Task: Productivity: Productivity Workflow.
Action: Mouse moved to (168, 200)
Screenshot: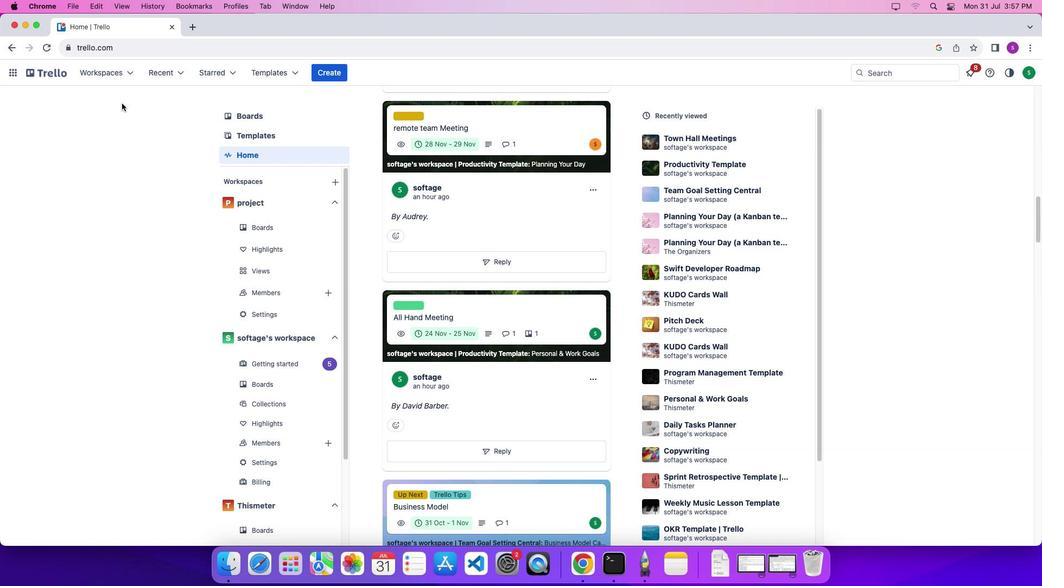 
Action: Mouse pressed left at (168, 200)
Screenshot: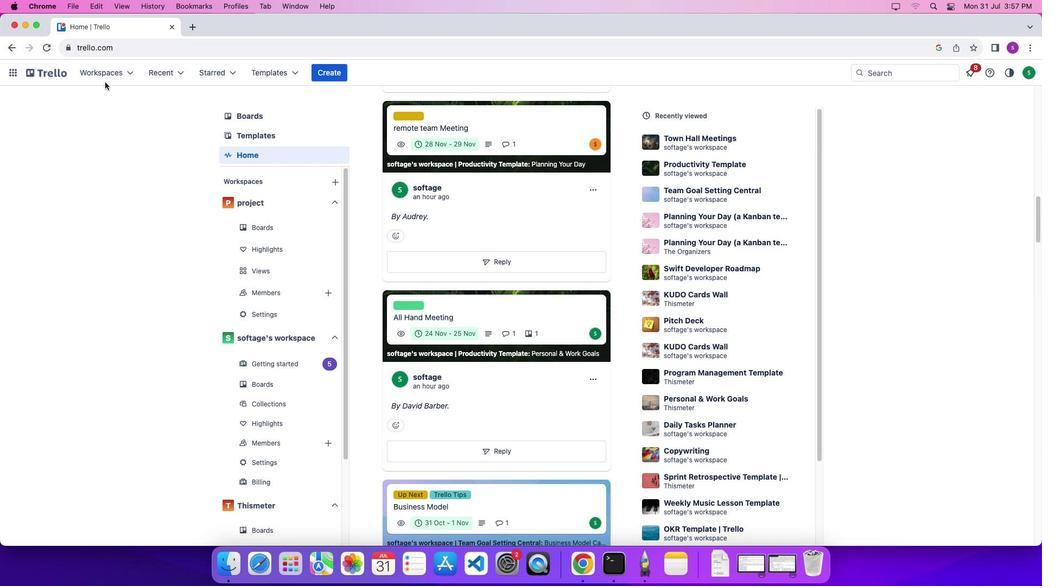 
Action: Mouse moved to (66, 71)
Screenshot: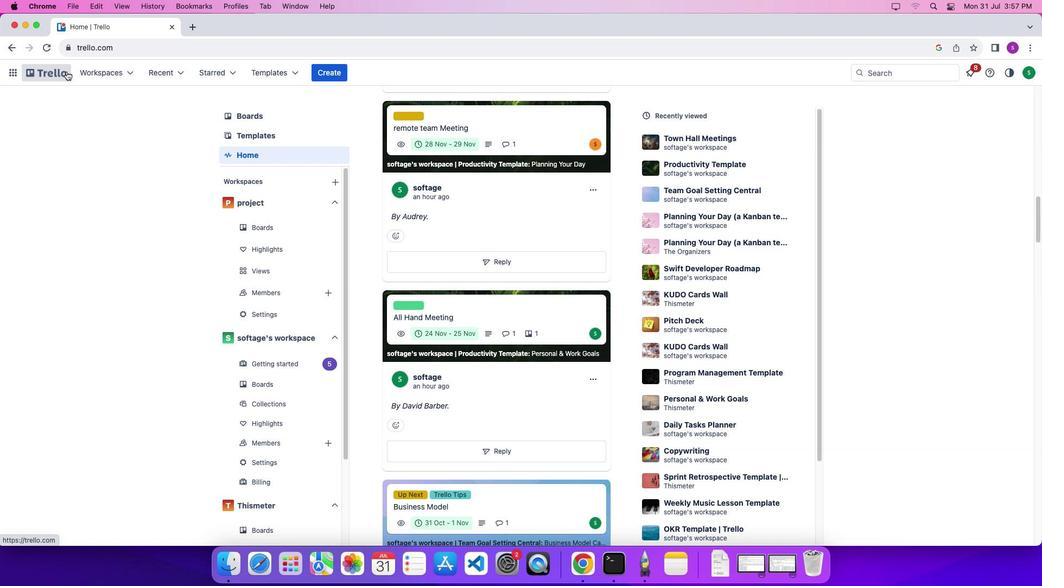 
Action: Mouse pressed left at (66, 71)
Screenshot: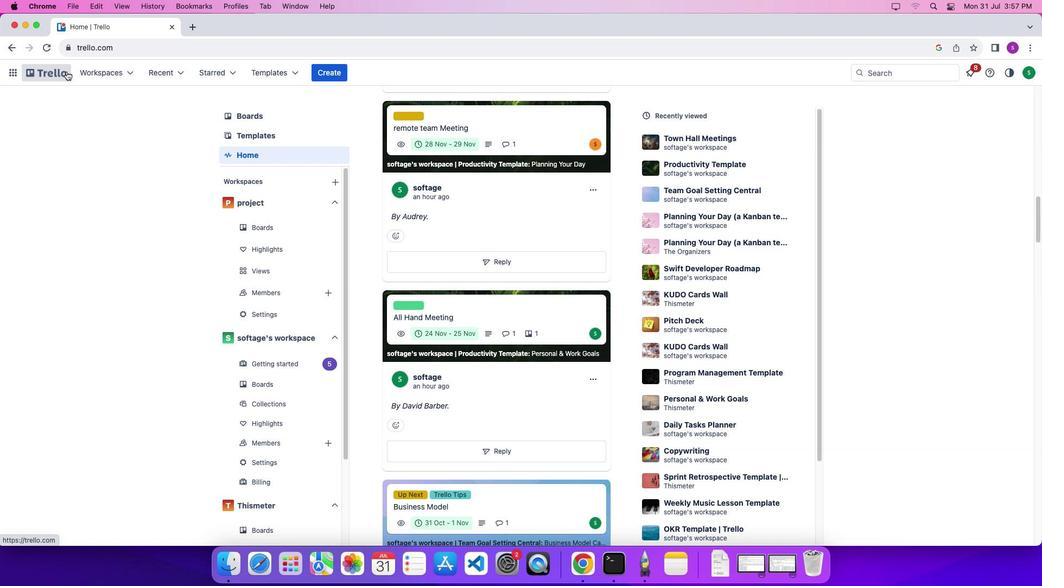 
Action: Mouse moved to (253, 73)
Screenshot: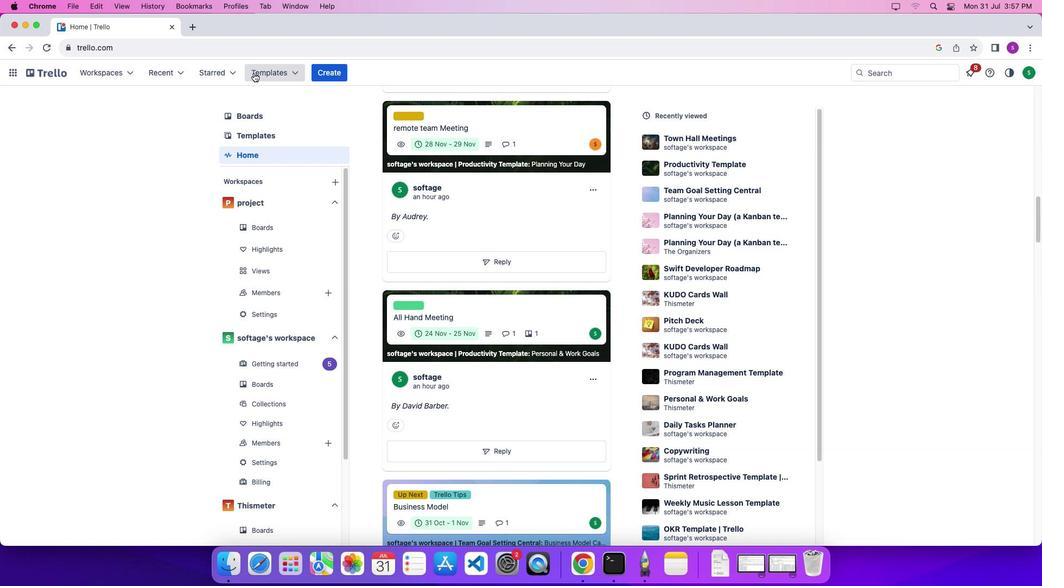 
Action: Mouse pressed left at (253, 73)
Screenshot: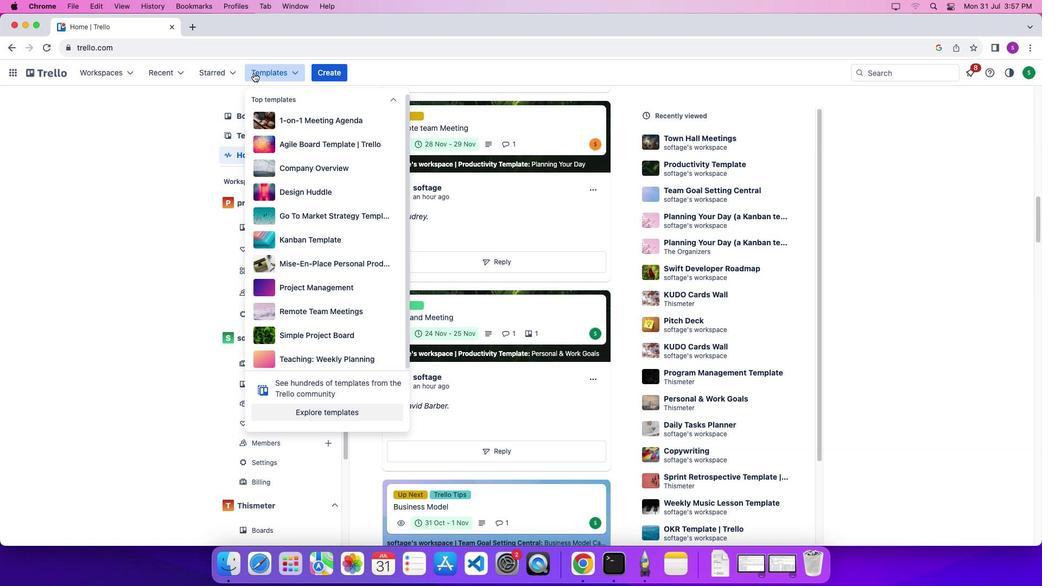 
Action: Mouse moved to (353, 414)
Screenshot: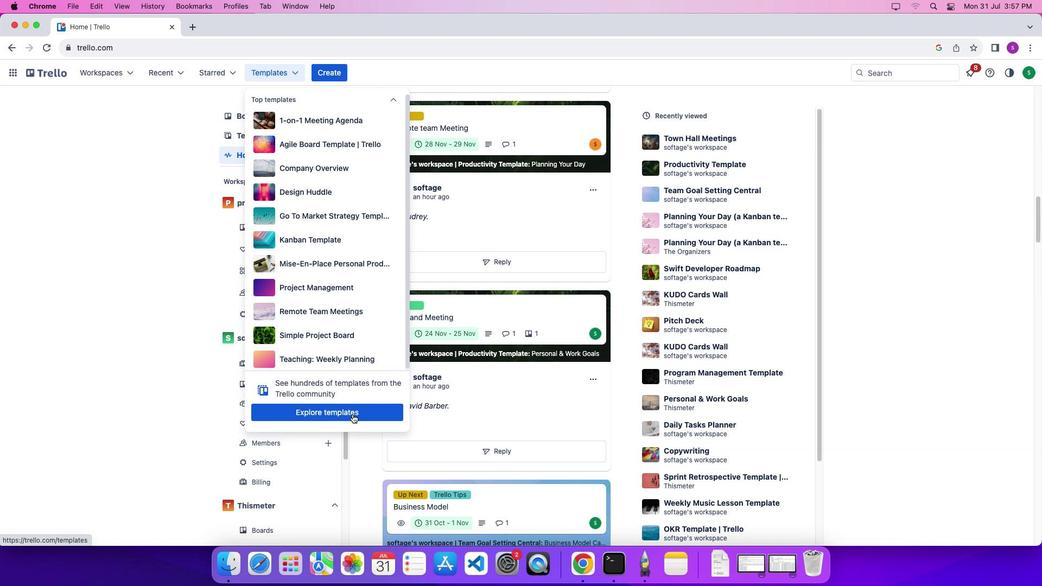 
Action: Mouse pressed left at (353, 414)
Screenshot: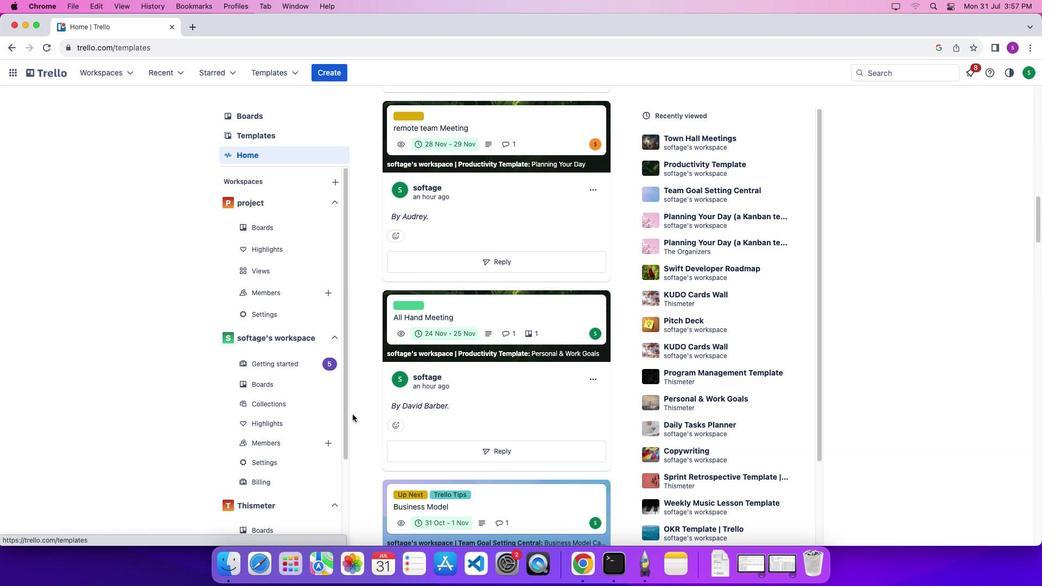 
Action: Mouse moved to (273, 303)
Screenshot: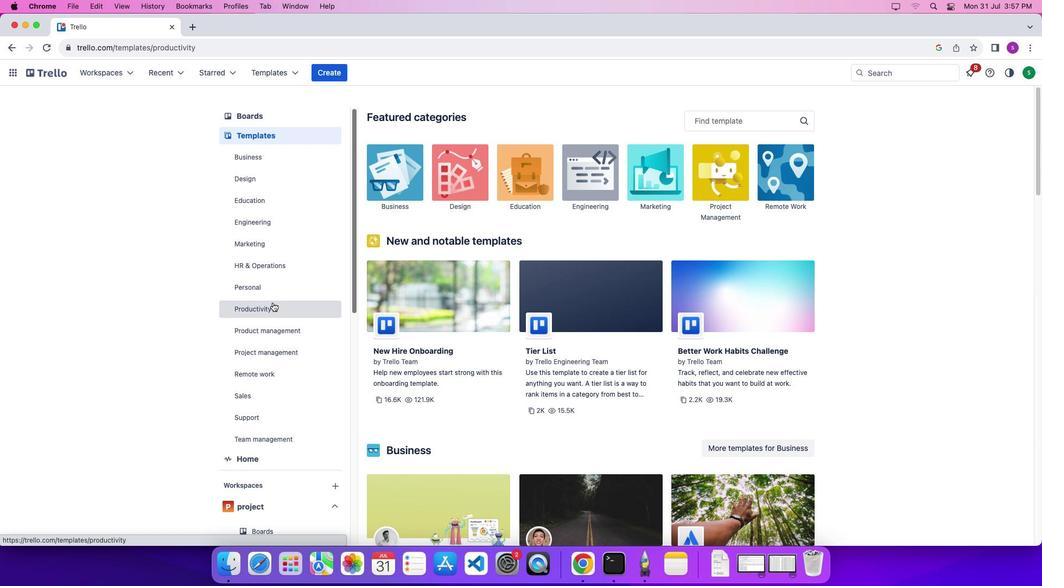
Action: Mouse pressed left at (273, 303)
Screenshot: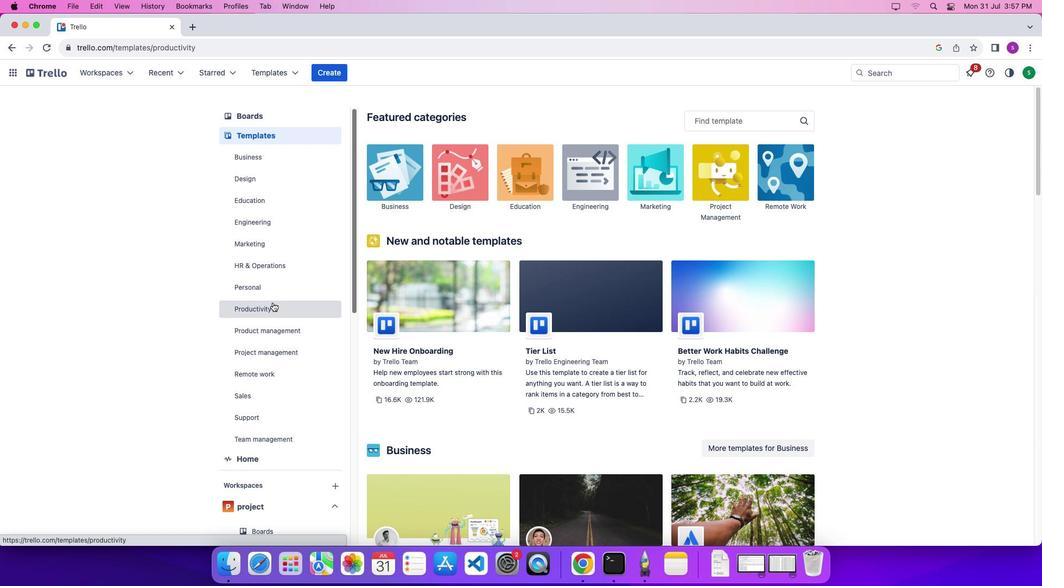 
Action: Mouse moved to (720, 120)
Screenshot: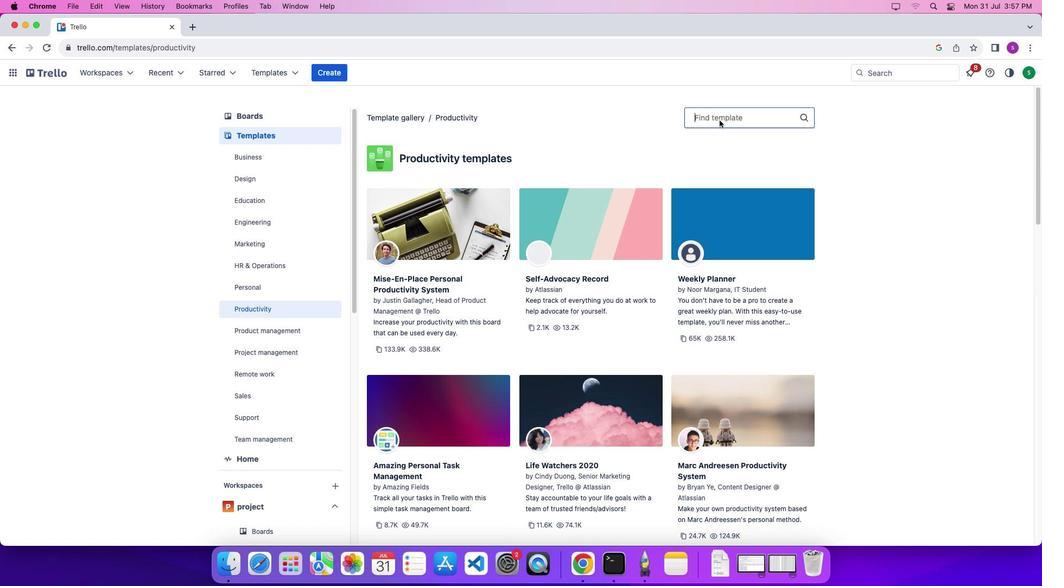 
Action: Mouse pressed left at (720, 120)
Screenshot: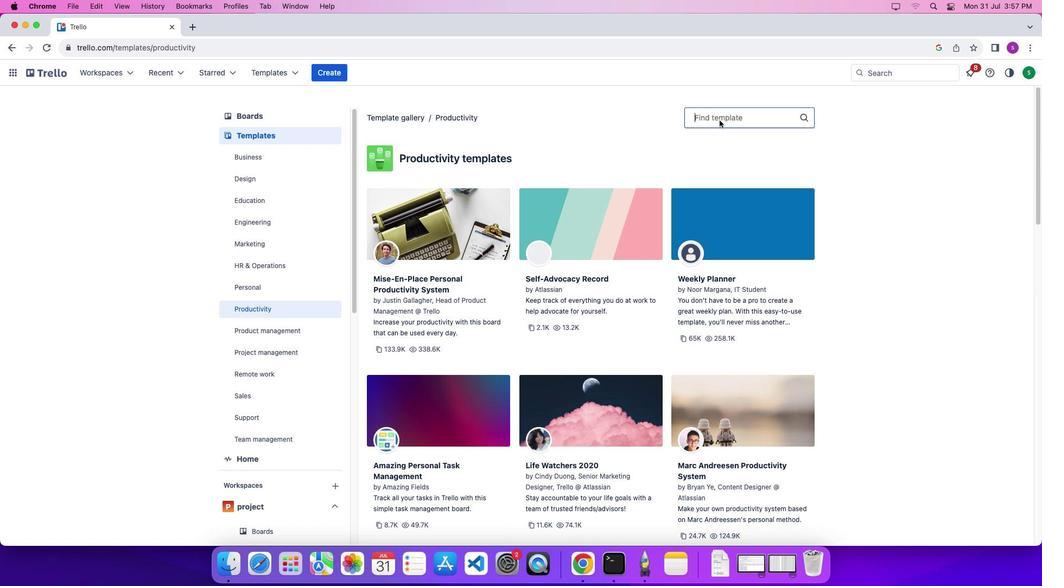
Action: Mouse moved to (723, 117)
Screenshot: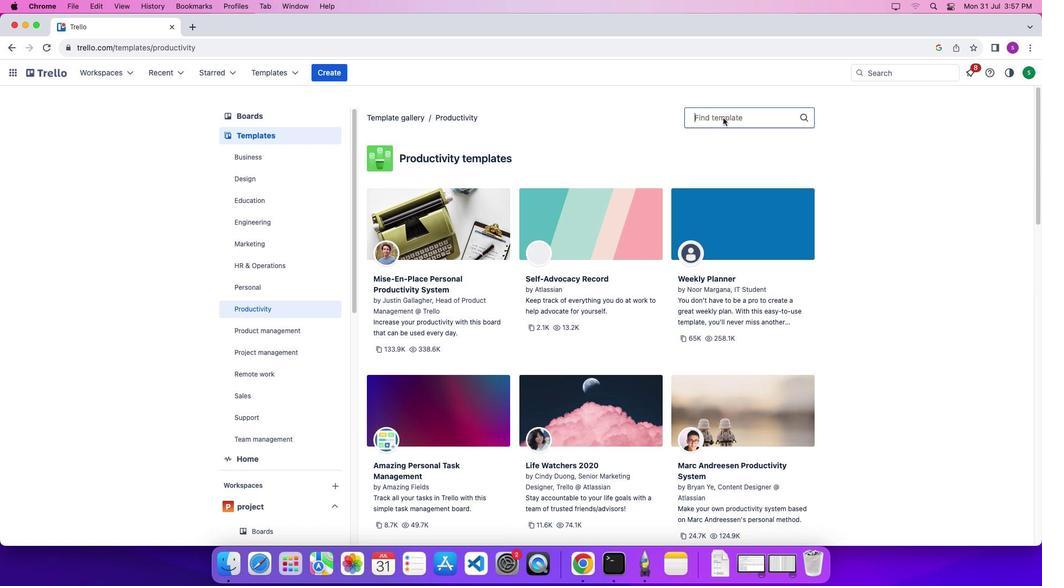 
Action: Mouse pressed left at (723, 117)
Screenshot: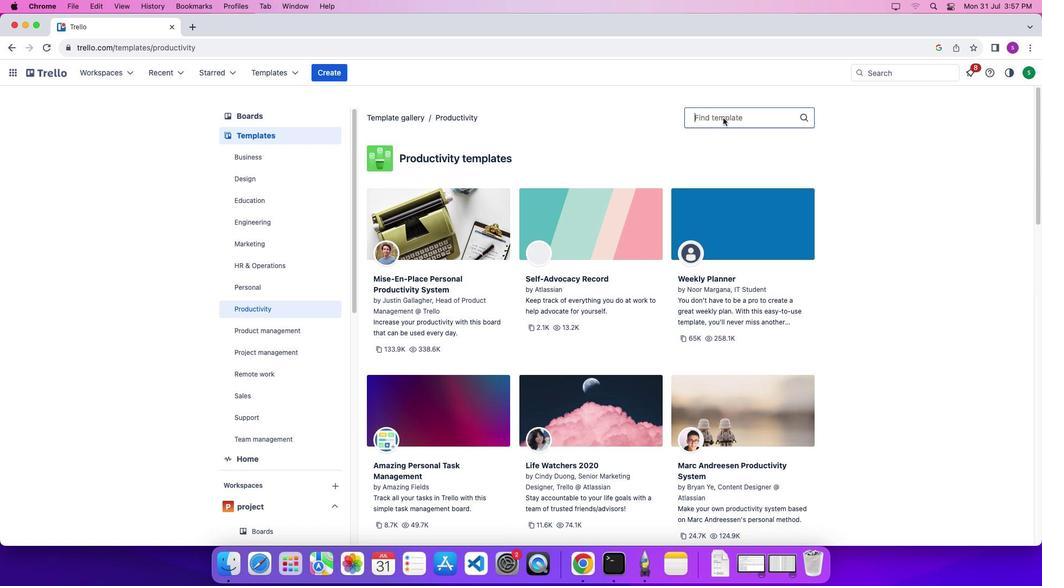 
Action: Key pressed Key.shift'P''r''o''d''u''c''t''i'
Screenshot: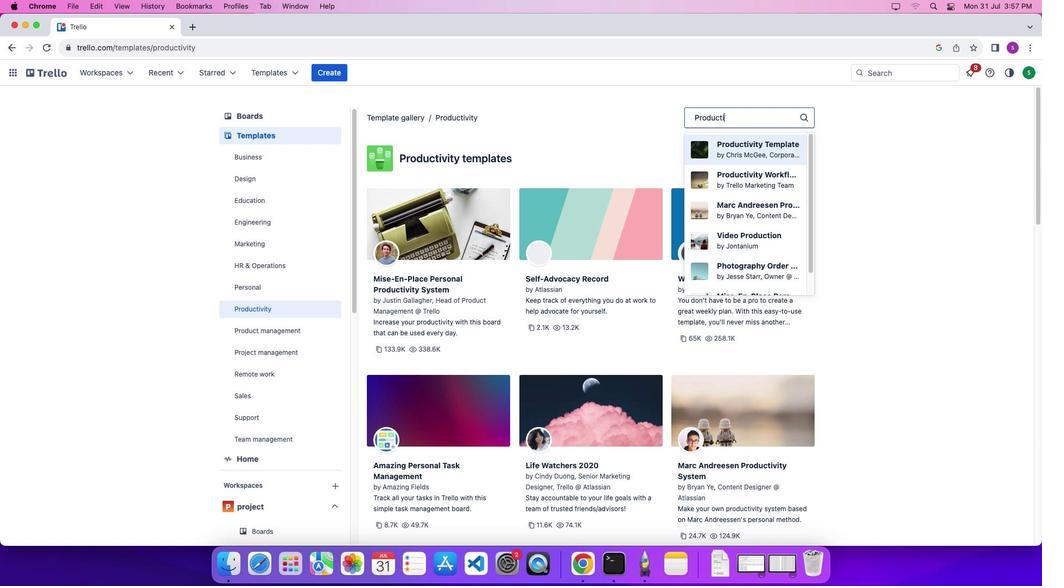 
Action: Mouse moved to (731, 173)
Screenshot: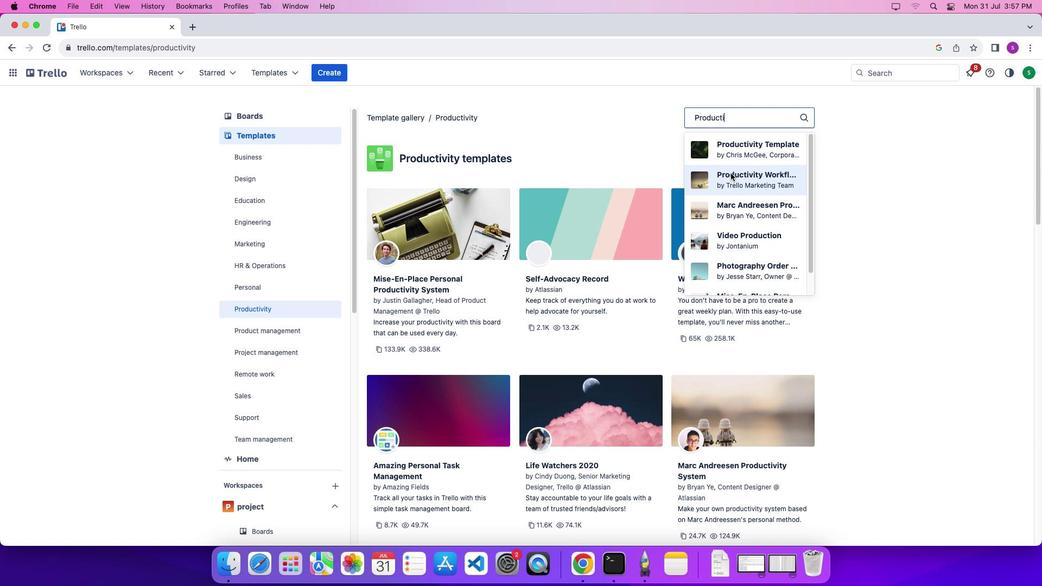 
Action: Mouse pressed left at (731, 173)
Screenshot: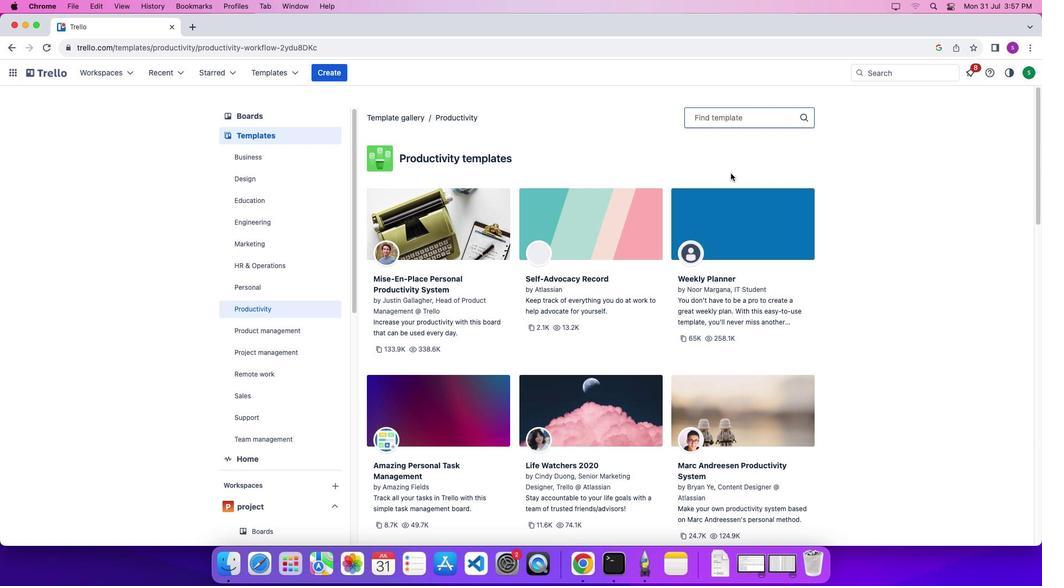 
Action: Mouse moved to (725, 291)
Screenshot: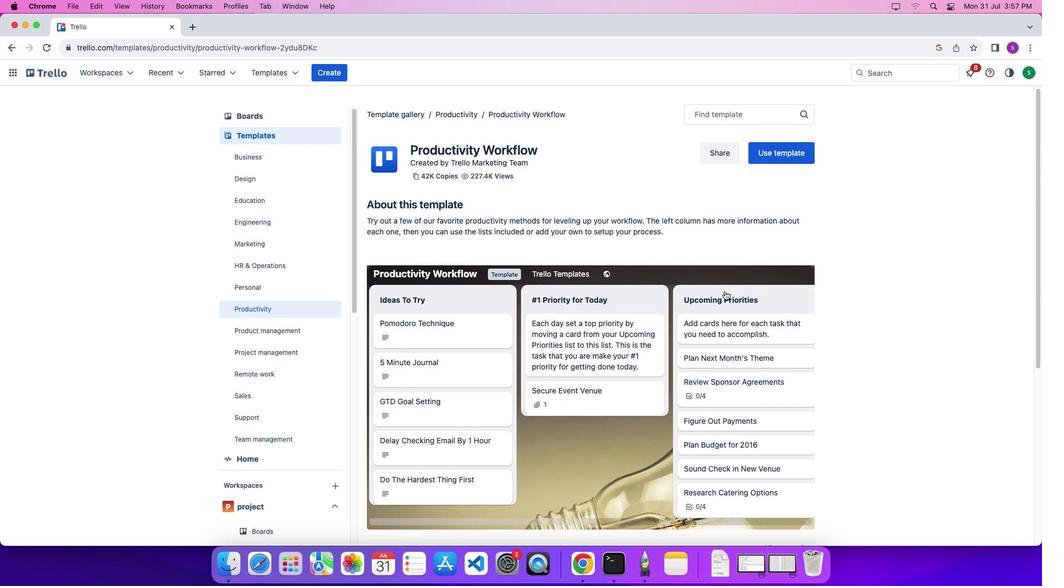 
Action: Mouse scrolled (725, 291) with delta (0, 0)
Screenshot: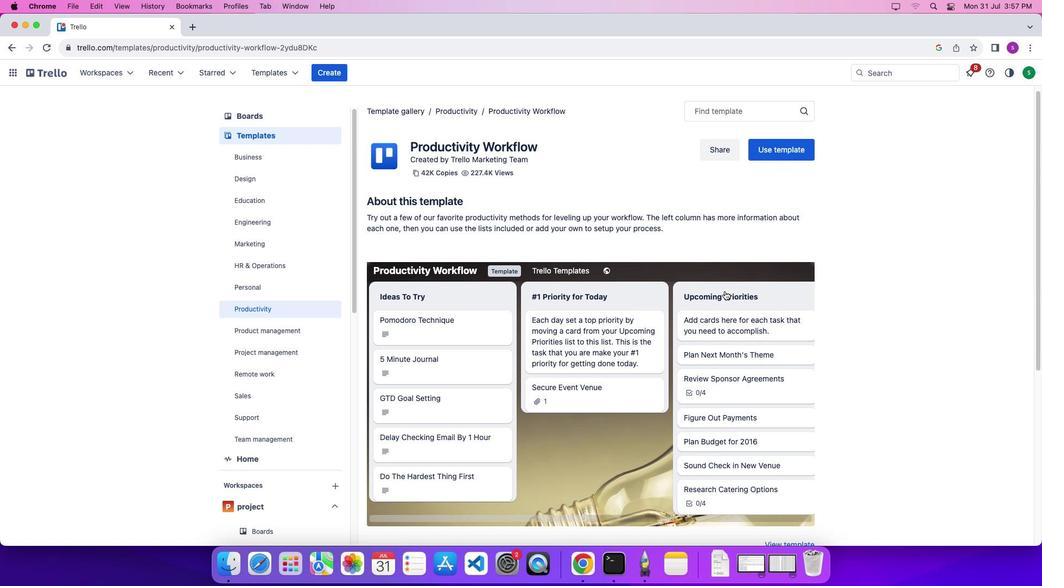 
Action: Mouse scrolled (725, 291) with delta (0, 0)
Screenshot: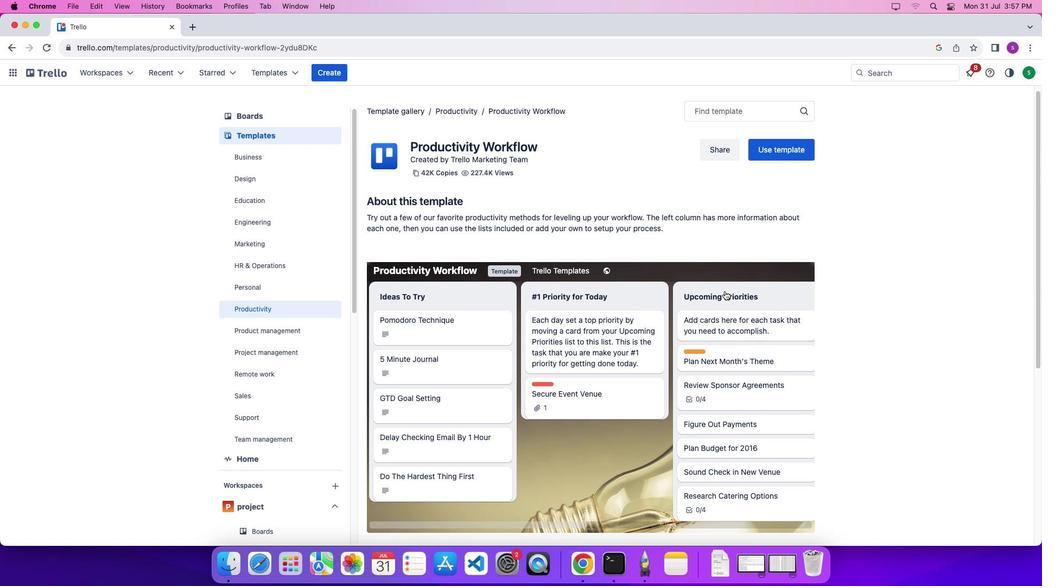 
Action: Mouse scrolled (725, 291) with delta (0, 0)
Screenshot: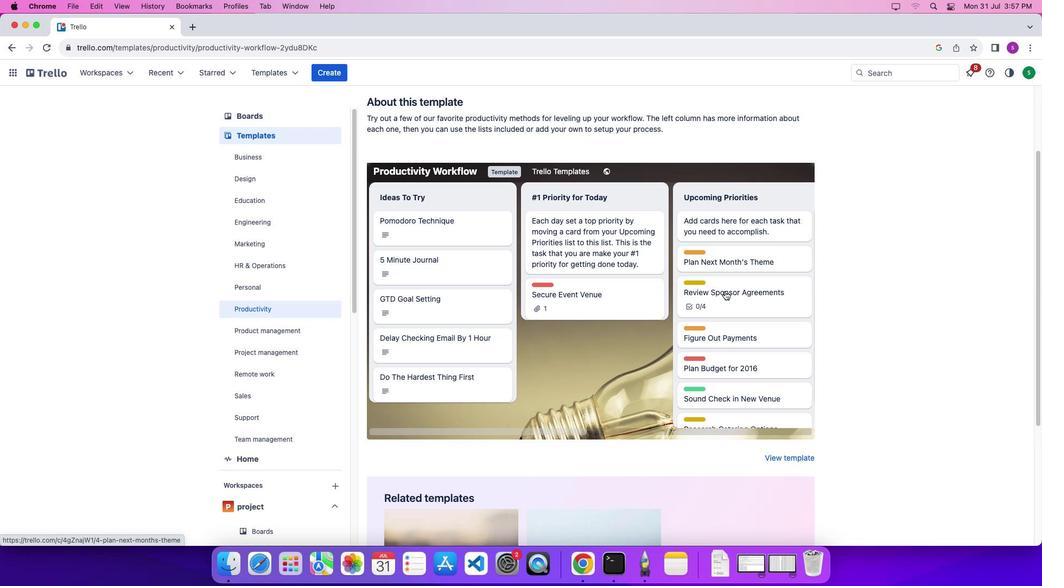 
Action: Mouse scrolled (725, 291) with delta (0, 0)
Screenshot: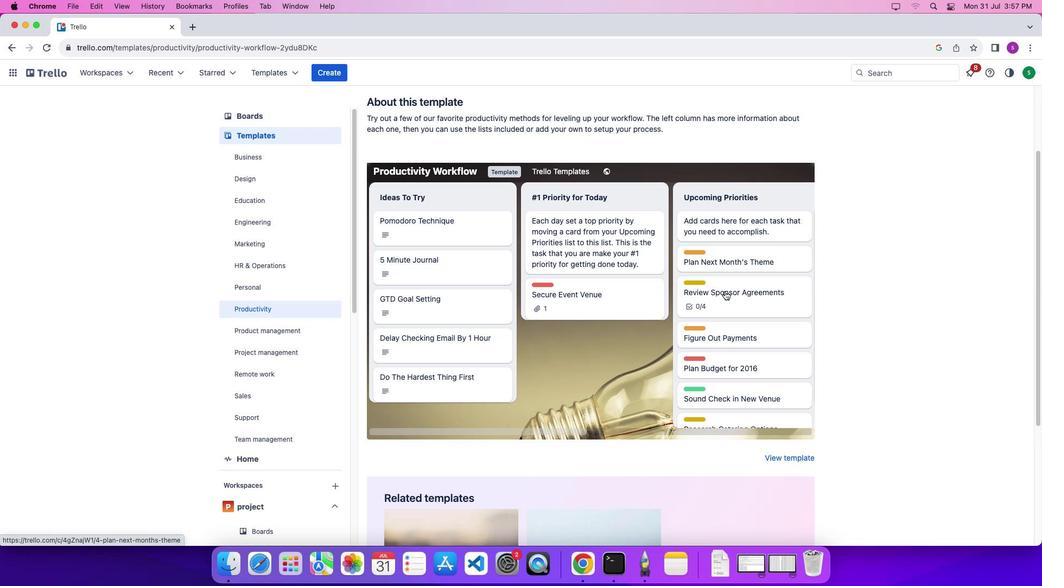 
Action: Mouse scrolled (725, 291) with delta (0, -1)
Screenshot: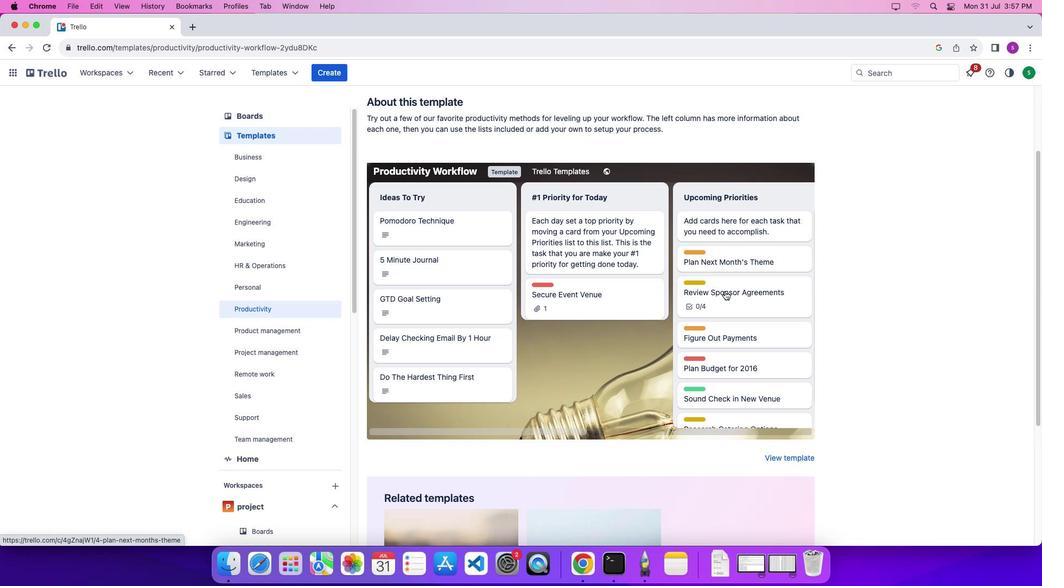 
Action: Mouse scrolled (725, 291) with delta (0, 0)
Screenshot: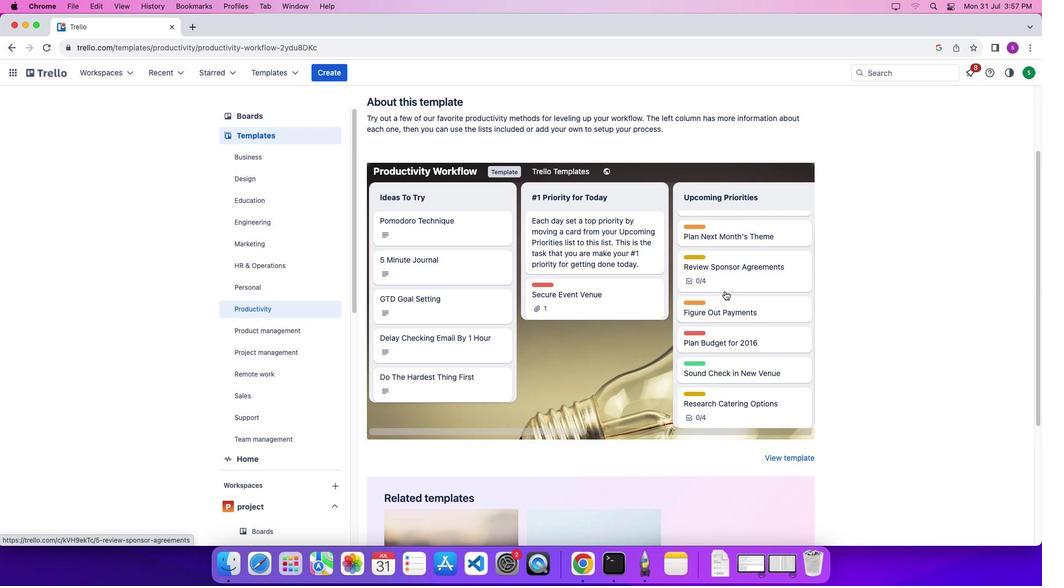 
Action: Mouse scrolled (725, 291) with delta (0, 0)
Screenshot: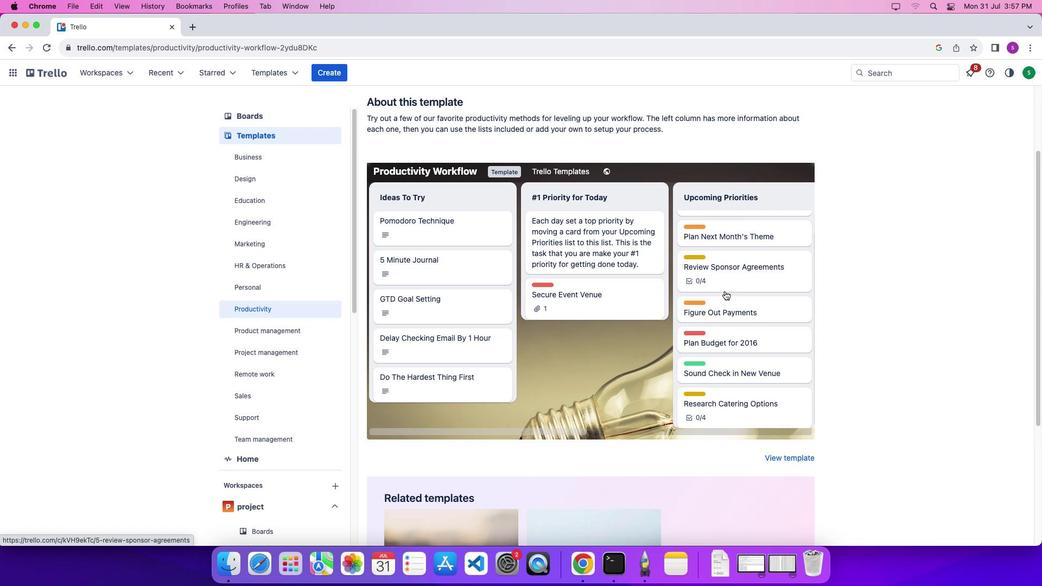 
Action: Mouse scrolled (725, 291) with delta (0, 0)
Screenshot: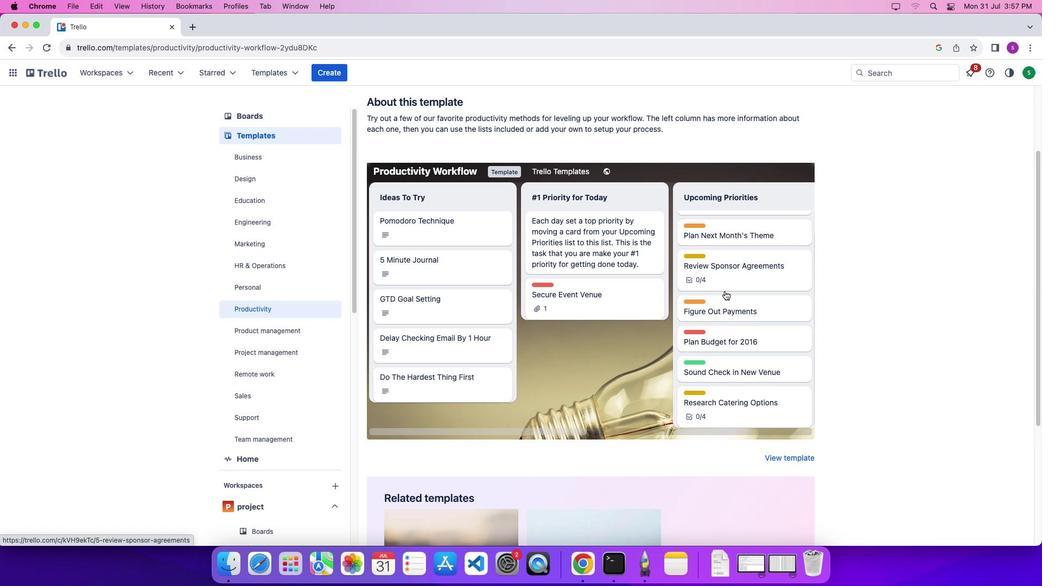 
Action: Mouse scrolled (725, 291) with delta (0, 0)
Screenshot: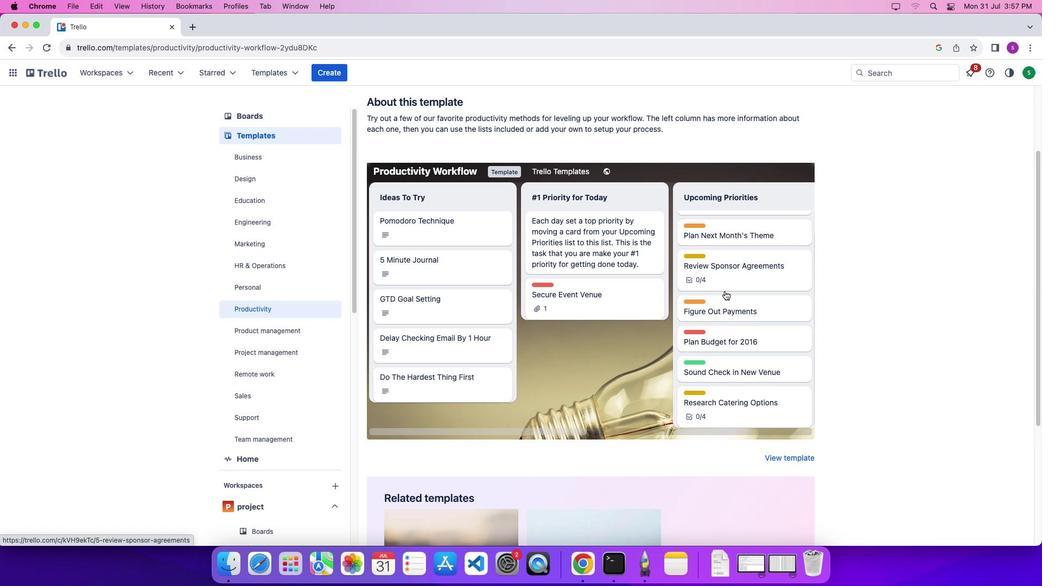 
Action: Mouse scrolled (725, 291) with delta (0, 0)
Screenshot: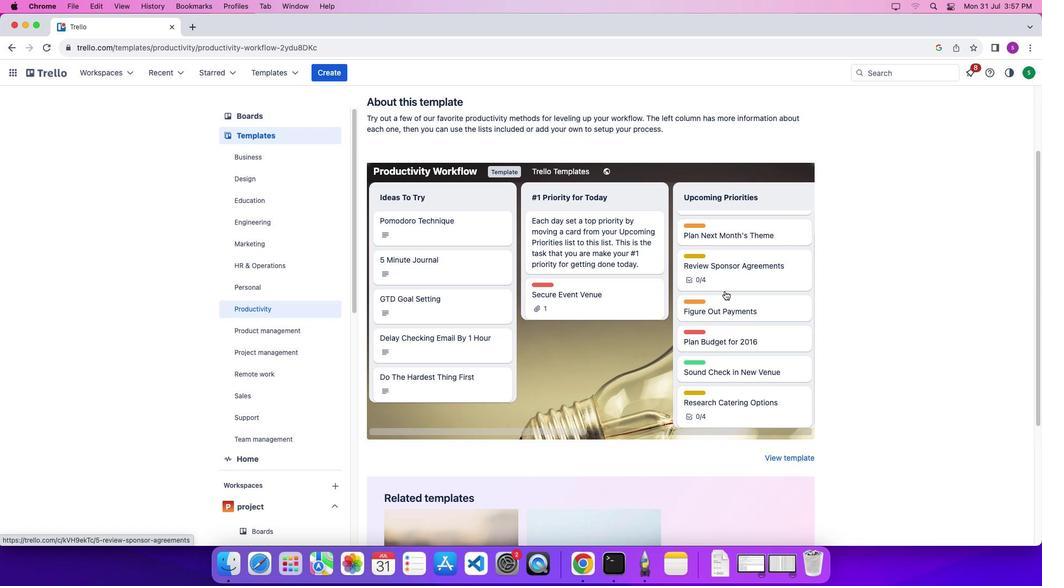 
Action: Mouse scrolled (725, 291) with delta (0, 0)
Screenshot: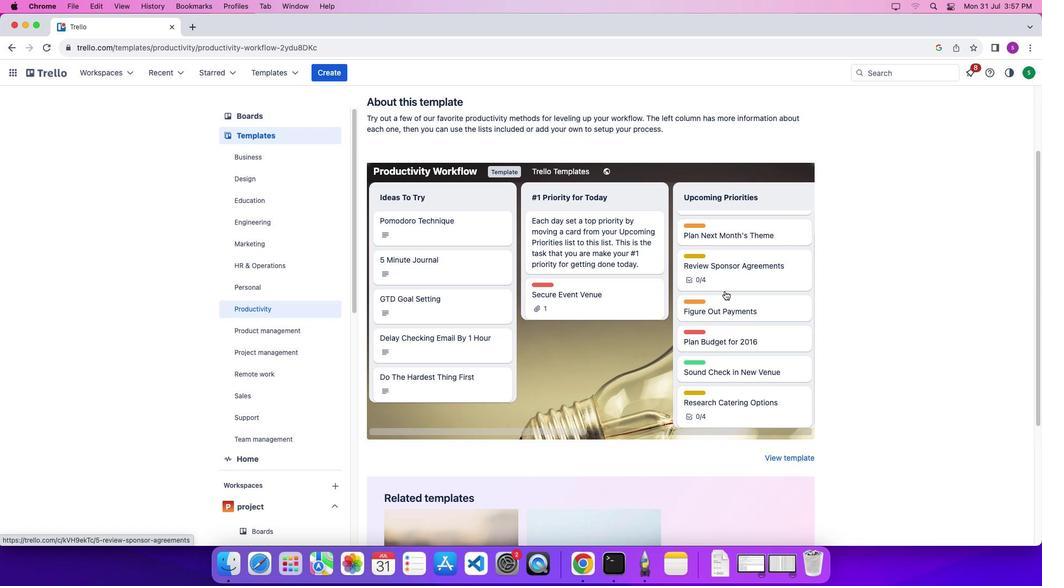 
Action: Mouse scrolled (725, 291) with delta (0, -4)
Screenshot: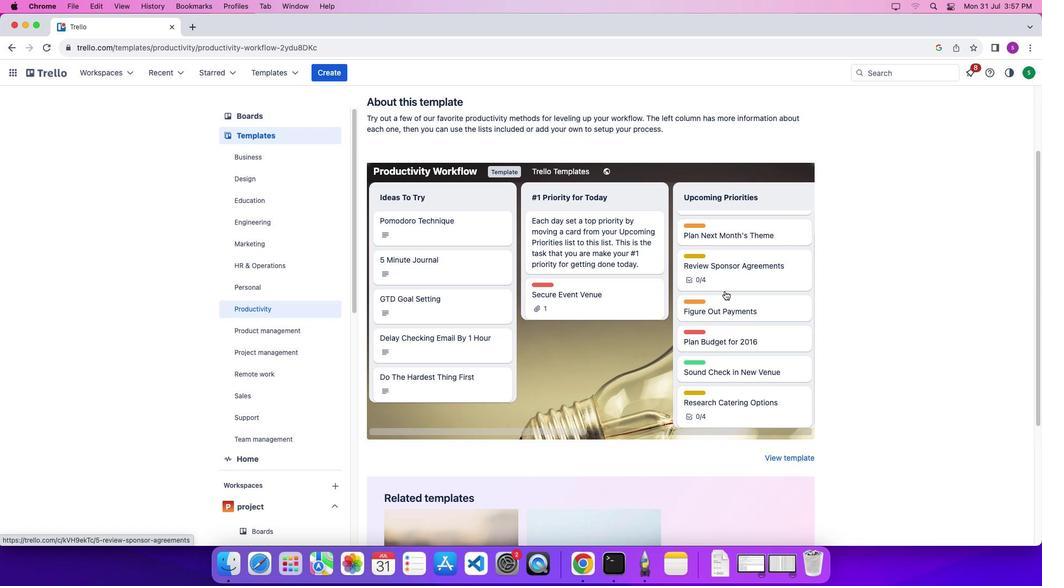 
Action: Mouse scrolled (725, 291) with delta (0, -4)
Screenshot: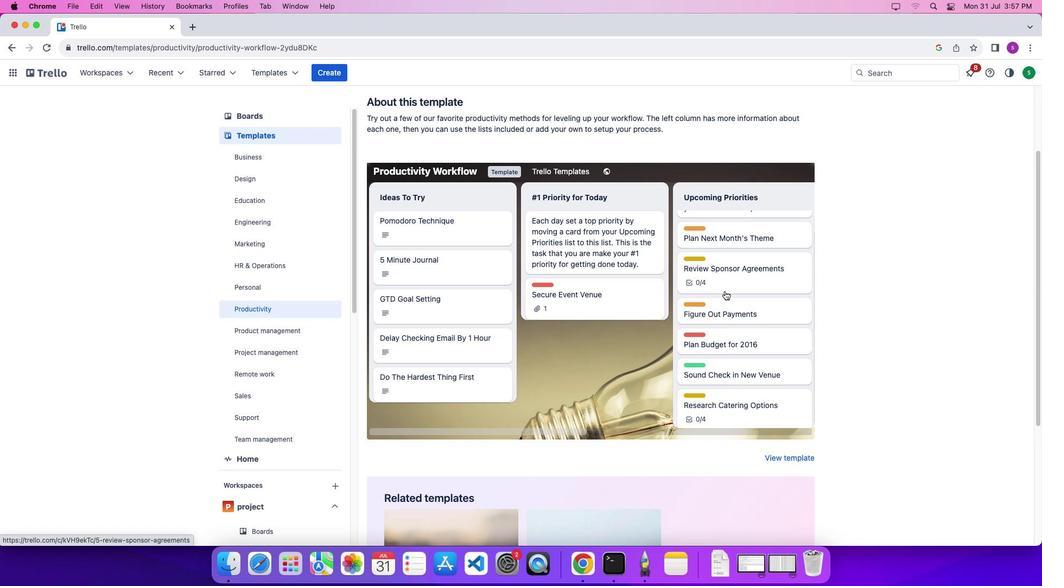 
Action: Mouse scrolled (725, 291) with delta (0, 0)
Screenshot: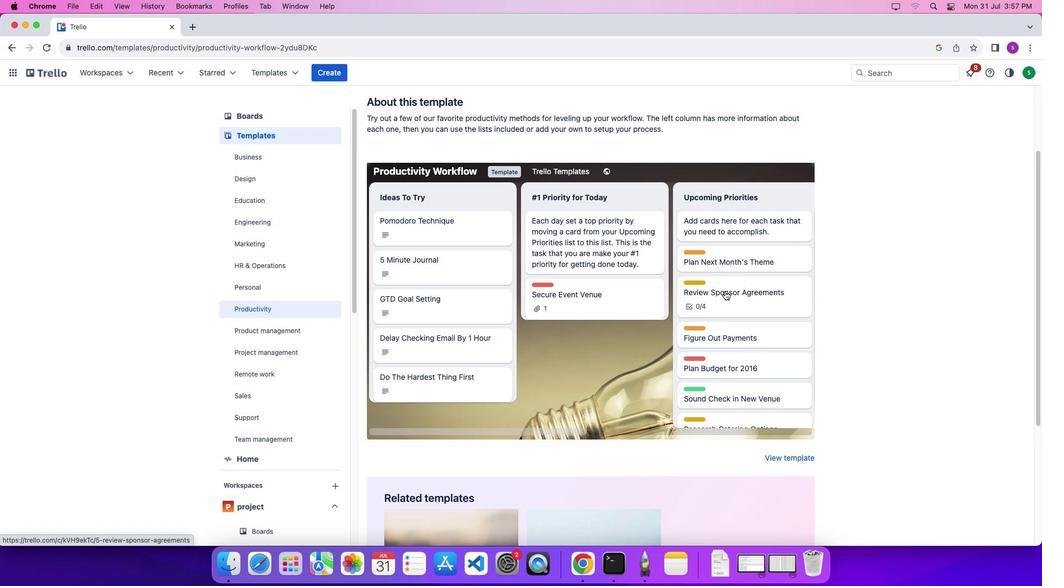 
Action: Mouse scrolled (725, 291) with delta (0, 0)
Screenshot: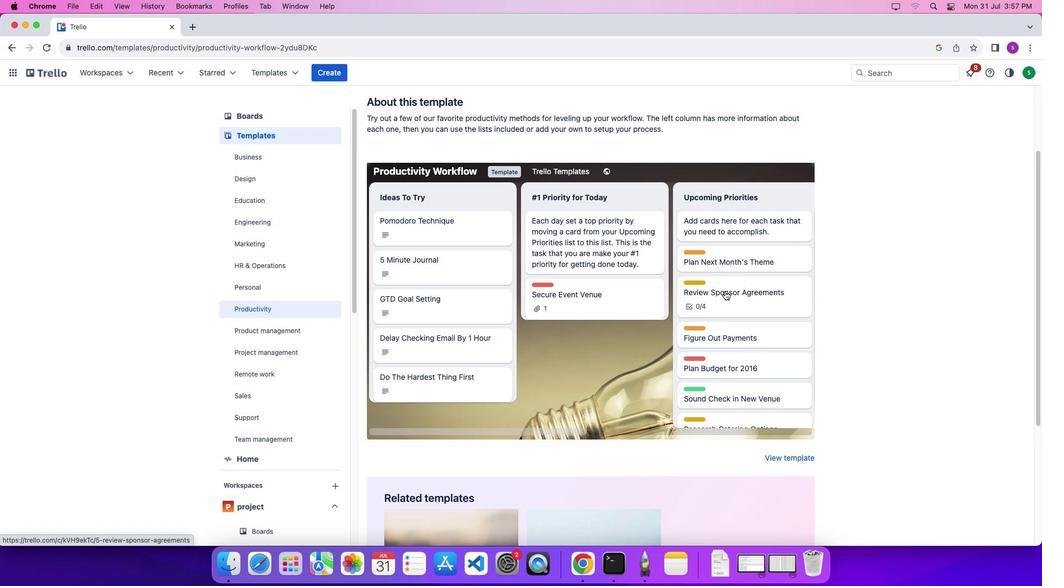 
Action: Mouse scrolled (725, 291) with delta (0, 4)
Screenshot: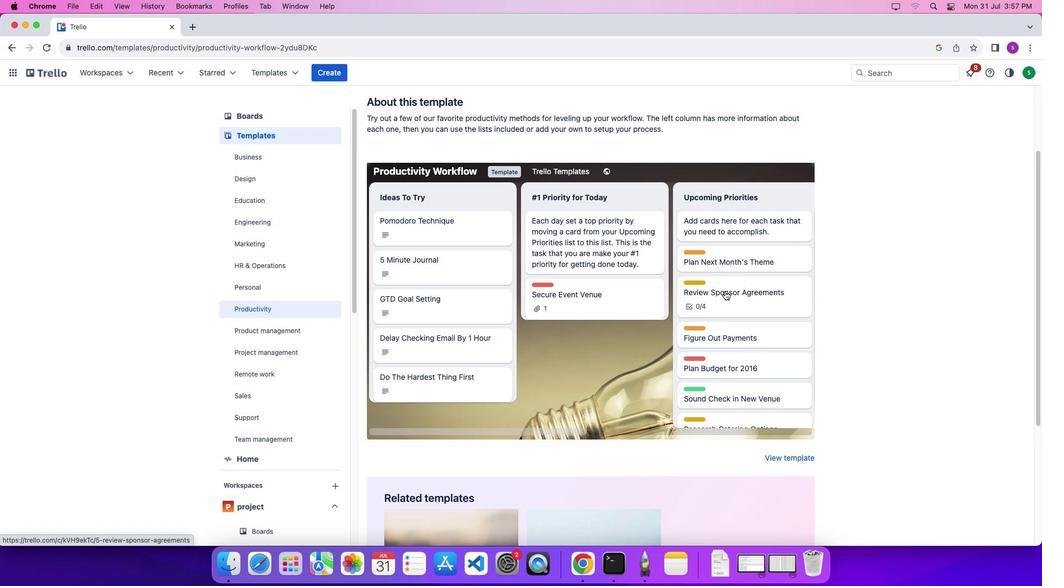 
Action: Mouse scrolled (725, 291) with delta (0, 5)
Screenshot: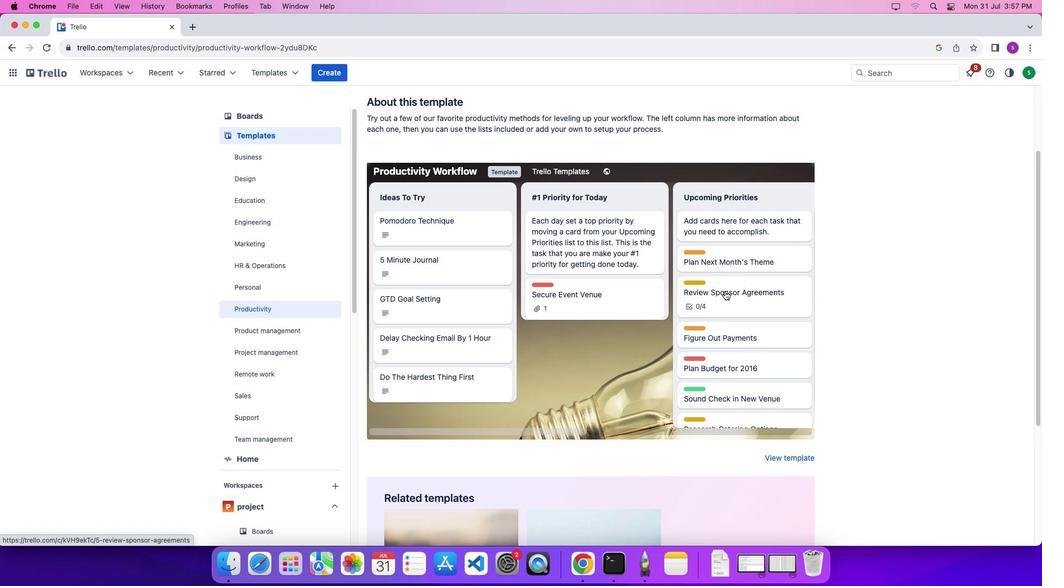 
Action: Mouse moved to (620, 388)
Screenshot: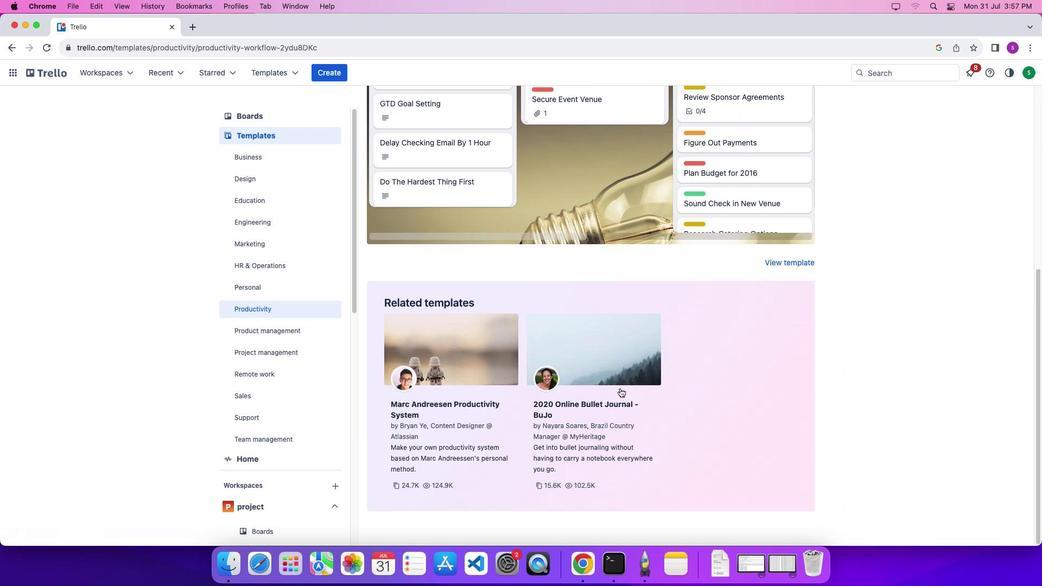 
Action: Mouse scrolled (620, 388) with delta (0, 0)
Screenshot: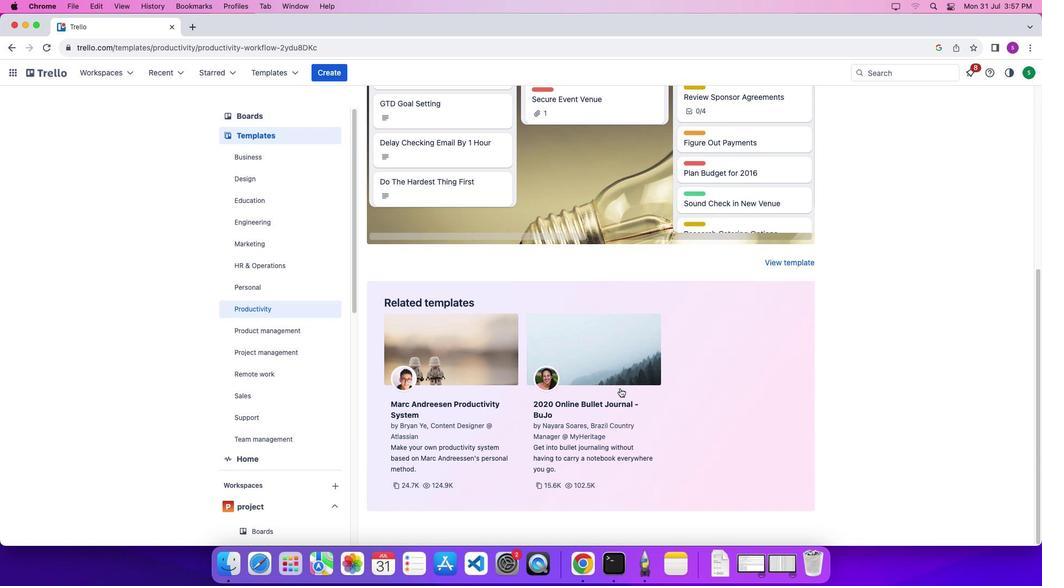 
Action: Mouse scrolled (620, 388) with delta (0, -1)
Screenshot: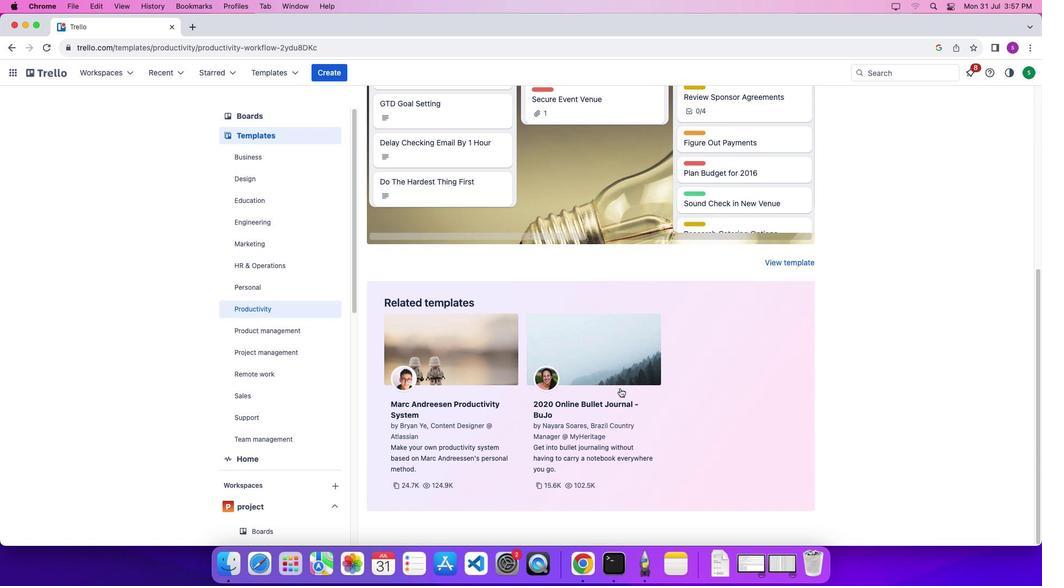 
Action: Mouse scrolled (620, 388) with delta (0, -4)
Screenshot: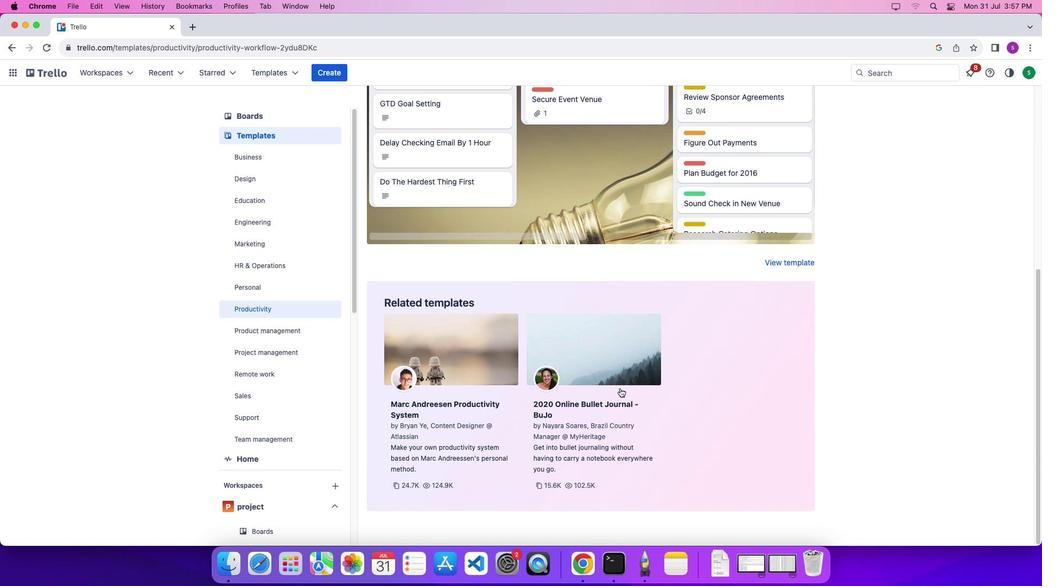 
Action: Mouse scrolled (620, 388) with delta (0, -6)
Screenshot: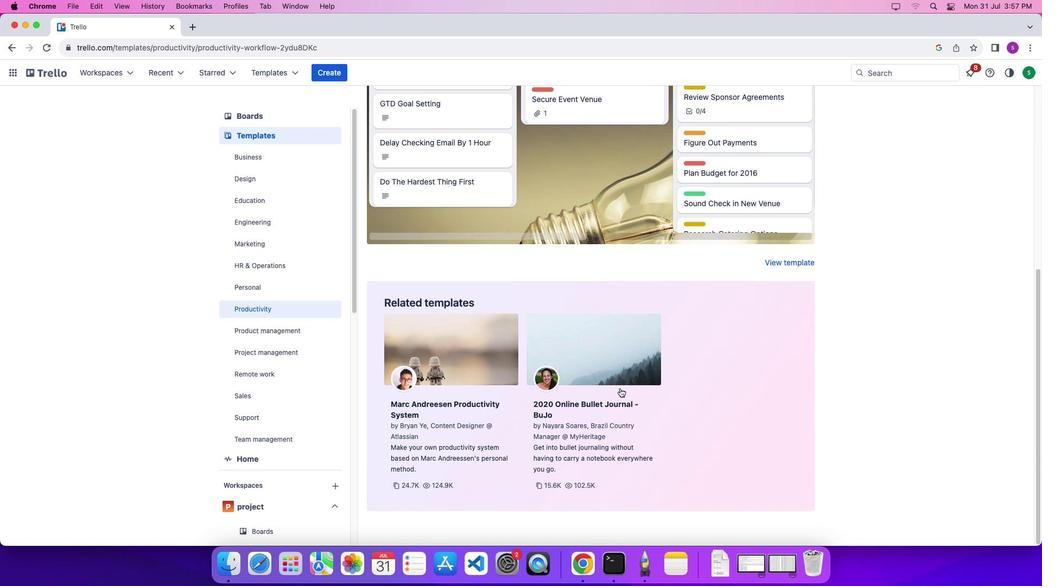 
Action: Mouse scrolled (620, 388) with delta (0, 0)
Screenshot: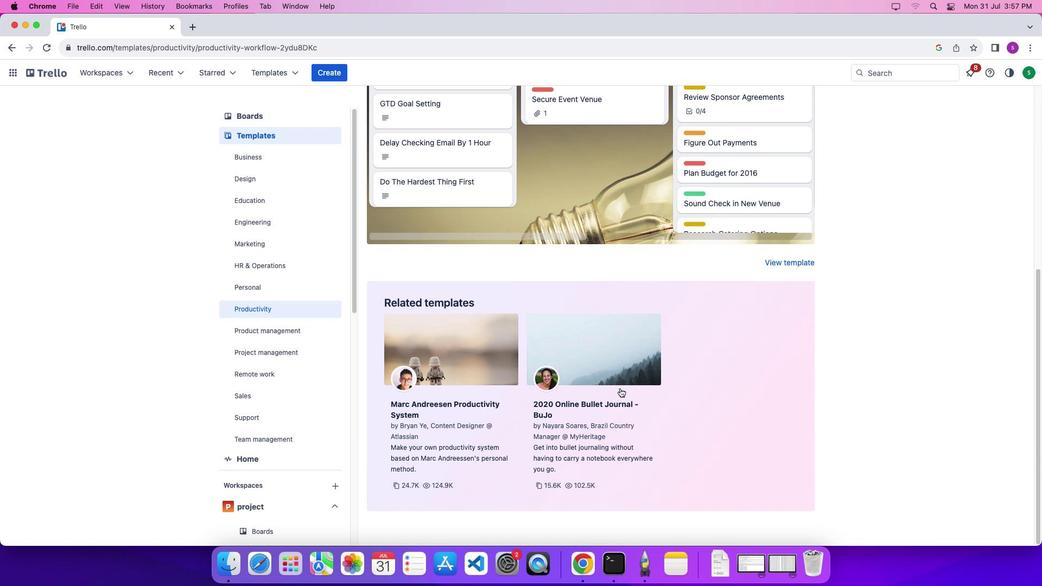 
Action: Mouse scrolled (620, 388) with delta (0, -1)
Screenshot: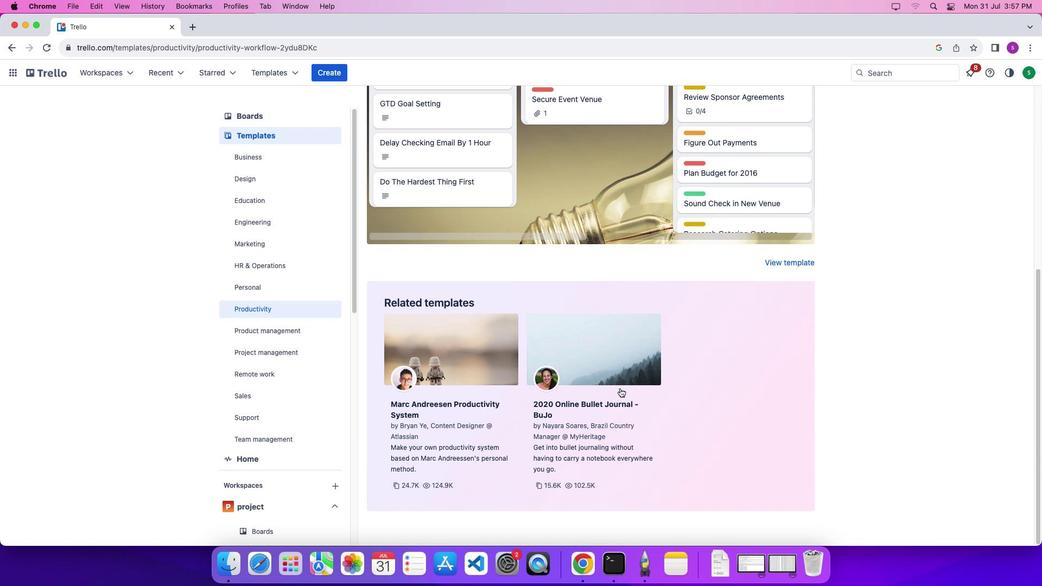 
Action: Mouse scrolled (620, 388) with delta (0, -4)
Screenshot: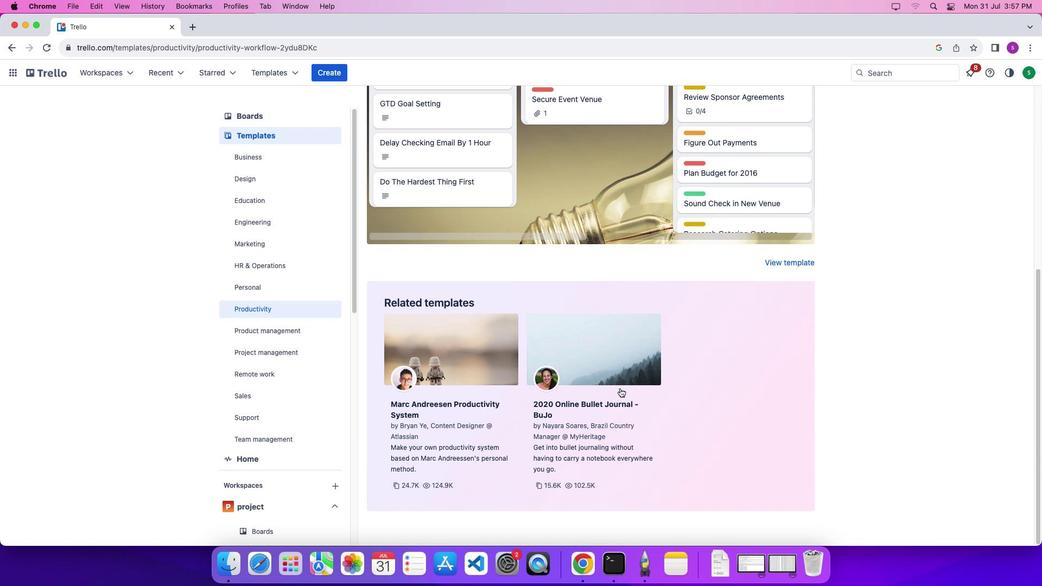 
Action: Mouse scrolled (620, 388) with delta (0, -6)
Screenshot: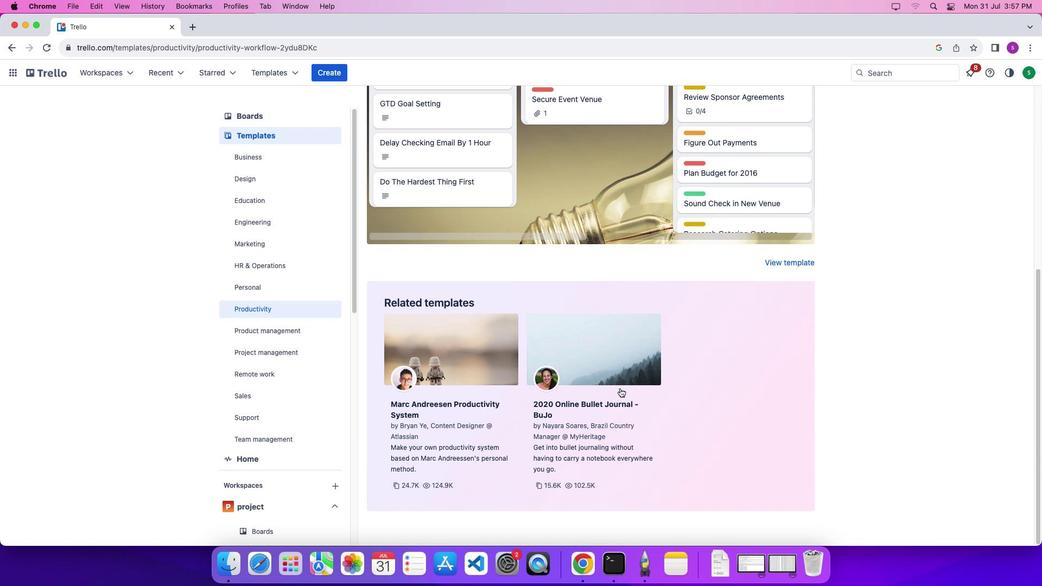 
Action: Mouse scrolled (620, 388) with delta (0, 0)
Screenshot: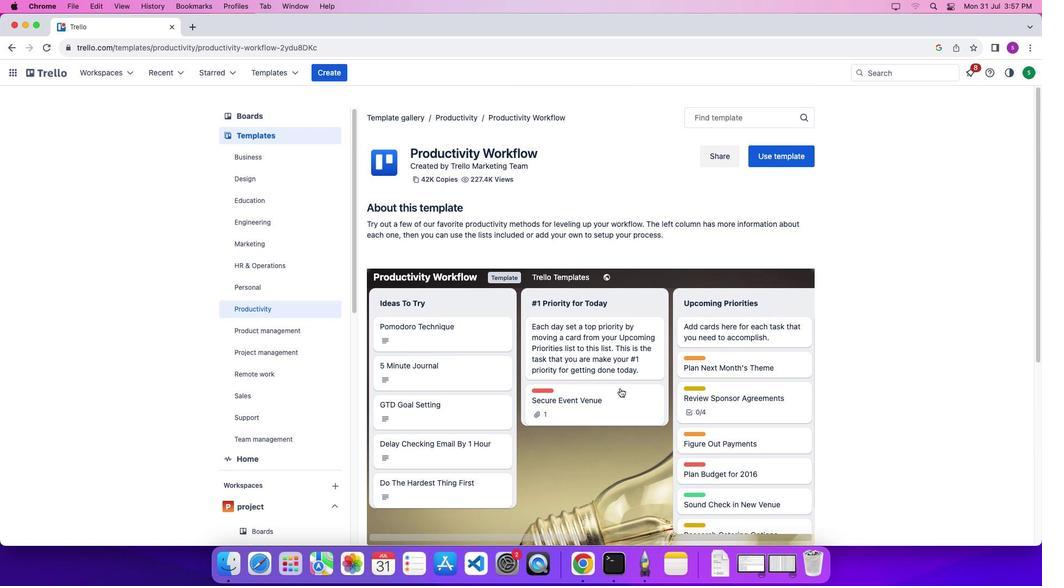 
Action: Mouse scrolled (620, 388) with delta (0, 1)
Screenshot: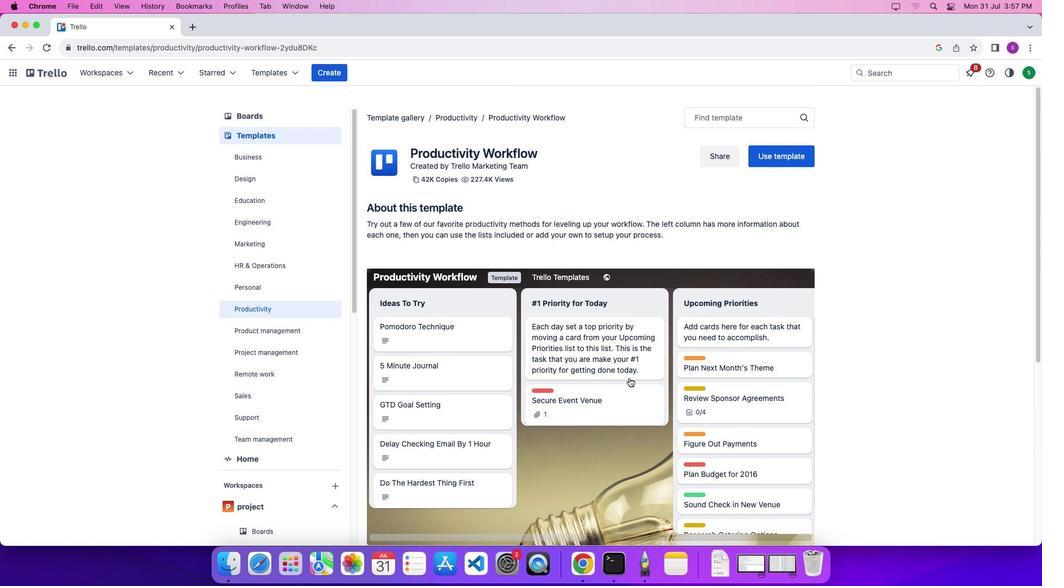
Action: Mouse scrolled (620, 388) with delta (0, 4)
Screenshot: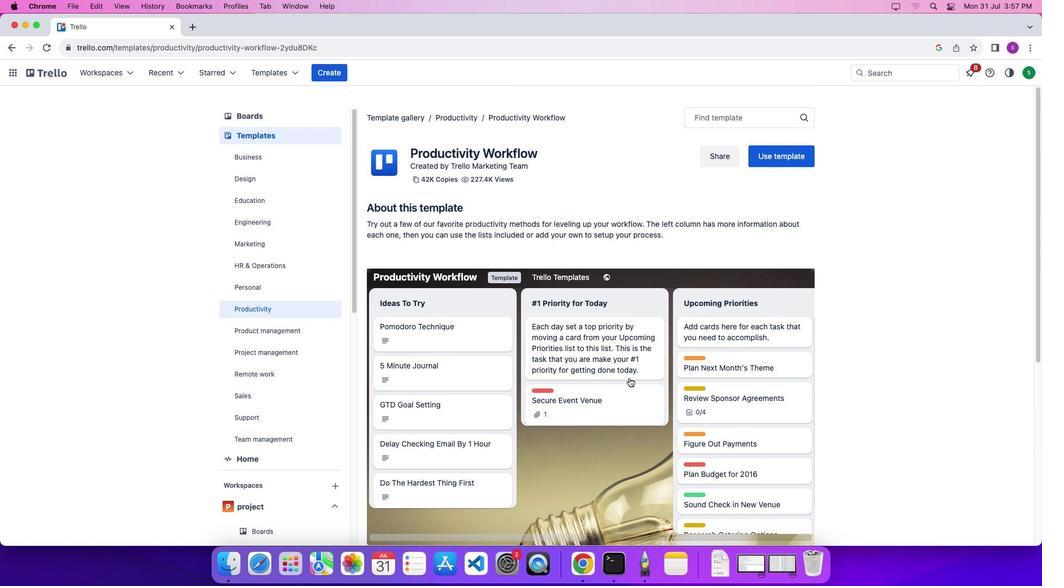 
Action: Mouse scrolled (620, 388) with delta (0, 7)
Screenshot: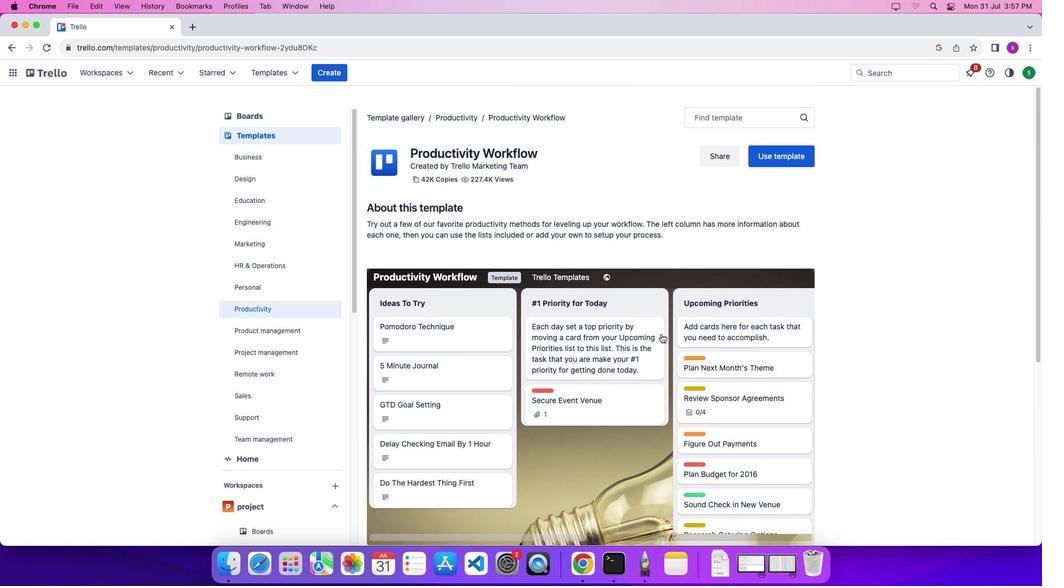 
Action: Mouse scrolled (620, 388) with delta (0, 8)
Screenshot: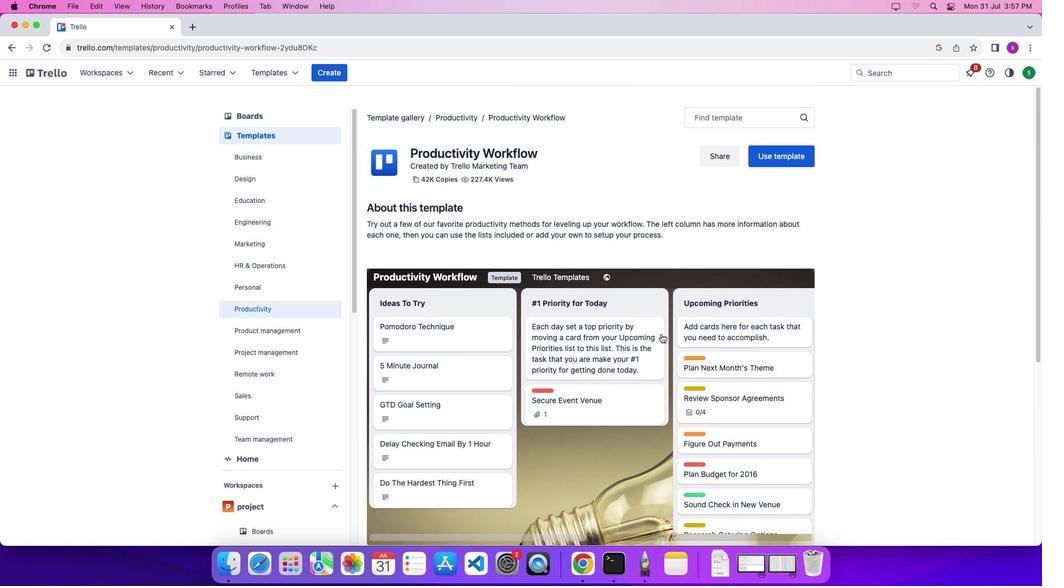 
Action: Mouse scrolled (620, 388) with delta (0, 9)
Screenshot: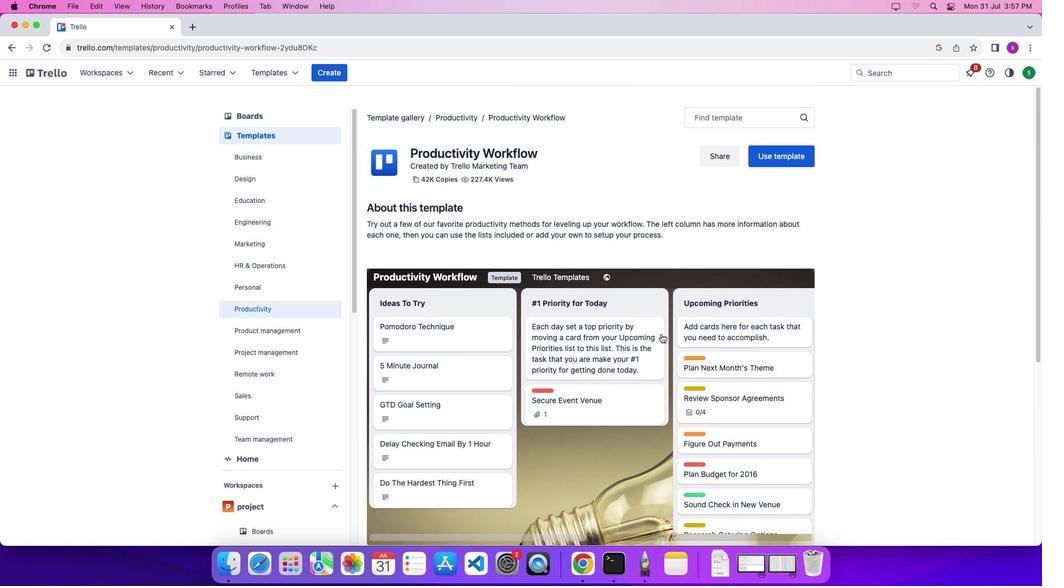 
Action: Mouse moved to (773, 151)
Screenshot: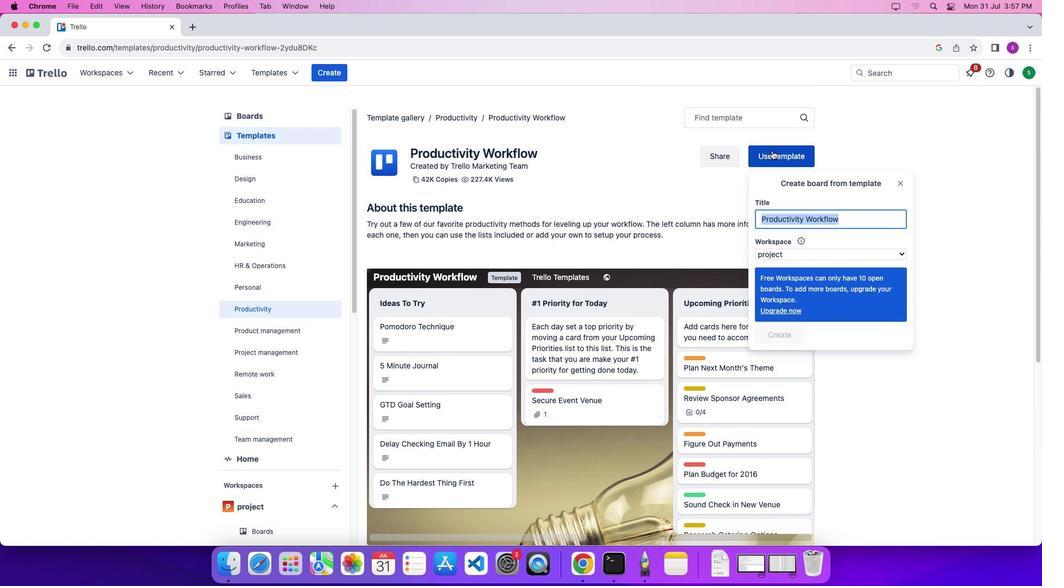 
Action: Mouse pressed left at (773, 151)
Screenshot: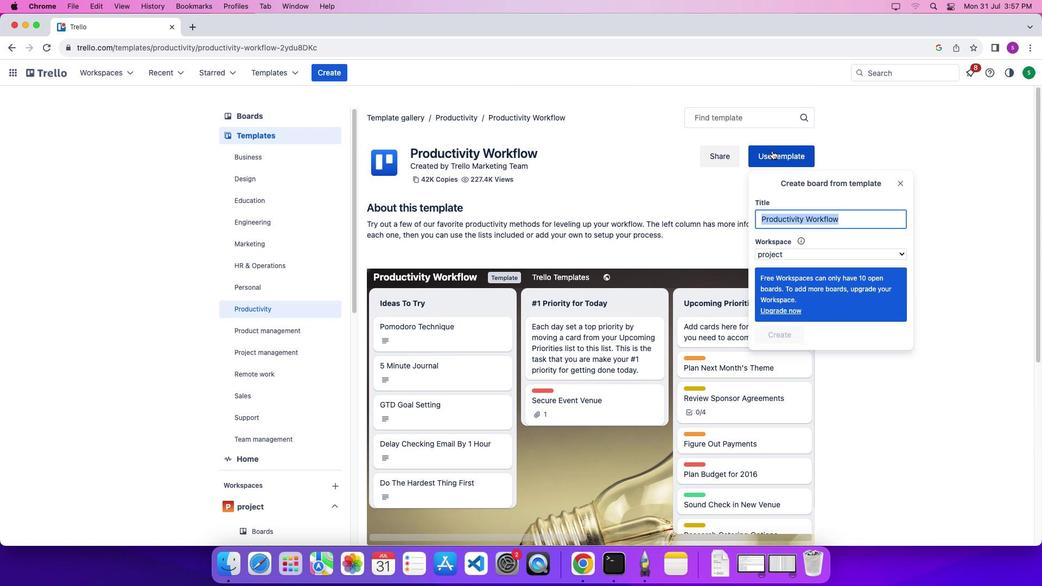 
Action: Mouse moved to (784, 250)
Screenshot: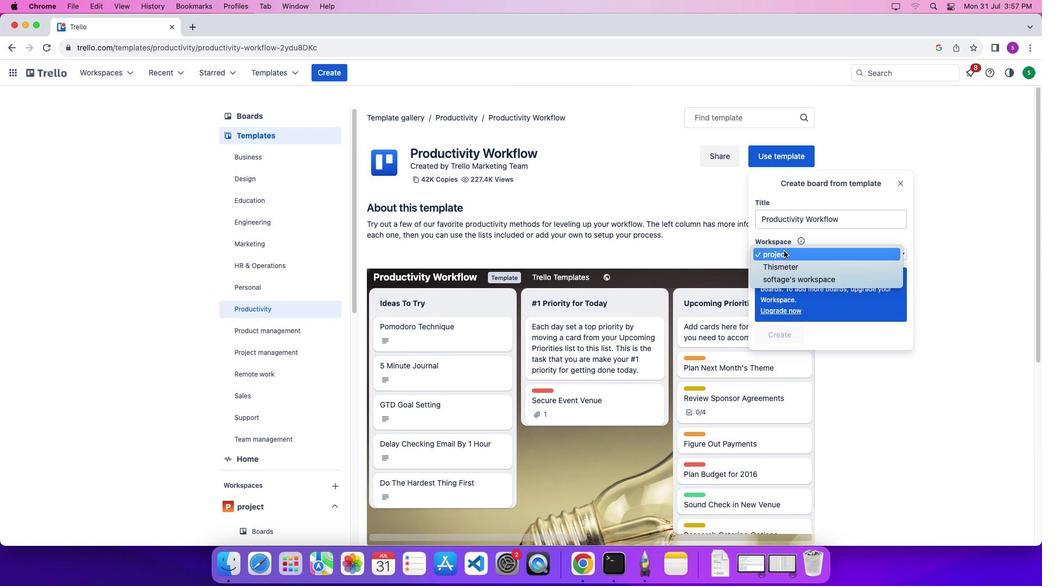 
Action: Mouse pressed left at (784, 250)
Screenshot: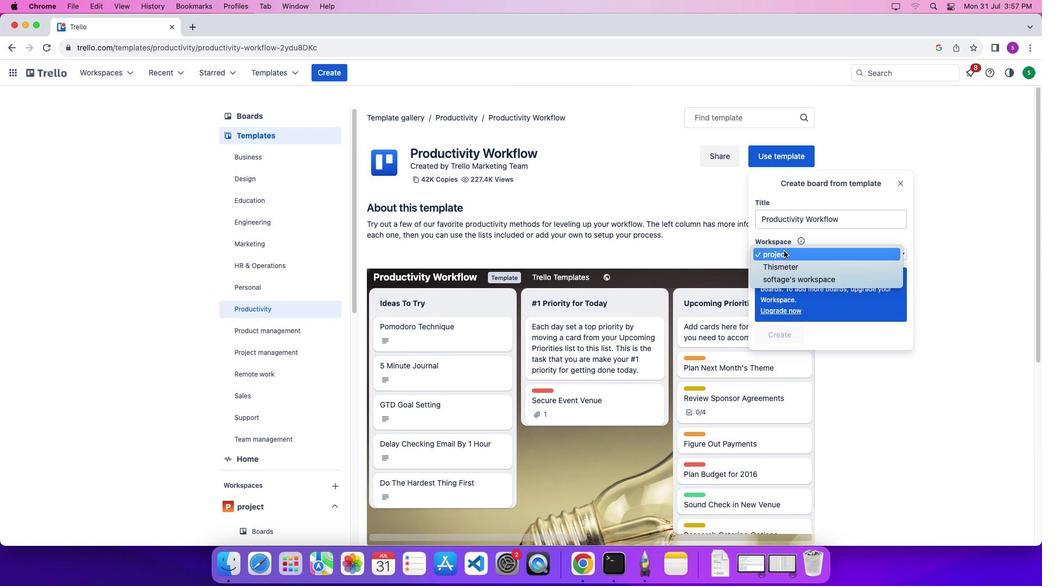 
Action: Mouse moved to (773, 280)
Screenshot: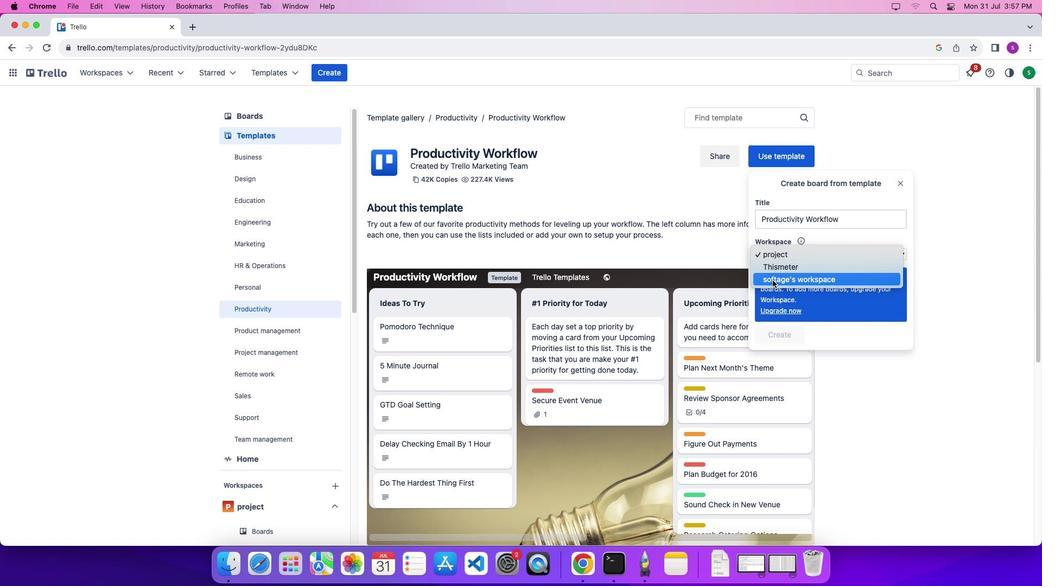 
Action: Mouse pressed left at (773, 280)
Screenshot: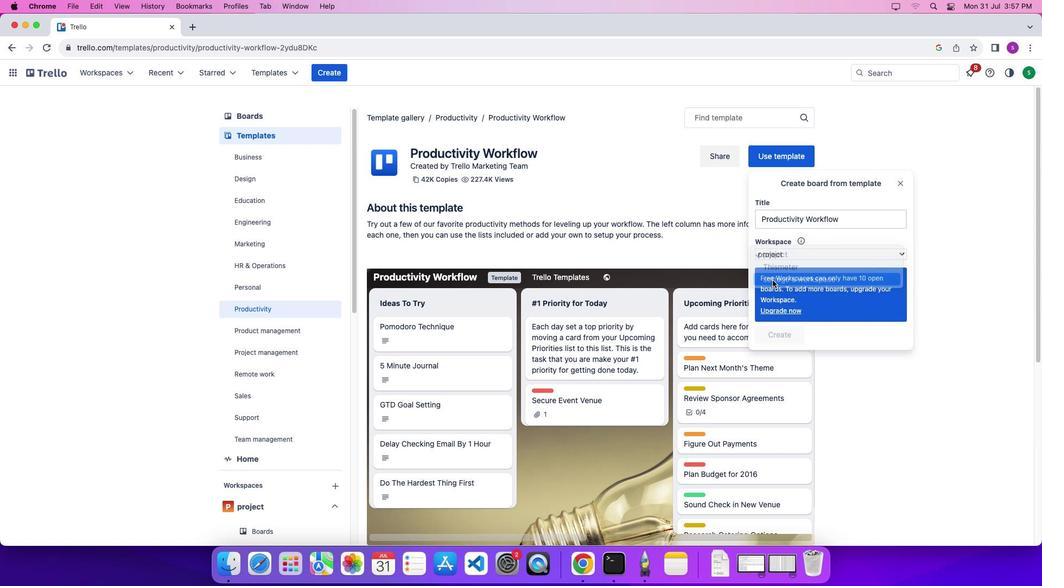 
Action: Mouse moved to (773, 363)
Screenshot: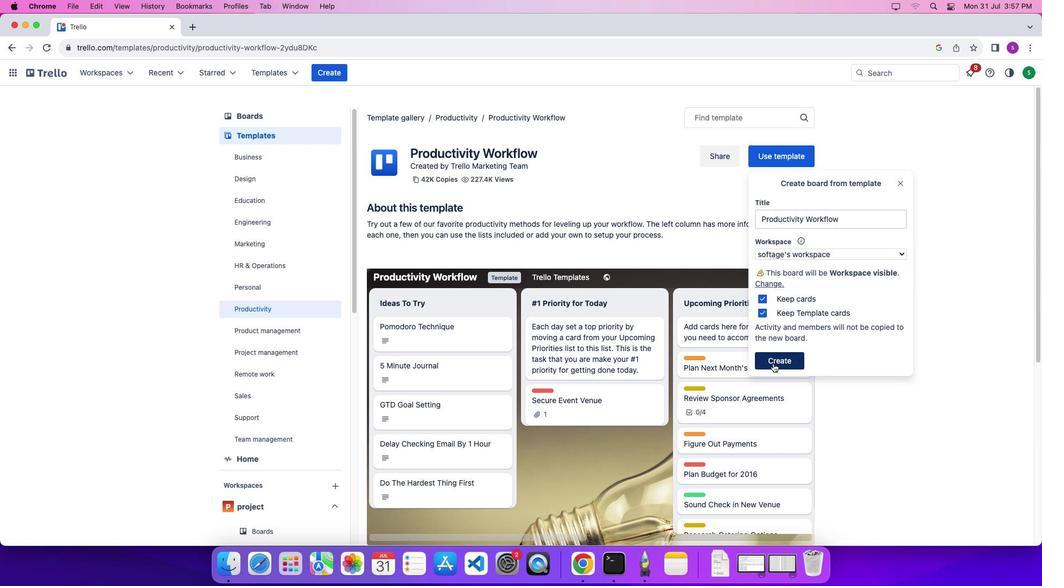 
Action: Mouse pressed left at (773, 363)
Screenshot: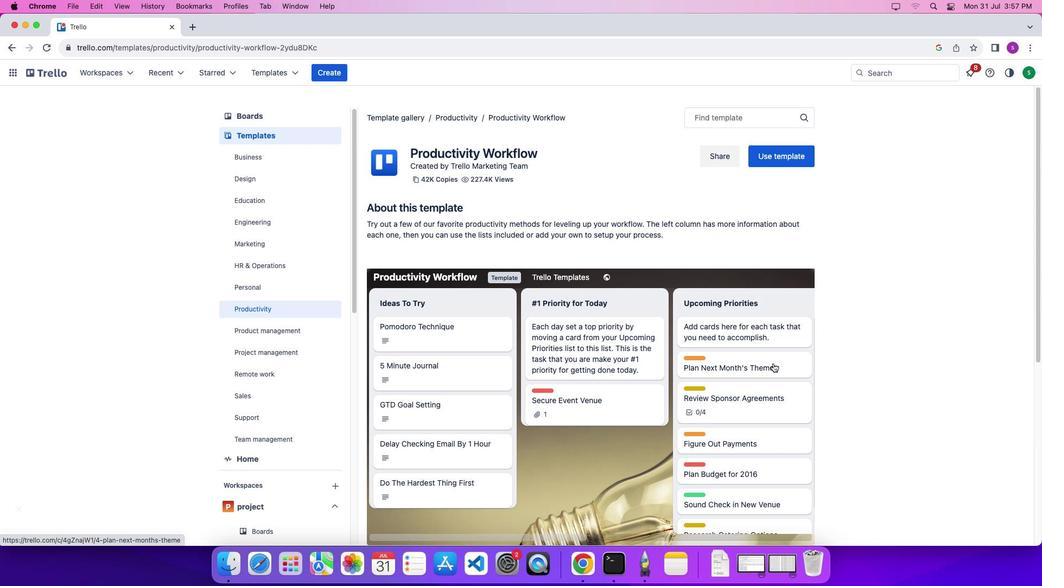 
Action: Mouse moved to (501, 463)
Screenshot: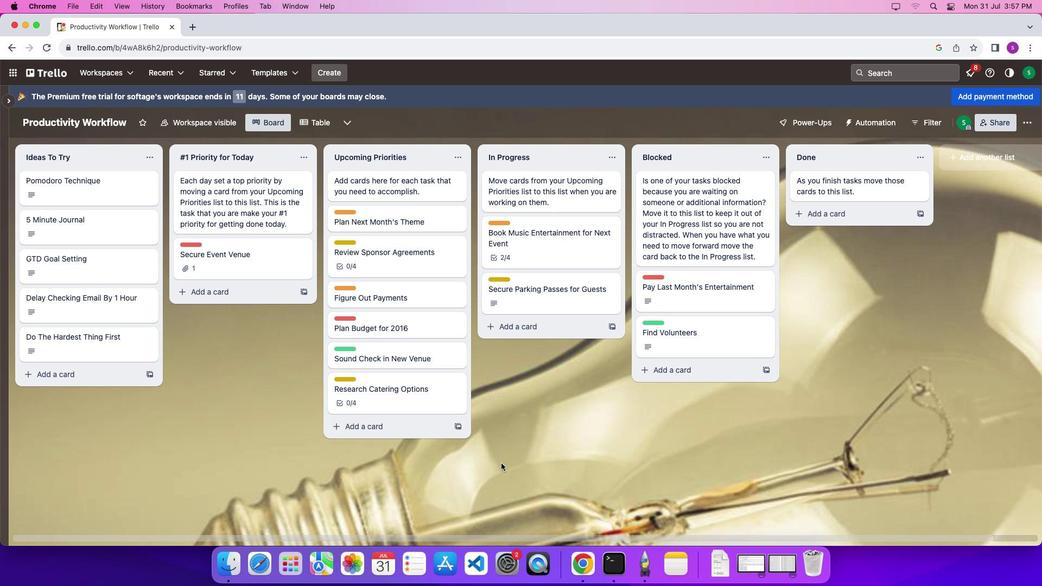
Action: Mouse pressed left at (501, 463)
Screenshot: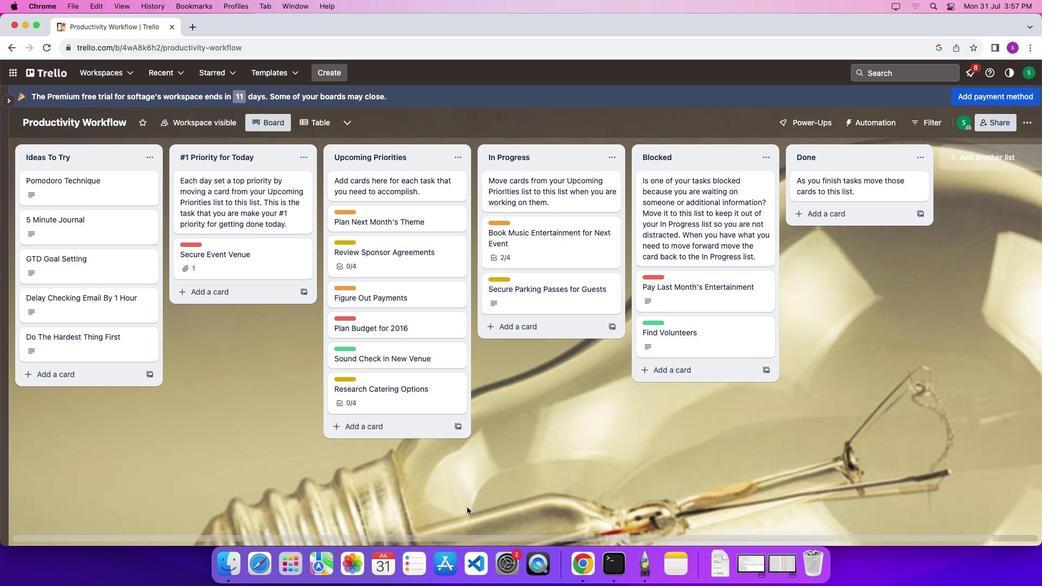 
Action: Mouse moved to (146, 536)
Screenshot: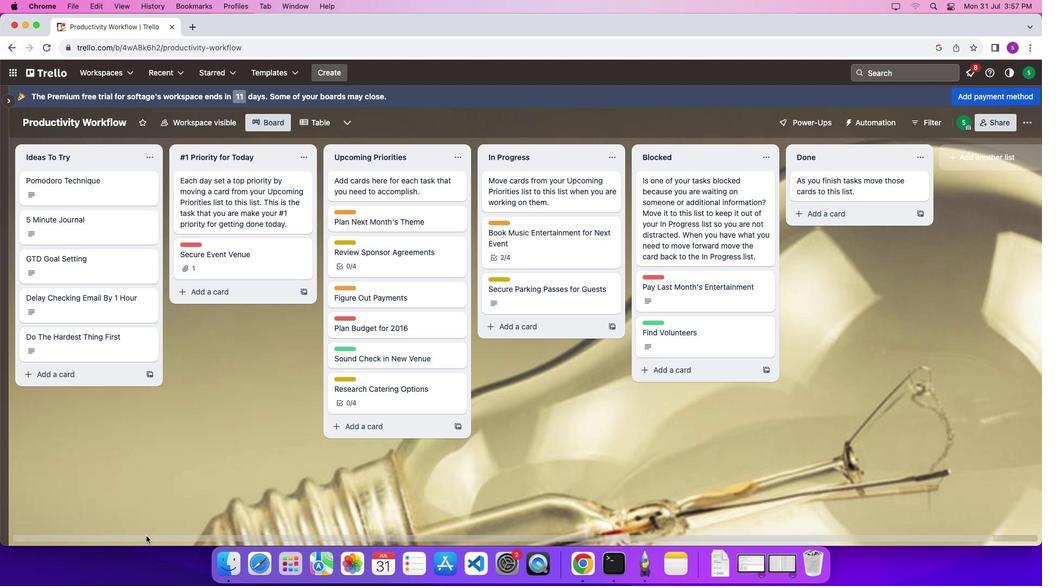 
Action: Mouse pressed left at (146, 536)
Screenshot: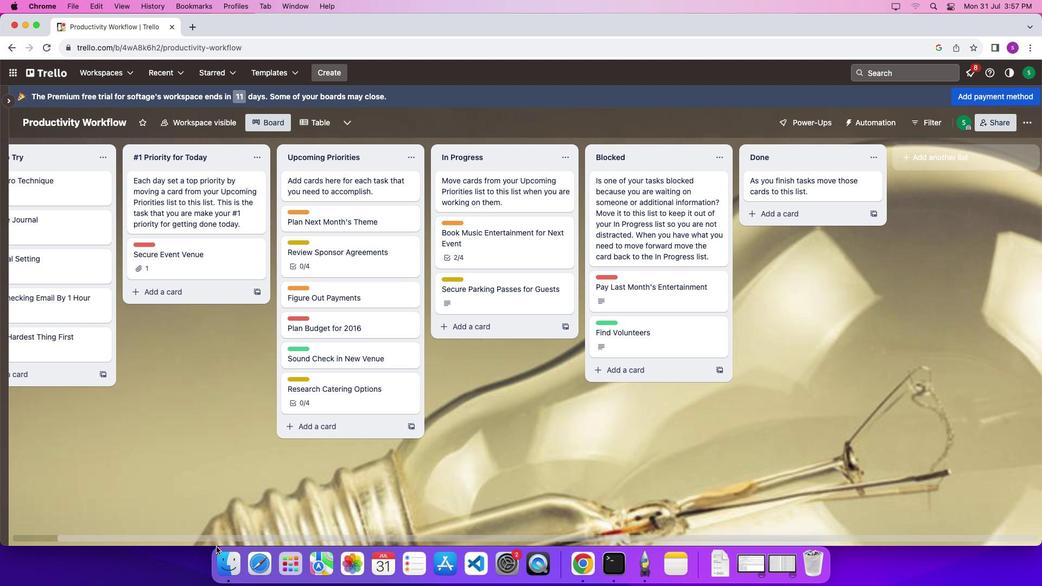 
Action: Mouse moved to (211, 537)
Screenshot: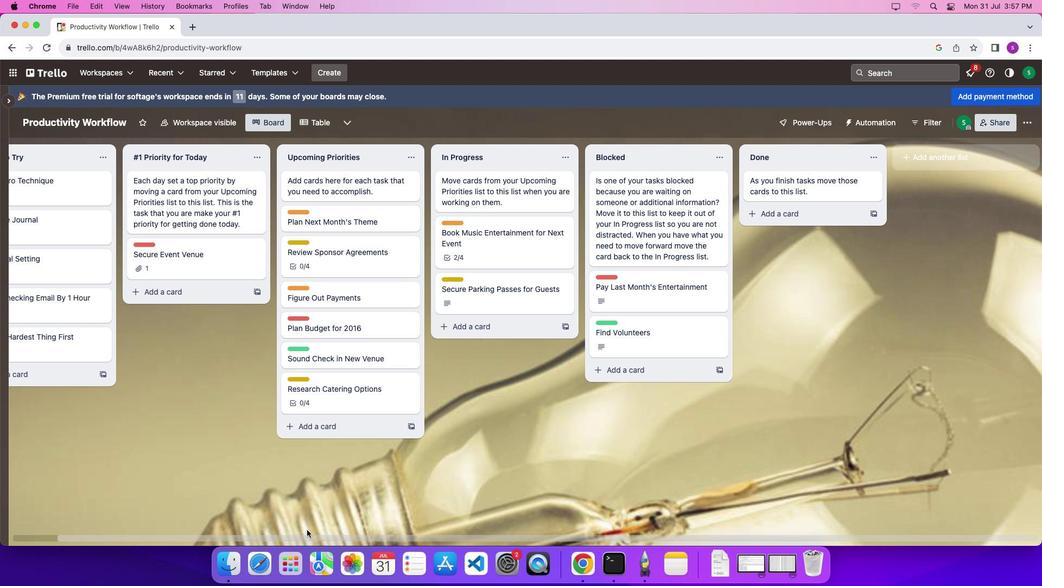 
Action: Mouse pressed left at (211, 537)
Screenshot: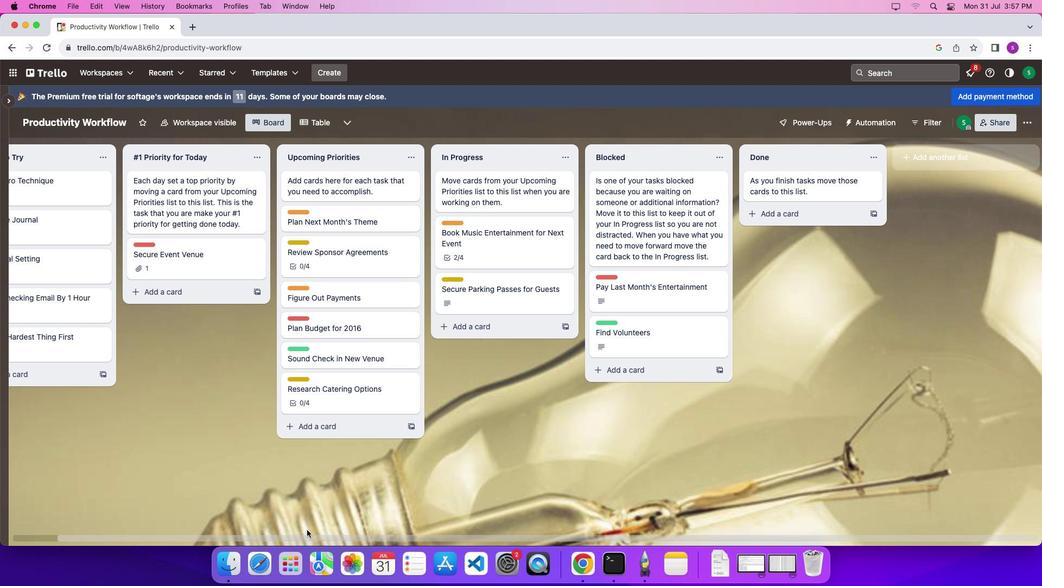 
Action: Mouse moved to (561, 160)
Screenshot: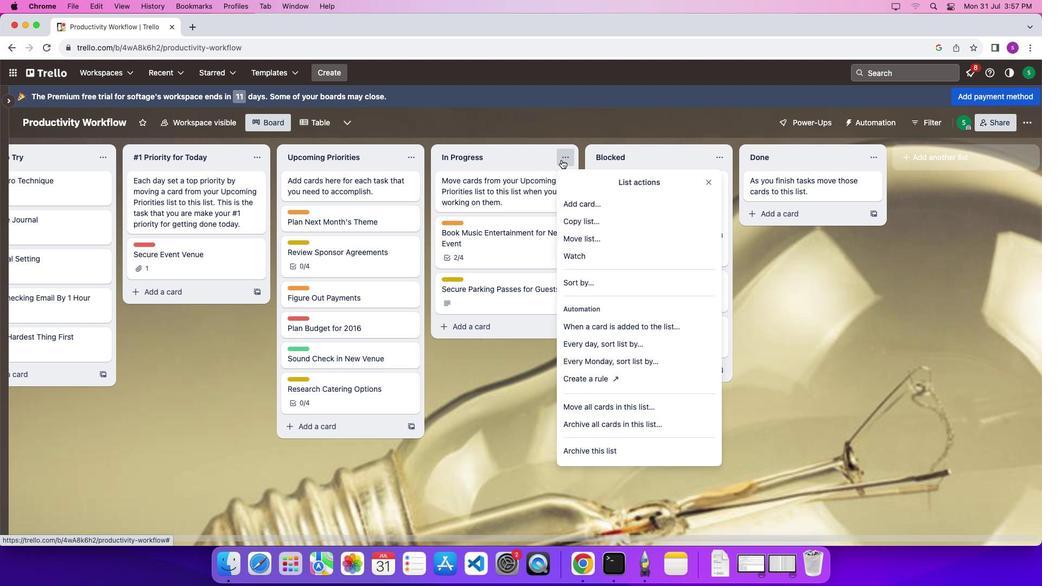 
Action: Mouse pressed left at (561, 160)
Screenshot: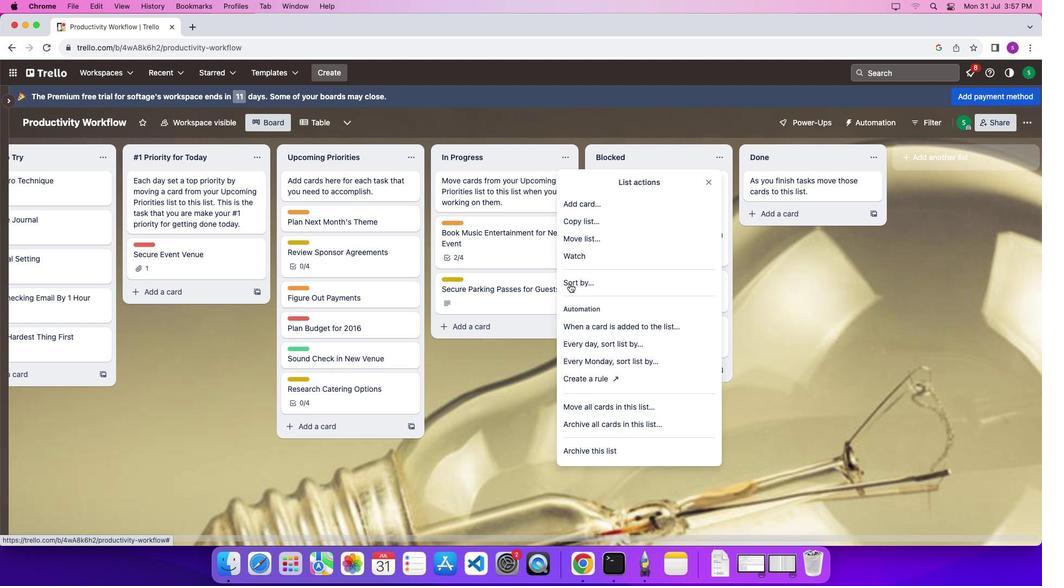 
Action: Mouse moved to (576, 454)
Screenshot: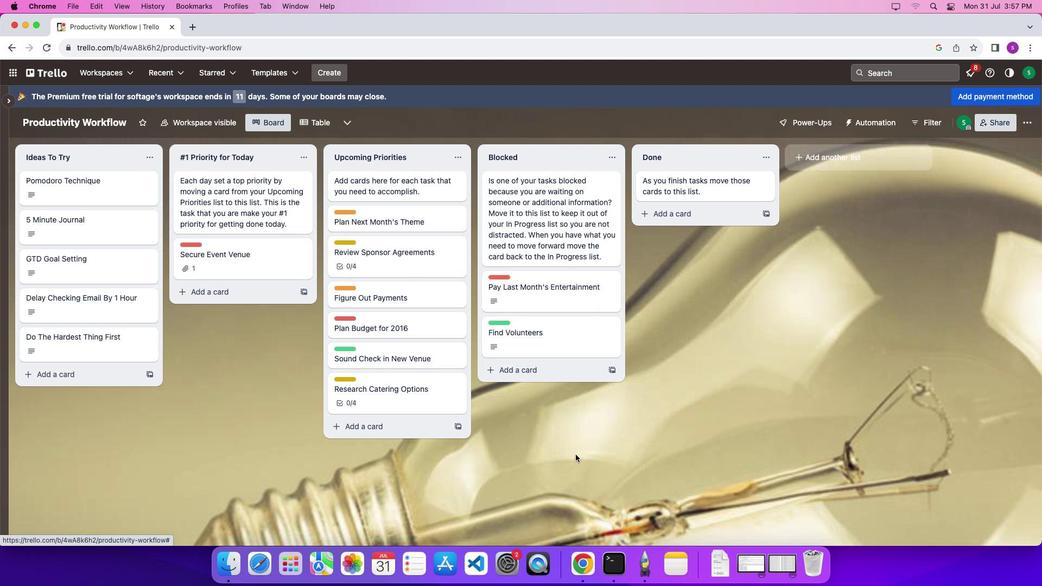 
Action: Mouse pressed left at (576, 454)
Screenshot: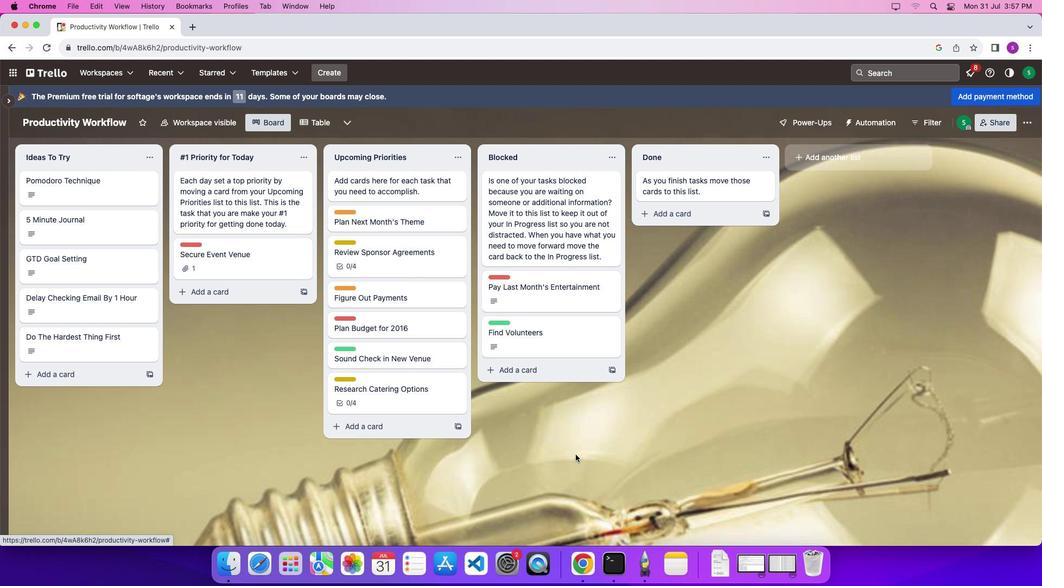 
Action: Mouse moved to (309, 157)
Screenshot: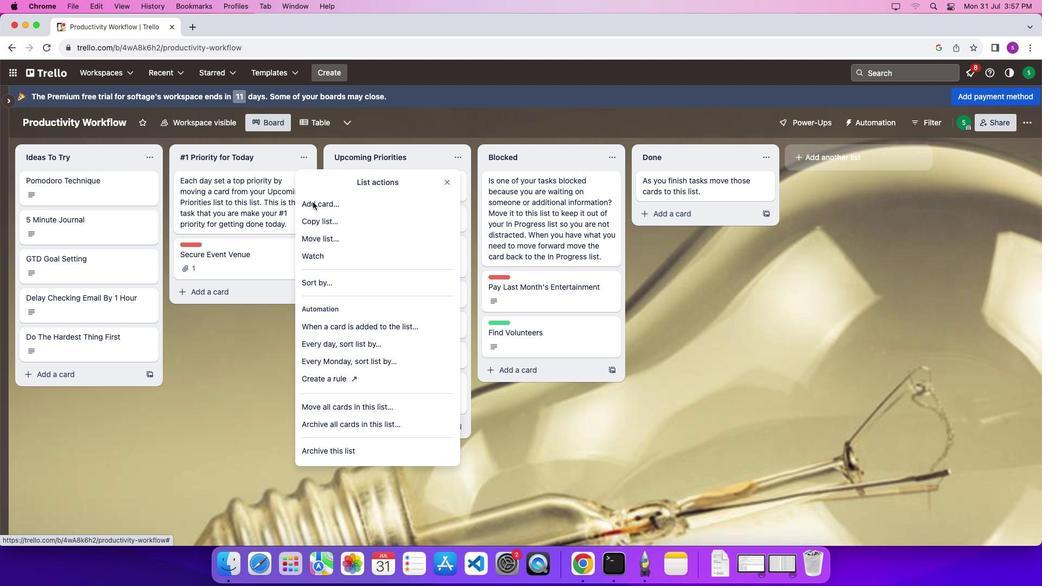 
Action: Mouse pressed left at (309, 157)
Screenshot: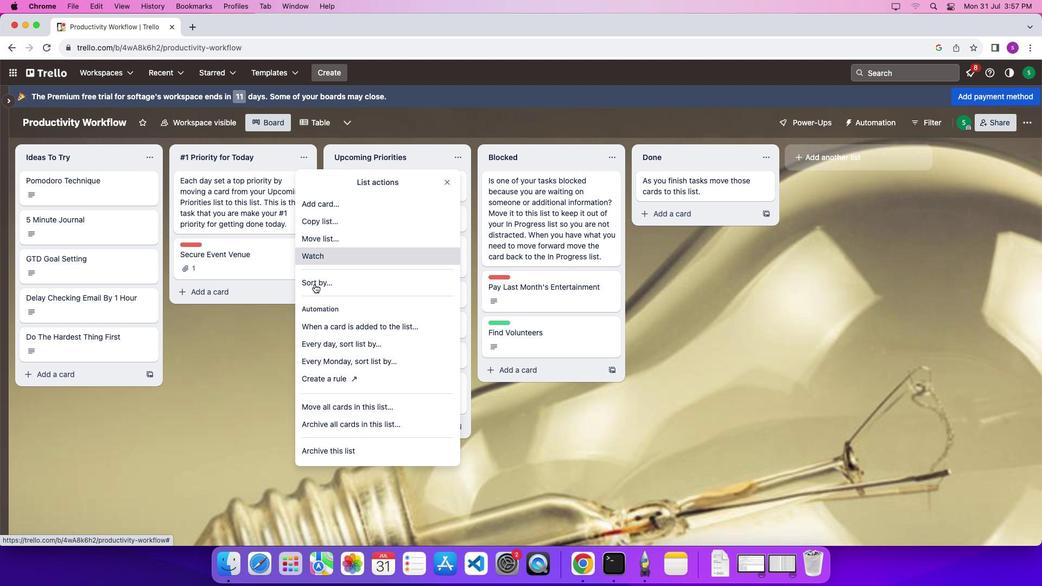 
Action: Mouse moved to (328, 445)
Screenshot: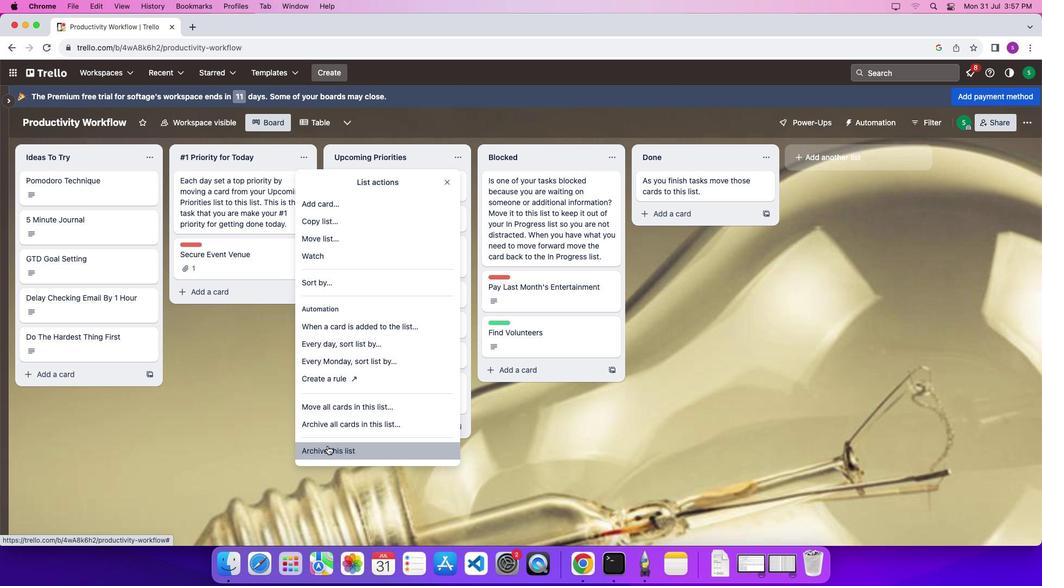 
Action: Mouse pressed left at (328, 445)
Screenshot: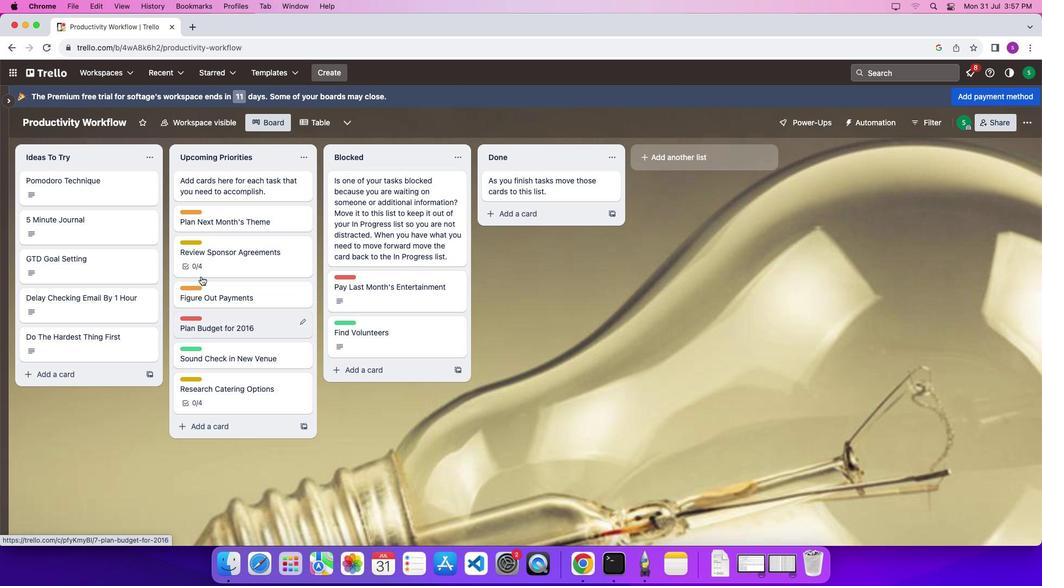
Action: Mouse moved to (149, 154)
Screenshot: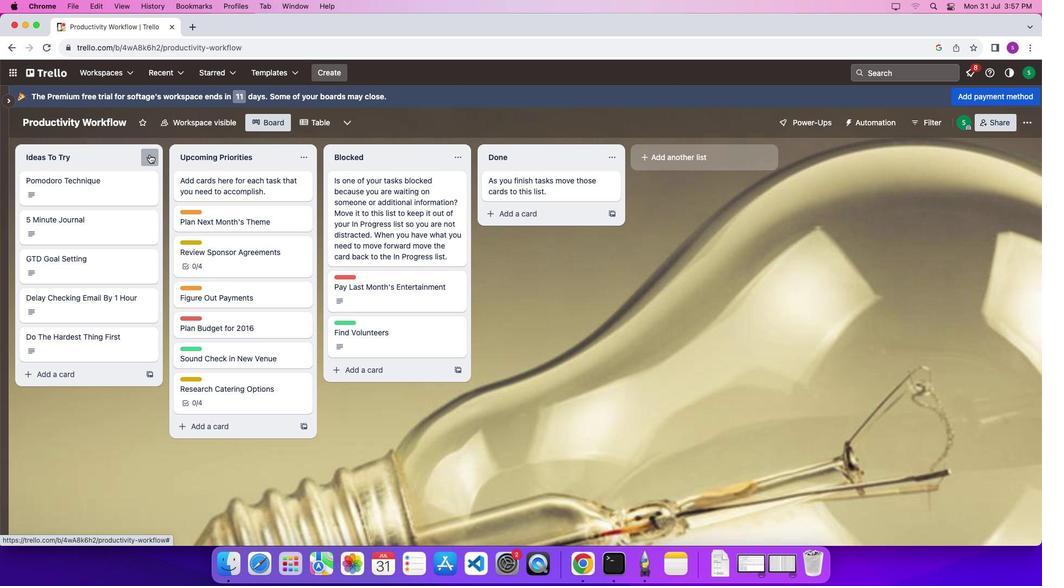 
Action: Mouse pressed left at (149, 154)
Screenshot: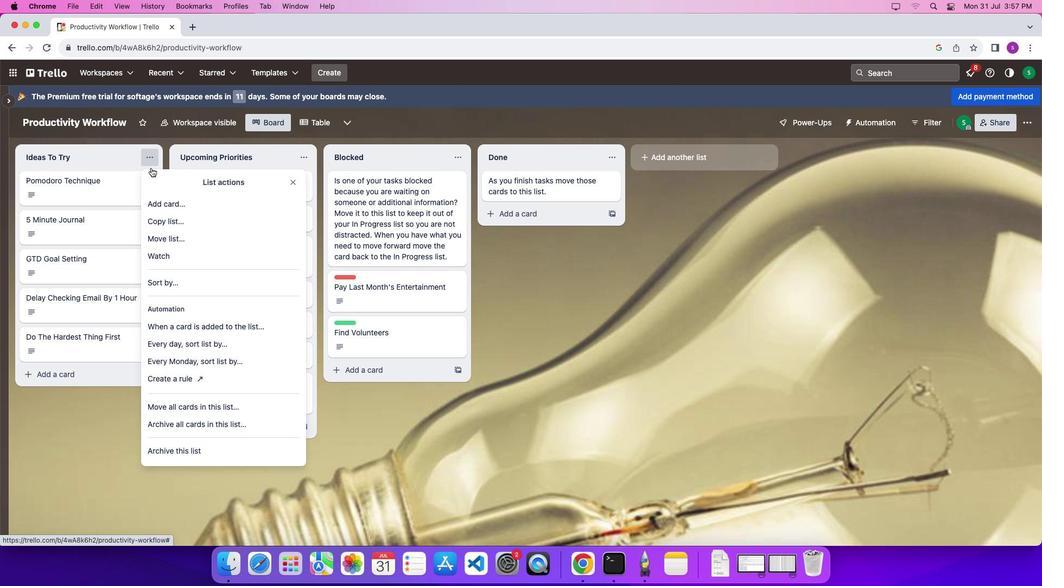 
Action: Mouse moved to (178, 443)
Screenshot: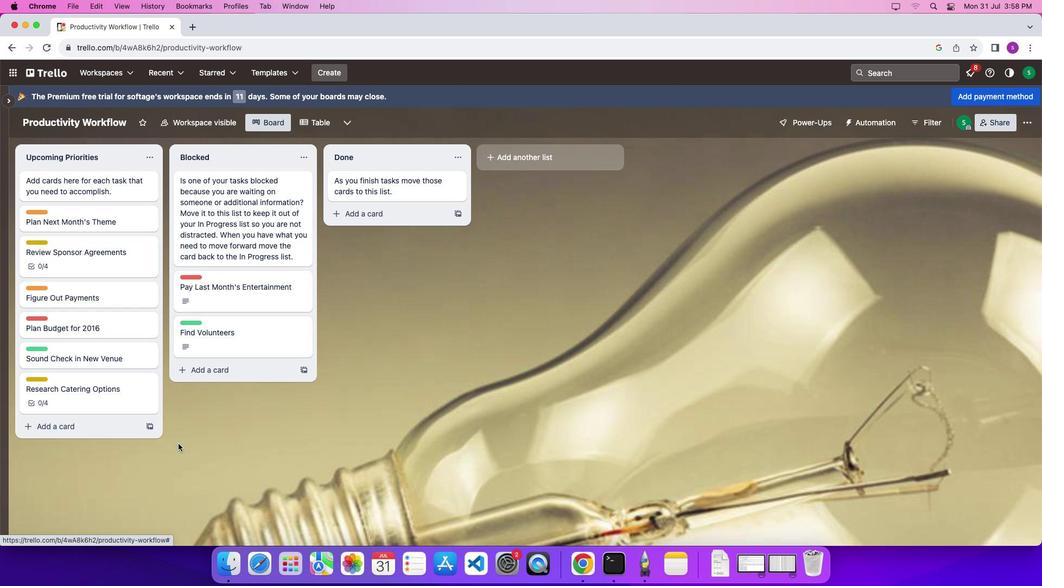 
Action: Mouse pressed left at (178, 443)
Screenshot: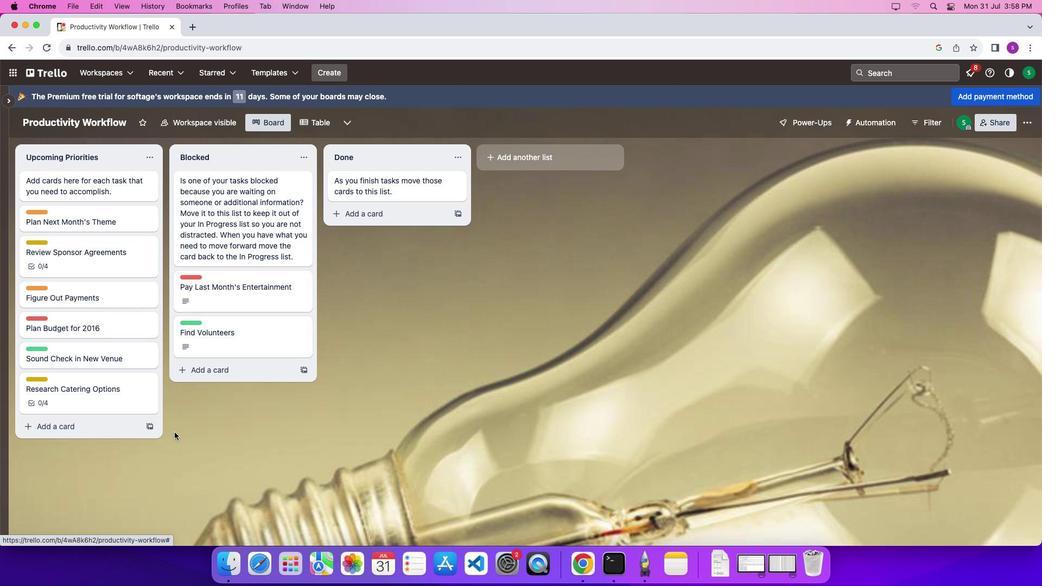
Action: Mouse moved to (225, 225)
Screenshot: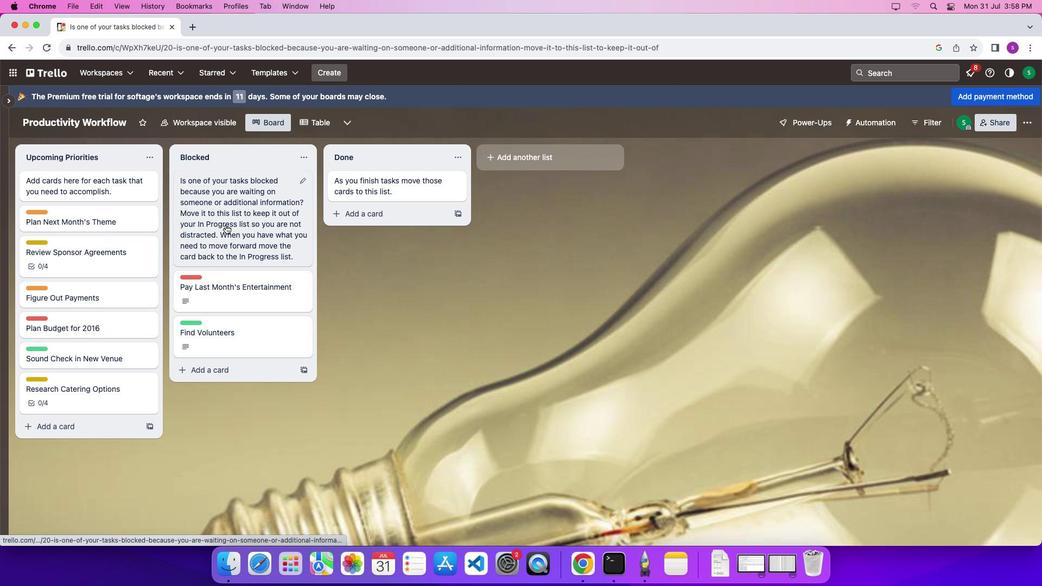 
Action: Mouse pressed left at (225, 225)
Screenshot: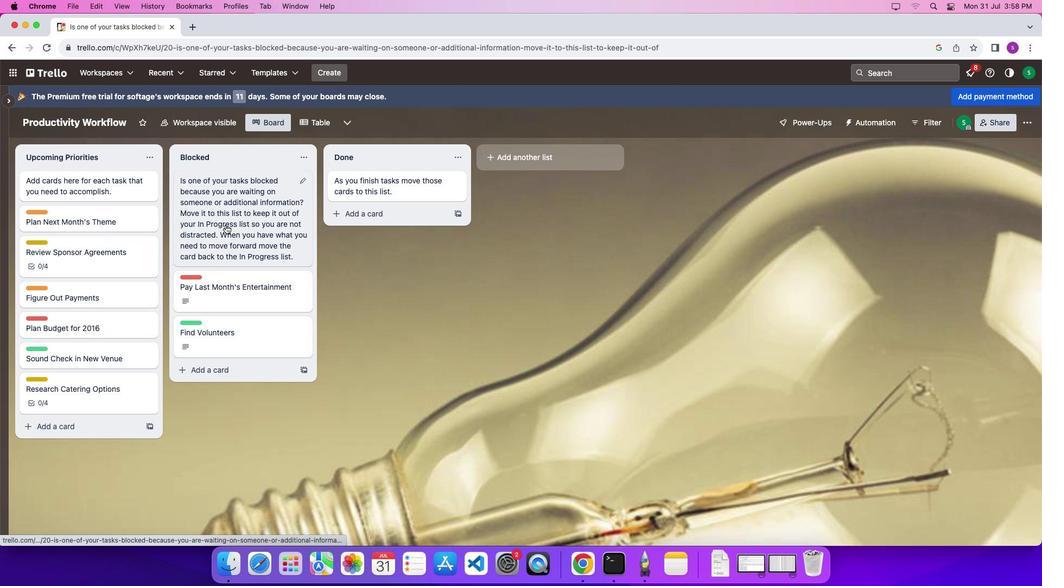 
Action: Mouse moved to (486, 286)
Screenshot: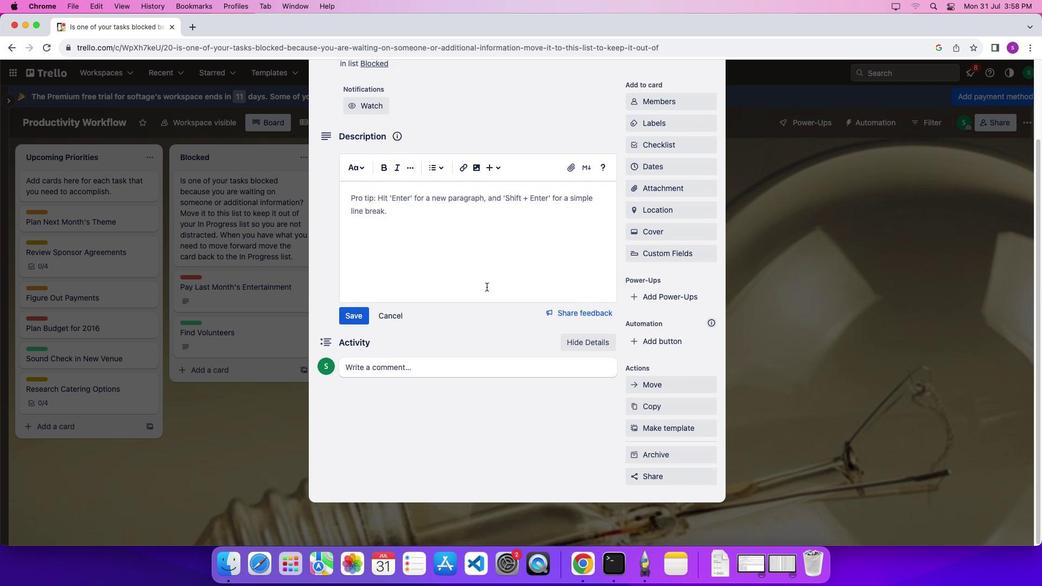 
Action: Mouse scrolled (486, 286) with delta (0, 0)
Screenshot: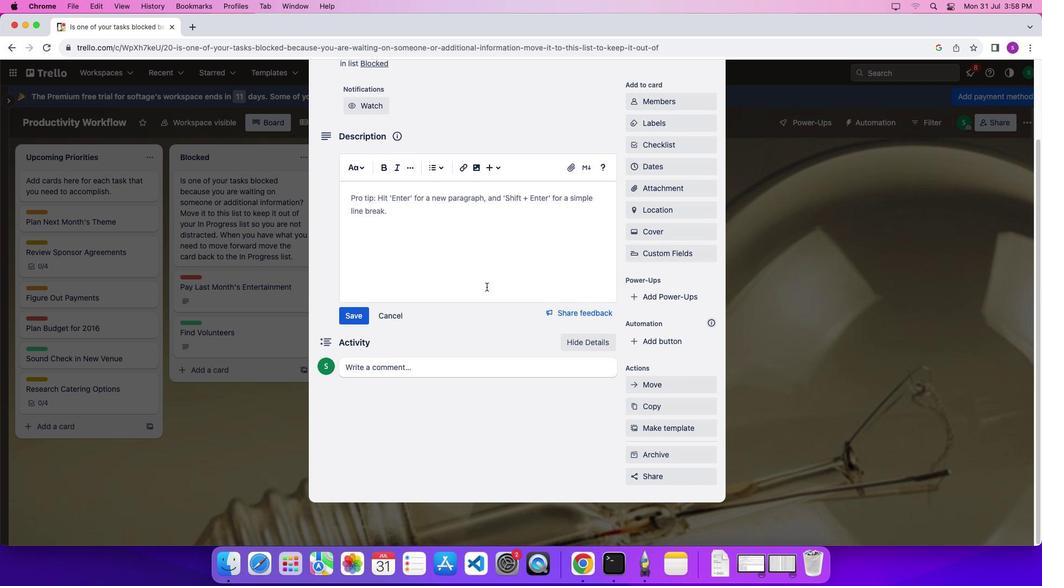 
Action: Mouse scrolled (486, 286) with delta (0, 0)
Screenshot: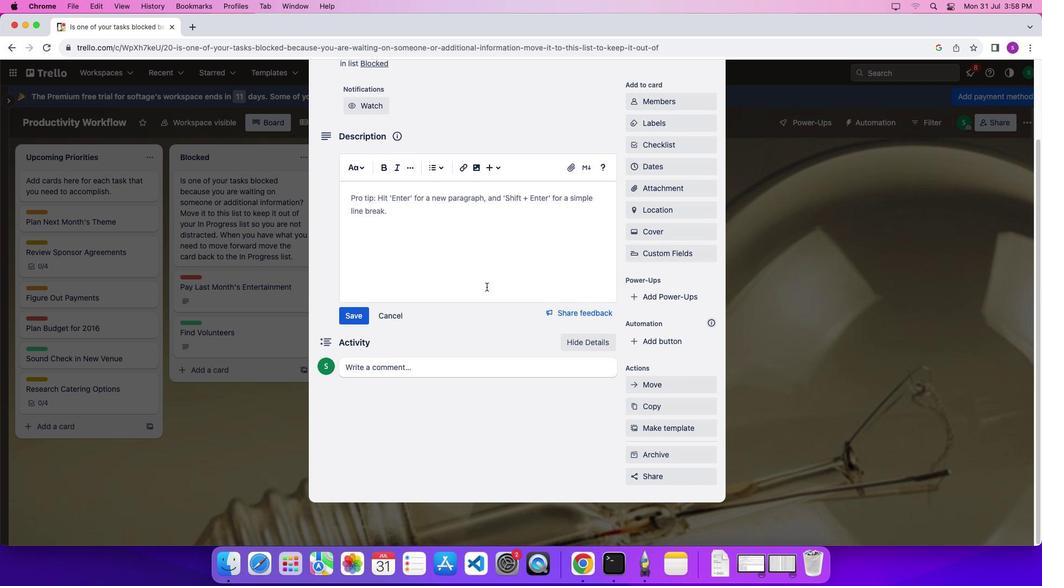 
Action: Mouse scrolled (486, 286) with delta (0, -4)
Screenshot: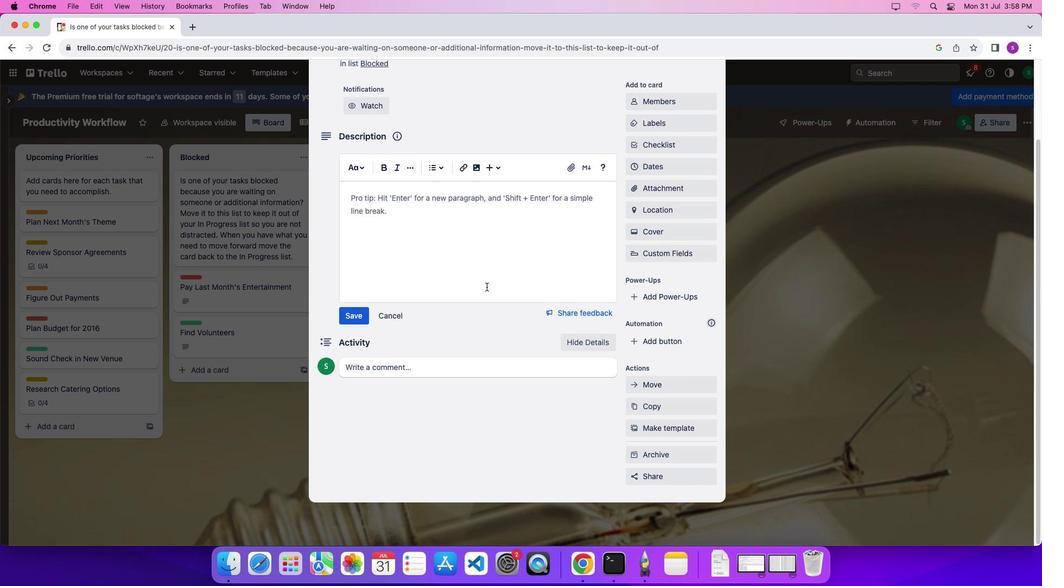 
Action: Mouse scrolled (486, 286) with delta (0, -7)
Screenshot: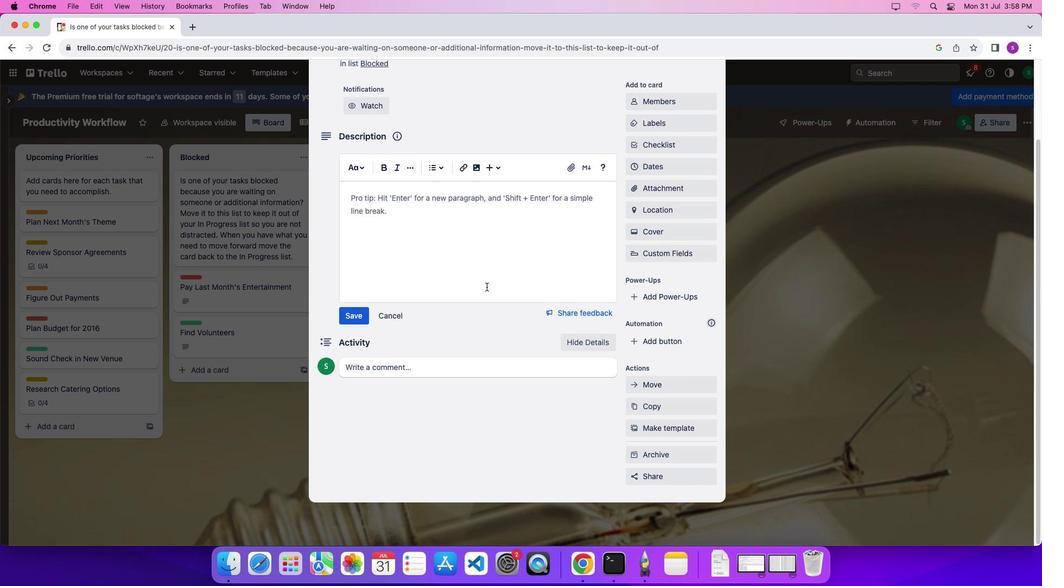 
Action: Mouse scrolled (486, 286) with delta (0, -7)
Screenshot: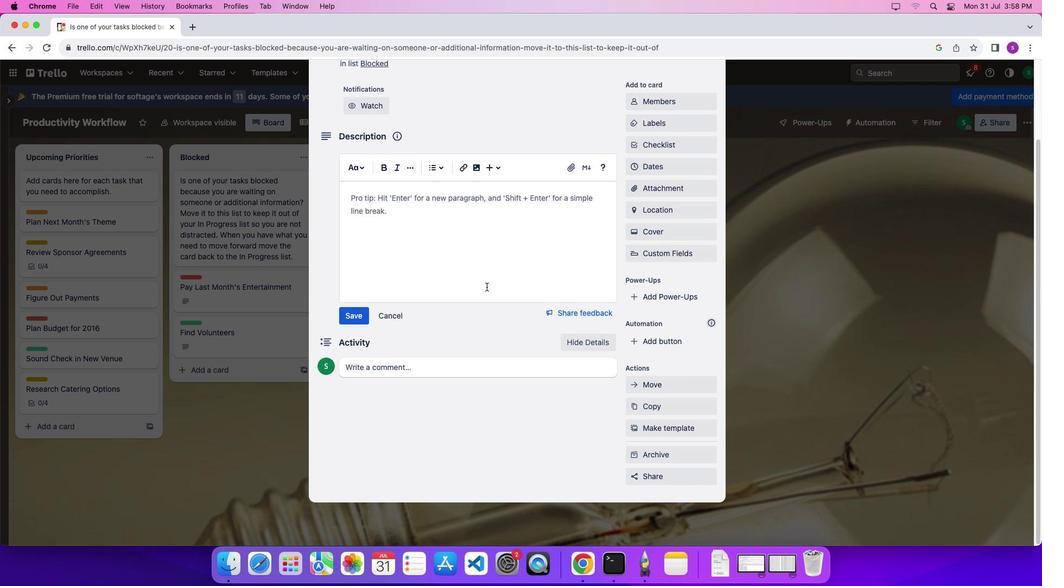 
Action: Mouse scrolled (486, 286) with delta (0, 0)
Screenshot: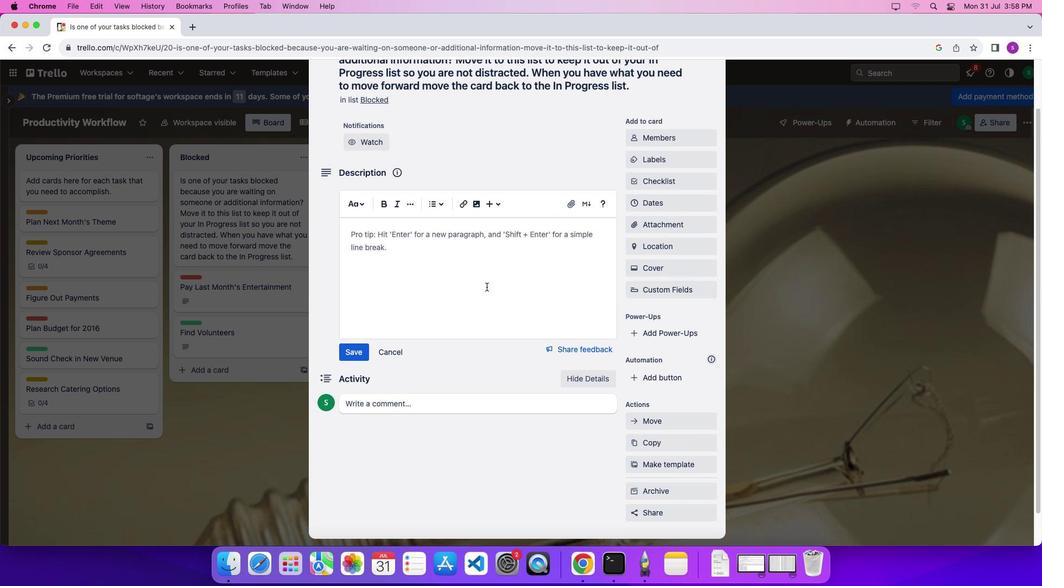 
Action: Mouse scrolled (486, 286) with delta (0, 0)
Screenshot: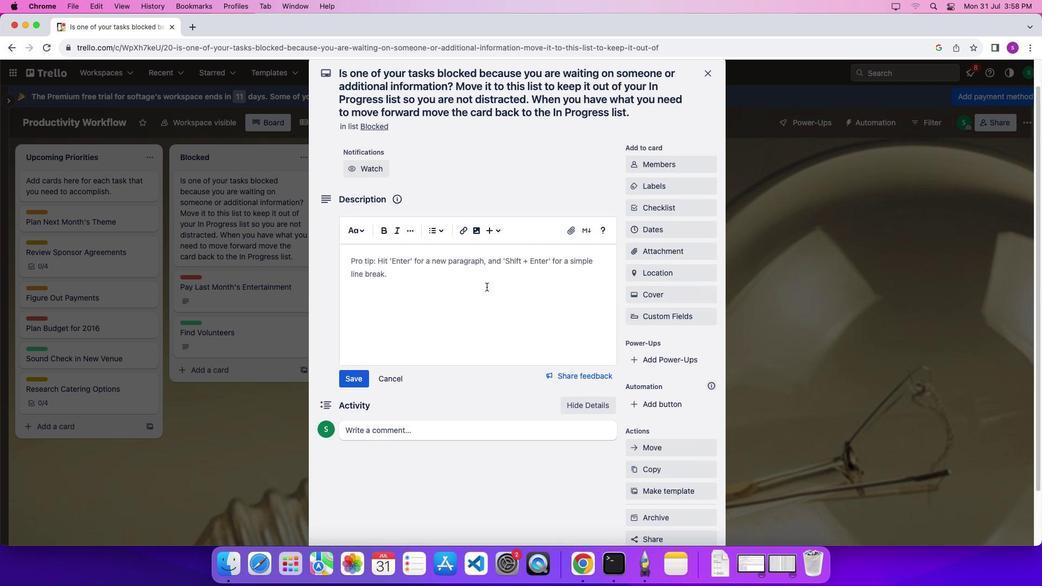 
Action: Mouse scrolled (486, 286) with delta (0, -4)
Screenshot: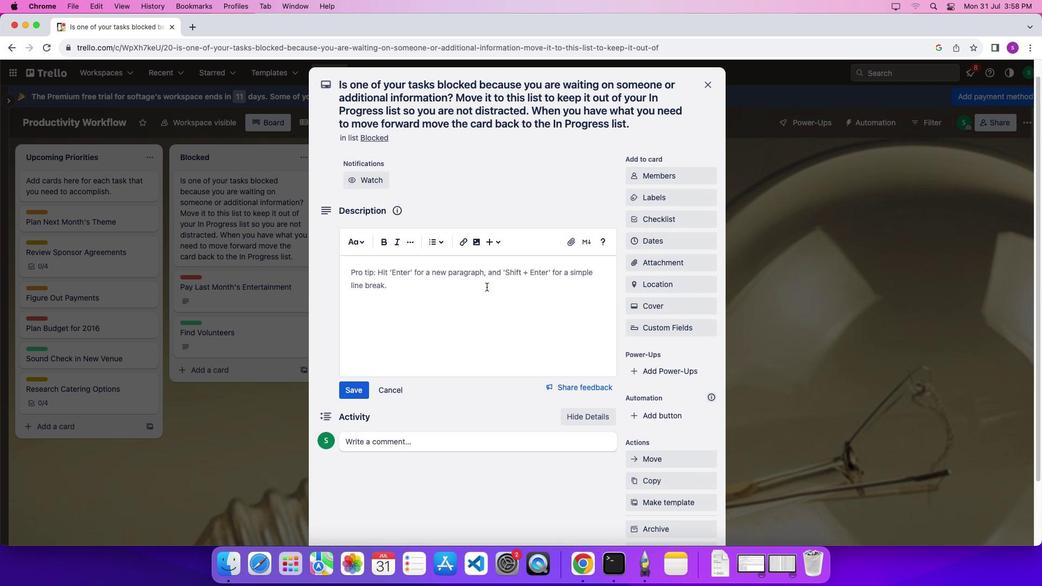 
Action: Mouse scrolled (486, 286) with delta (0, -6)
Screenshot: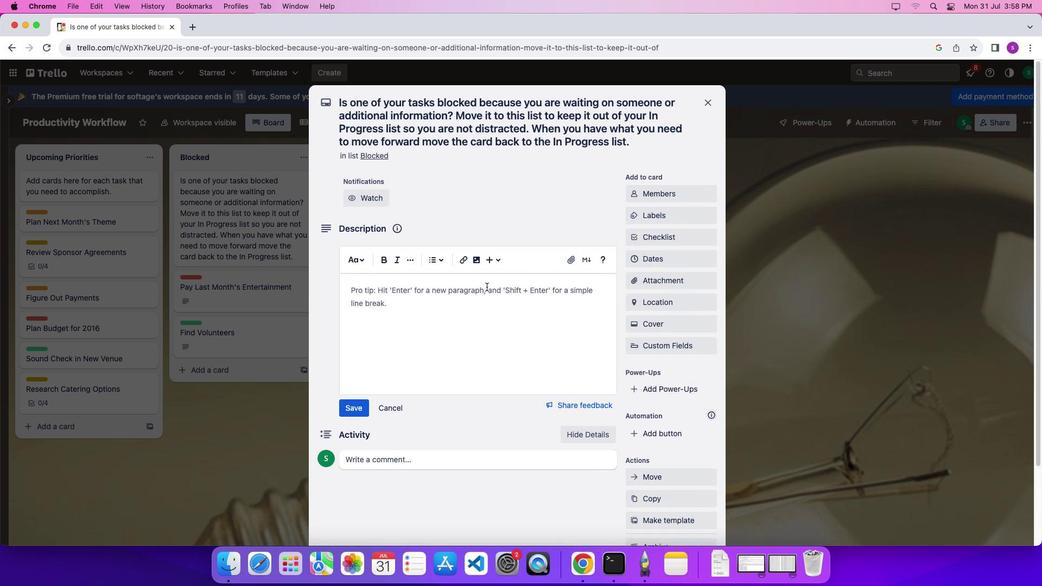 
Action: Mouse scrolled (486, 286) with delta (0, 0)
Screenshot: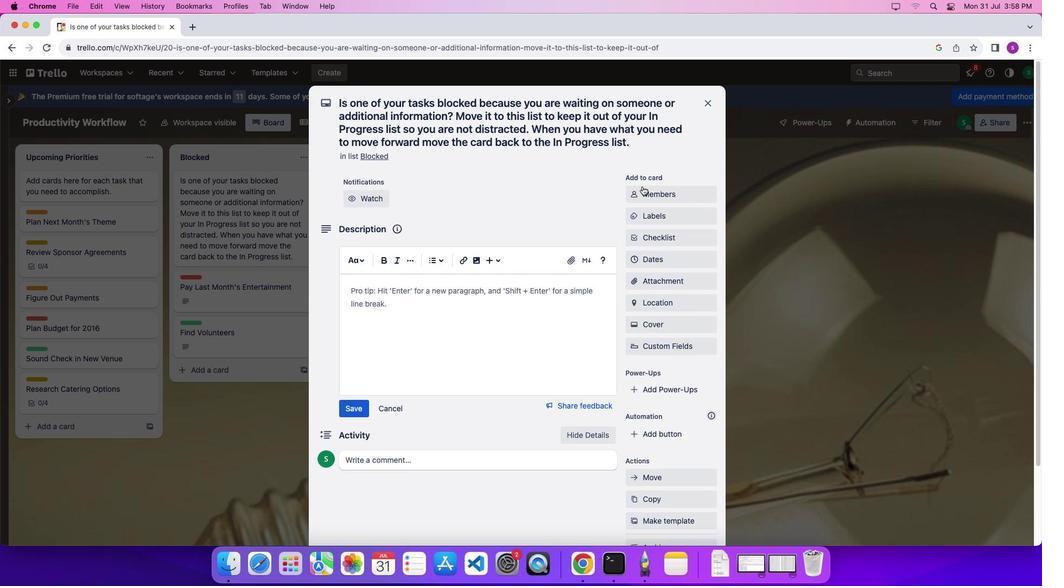 
Action: Mouse scrolled (486, 286) with delta (0, 1)
Screenshot: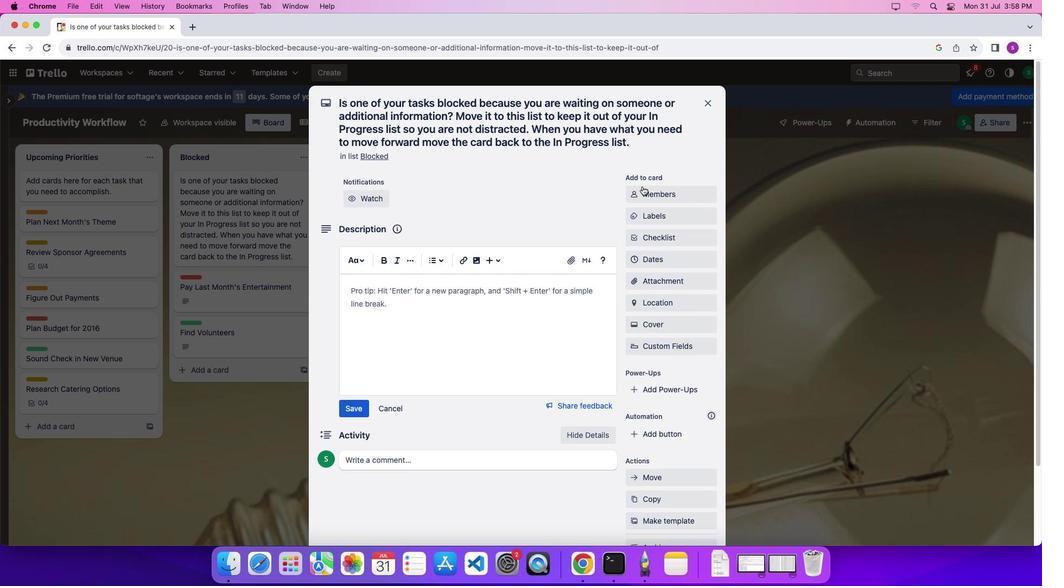 
Action: Mouse scrolled (486, 286) with delta (0, 5)
Screenshot: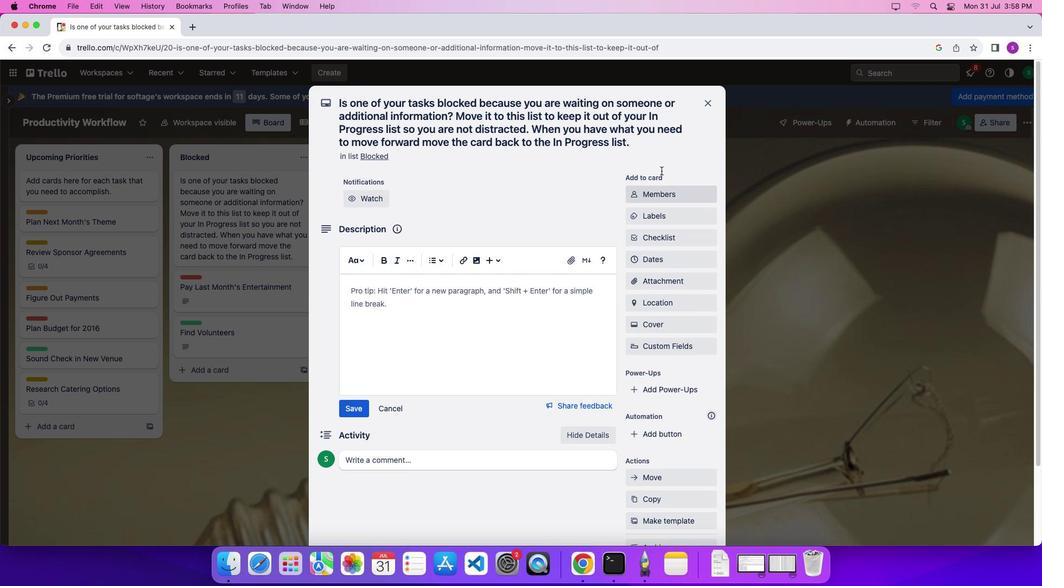 
Action: Mouse scrolled (486, 286) with delta (0, 7)
Screenshot: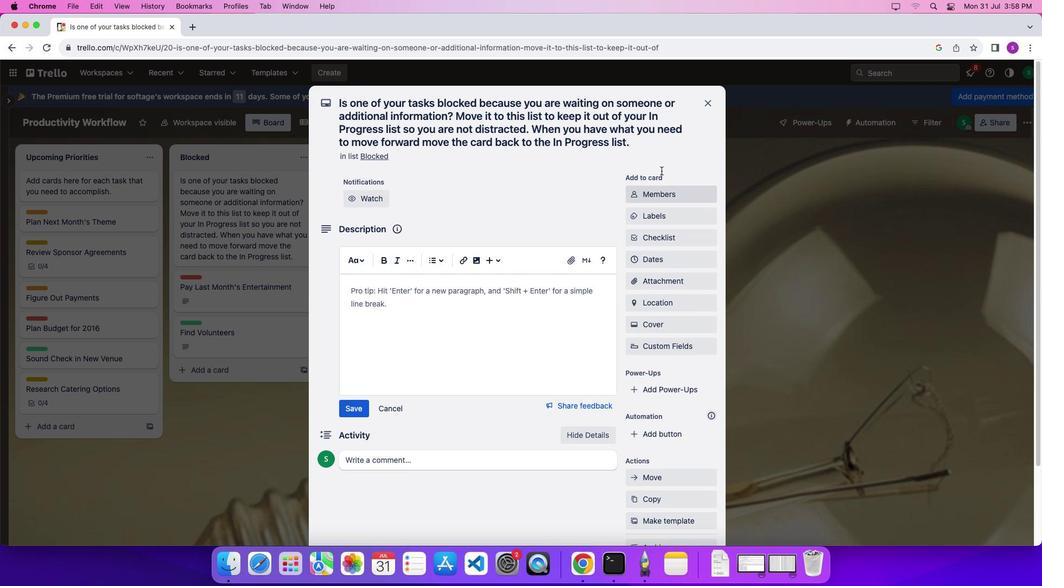 
Action: Mouse scrolled (486, 286) with delta (0, 8)
Screenshot: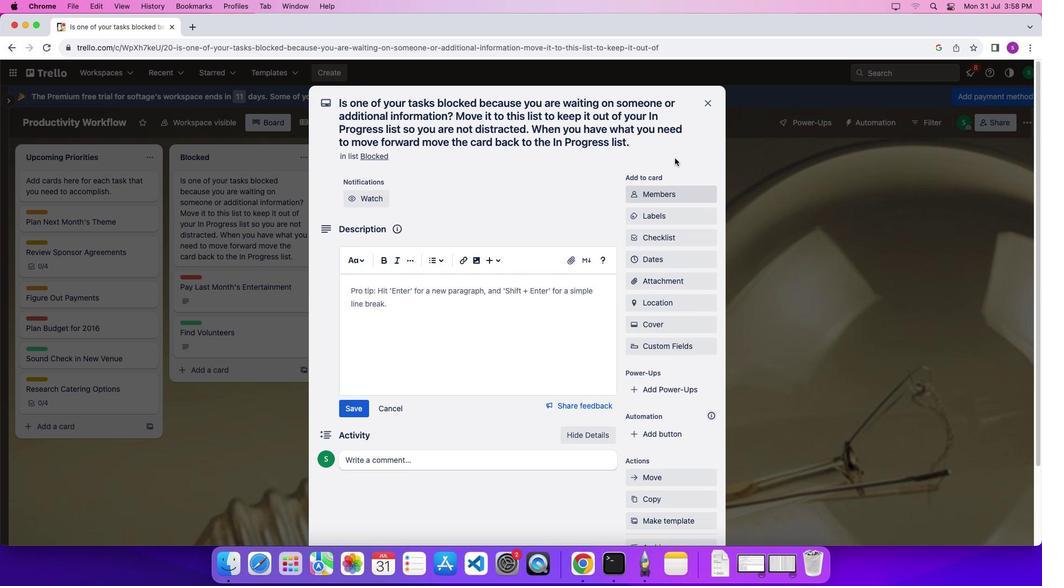 
Action: Mouse scrolled (486, 286) with delta (0, 9)
Screenshot: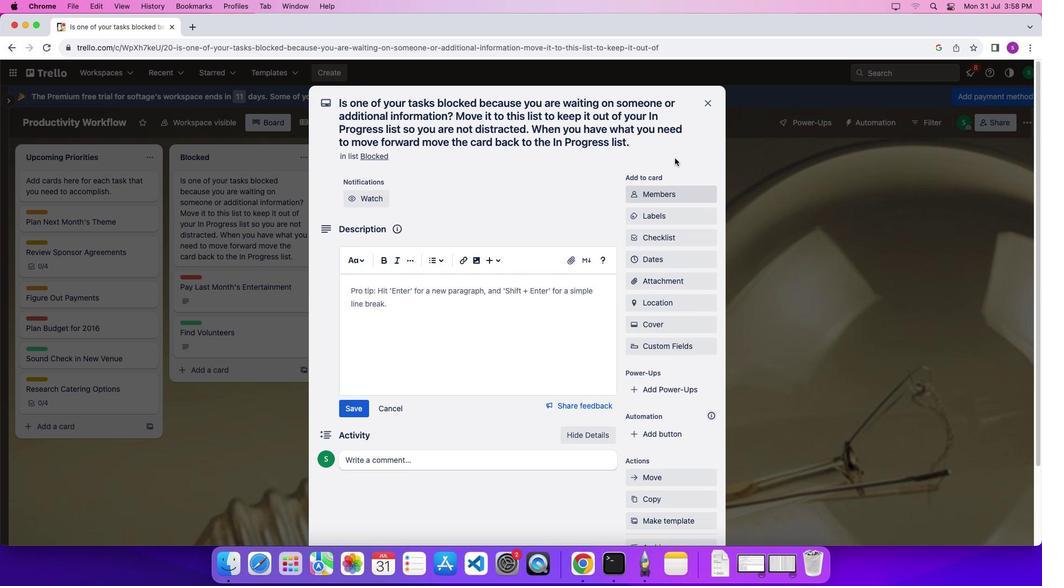 
Action: Mouse moved to (708, 97)
Screenshot: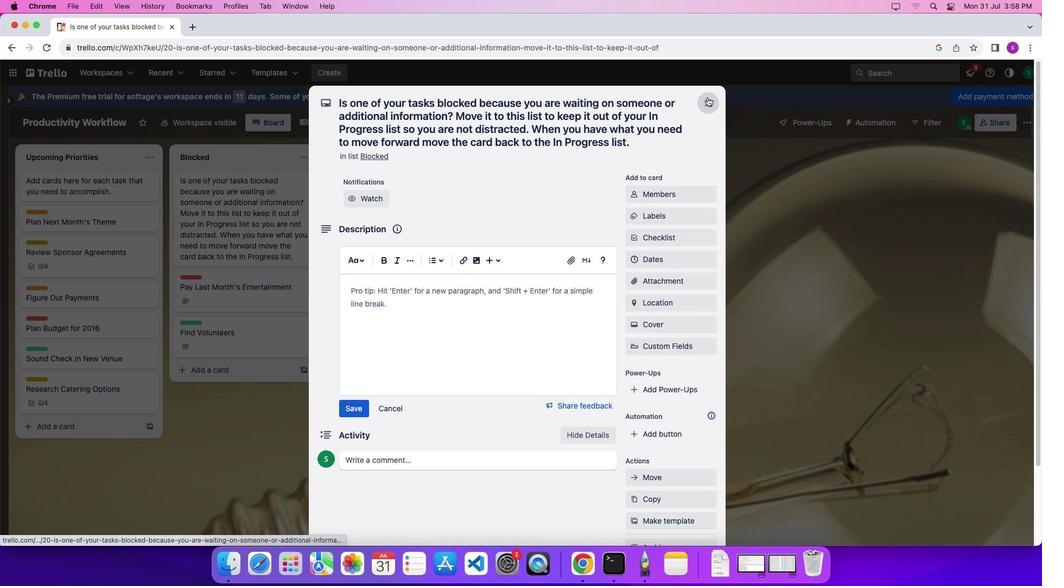 
Action: Mouse pressed left at (708, 97)
Screenshot: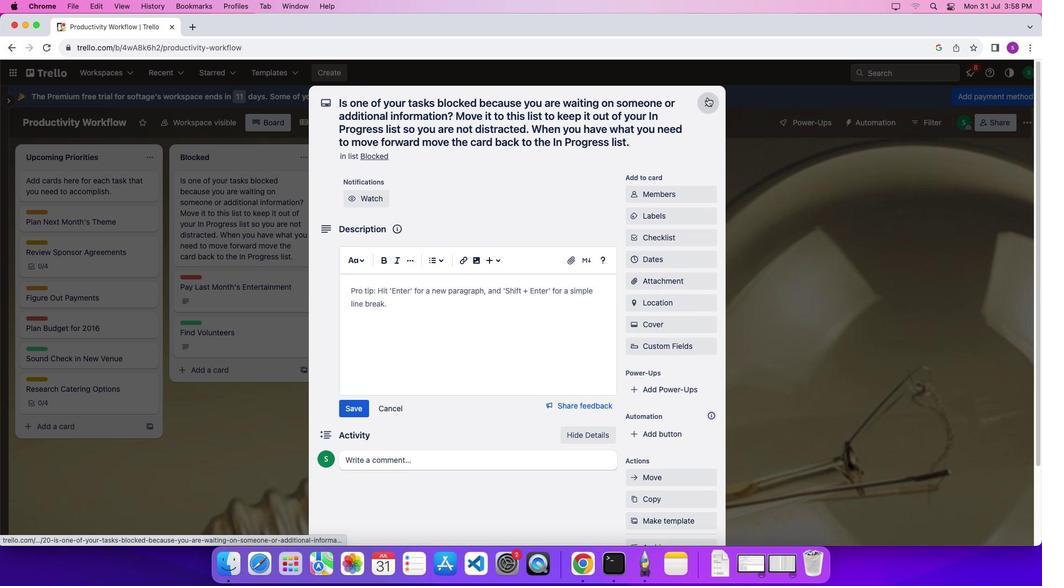 
Action: Mouse moved to (705, 260)
Screenshot: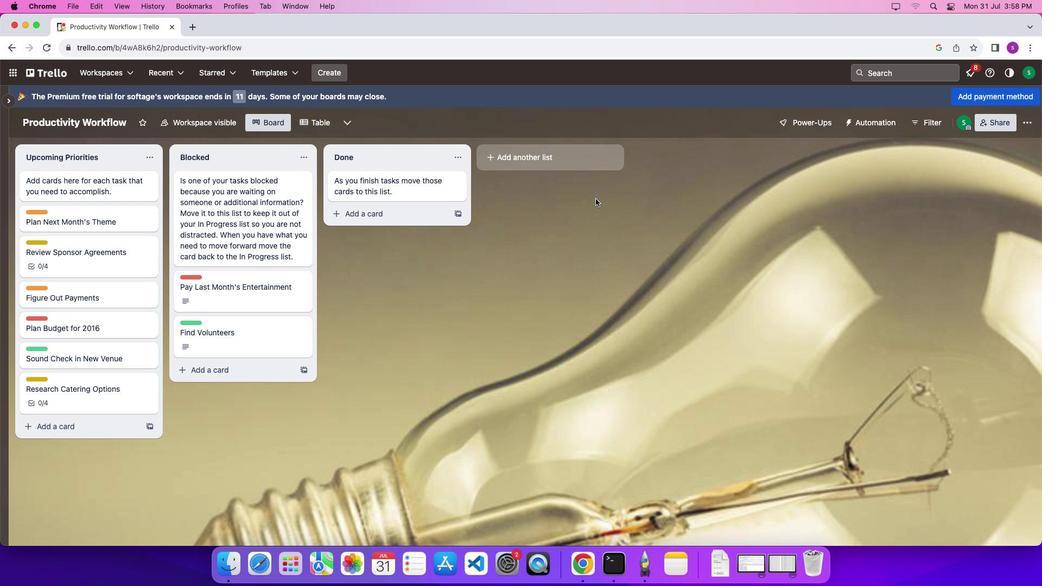 
Action: Mouse pressed left at (705, 260)
Screenshot: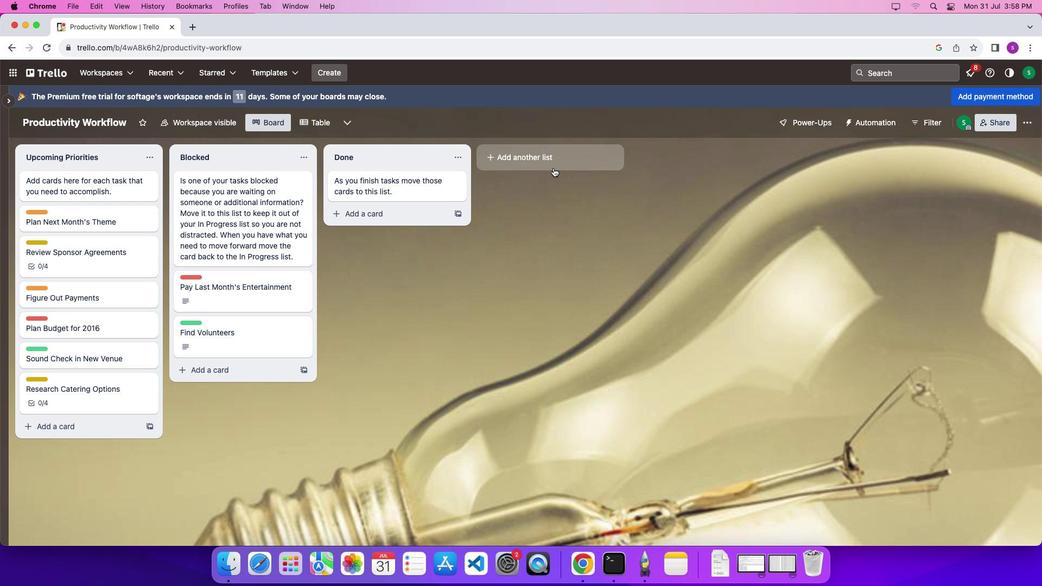 
Action: Mouse moved to (550, 164)
Screenshot: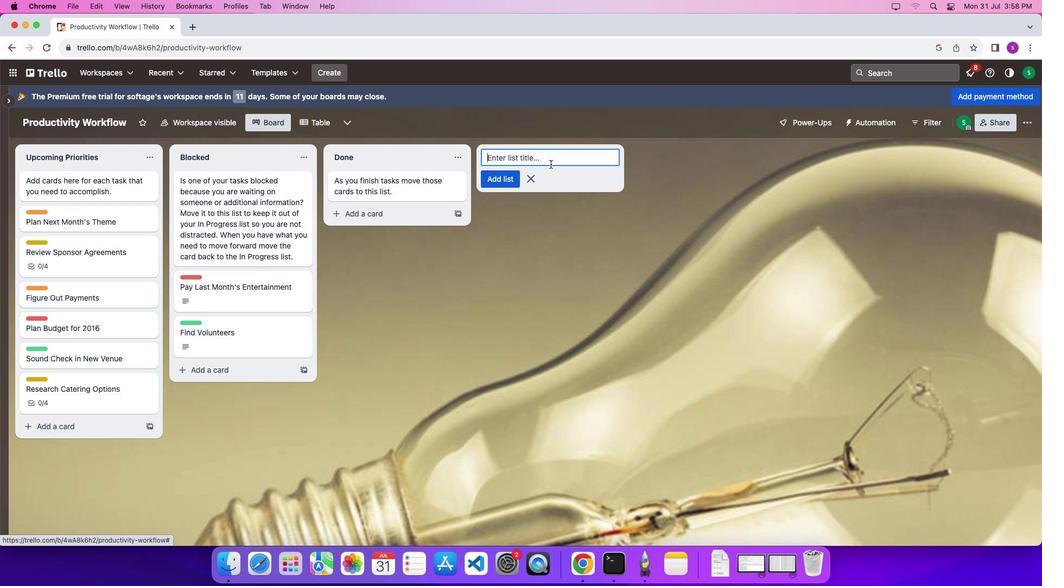 
Action: Mouse pressed left at (550, 164)
Screenshot: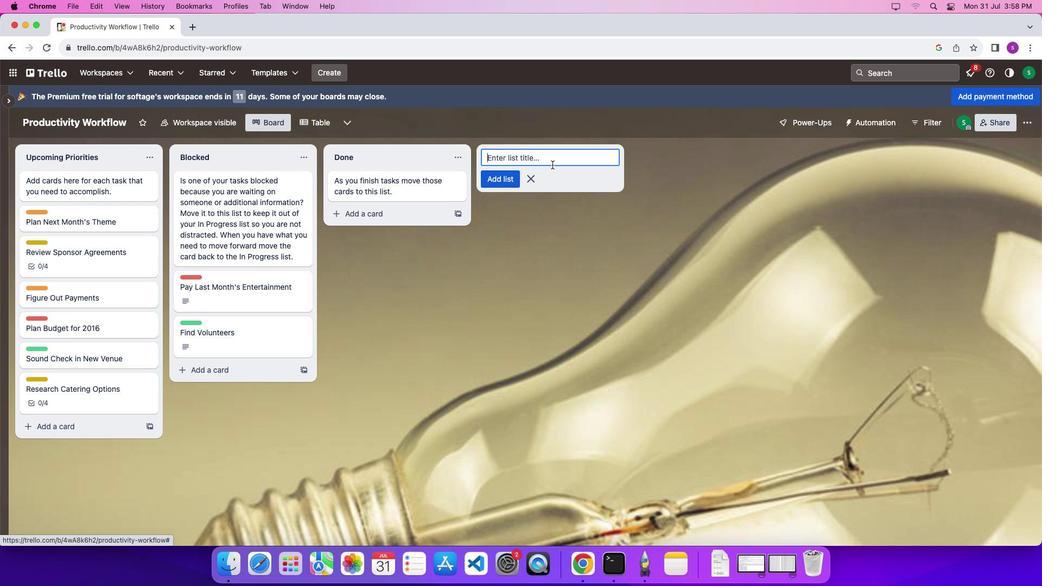 
Action: Mouse moved to (567, 158)
Screenshot: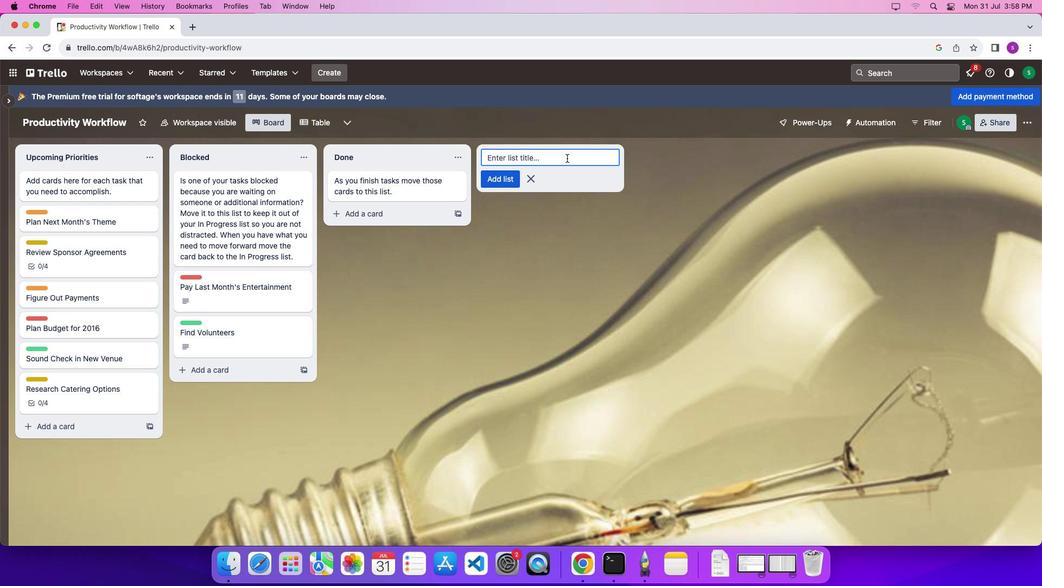 
Action: Mouse pressed left at (567, 158)
Screenshot: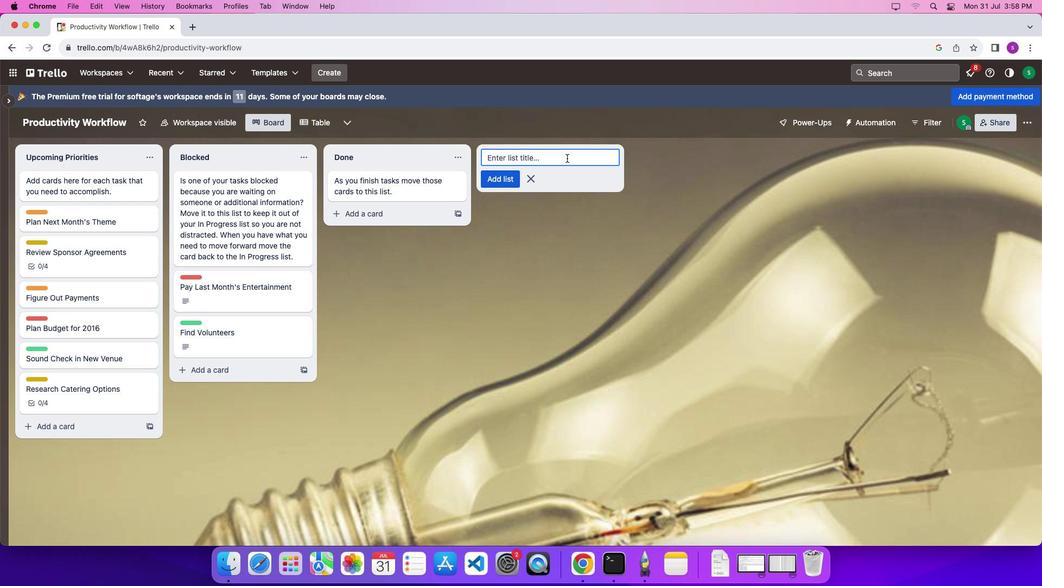 
Action: Key pressed Key.shift'M''a''r''c'Key.spaceKey.shift'A''n''d''r''e''e''s''e''n'Key.spaceKey.shift'P''r''o''d''u''c''t''i''v''i''t''y'Key.enterKey.shift'O''n''l''i''n''e'Key.spaceKey.shift'B''u''l''l''e''t'Key.spaceKey.shift'J''o''u''r''n''a''l'Key.enter
Screenshot: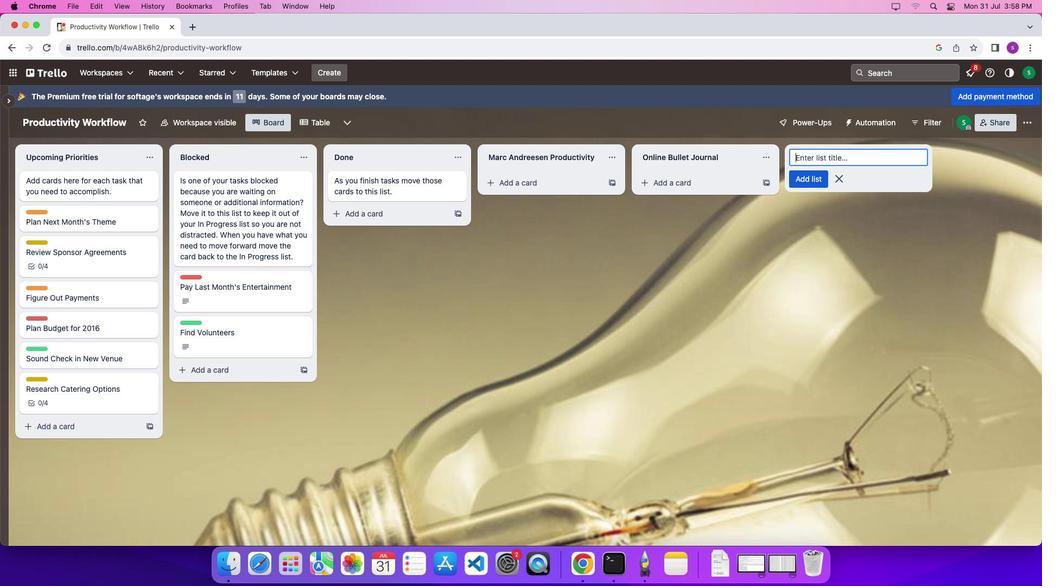 
Action: Mouse moved to (839, 177)
Screenshot: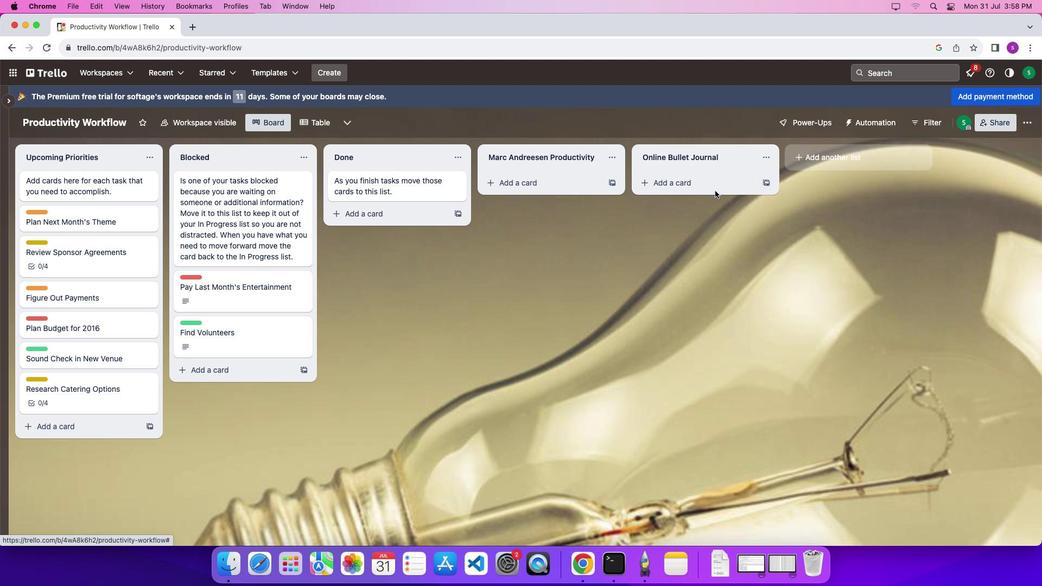 
Action: Mouse pressed left at (839, 177)
Screenshot: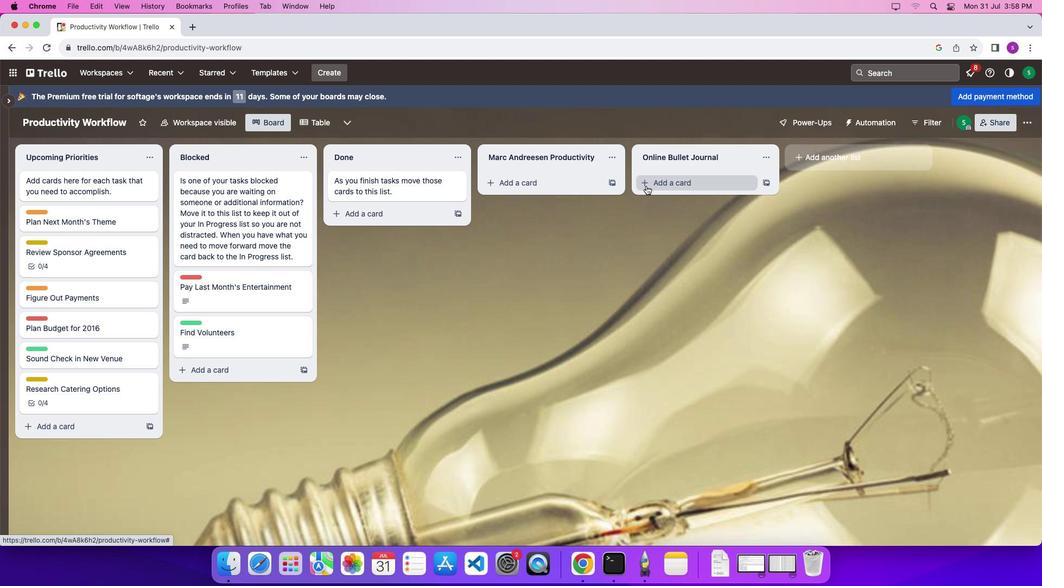 
Action: Mouse moved to (582, 181)
Screenshot: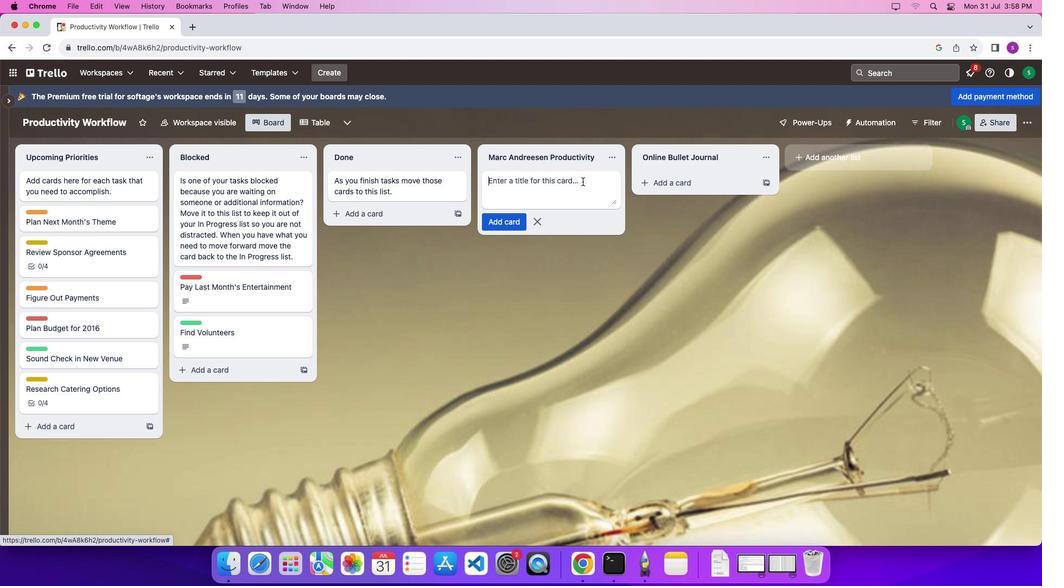 
Action: Mouse pressed left at (582, 181)
Screenshot: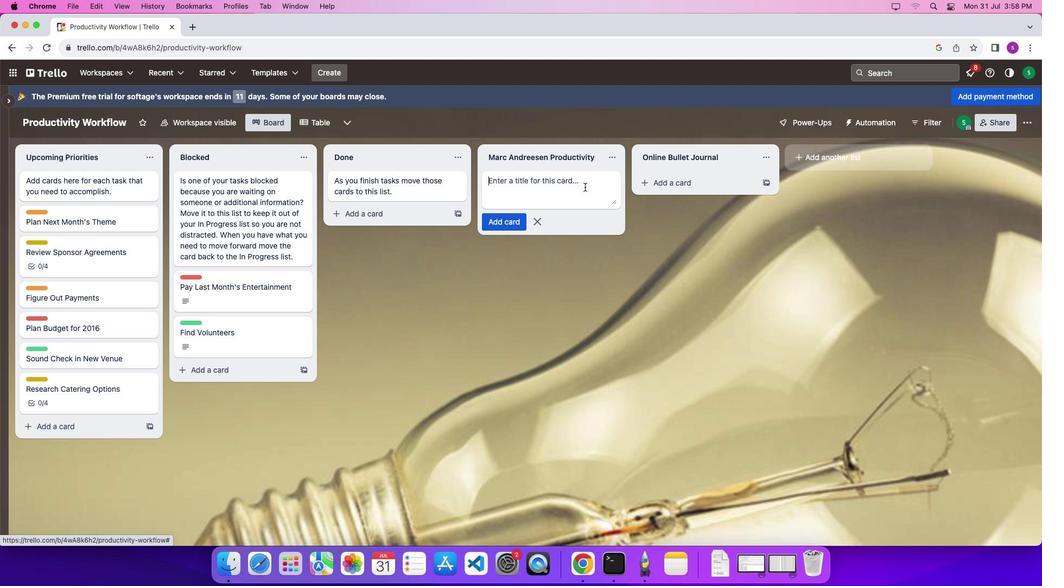 
Action: Mouse moved to (574, 176)
Screenshot: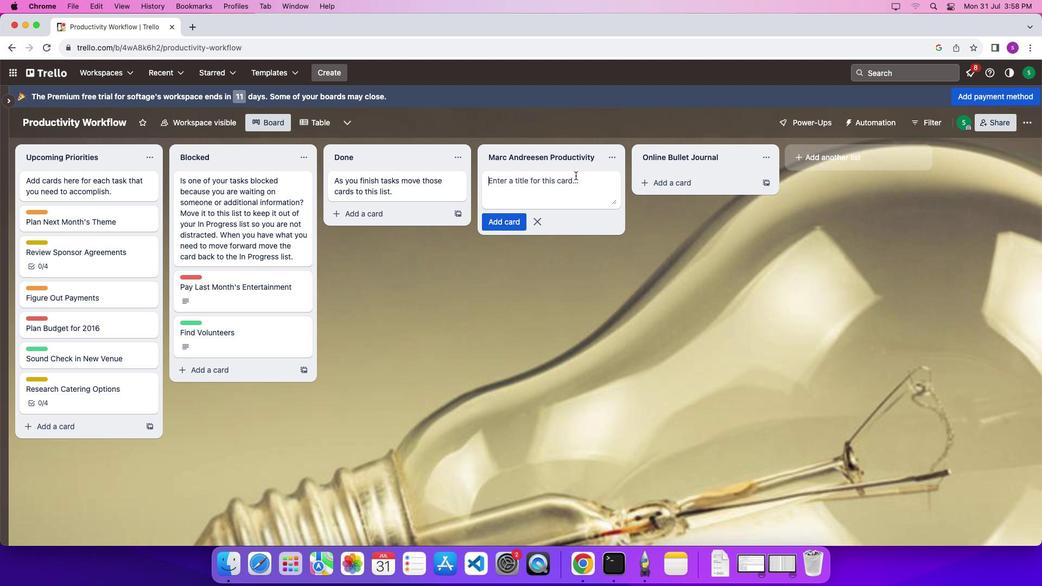 
Action: Mouse pressed left at (574, 176)
Screenshot: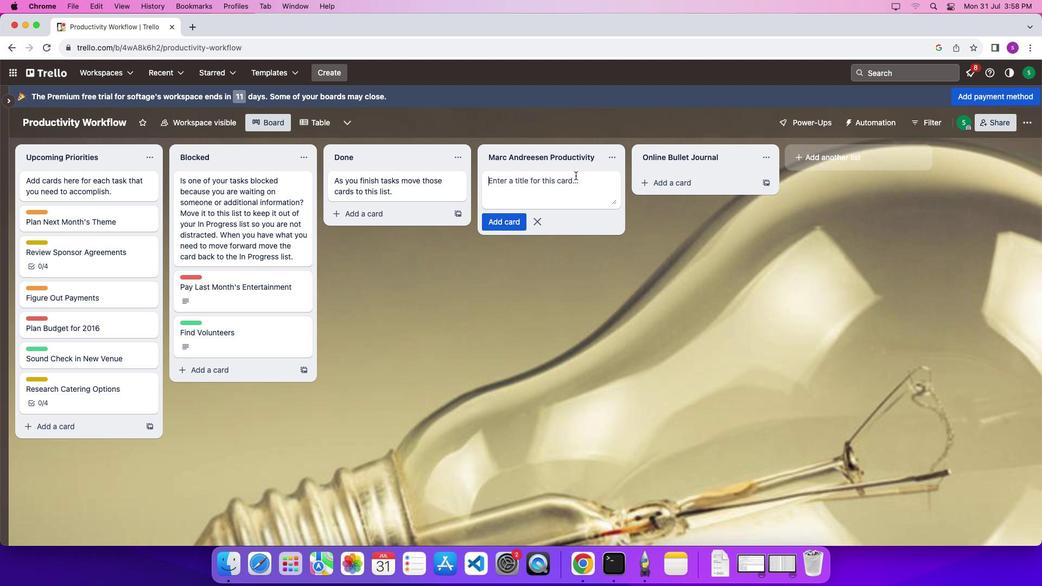 
Action: Mouse moved to (576, 176)
Screenshot: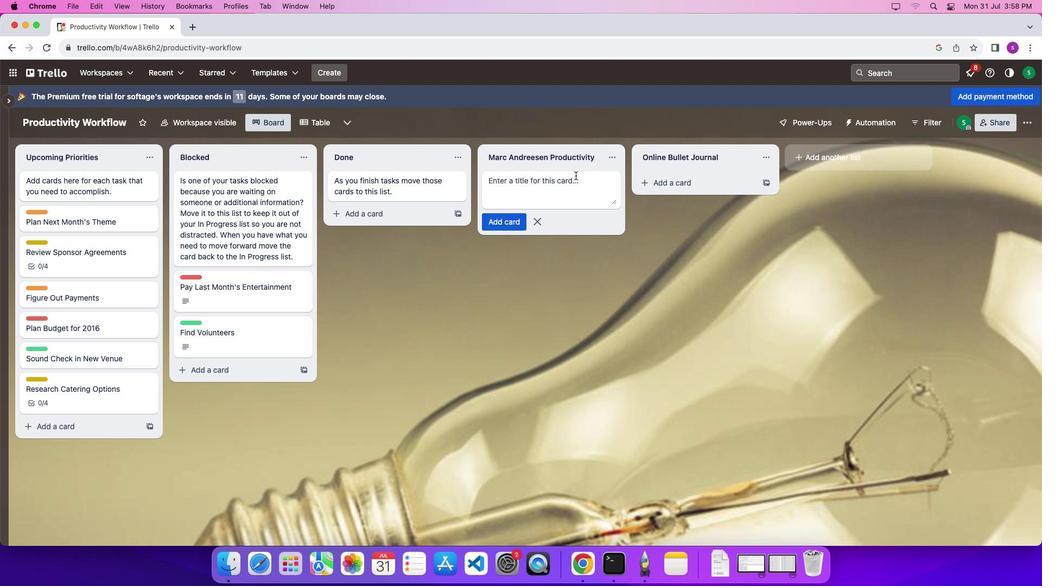 
Action: Key pressed Key.shift'P''r''o''d''u''c''t''i''v''i''t''y'Key.enter
Screenshot: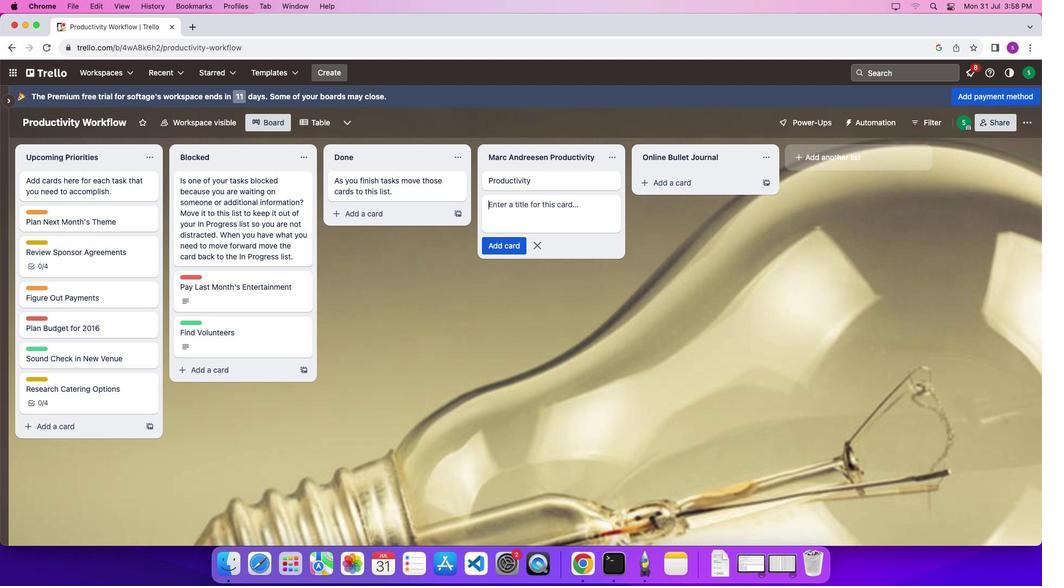 
Action: Mouse moved to (674, 180)
Screenshot: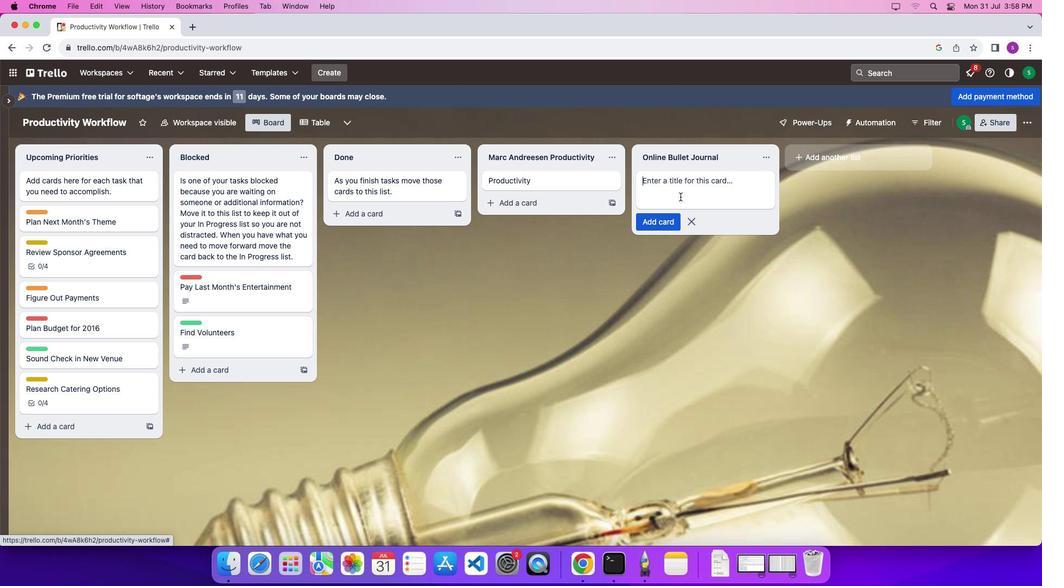 
Action: Mouse pressed left at (674, 180)
Screenshot: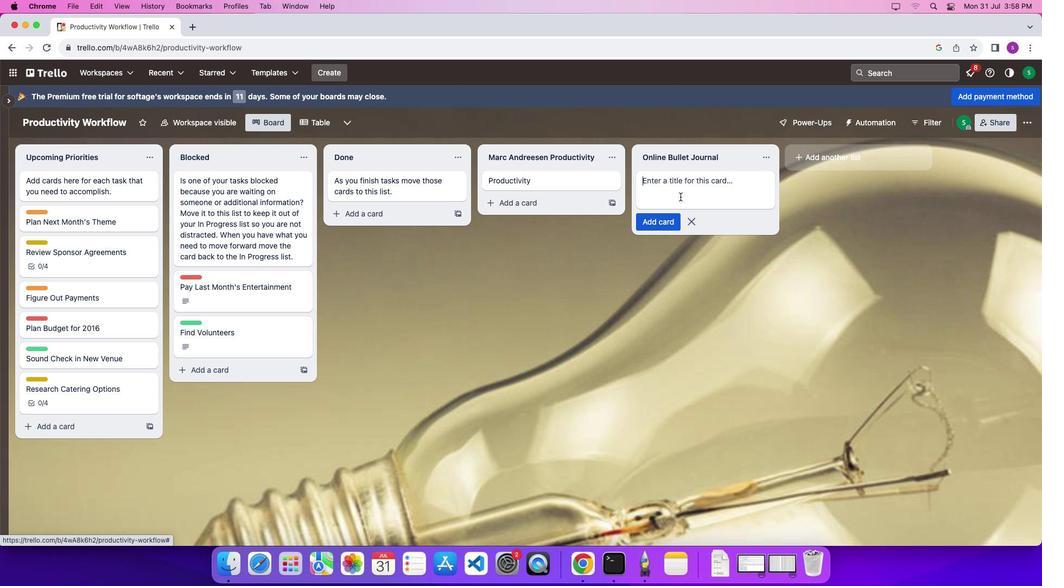 
Action: Mouse moved to (681, 196)
Screenshot: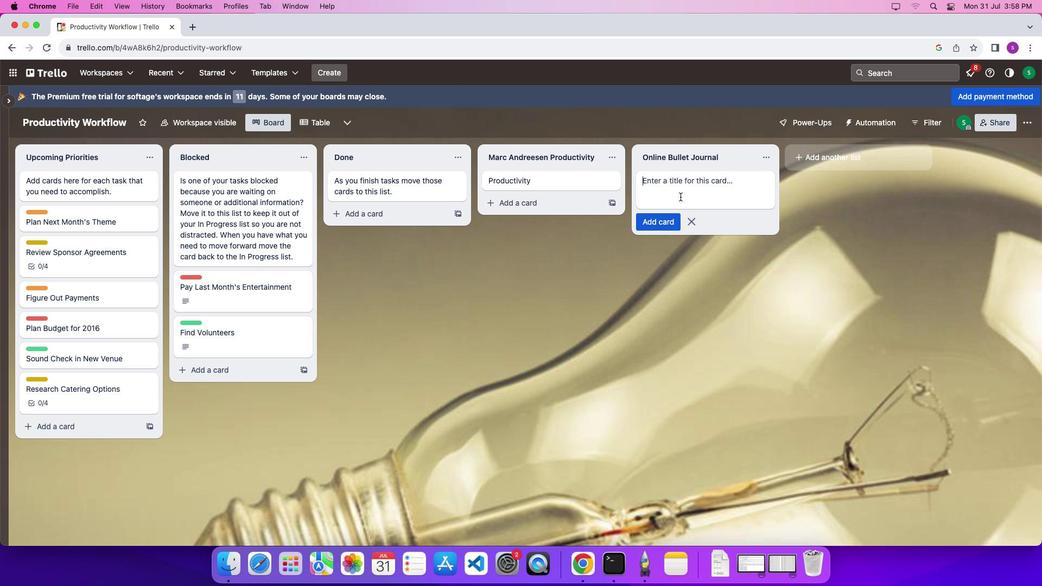 
Action: Mouse pressed left at (681, 196)
Screenshot: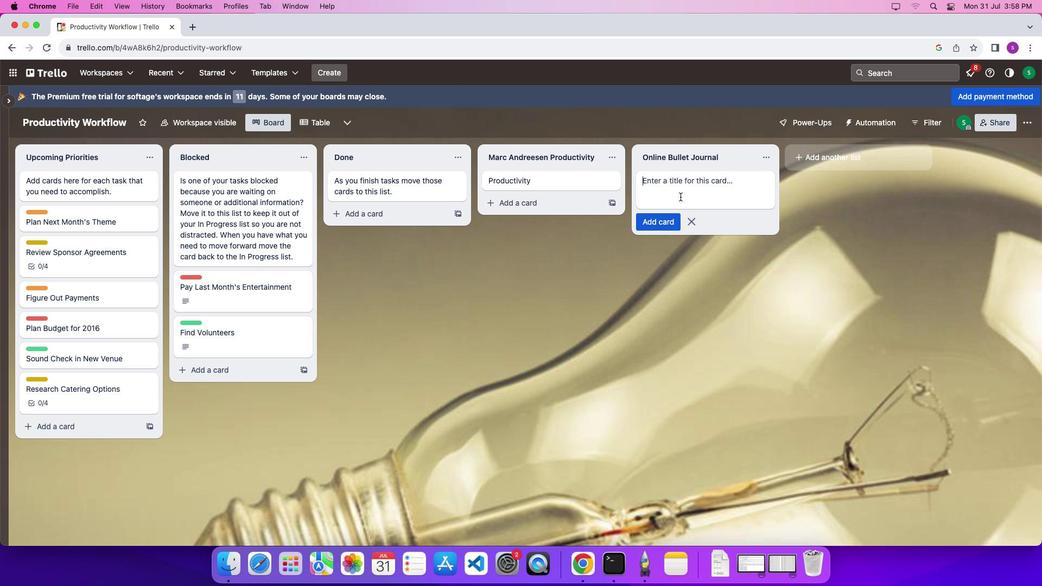 
Action: Key pressed Key.shift'J''o''u''r''n''a''l'Key.enter
Screenshot: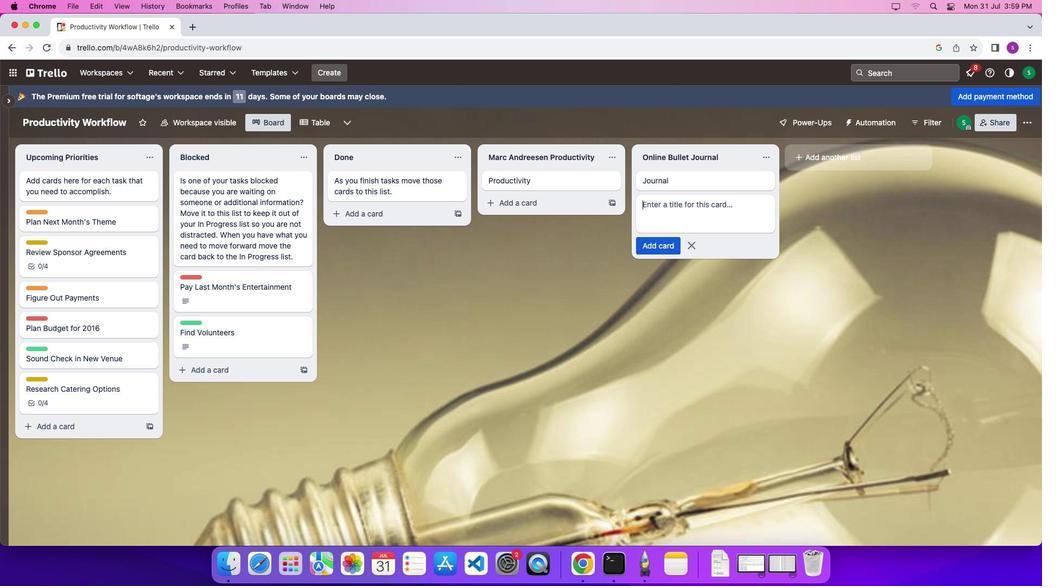 
Action: Mouse moved to (690, 245)
Screenshot: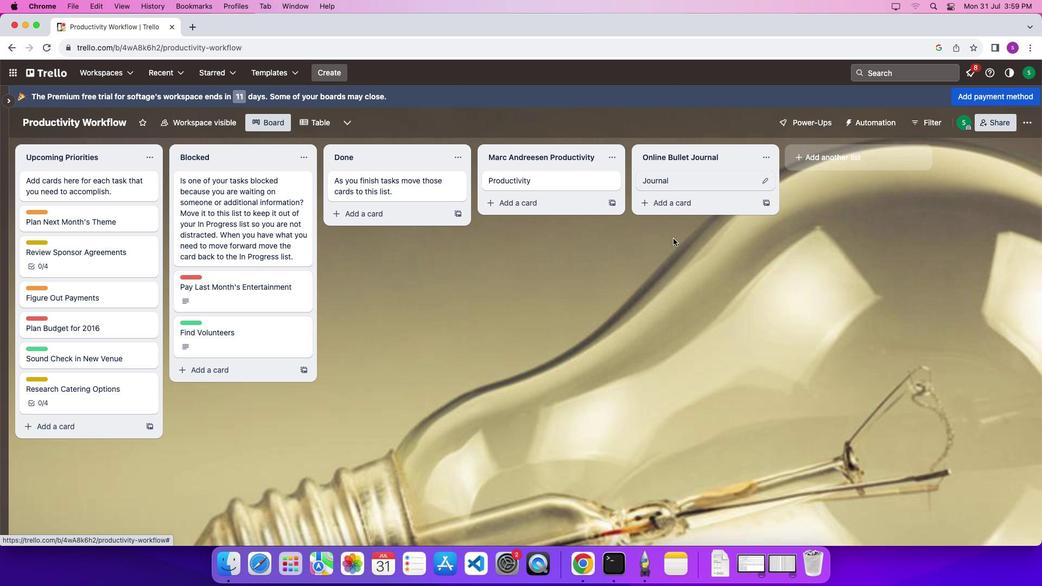 
Action: Mouse pressed left at (690, 245)
Screenshot: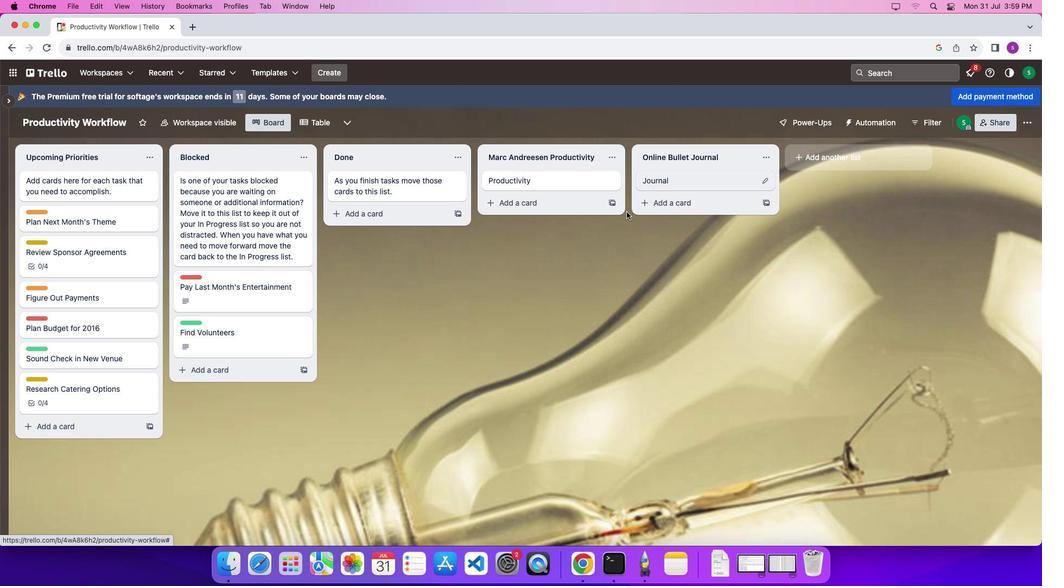 
Action: Mouse moved to (575, 180)
Screenshot: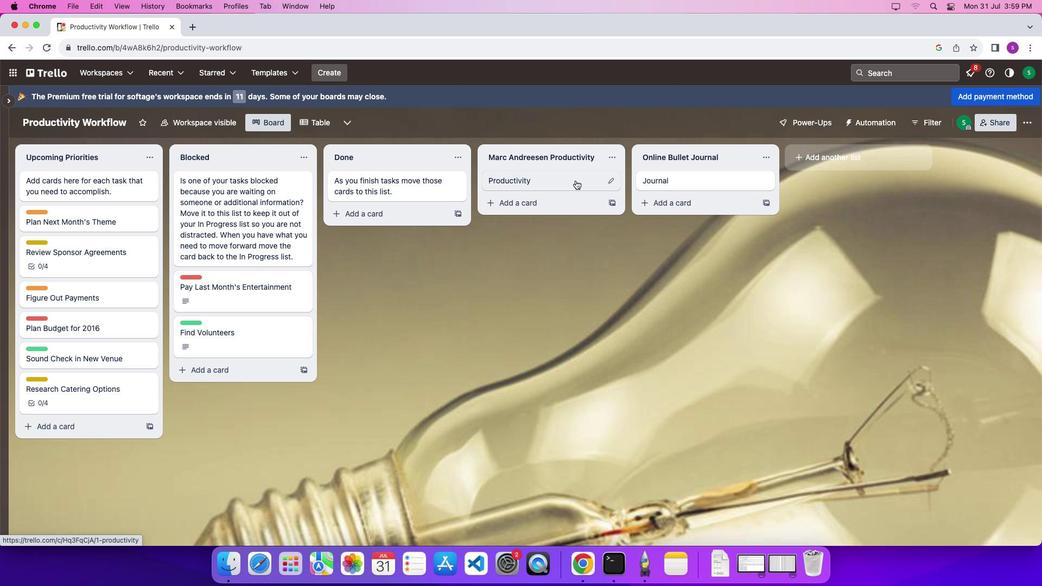 
Action: Mouse pressed left at (575, 180)
Screenshot: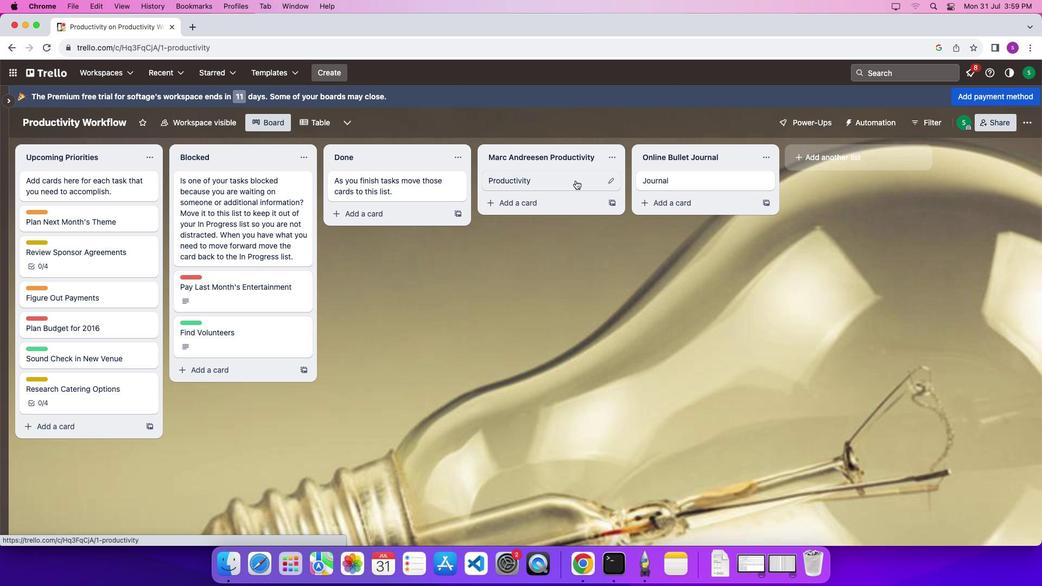 
Action: Mouse moved to (366, 165)
Screenshot: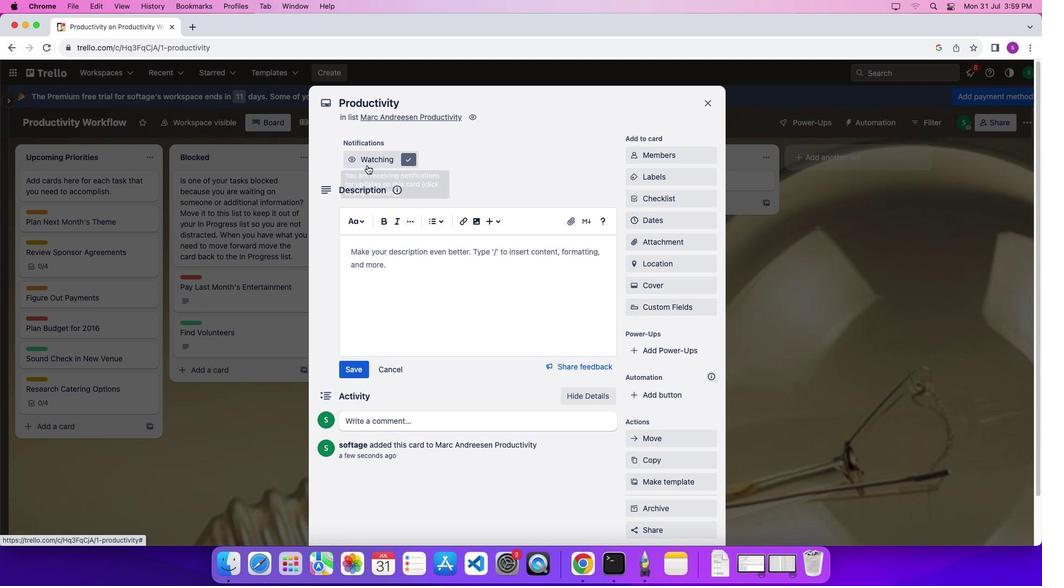 
Action: Mouse pressed left at (366, 165)
Screenshot: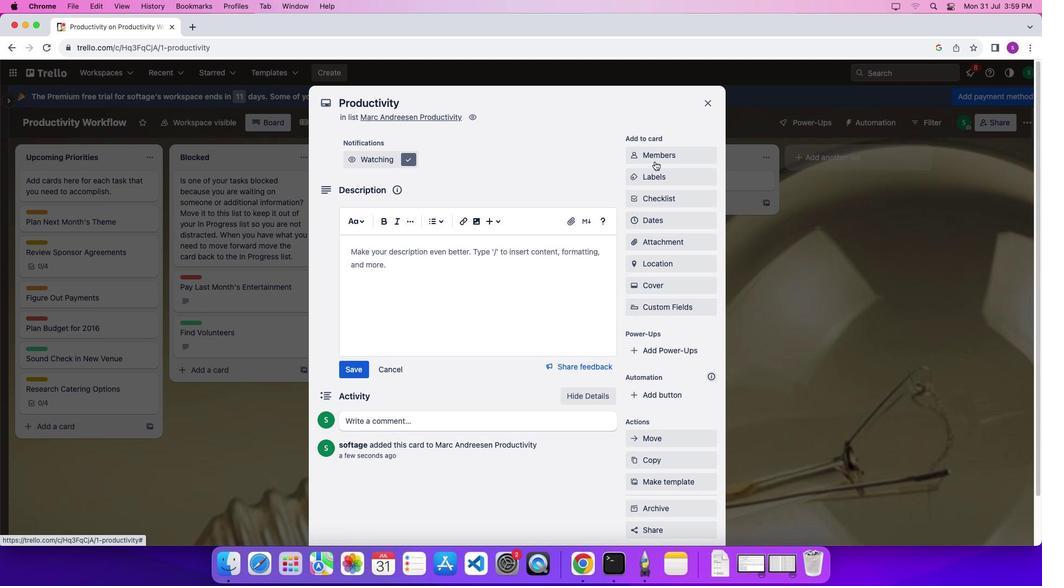 
Action: Mouse moved to (657, 160)
Screenshot: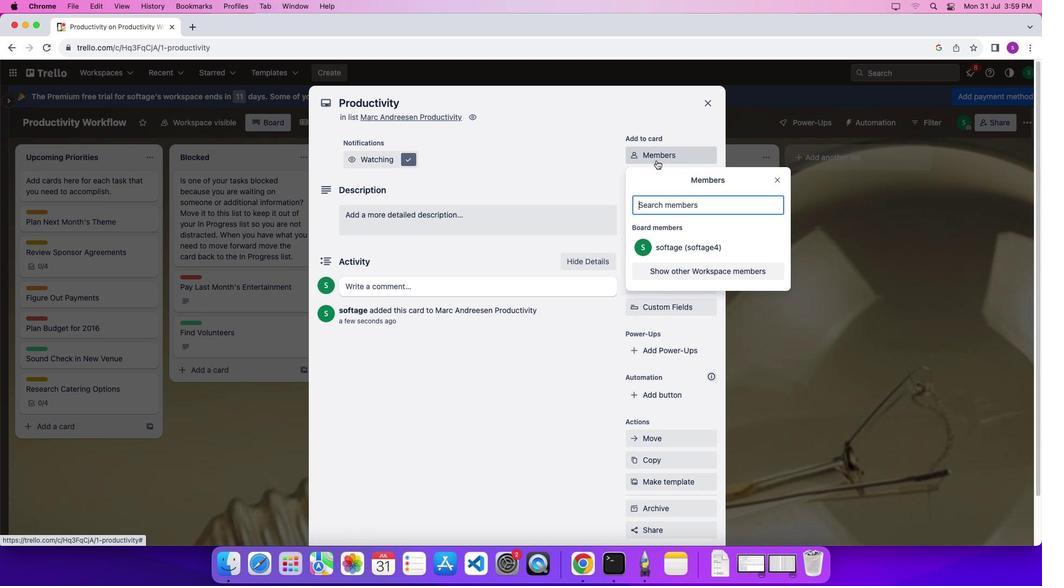 
Action: Mouse pressed left at (657, 160)
Screenshot: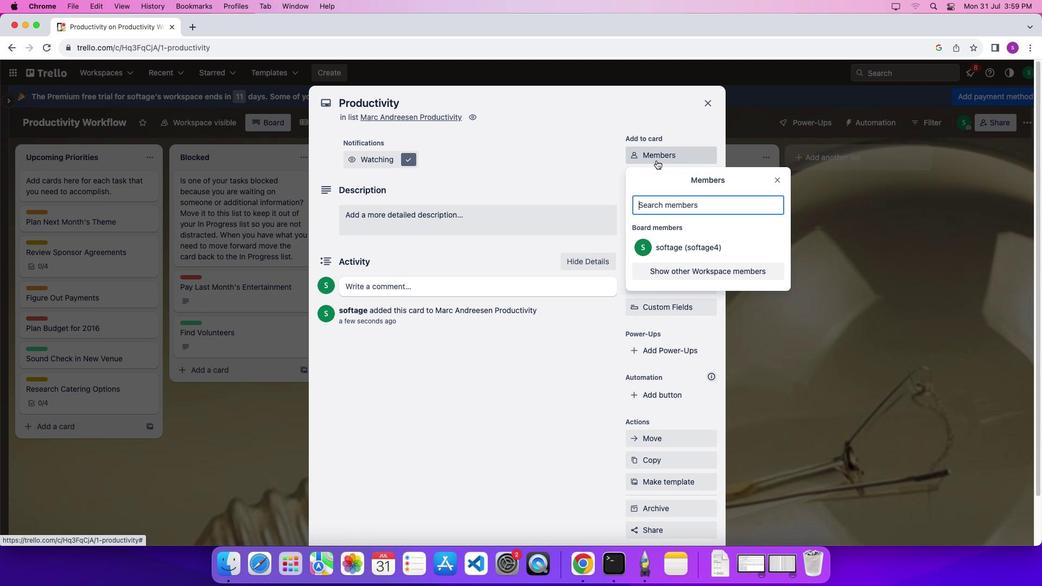 
Action: Mouse moved to (710, 248)
Screenshot: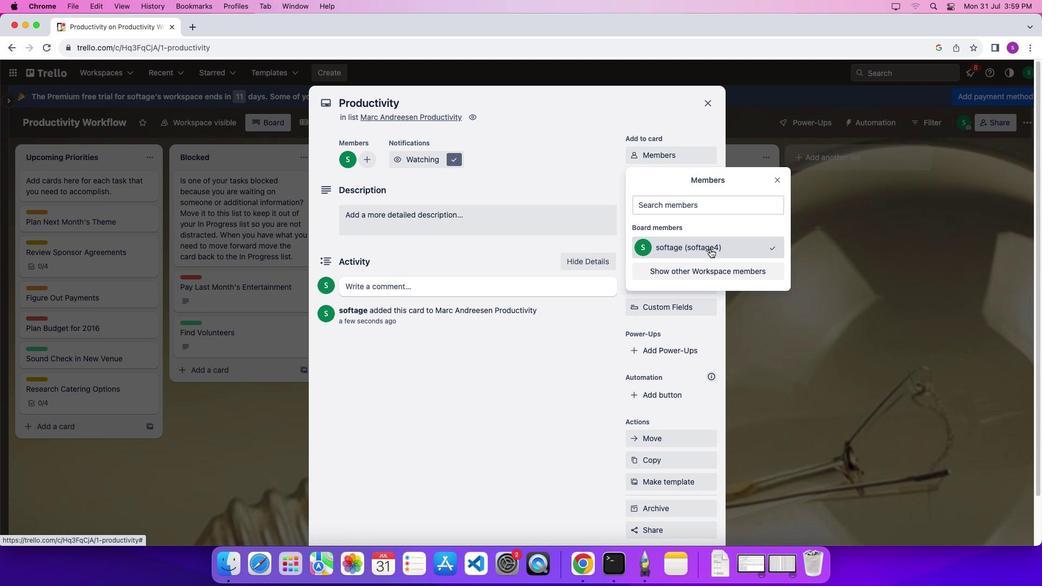 
Action: Mouse pressed left at (710, 248)
Screenshot: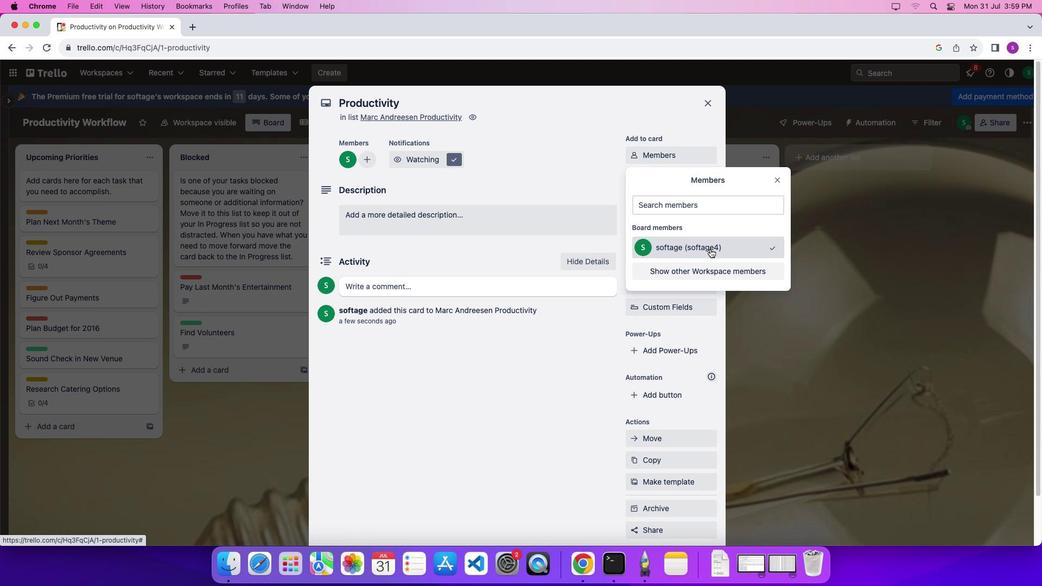 
Action: Mouse moved to (777, 181)
Screenshot: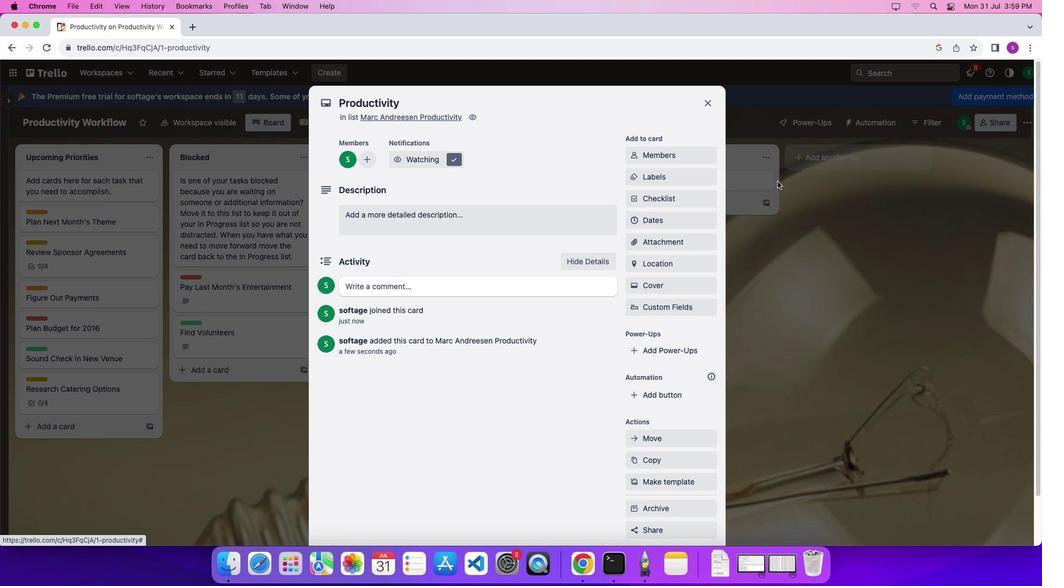 
Action: Mouse pressed left at (777, 181)
Screenshot: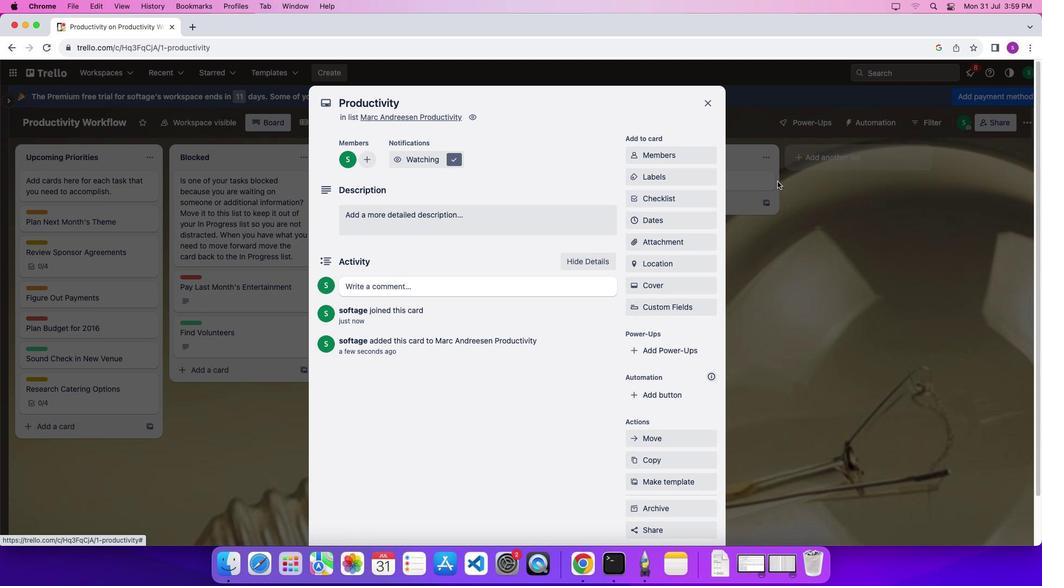
Action: Mouse moved to (687, 176)
Screenshot: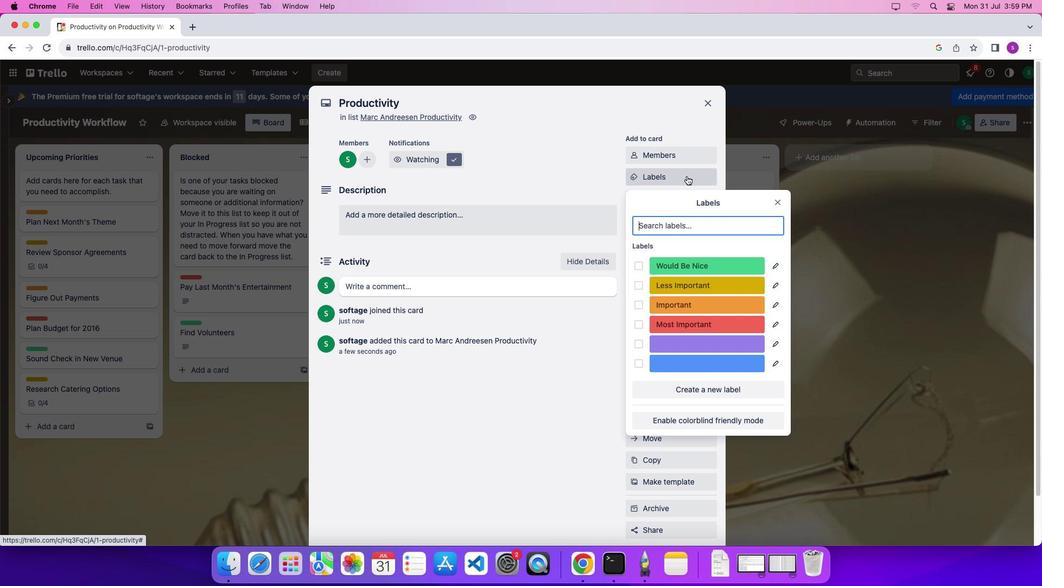 
Action: Mouse pressed left at (687, 176)
Screenshot: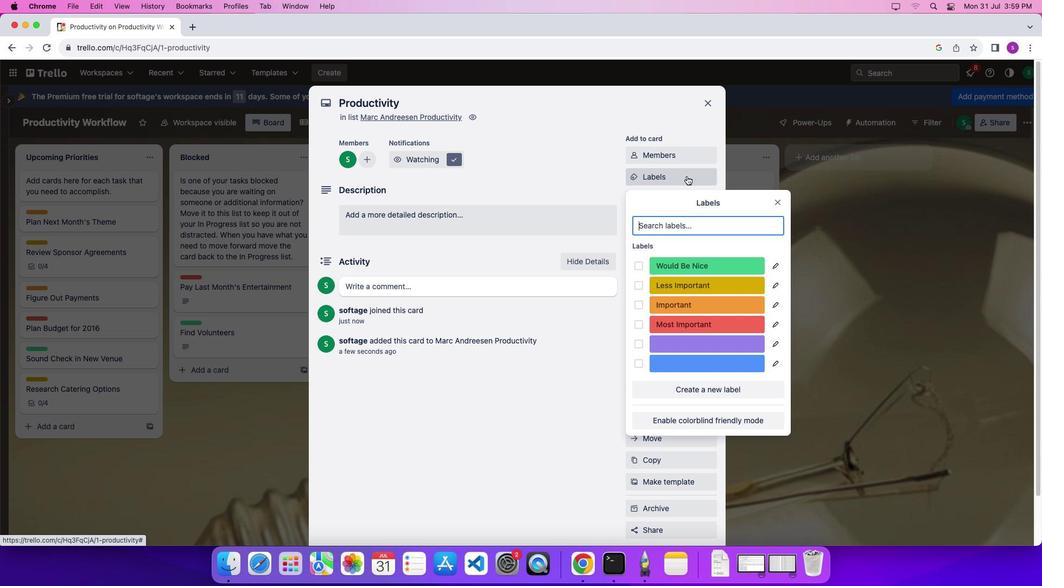 
Action: Mouse moved to (683, 264)
Screenshot: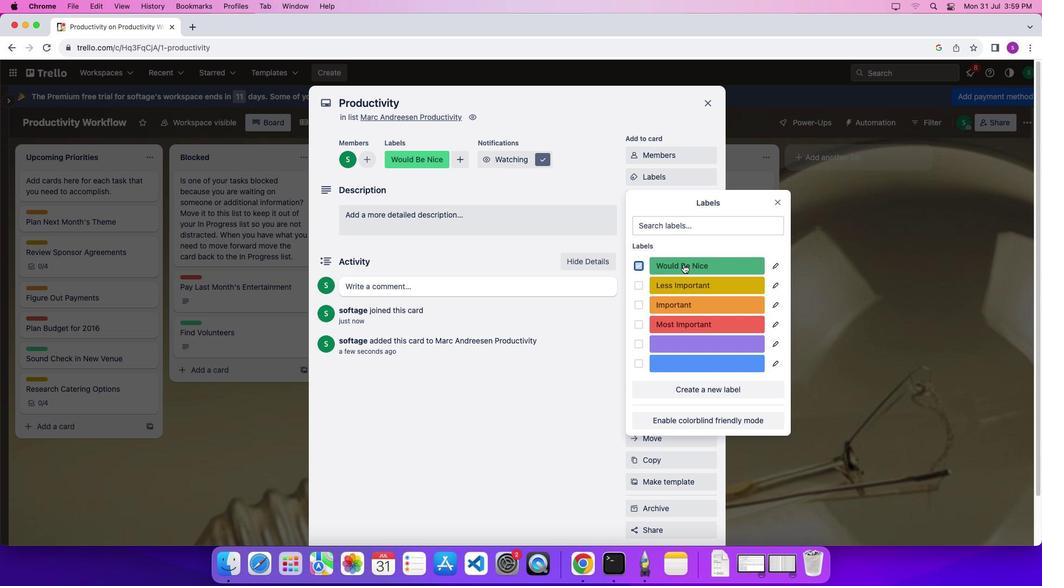 
Action: Mouse pressed left at (683, 264)
Screenshot: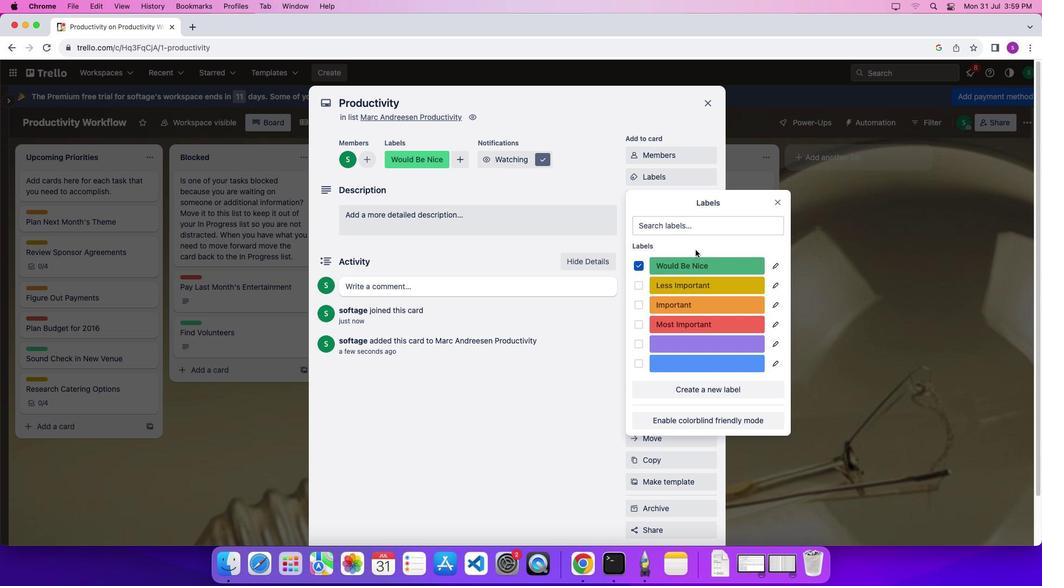 
Action: Mouse moved to (776, 204)
Screenshot: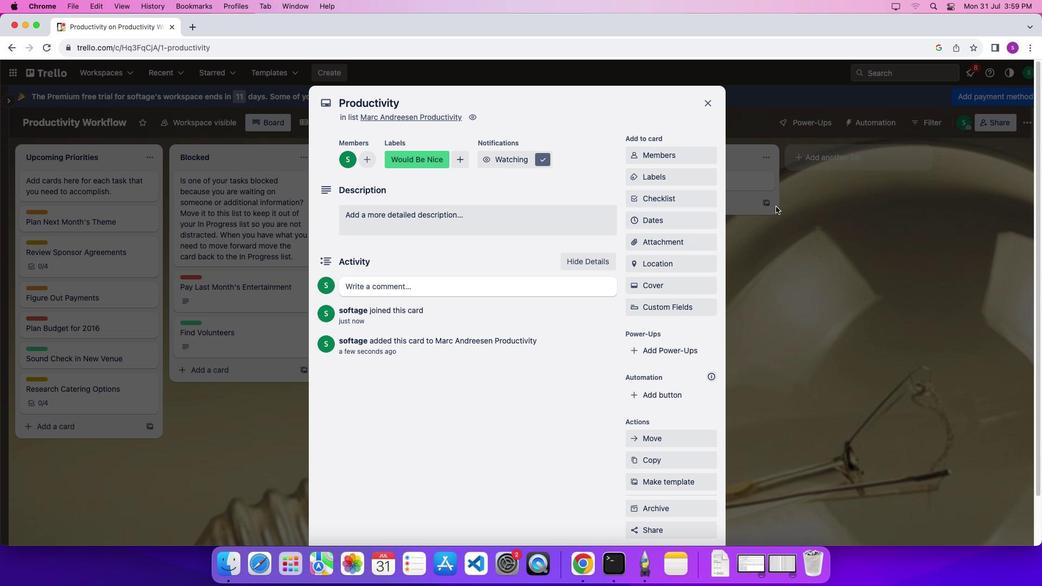 
Action: Mouse pressed left at (776, 204)
Screenshot: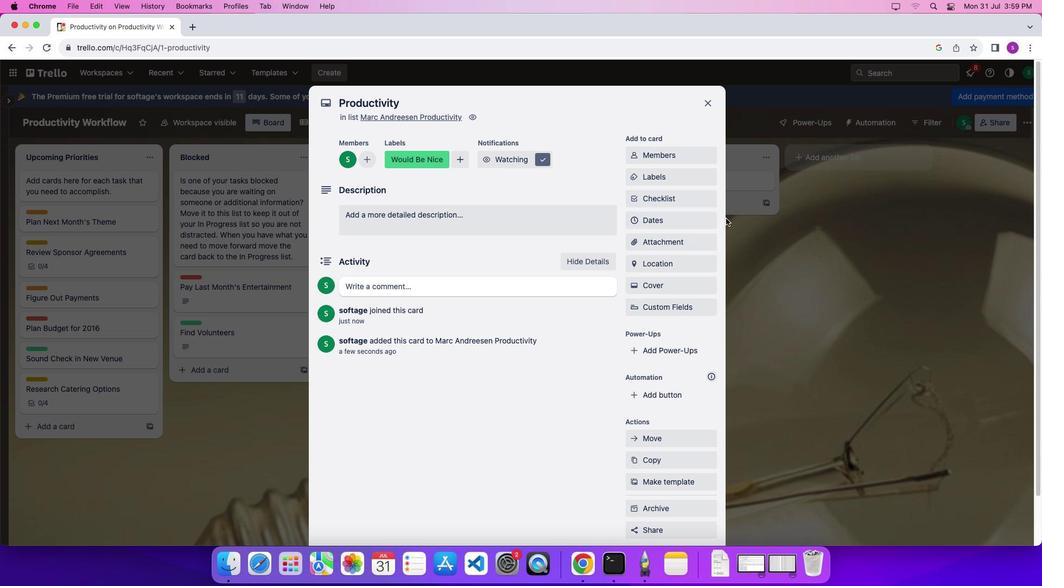
Action: Mouse moved to (691, 205)
Screenshot: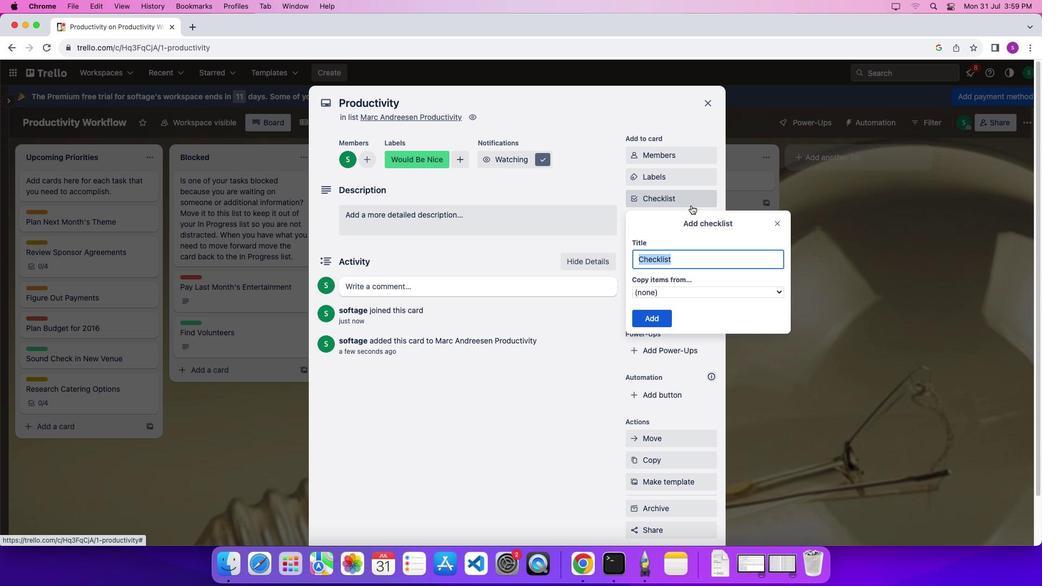 
Action: Mouse pressed left at (691, 205)
Screenshot: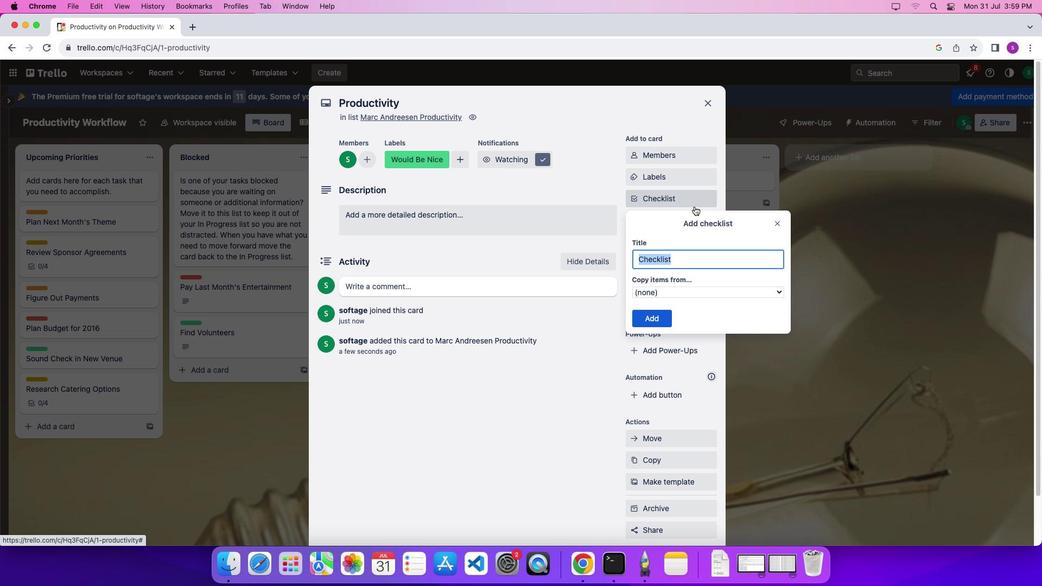 
Action: Mouse moved to (702, 262)
Screenshot: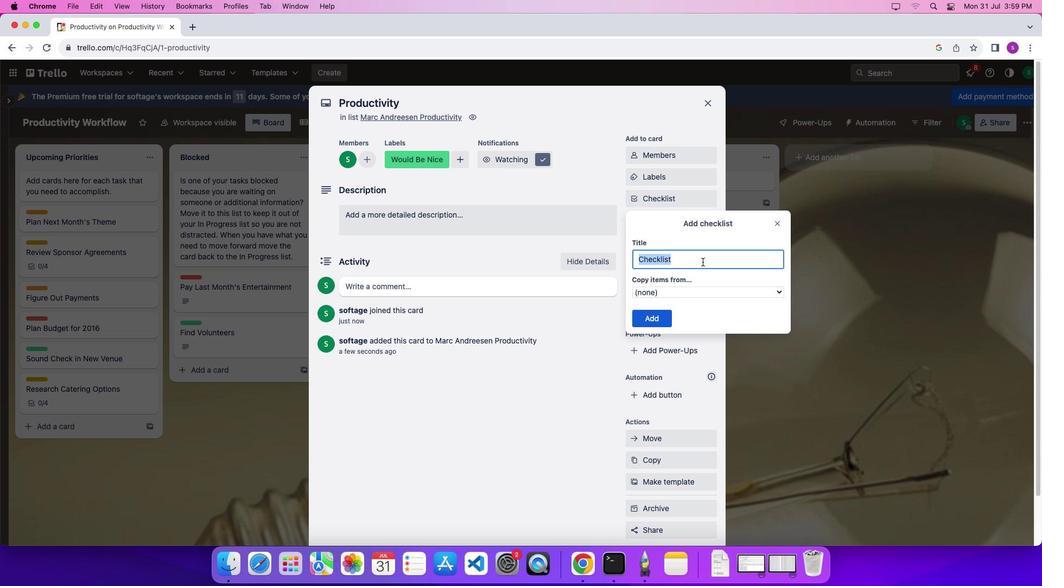 
Action: Key pressed Key.shift'P''r''o''d''u''c''t''i''v''i''t''y'Key.enter
Screenshot: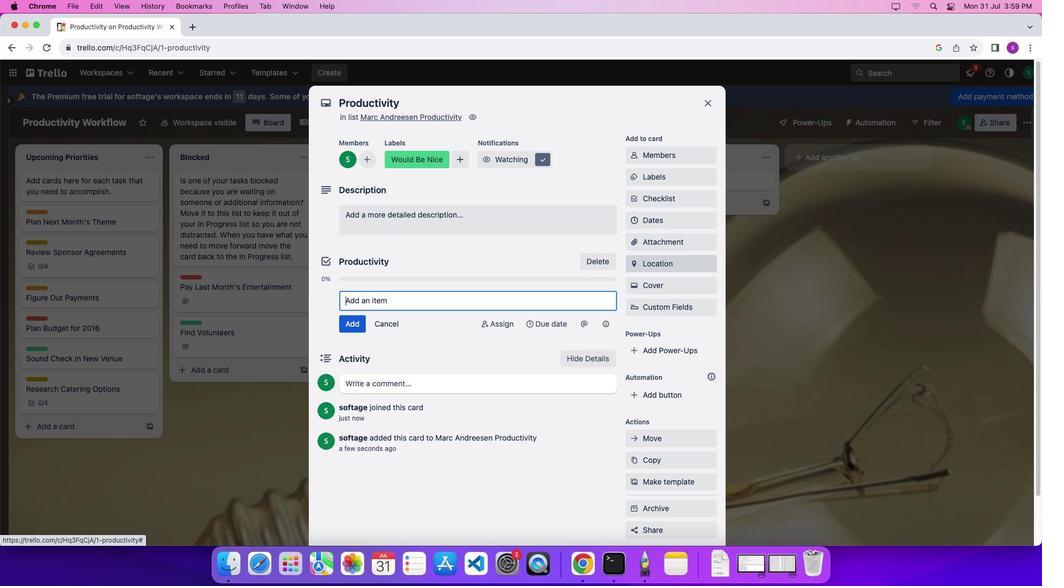 
Action: Mouse moved to (689, 213)
Screenshot: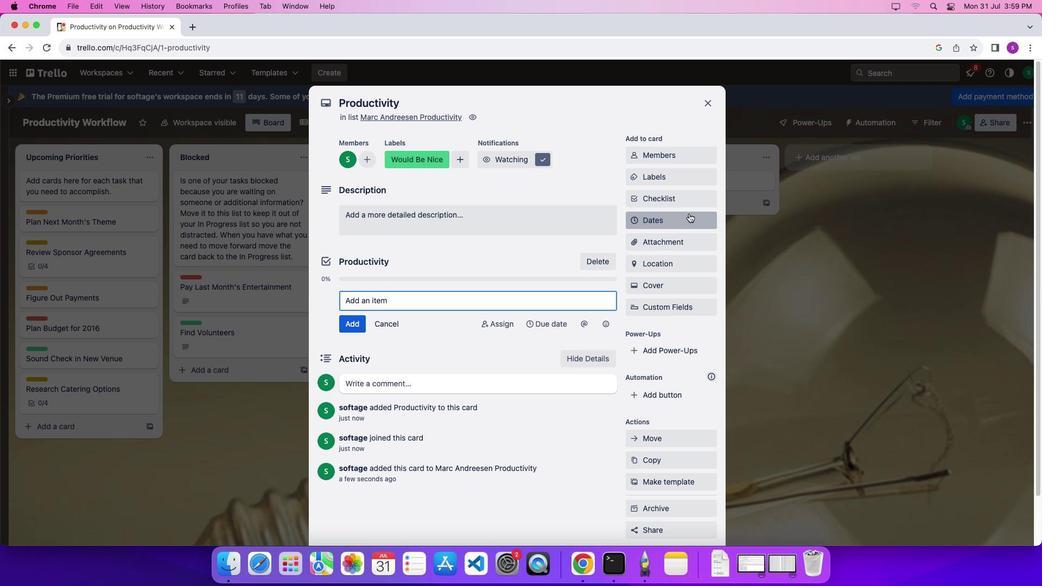 
Action: Mouse pressed left at (689, 213)
Screenshot: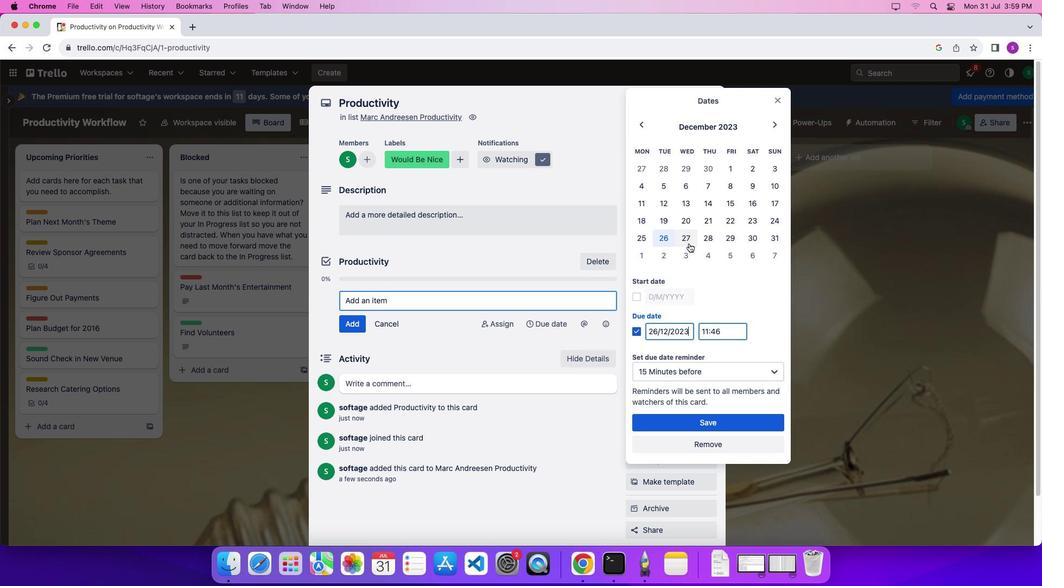 
Action: Mouse moved to (689, 248)
Screenshot: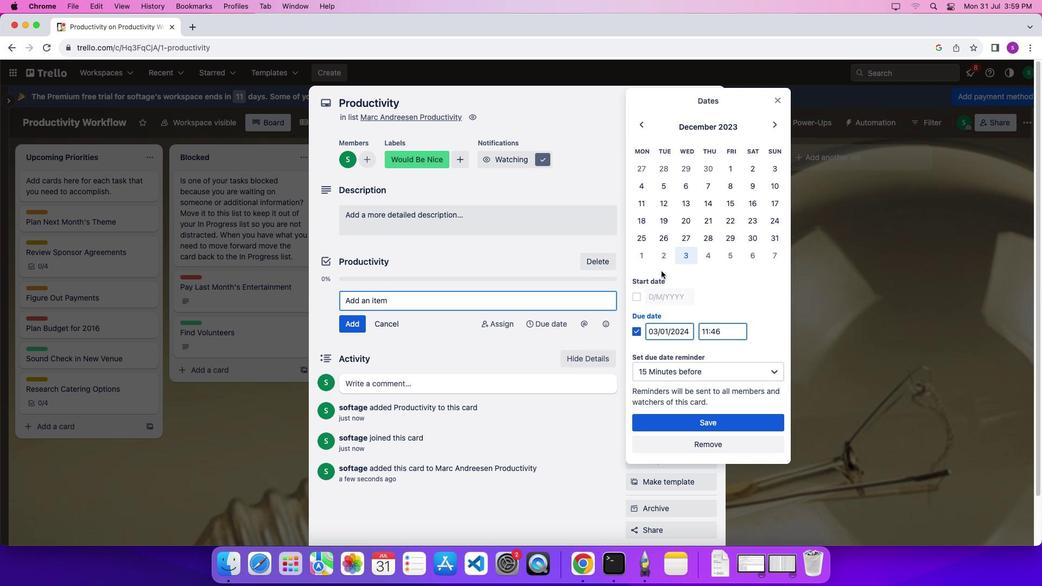 
Action: Mouse pressed left at (689, 248)
Screenshot: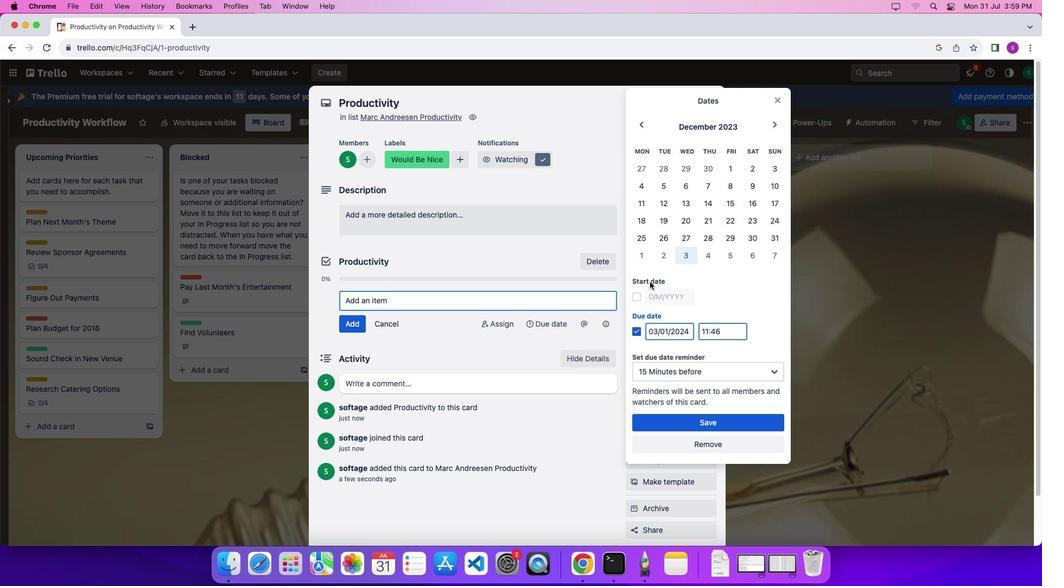 
Action: Mouse moved to (640, 292)
Screenshot: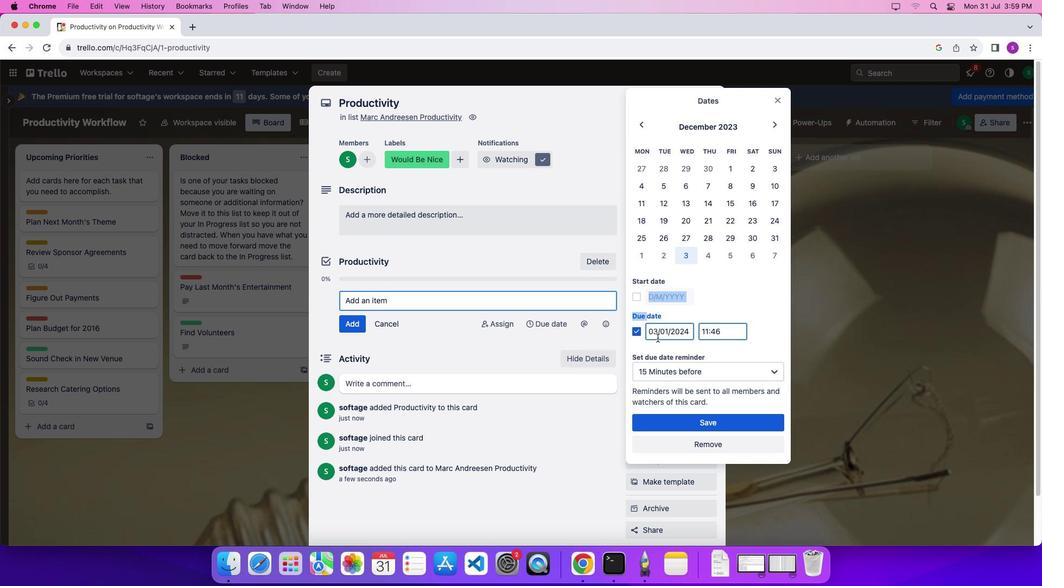 
Action: Mouse pressed left at (640, 292)
Screenshot: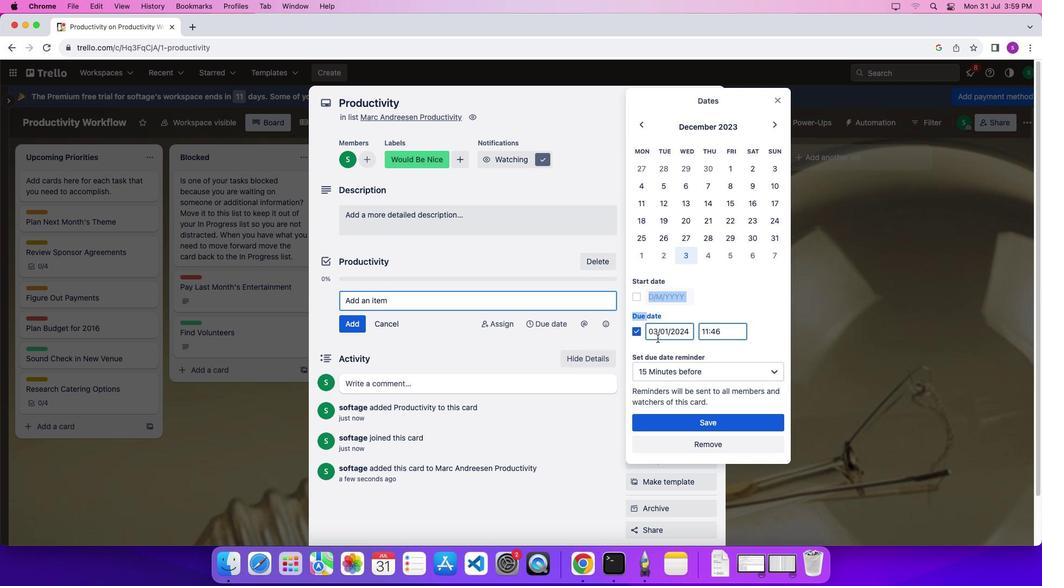 
Action: Mouse moved to (637, 298)
Screenshot: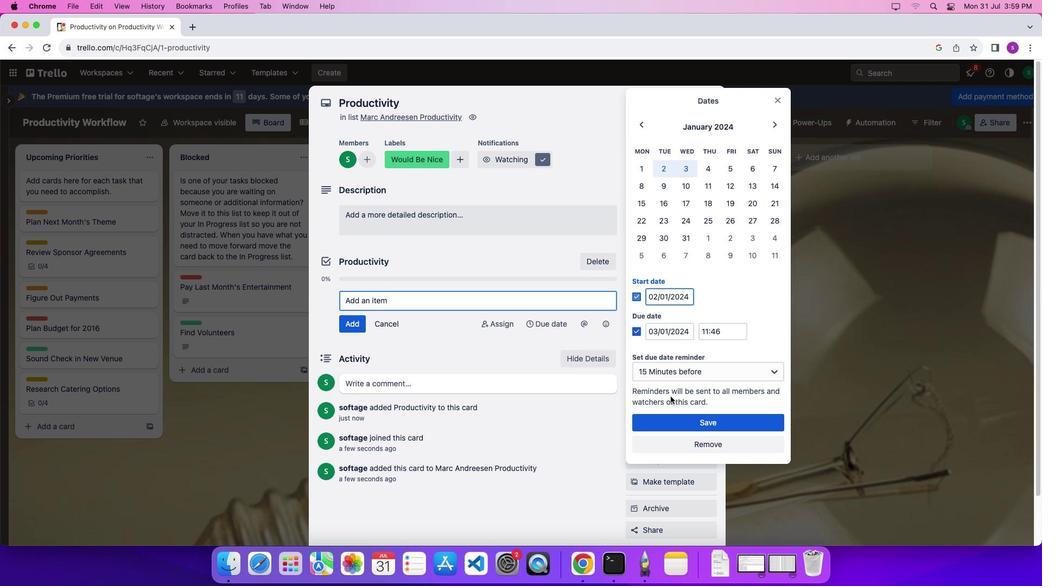 
Action: Mouse pressed left at (637, 298)
Screenshot: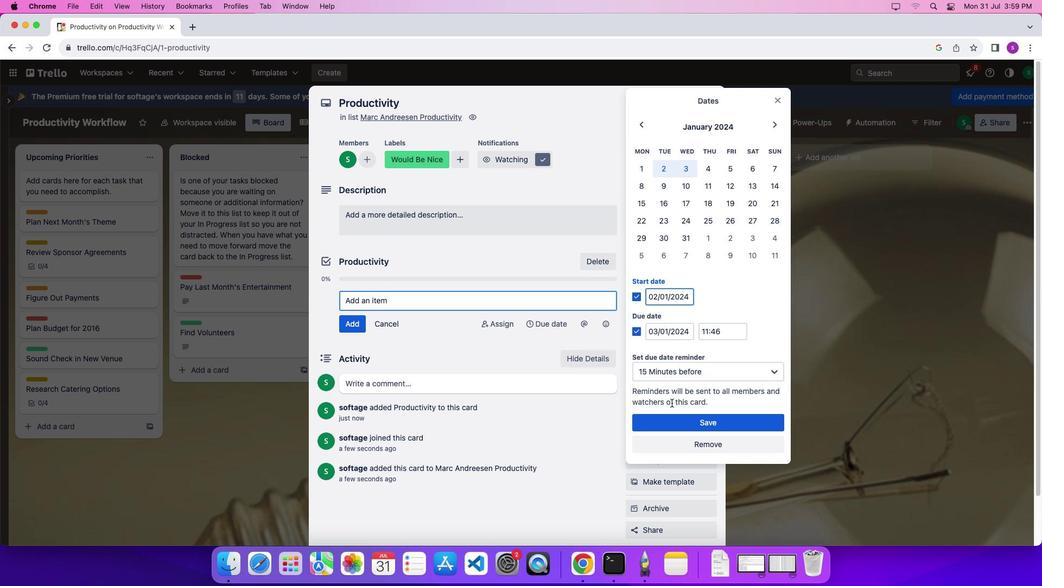 
Action: Mouse moved to (672, 422)
Screenshot: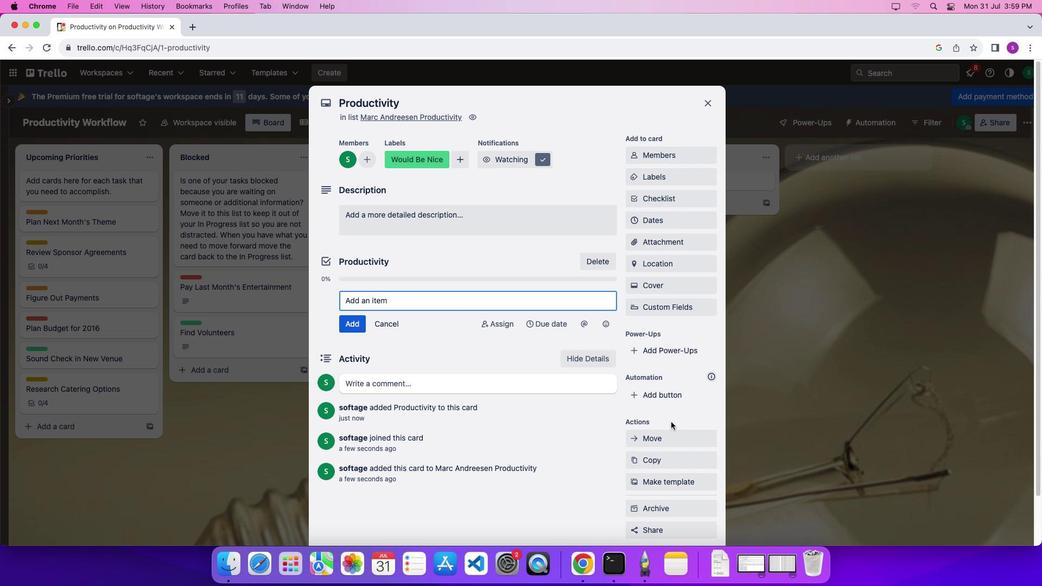 
Action: Mouse pressed left at (672, 422)
Screenshot: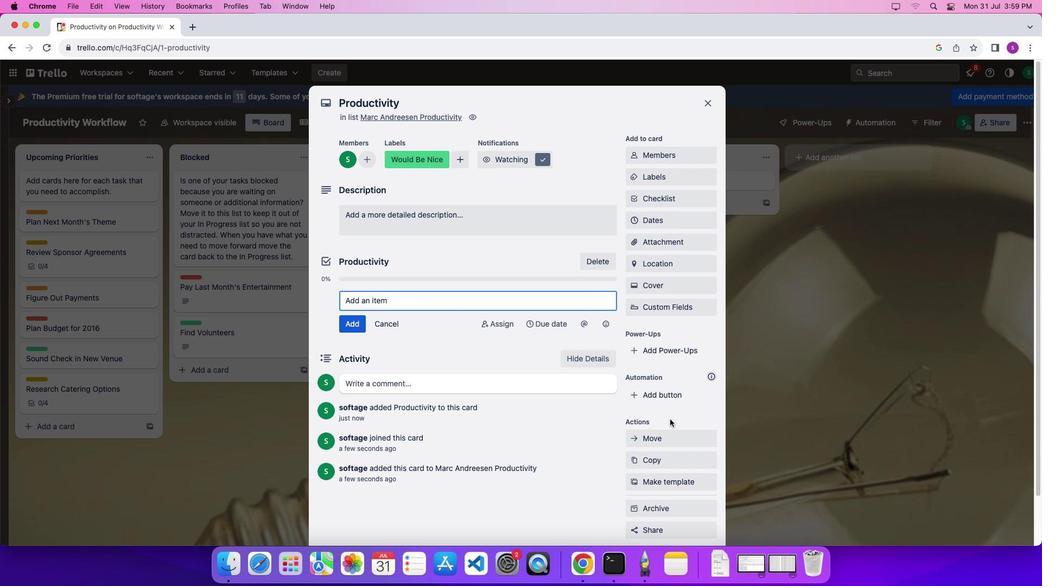 
Action: Mouse moved to (668, 245)
Screenshot: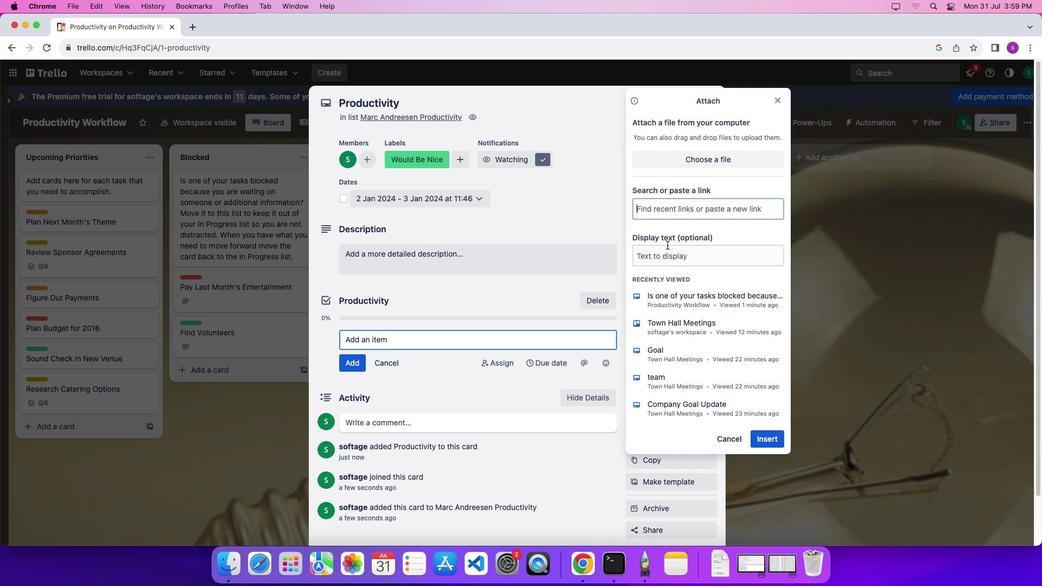 
Action: Mouse pressed left at (668, 245)
Screenshot: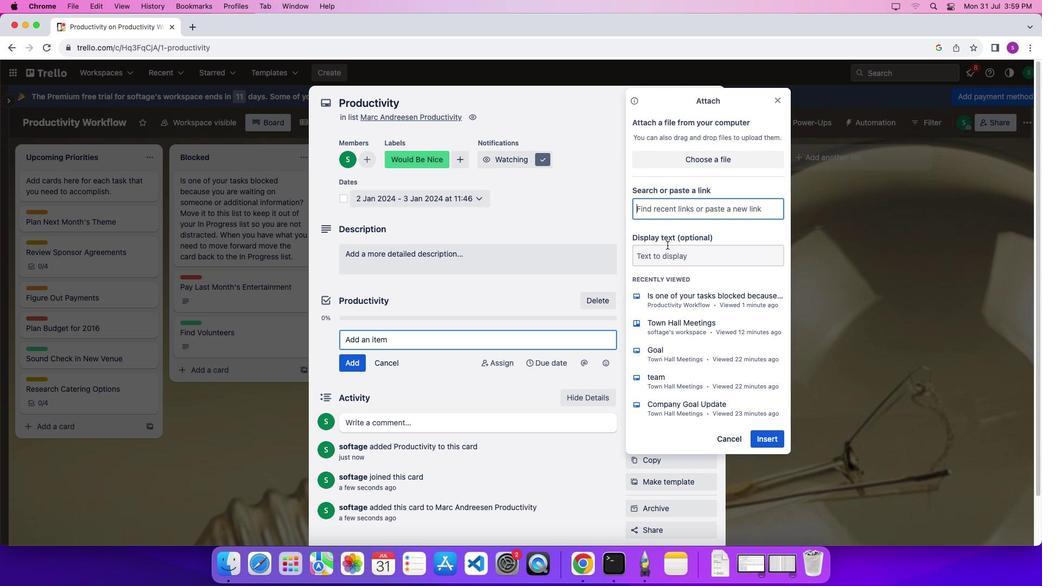 
Action: Mouse moved to (690, 334)
Screenshot: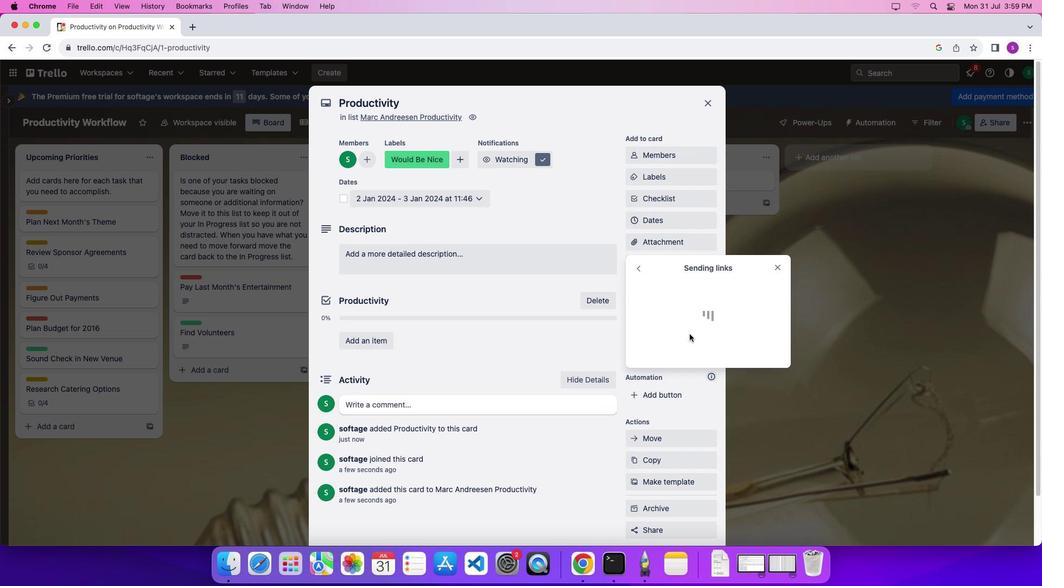 
Action: Mouse pressed left at (690, 334)
Screenshot: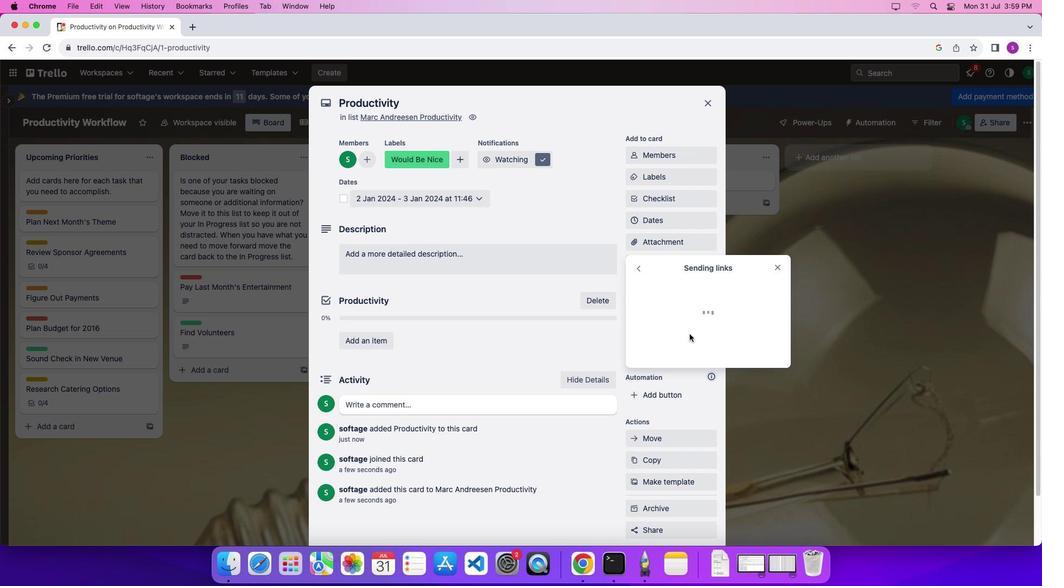 
Action: Mouse moved to (670, 268)
Screenshot: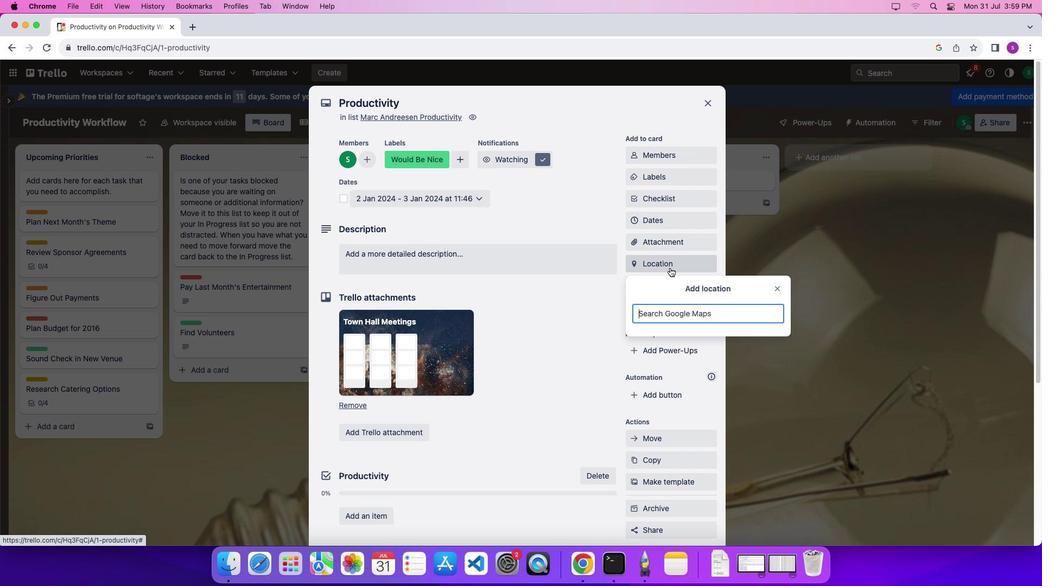 
Action: Mouse pressed left at (670, 268)
Screenshot: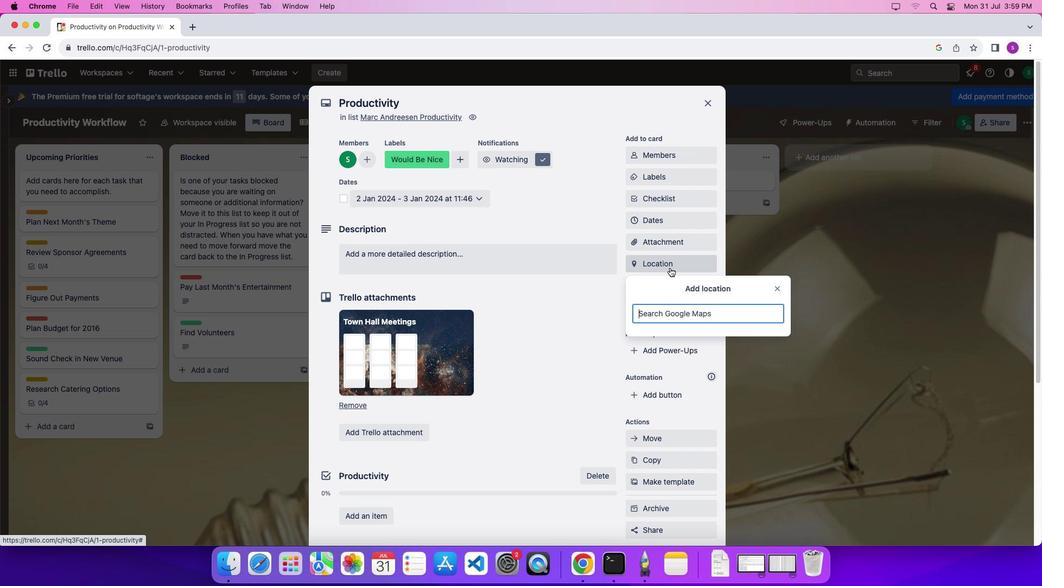 
Action: Key pressed 'p'
Screenshot: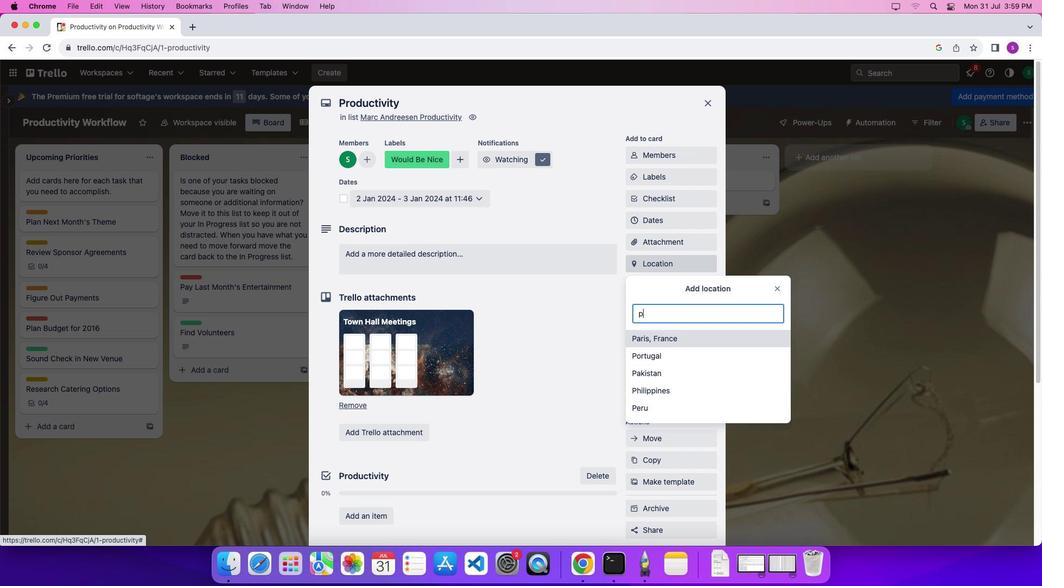 
Action: Mouse moved to (674, 360)
Screenshot: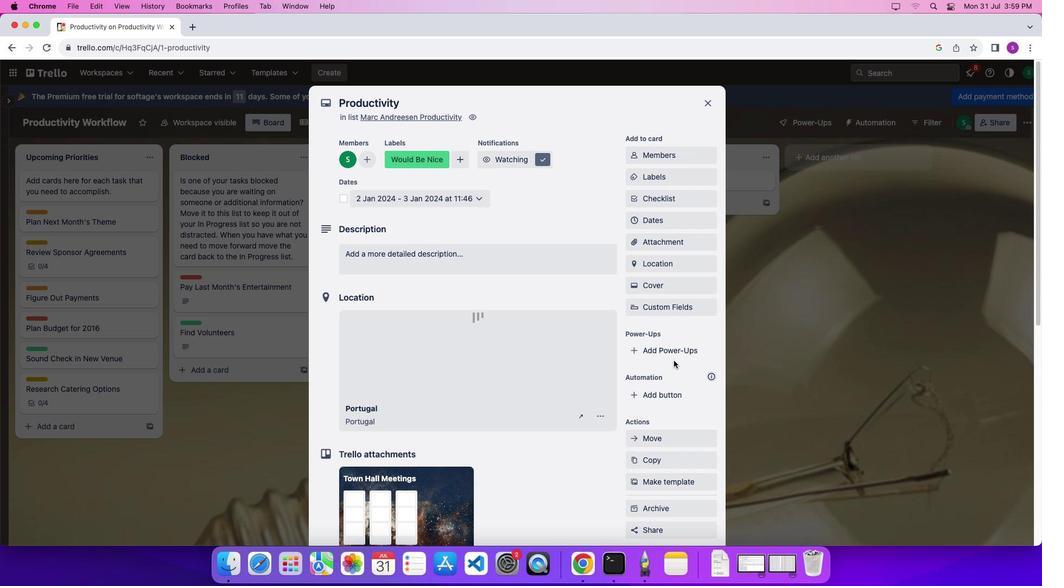 
Action: Mouse pressed left at (674, 360)
Screenshot: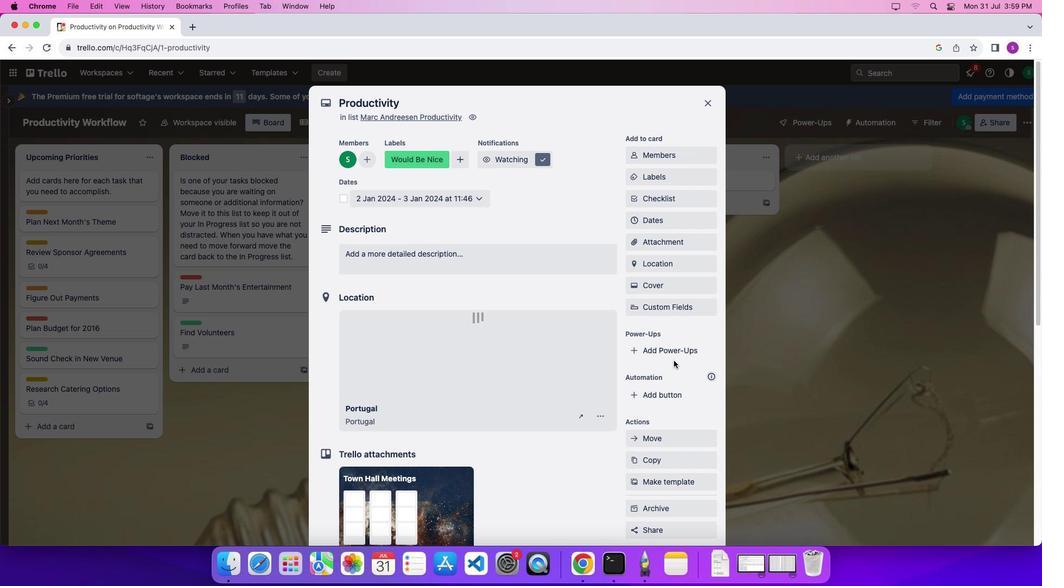 
Action: Mouse moved to (663, 281)
Screenshot: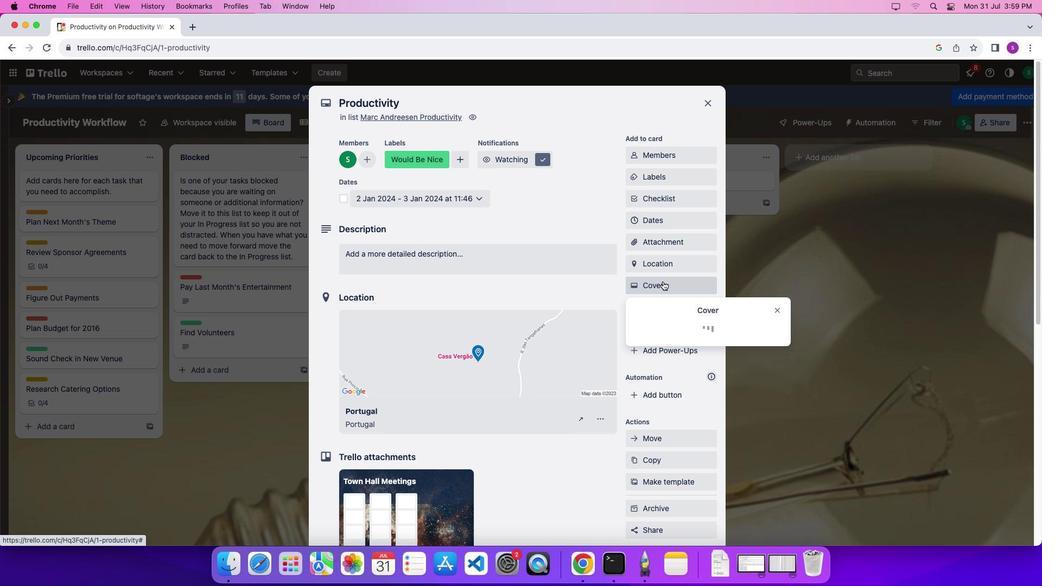 
Action: Mouse pressed left at (663, 281)
Screenshot: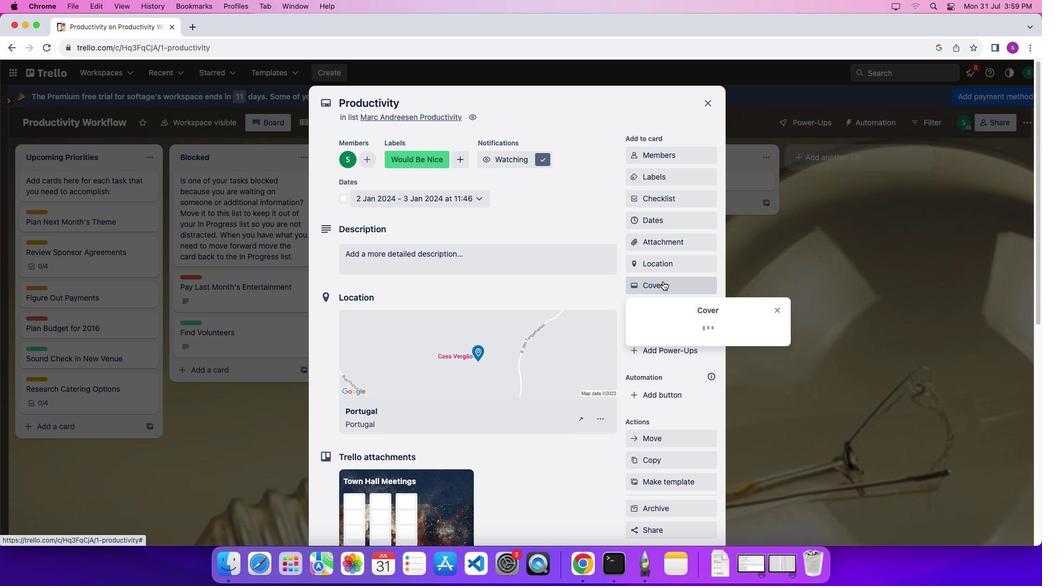 
Action: Mouse moved to (675, 350)
Screenshot: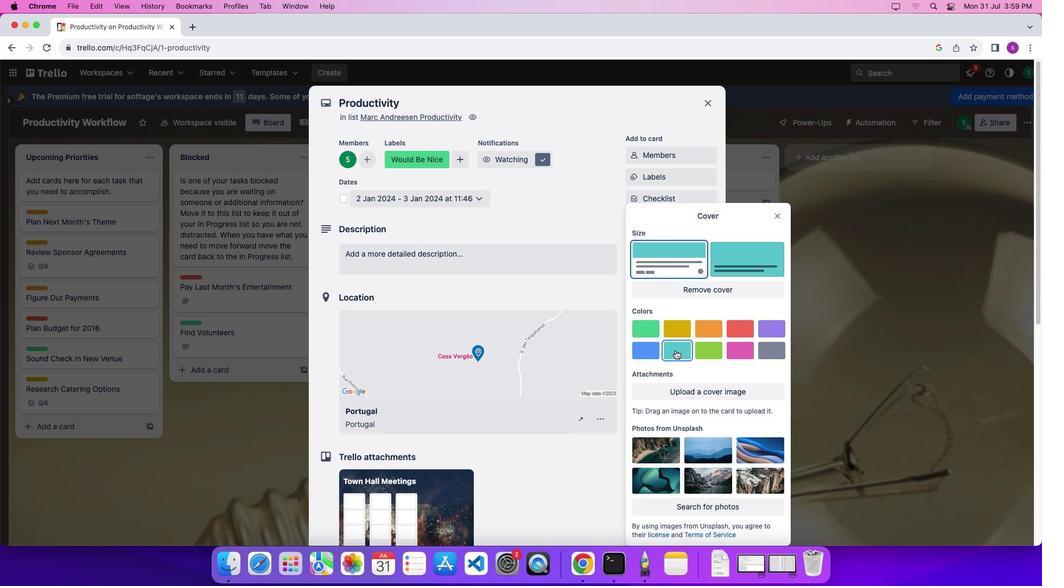 
Action: Mouse pressed left at (675, 350)
Screenshot: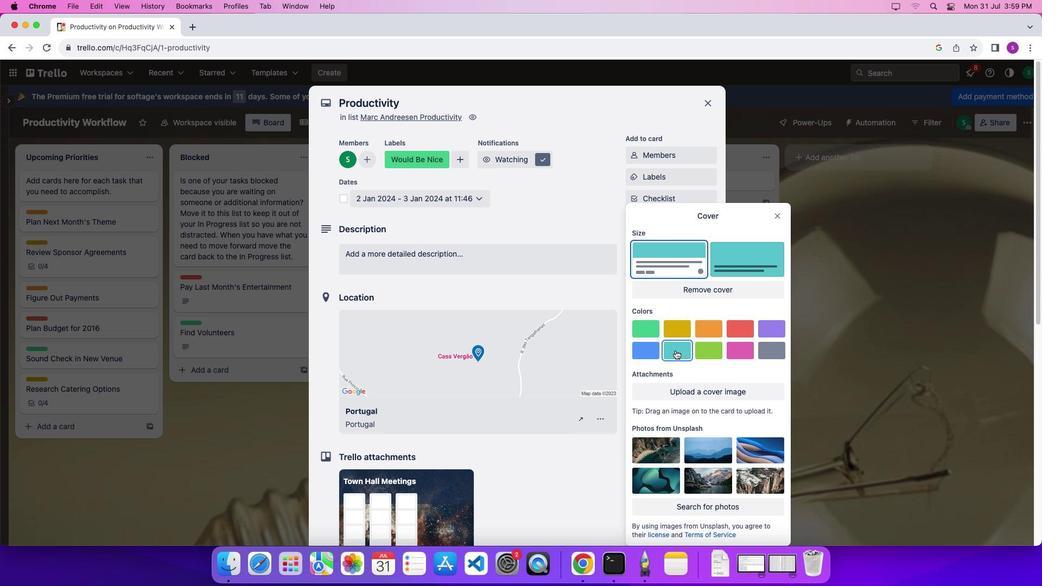 
Action: Mouse moved to (773, 218)
Screenshot: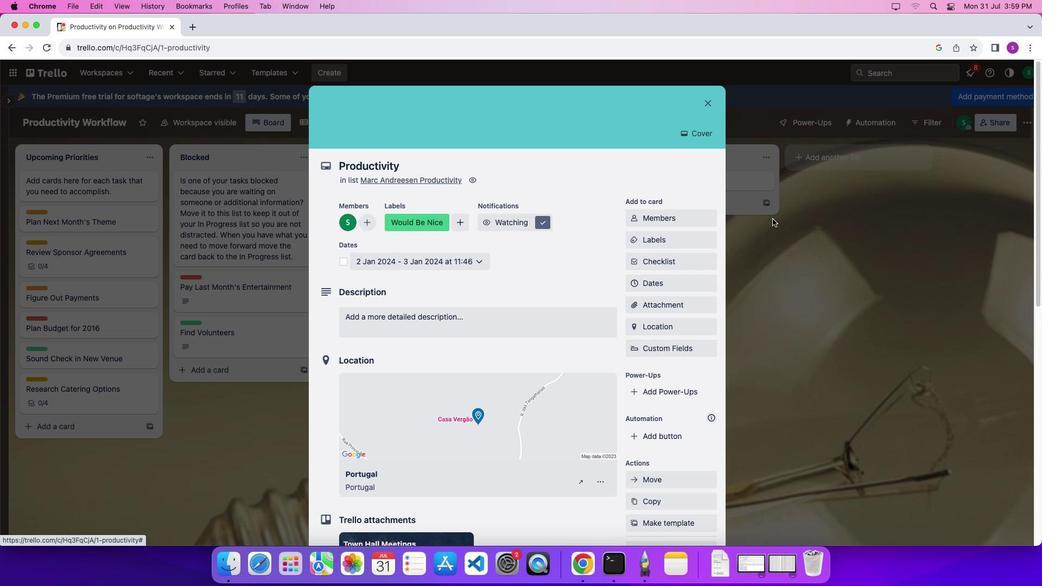 
Action: Mouse pressed left at (773, 218)
Screenshot: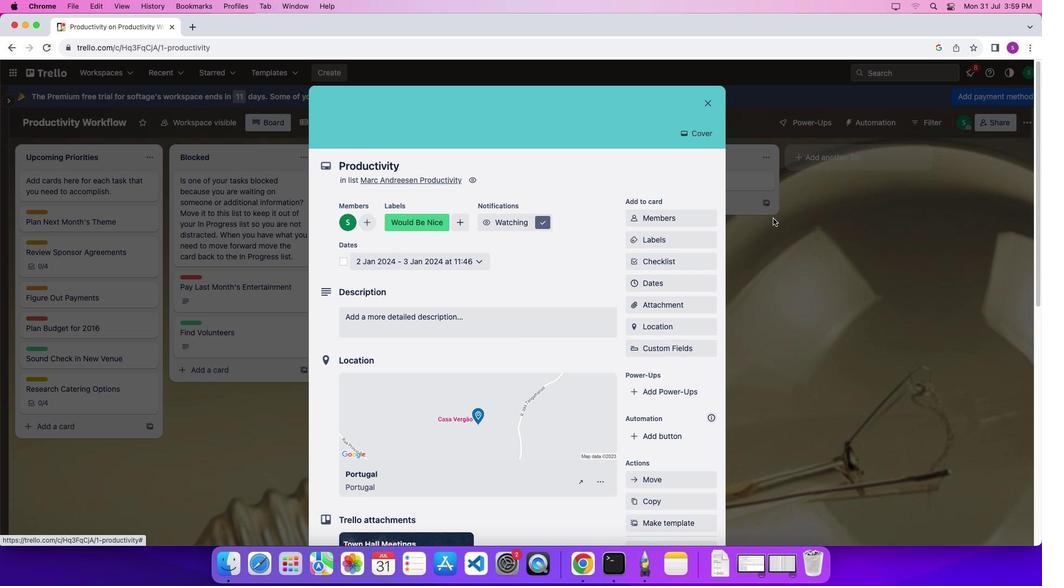 
Action: Mouse moved to (343, 260)
Screenshot: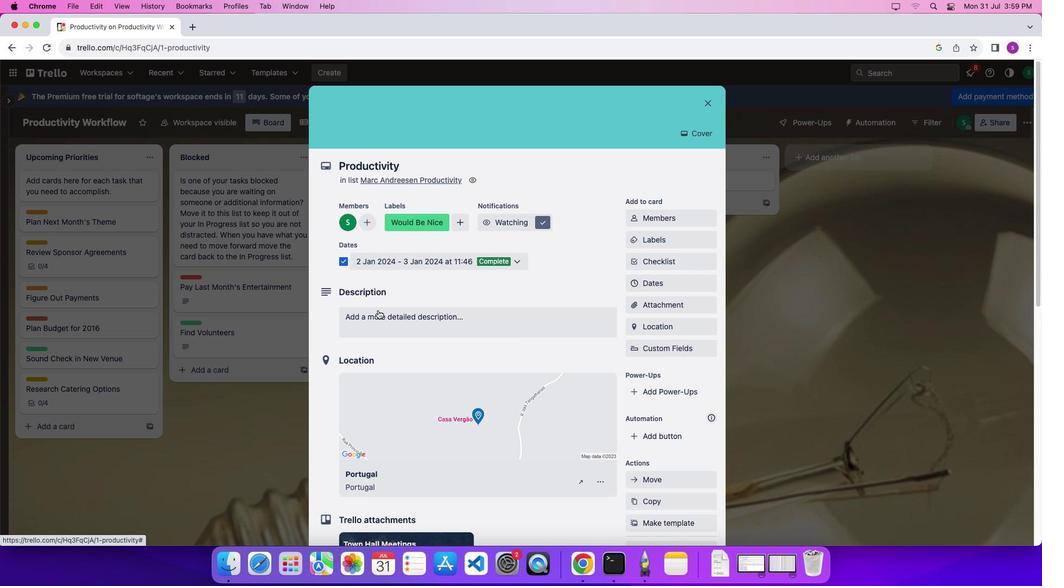 
Action: Mouse pressed left at (343, 260)
Screenshot: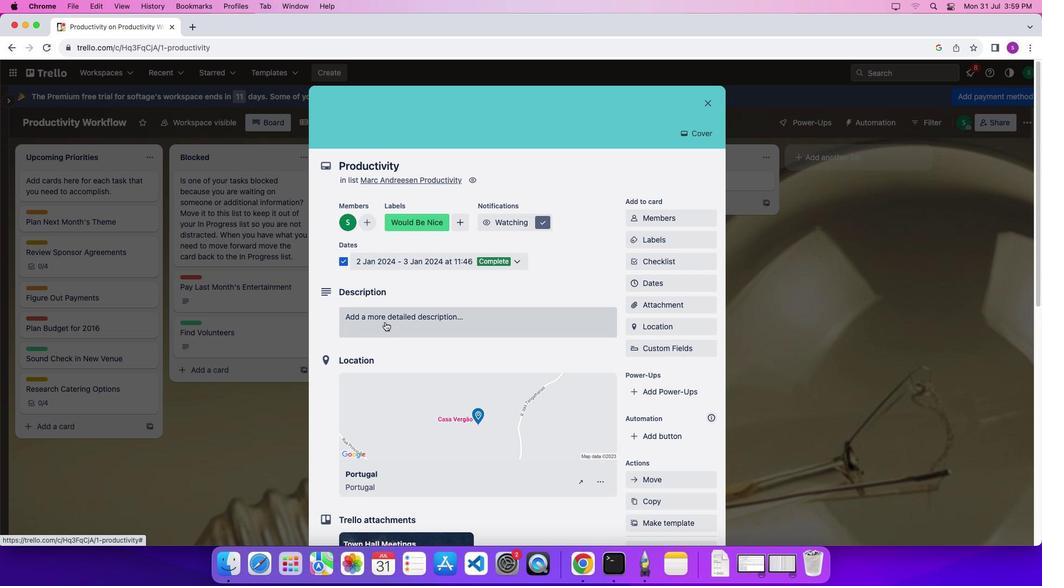 
Action: Mouse moved to (386, 323)
Screenshot: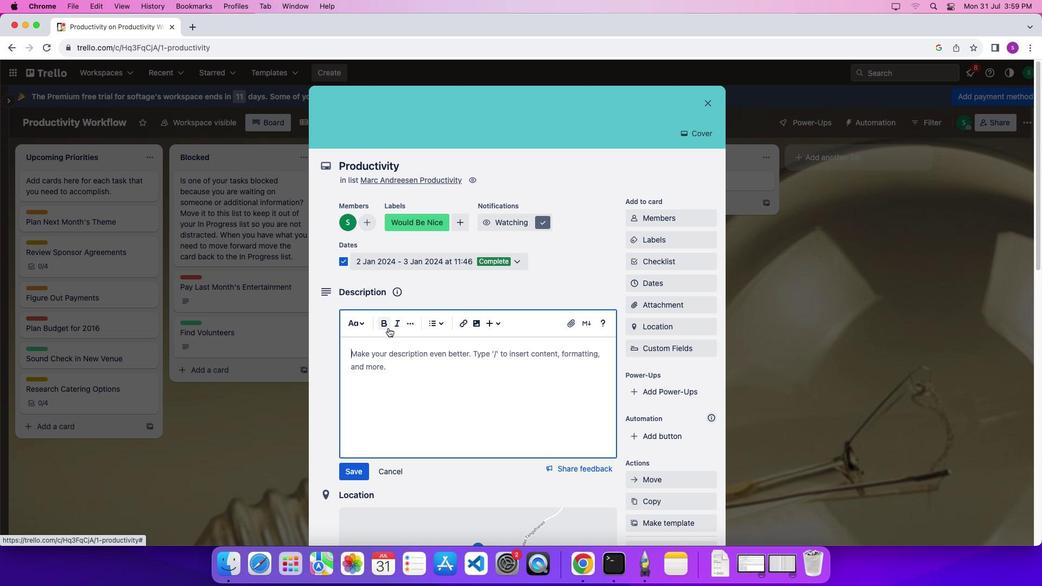 
Action: Mouse pressed left at (386, 323)
Screenshot: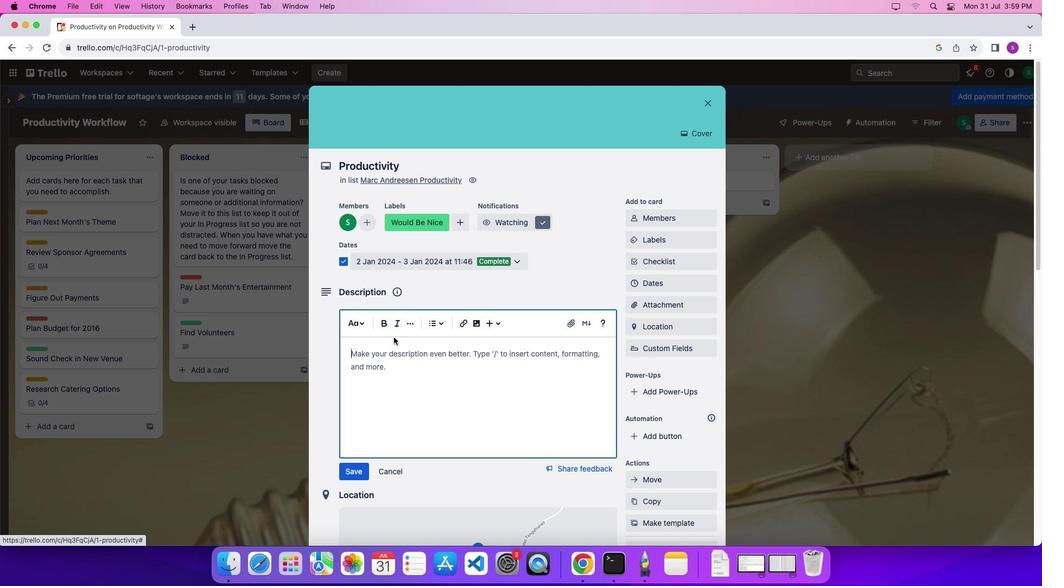 
Action: Mouse moved to (409, 378)
Screenshot: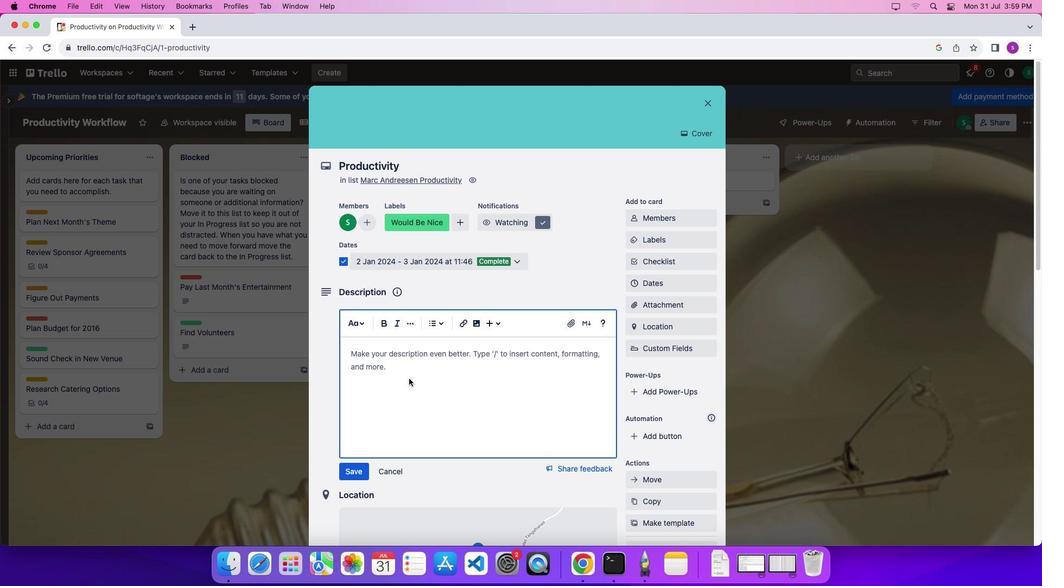 
Action: Mouse pressed left at (409, 378)
Screenshot: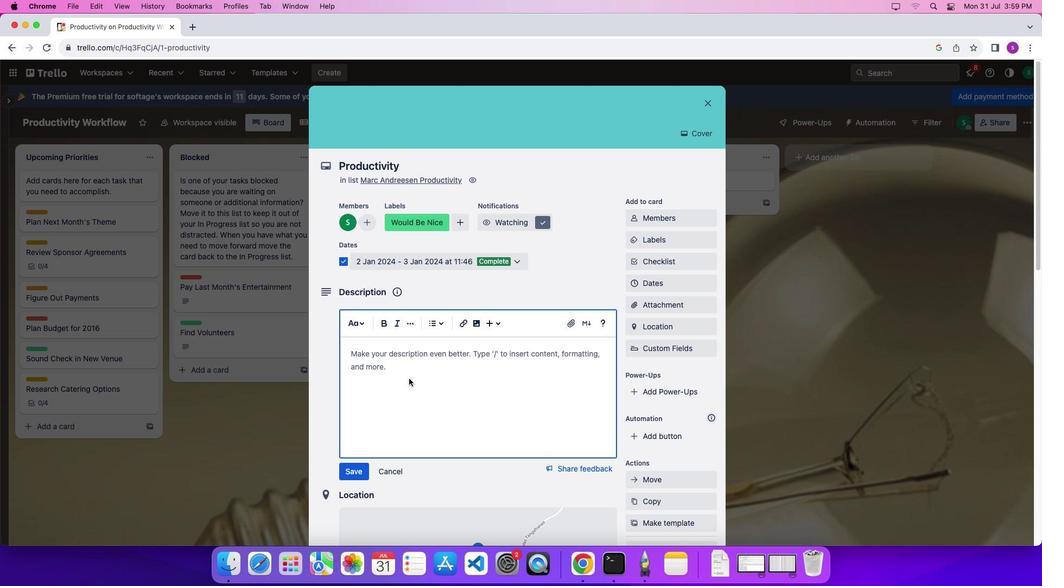 
Action: Mouse moved to (456, 384)
Screenshot: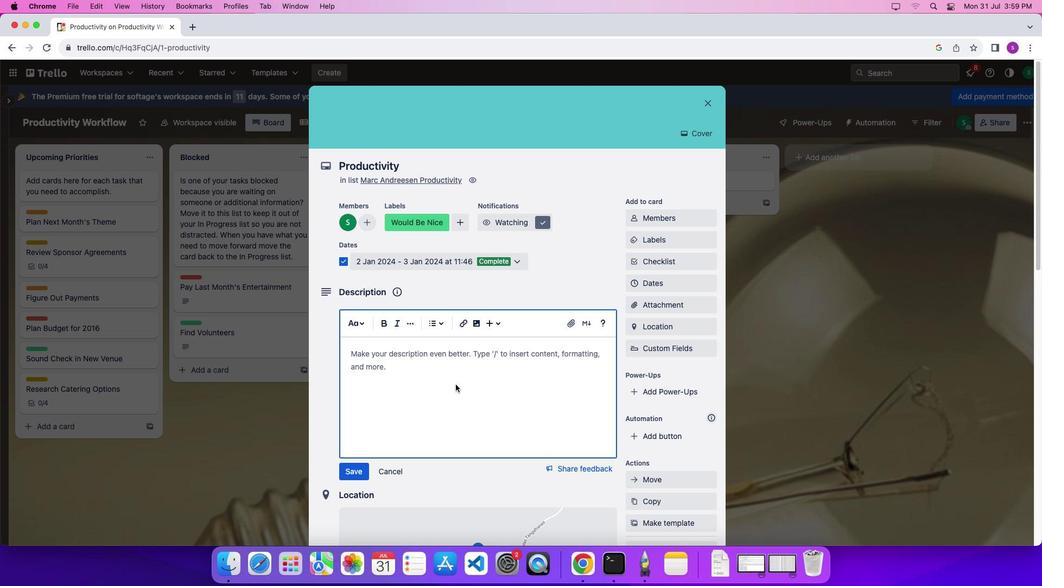 
Action: Key pressed Key.shift'M''a''k''e'Key.space'y''o''u''r'Key.space'o''w''n'Key.space'p''r''o''d''u''c''t''i''v''i''t''y'Key.space's''y''s''t''e''m'Key.spaceKey.spaceKey.space'b''a''s''e''d'Key.space'o''n'Key.space'm''a''r''c'Key.spaceKey.leftKey.leftKey.leftKey.leftKey.backspaceKey.shift'M'Key.rightKey.rightKey.rightKey.spaceKey.shift'A''n''d''r''e''e''s''e''n'"'"'s'Key.space'p''e''e''r''s''o''n''a''l'Key.space'm''e''t''h''o''d''.'
Screenshot: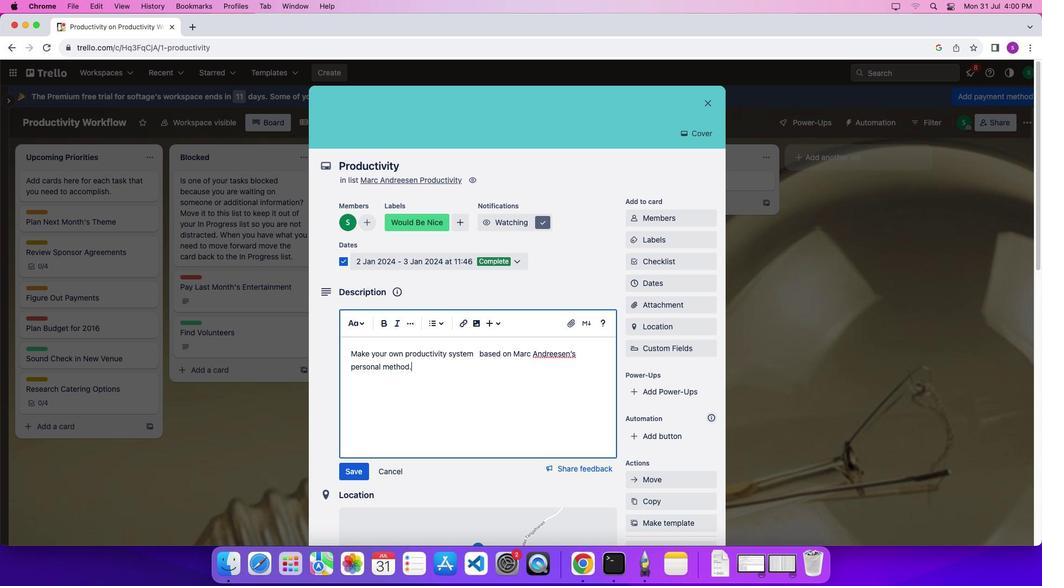 
Action: Mouse moved to (522, 389)
Screenshot: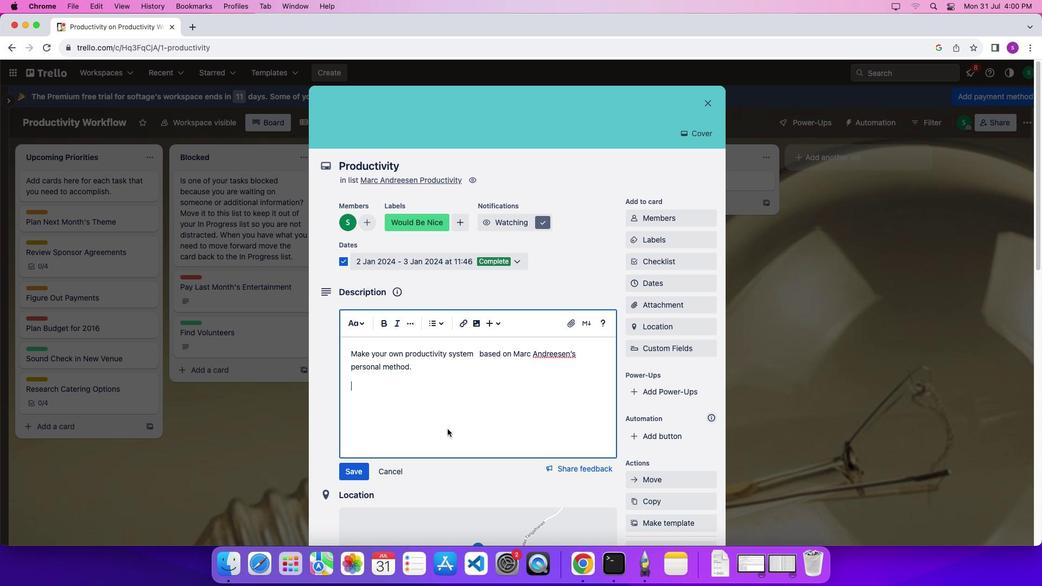 
Action: Mouse pressed left at (522, 389)
Screenshot: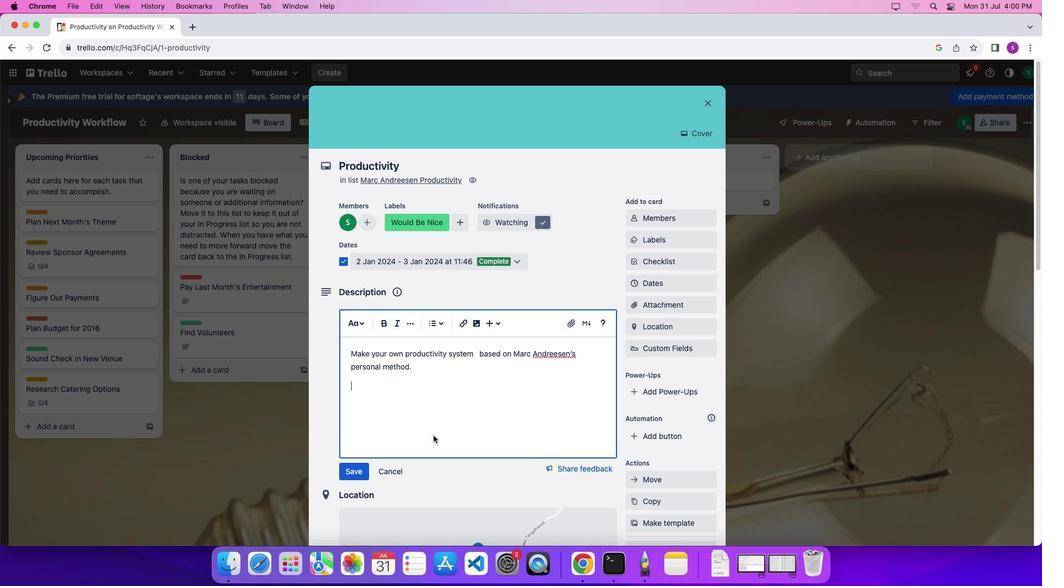 
Action: Mouse moved to (358, 472)
Screenshot: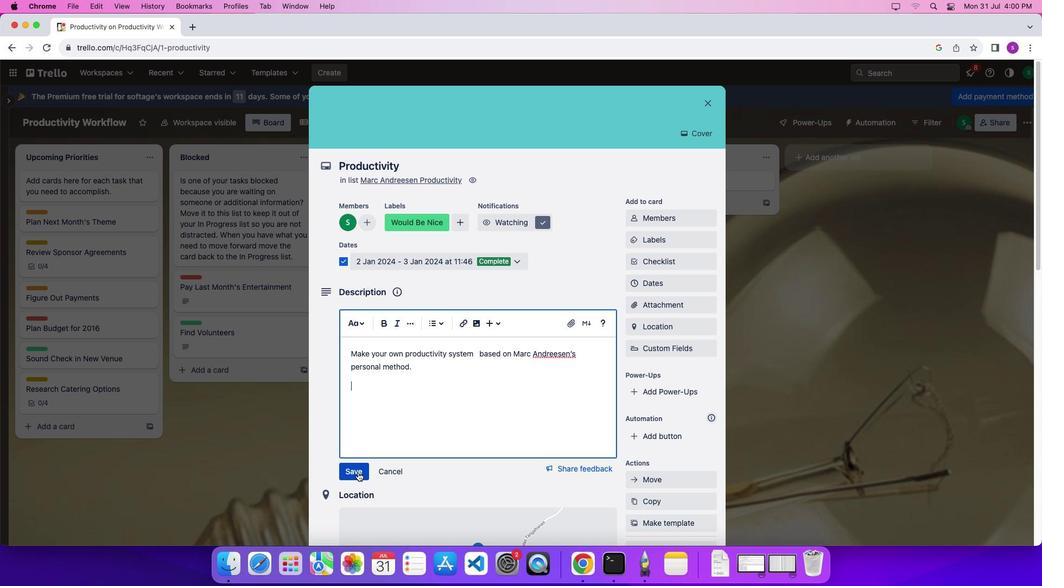 
Action: Mouse pressed left at (358, 472)
Screenshot: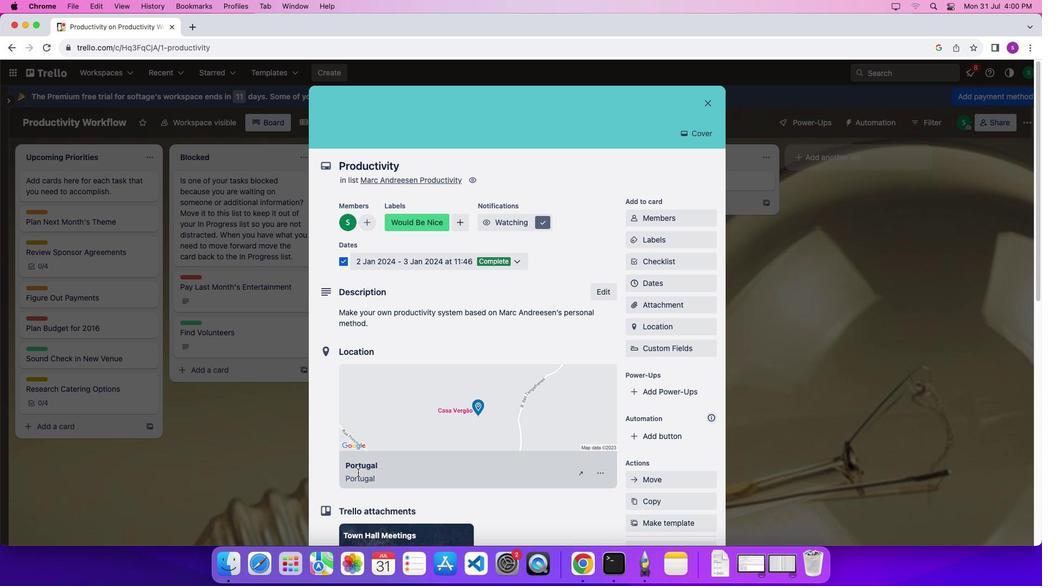
Action: Mouse moved to (475, 423)
Screenshot: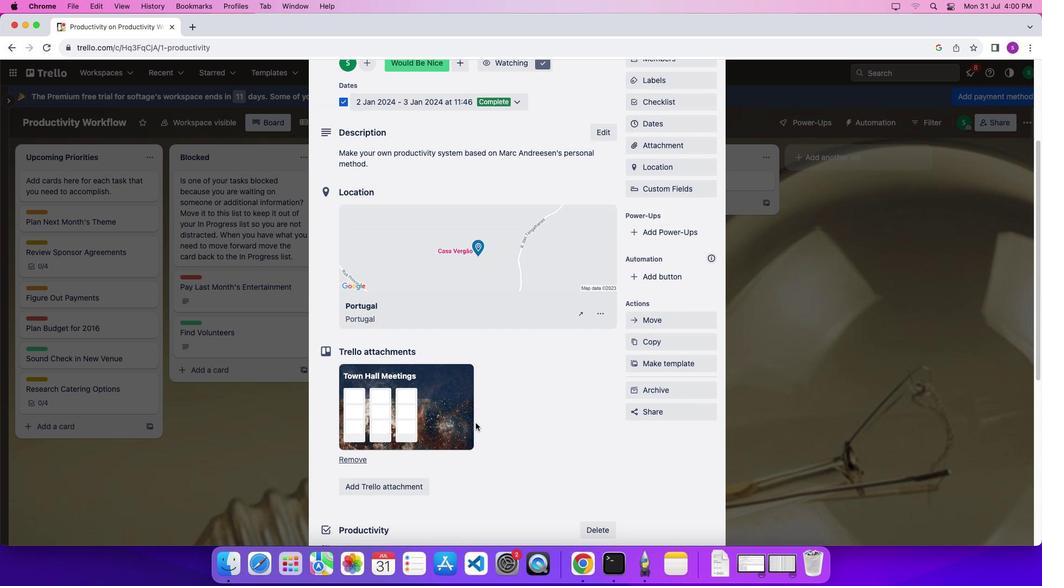 
Action: Mouse scrolled (475, 423) with delta (0, 0)
Screenshot: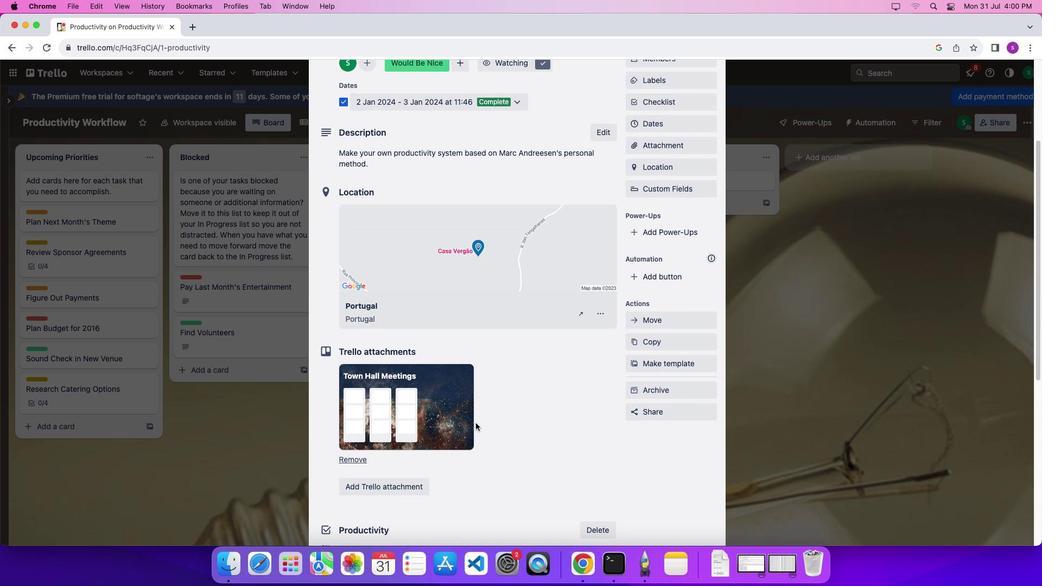 
Action: Mouse scrolled (475, 423) with delta (0, 0)
Screenshot: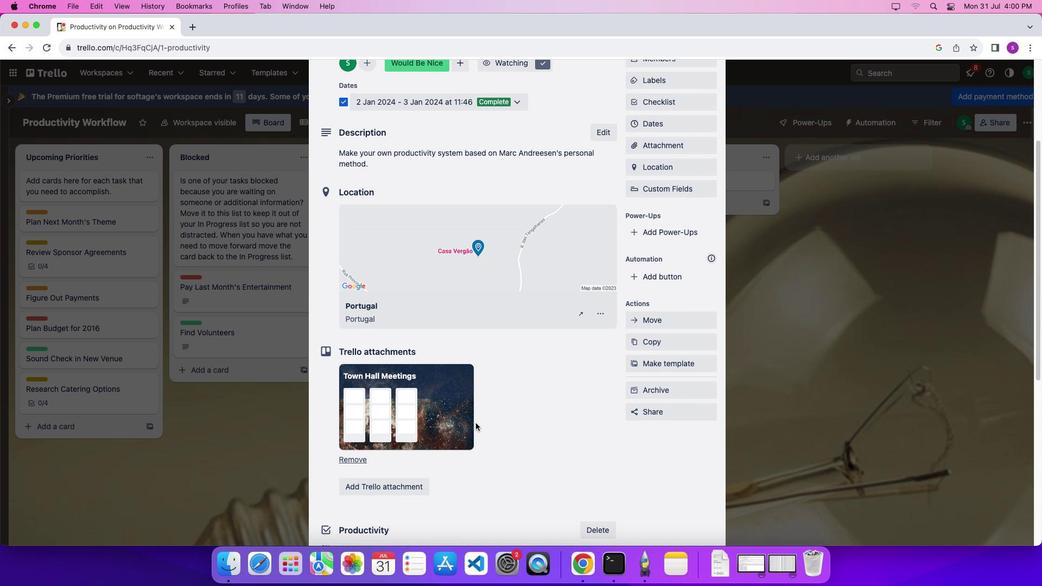 
Action: Mouse scrolled (475, 423) with delta (0, -2)
Screenshot: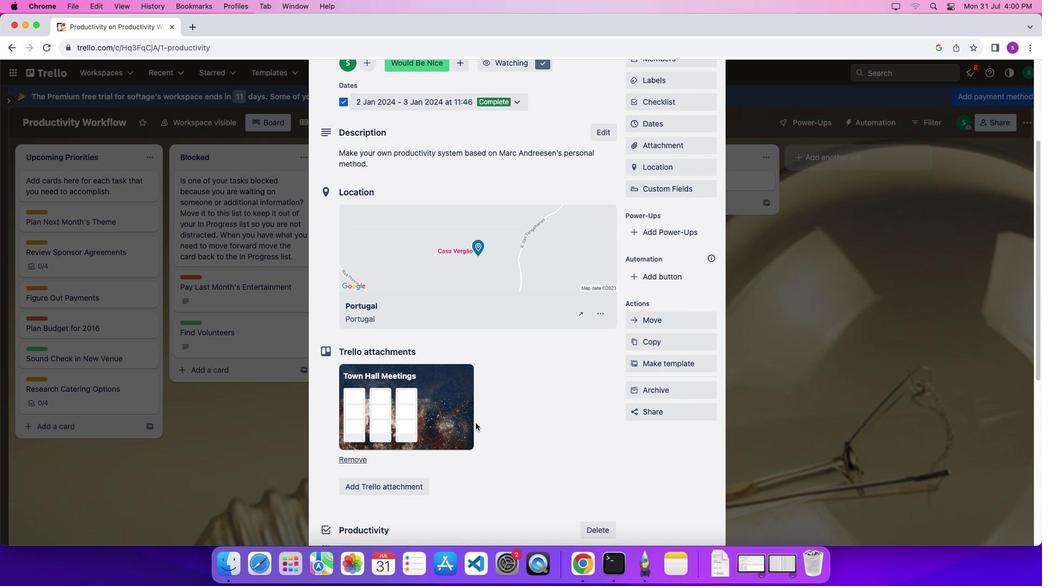 
Action: Mouse moved to (475, 423)
Screenshot: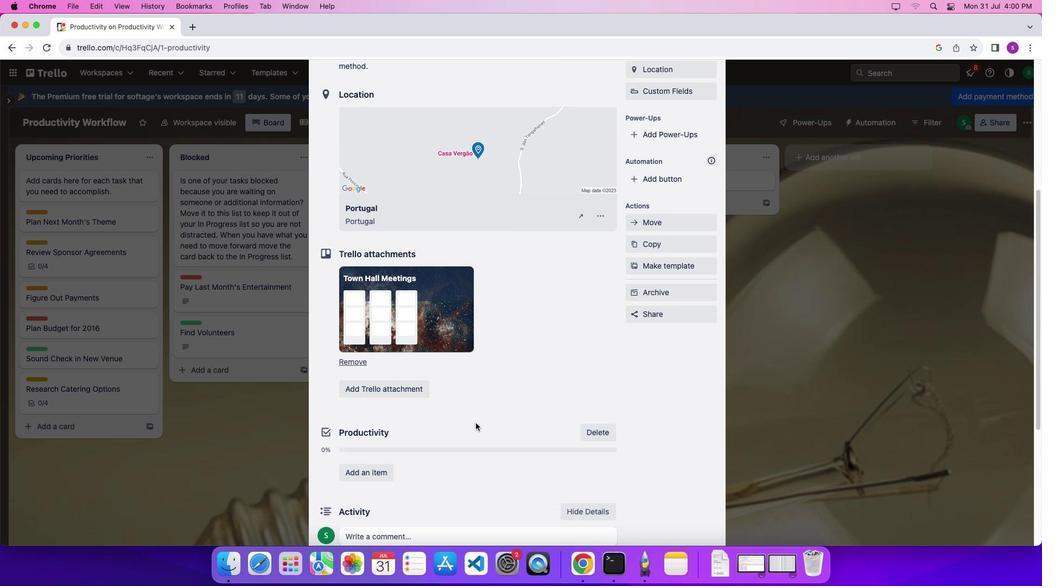 
Action: Mouse scrolled (475, 423) with delta (0, 0)
Screenshot: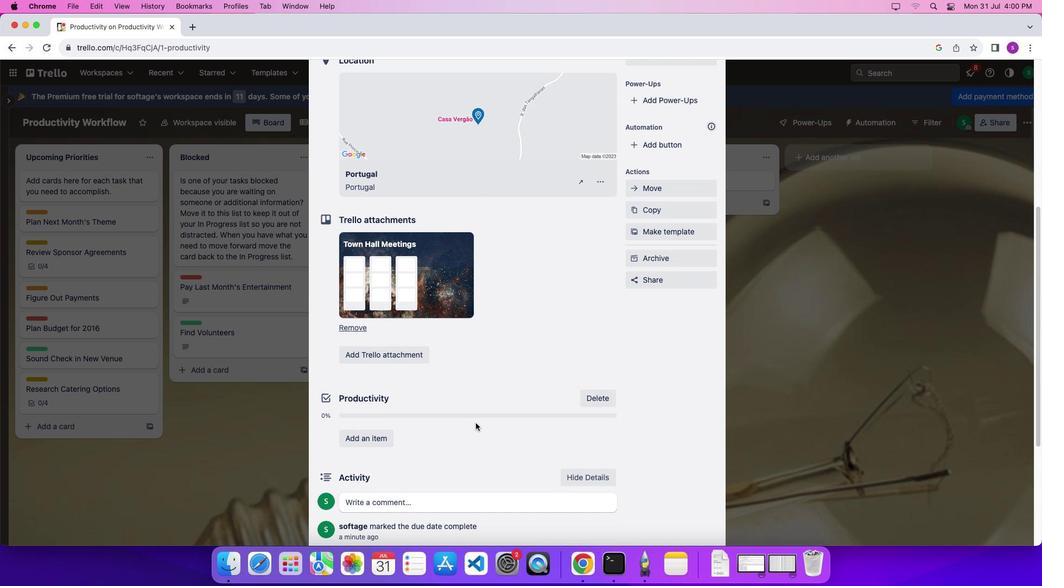 
Action: Mouse scrolled (475, 423) with delta (0, 0)
Screenshot: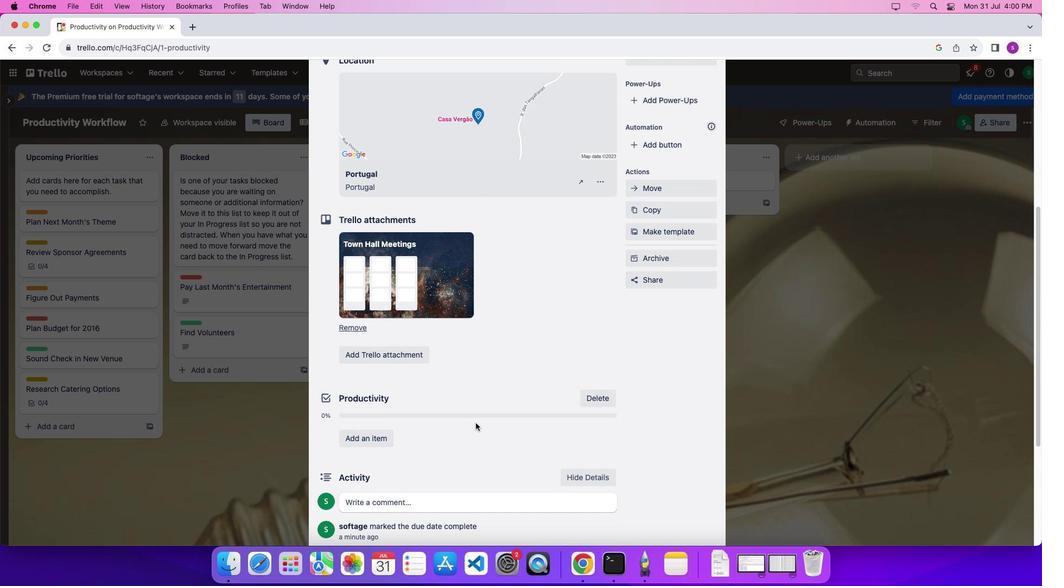 
Action: Mouse scrolled (475, 423) with delta (0, -2)
Screenshot: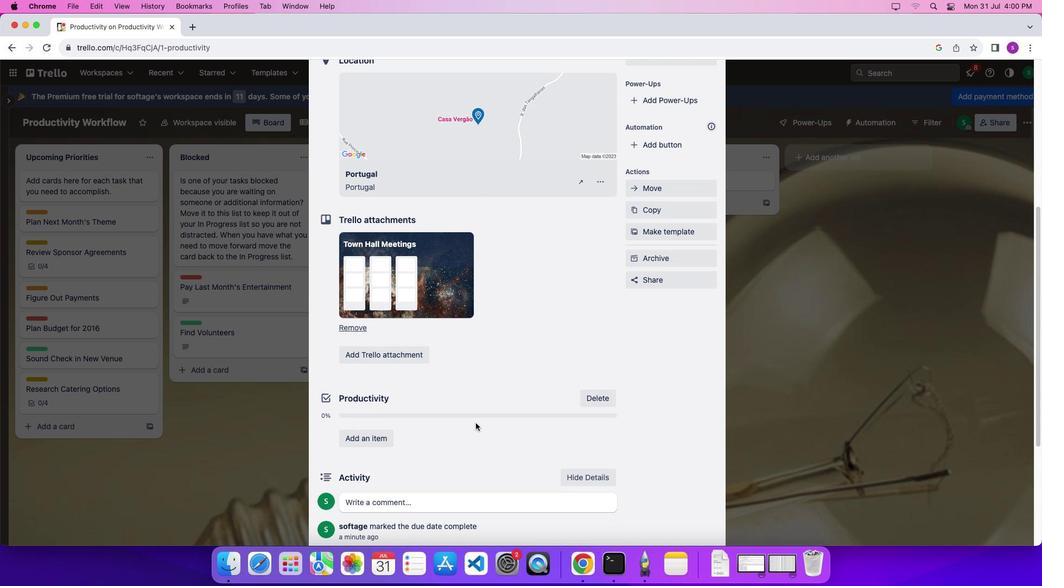 
Action: Mouse scrolled (475, 423) with delta (0, 0)
Screenshot: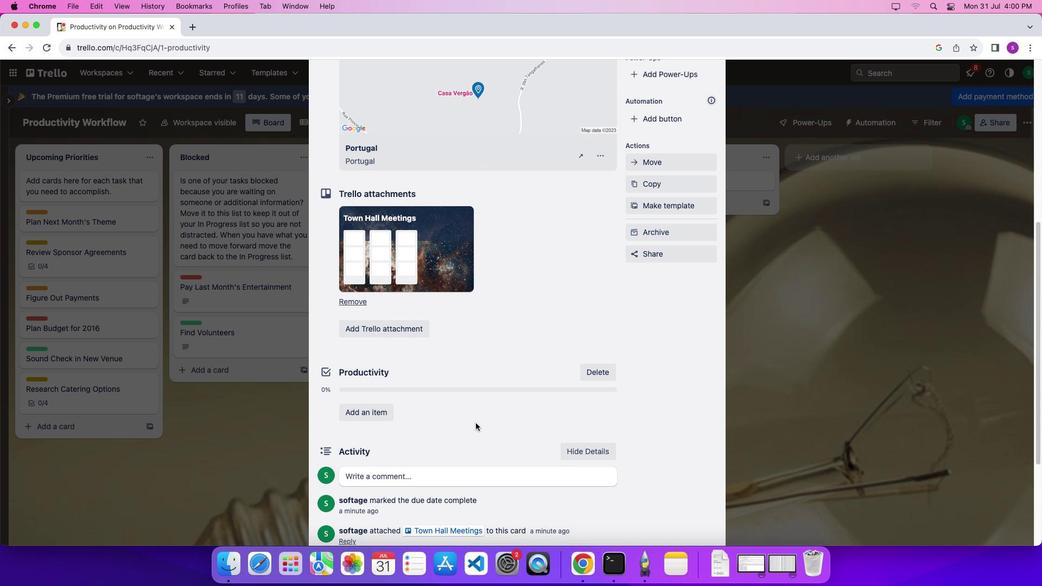 
Action: Mouse scrolled (475, 423) with delta (0, 0)
Screenshot: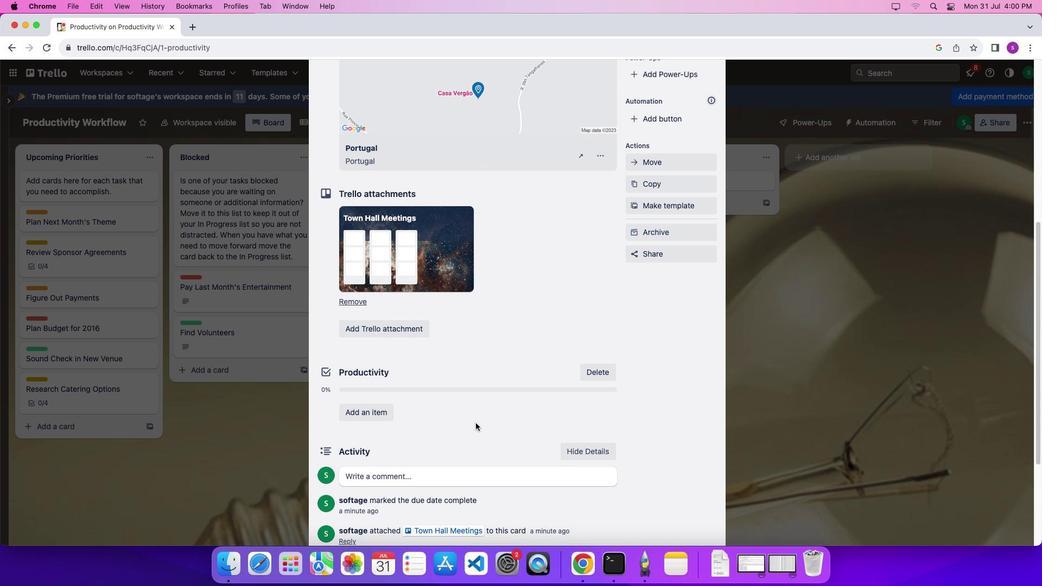 
Action: Mouse scrolled (475, 423) with delta (0, 0)
Screenshot: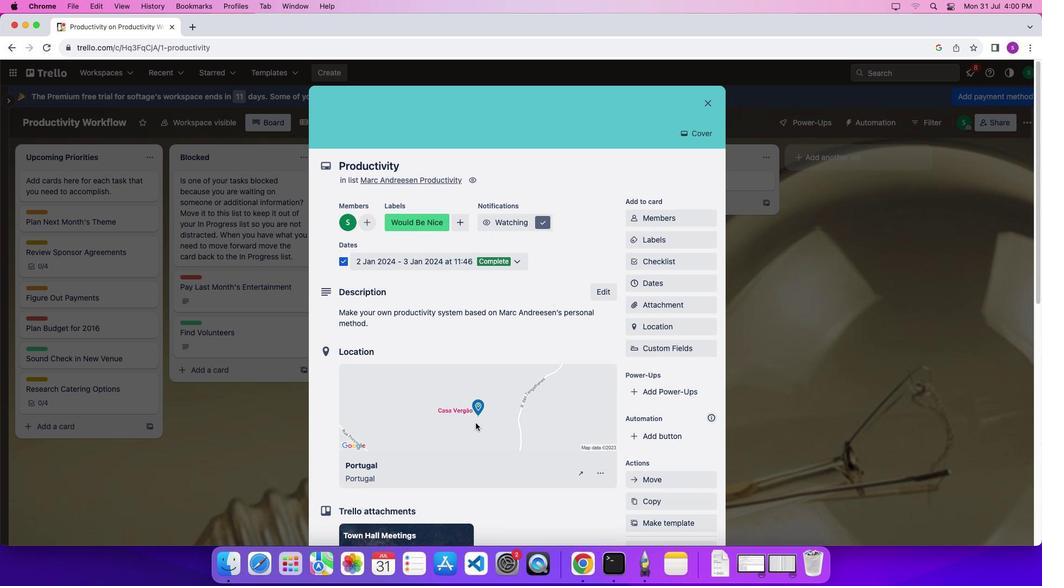 
Action: Mouse scrolled (475, 423) with delta (0, 0)
Screenshot: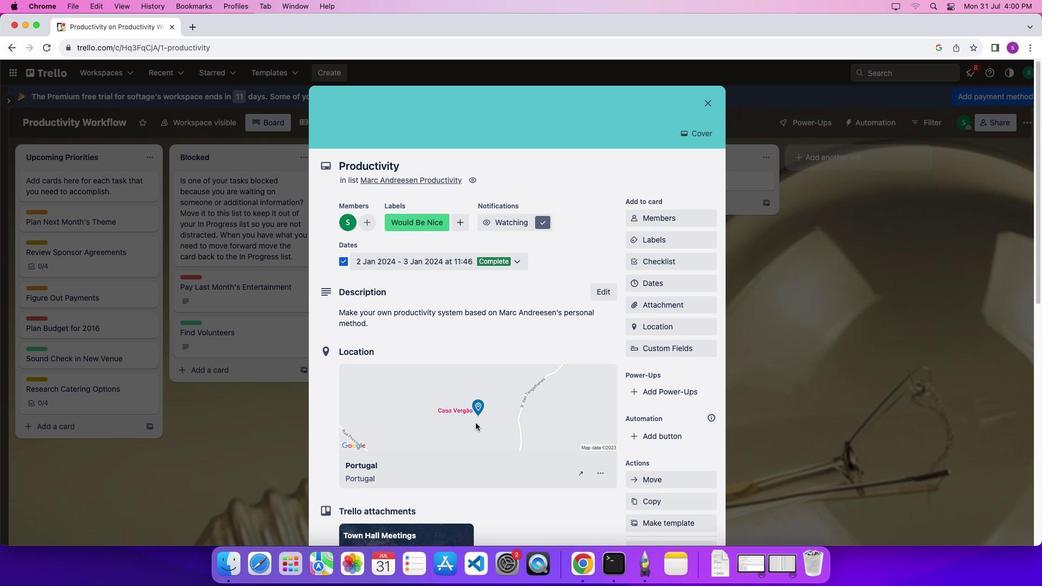 
Action: Mouse scrolled (475, 423) with delta (0, 3)
Screenshot: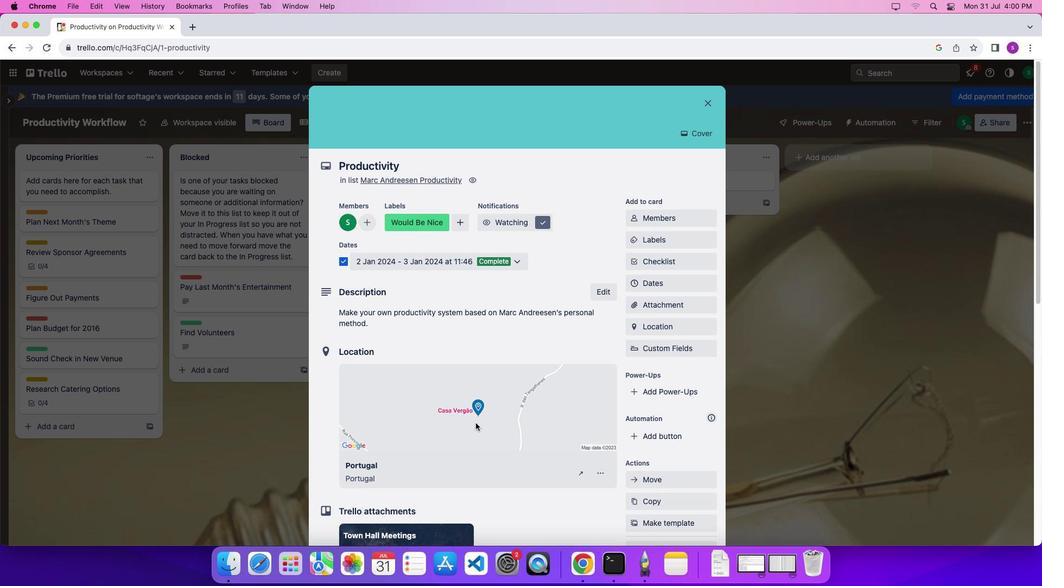 
Action: Mouse scrolled (475, 423) with delta (0, 4)
Screenshot: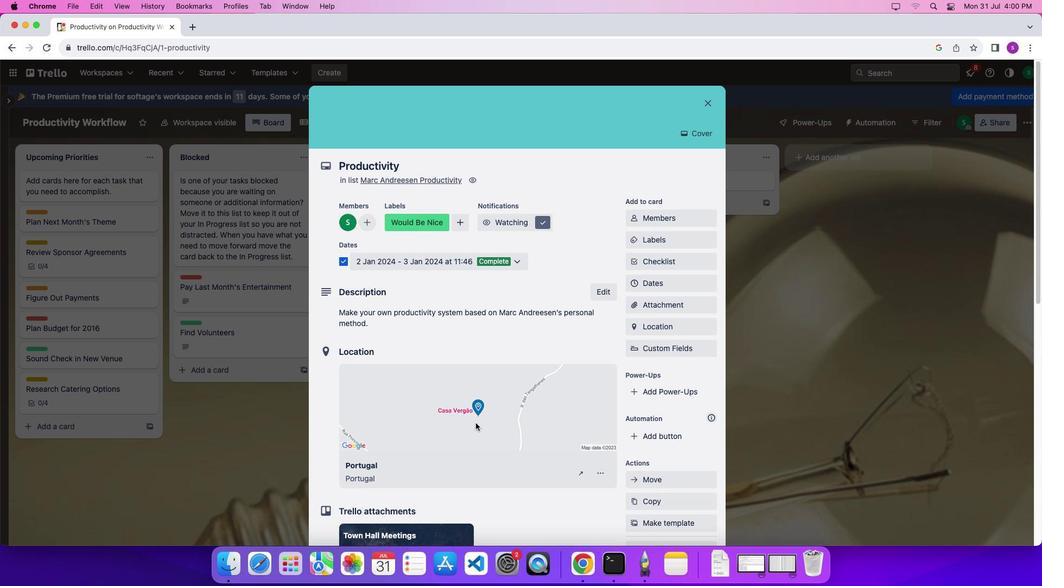 
Action: Mouse scrolled (475, 423) with delta (0, 0)
Screenshot: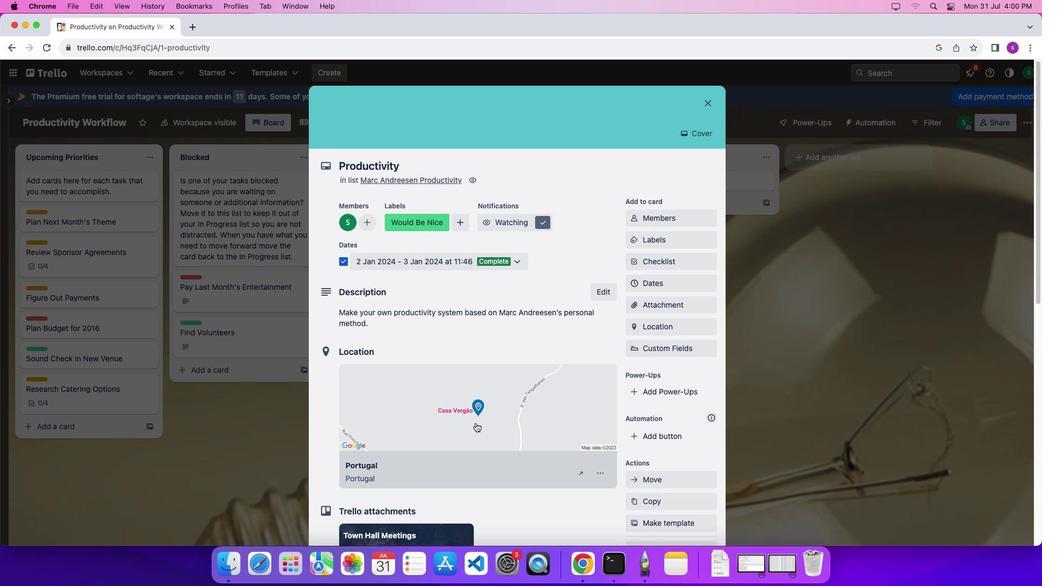 
Action: Mouse scrolled (475, 423) with delta (0, 0)
Screenshot: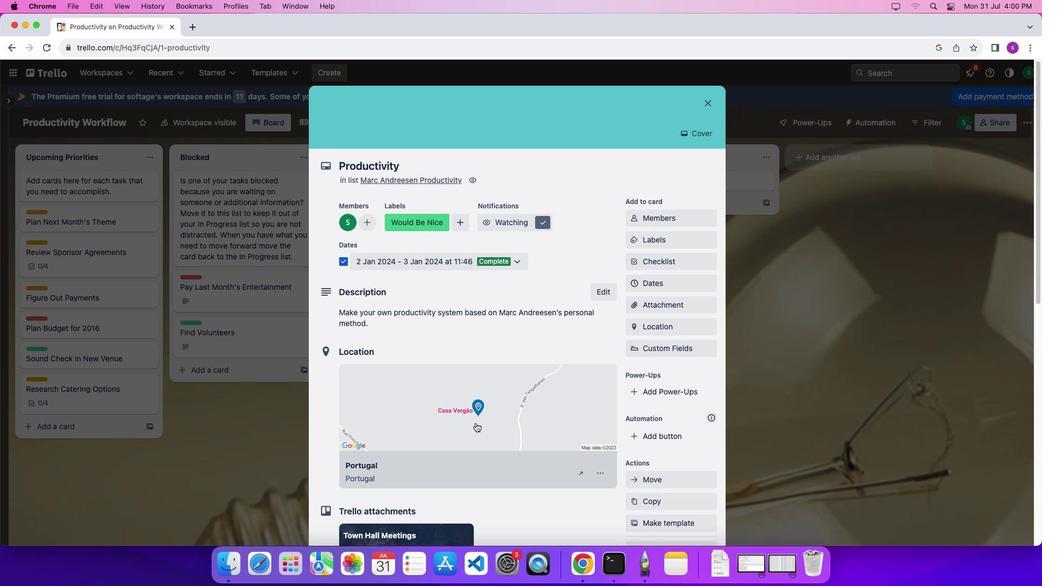 
Action: Mouse scrolled (475, 423) with delta (0, 3)
Screenshot: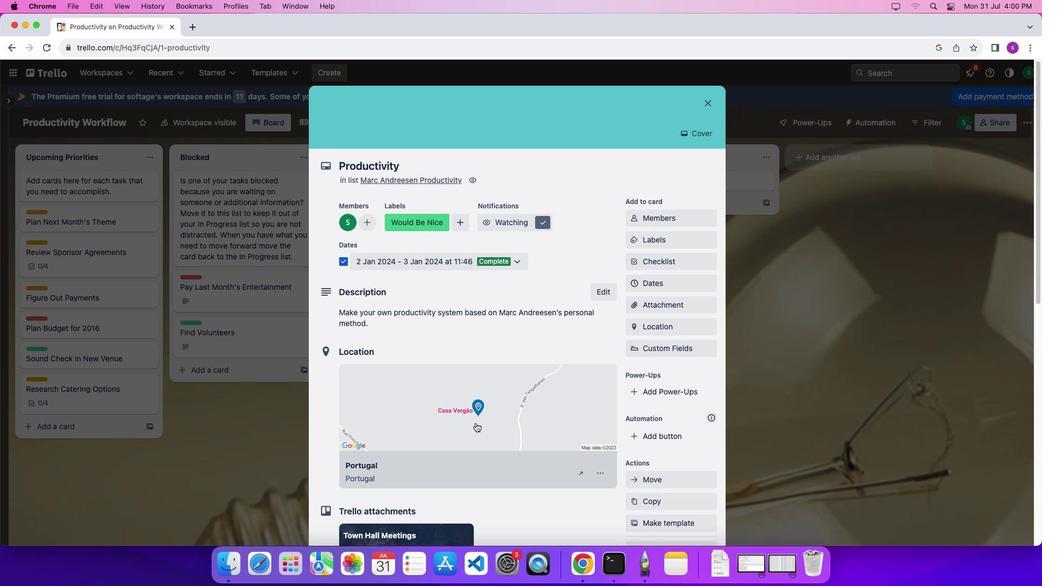 
Action: Mouse scrolled (475, 423) with delta (0, 0)
Screenshot: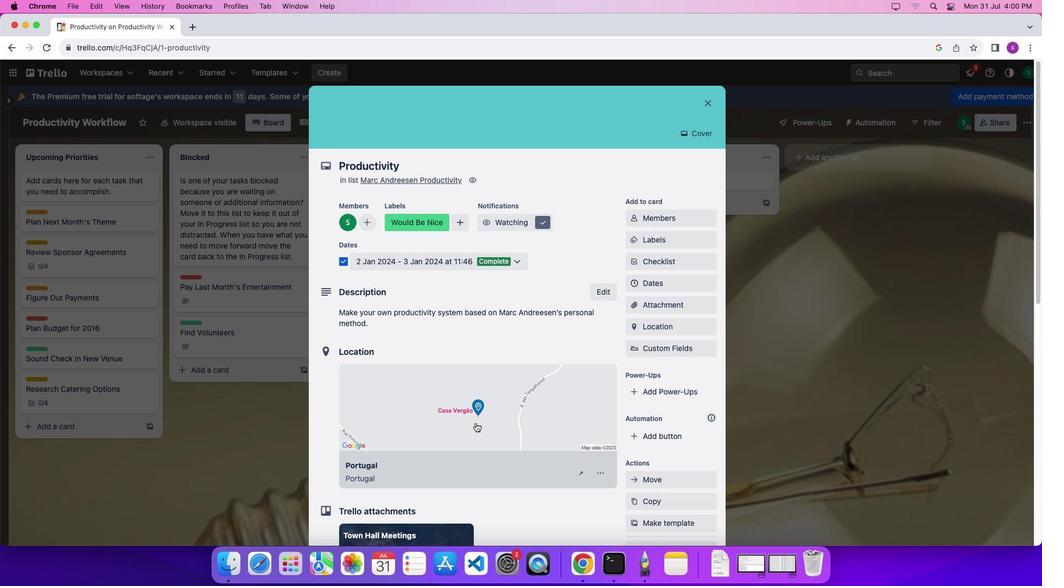 
Action: Mouse scrolled (475, 423) with delta (0, 0)
Screenshot: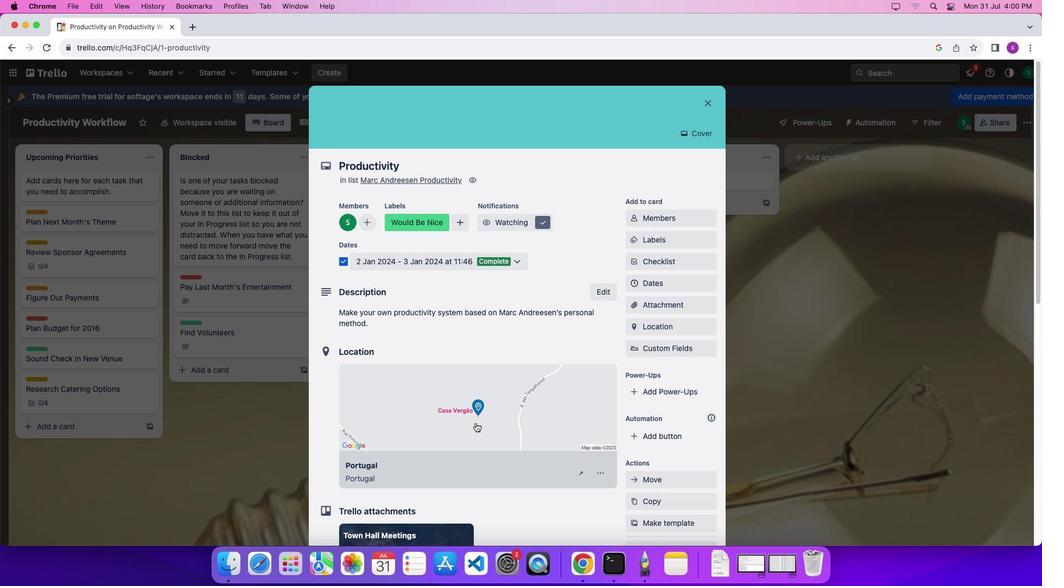 
Action: Mouse scrolled (475, 423) with delta (0, 3)
Screenshot: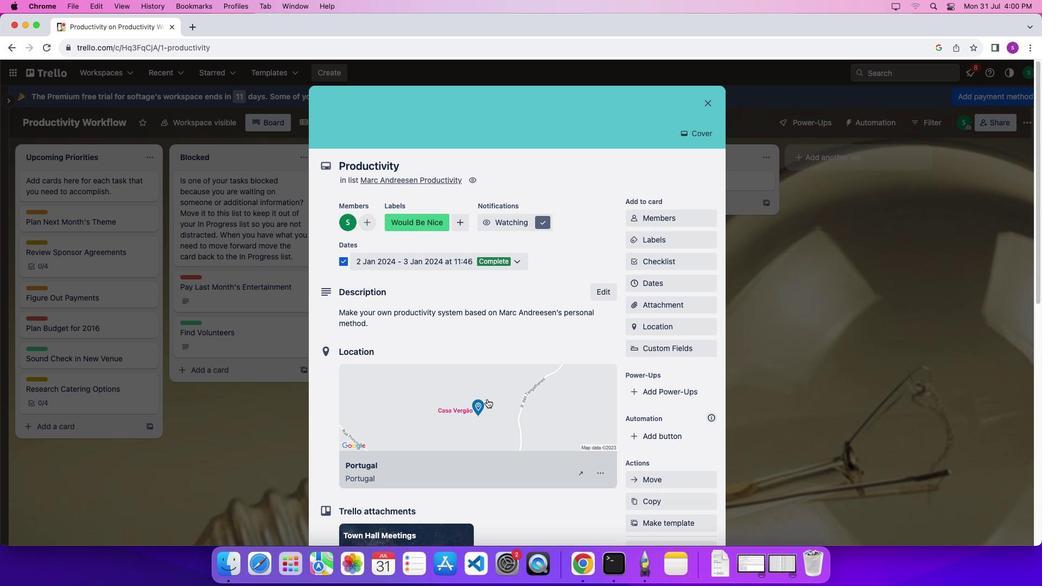 
Action: Mouse moved to (505, 354)
Screenshot: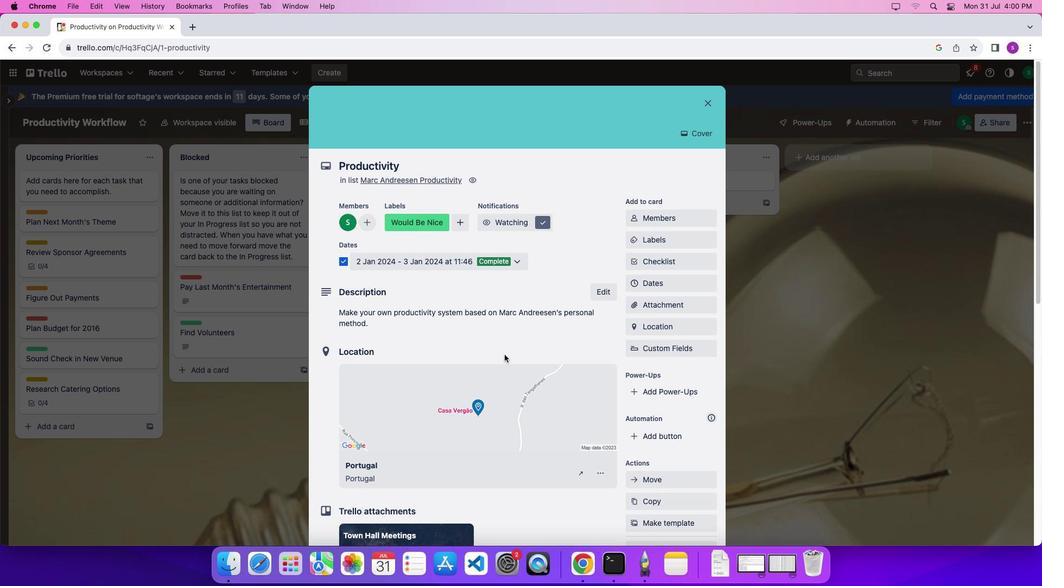 
Action: Mouse scrolled (505, 354) with delta (0, 0)
Screenshot: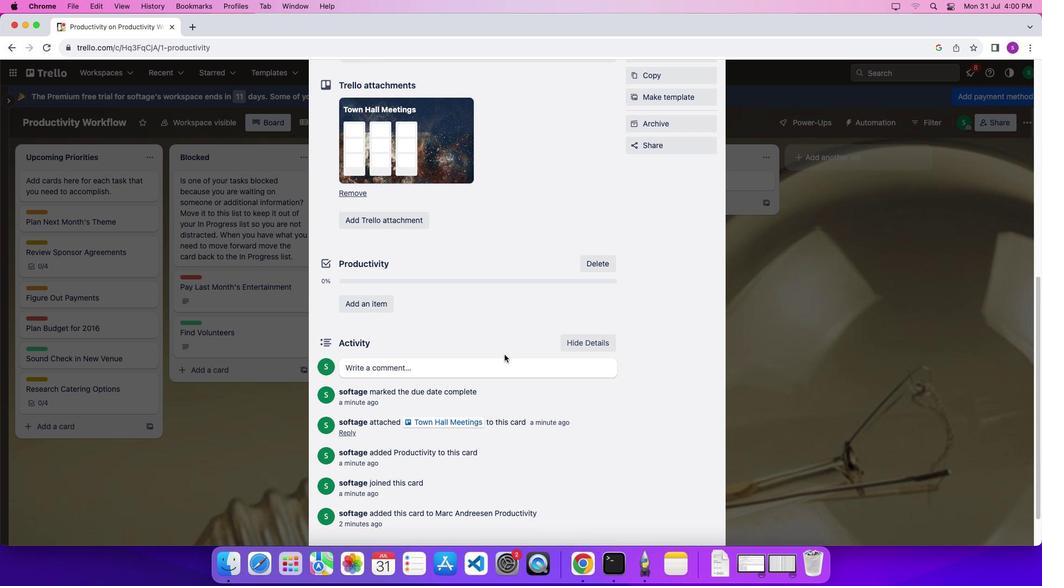 
Action: Mouse scrolled (505, 354) with delta (0, 0)
Screenshot: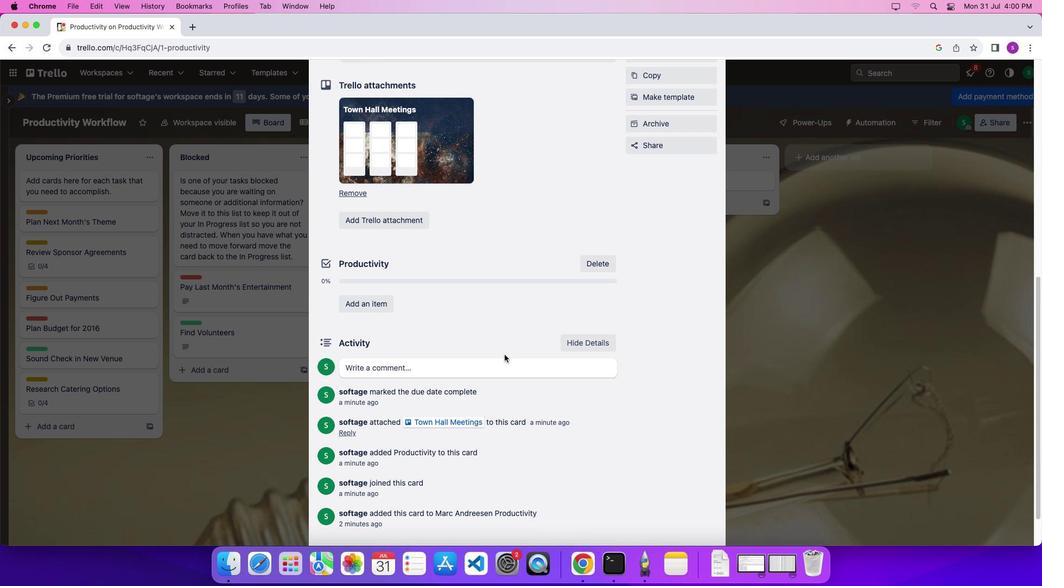 
Action: Mouse scrolled (505, 354) with delta (0, -4)
Screenshot: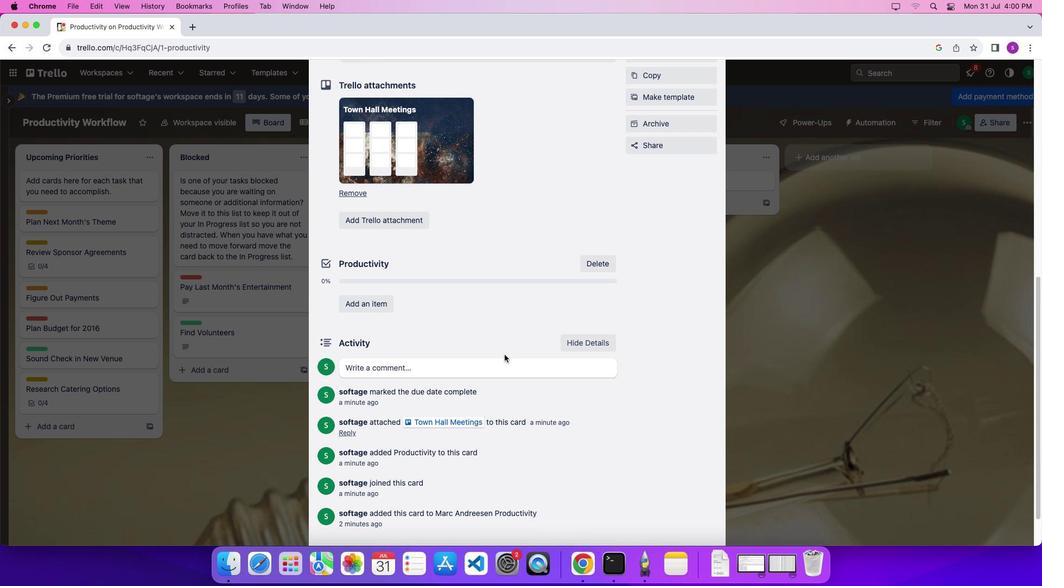 
Action: Mouse scrolled (505, 354) with delta (0, -4)
Screenshot: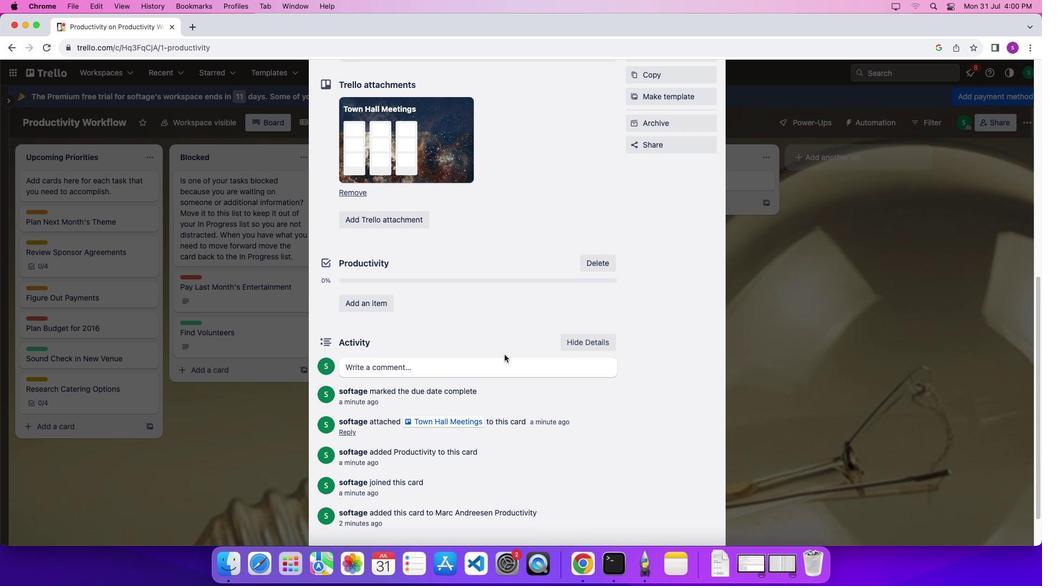 
Action: Mouse scrolled (505, 354) with delta (0, 0)
Screenshot: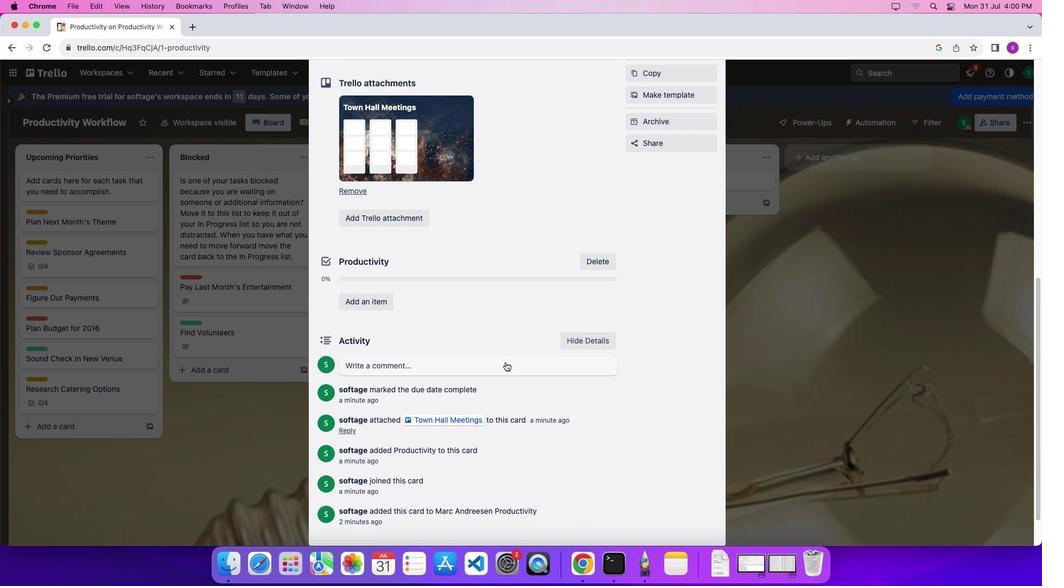 
Action: Mouse moved to (506, 363)
Screenshot: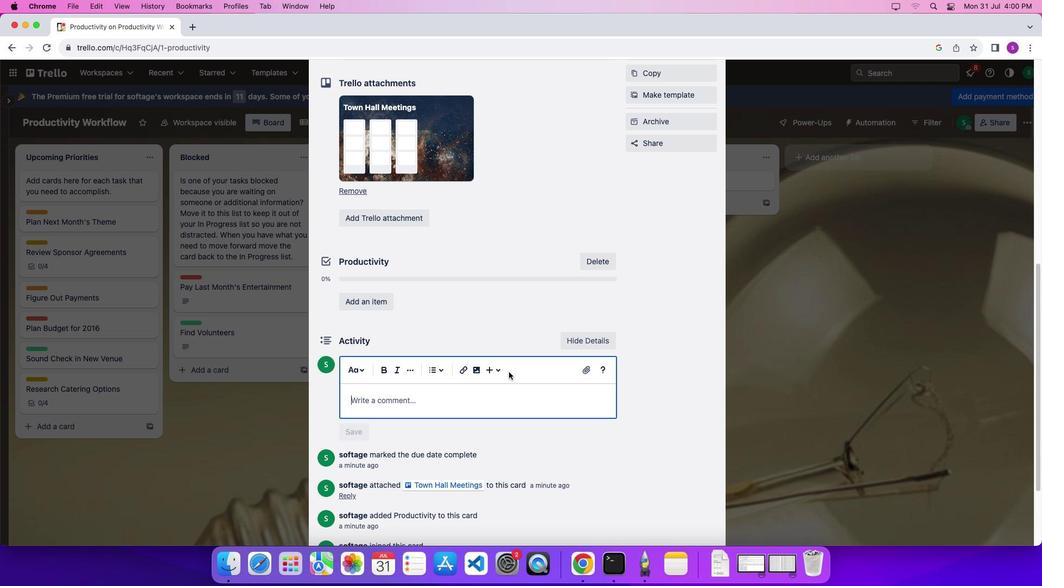 
Action: Mouse pressed left at (506, 363)
Screenshot: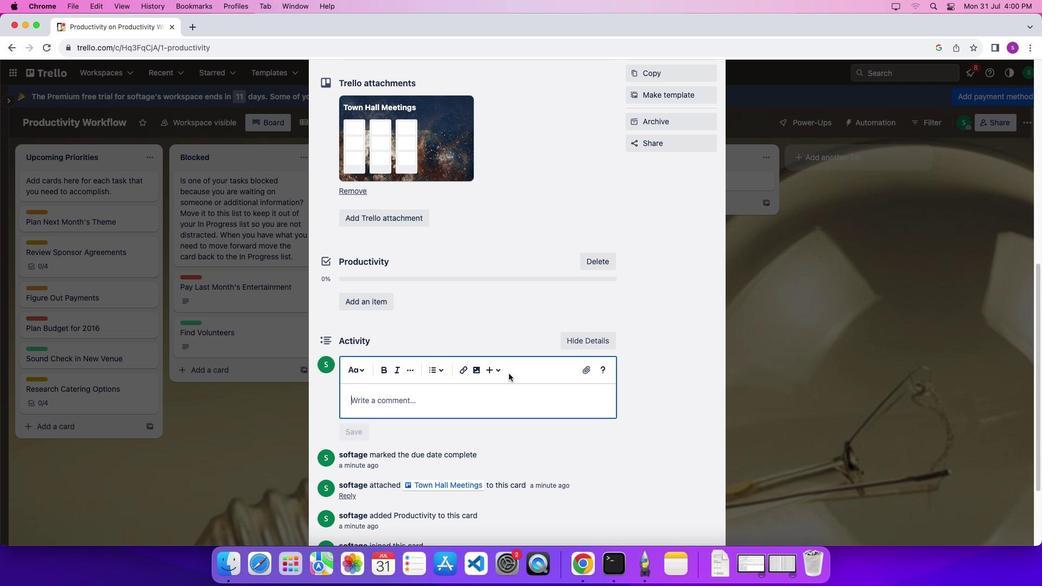 
Action: Mouse moved to (507, 392)
Screenshot: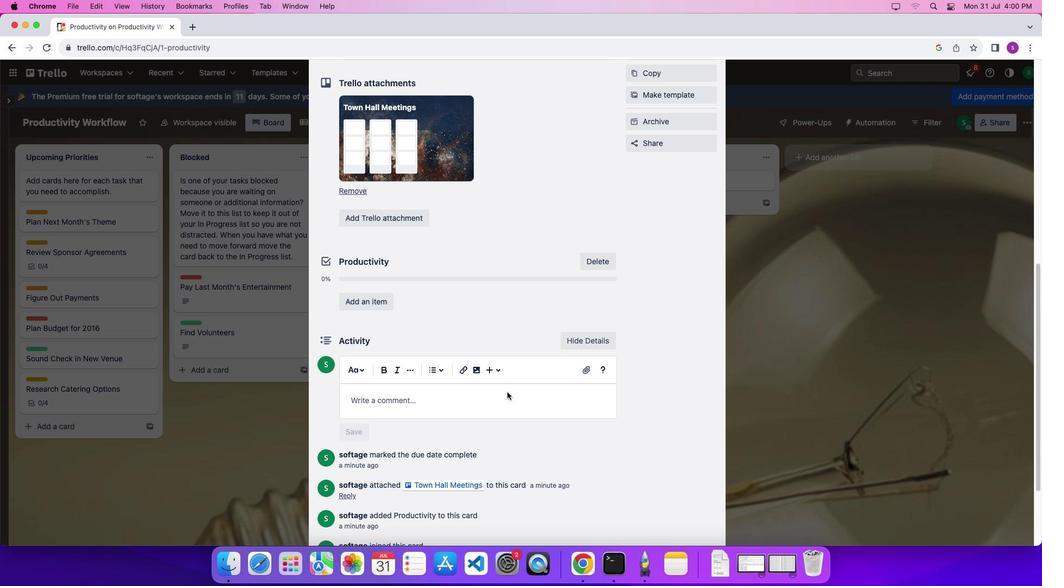 
Action: Mouse pressed left at (507, 392)
Screenshot: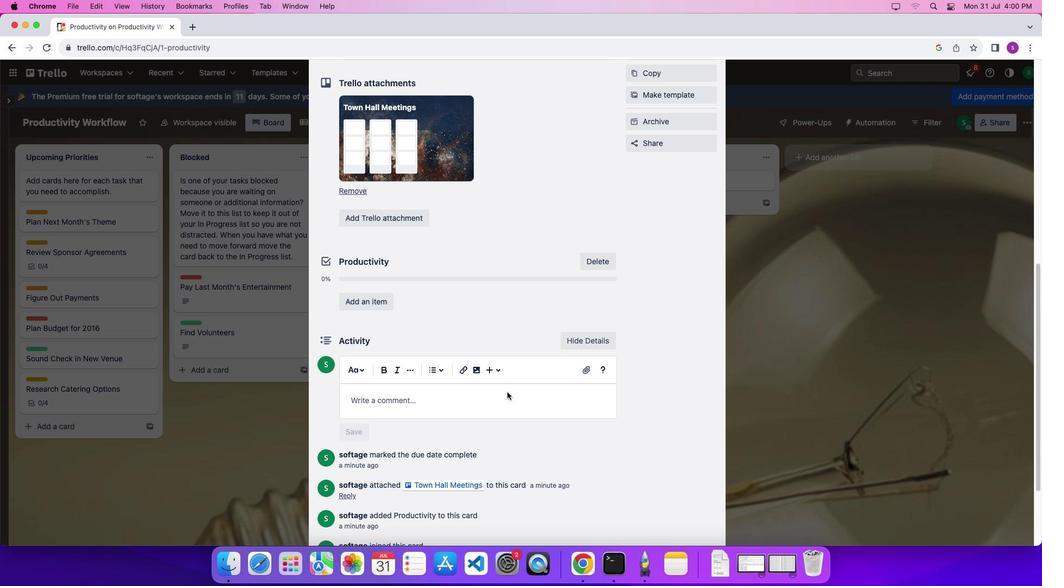 
Action: Key pressed Key.shift'B''y'Key.spaceKey.shift'B''r''y''a''n'Key.backspace
Screenshot: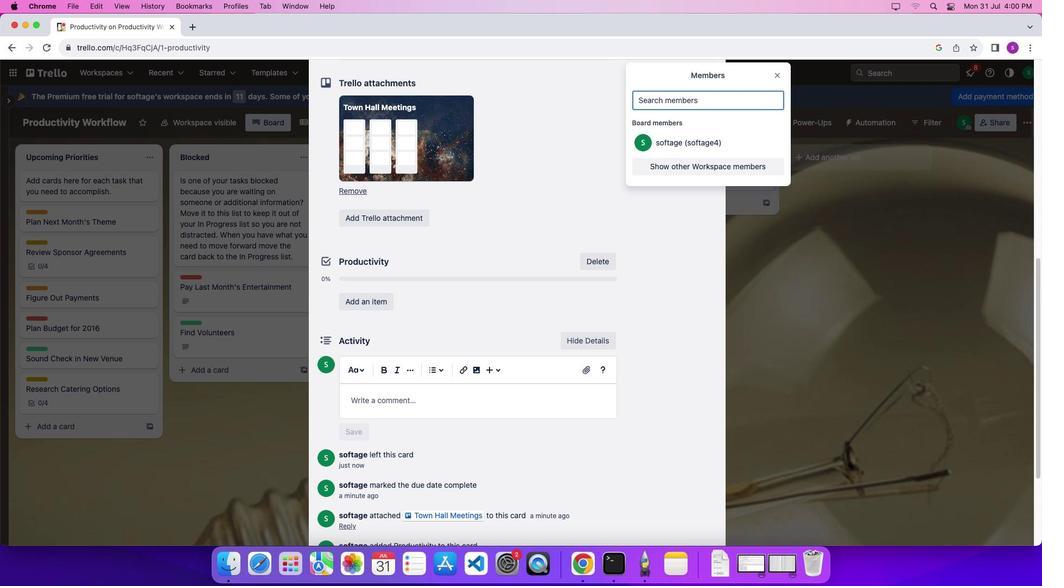 
Action: Mouse moved to (459, 400)
Screenshot: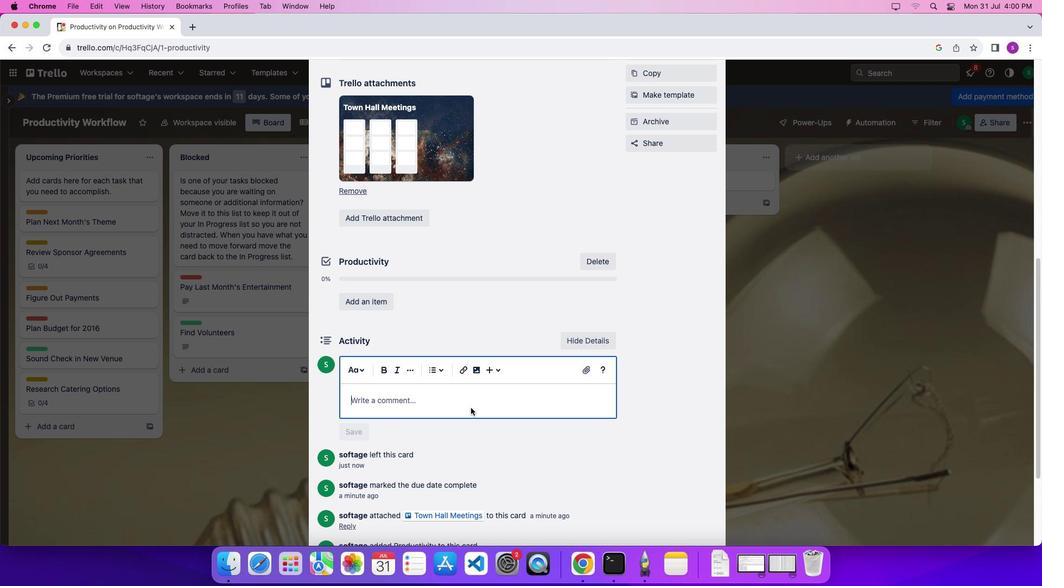 
Action: Mouse pressed left at (459, 400)
Screenshot: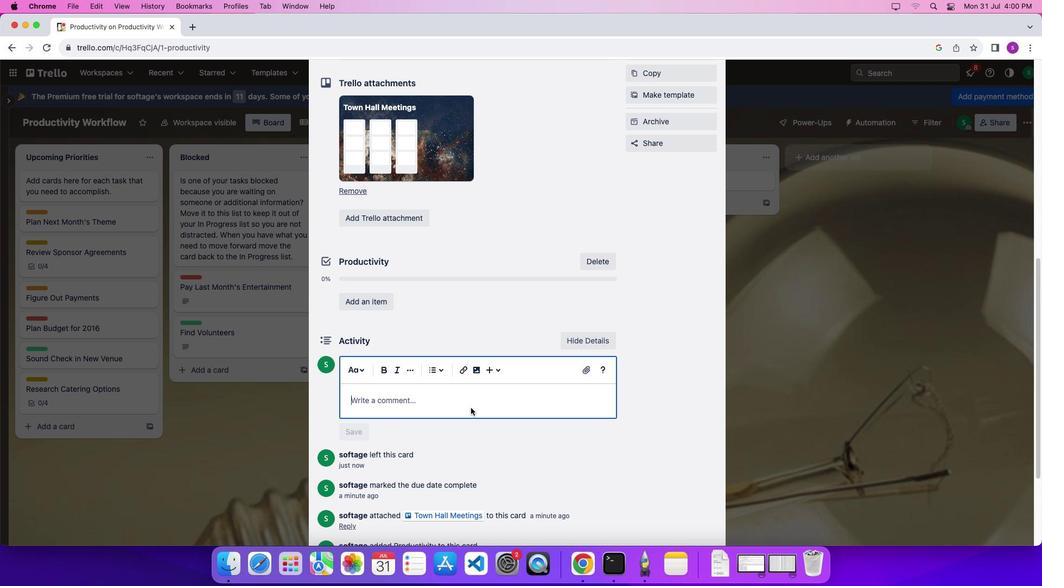 
Action: Mouse moved to (471, 407)
Screenshot: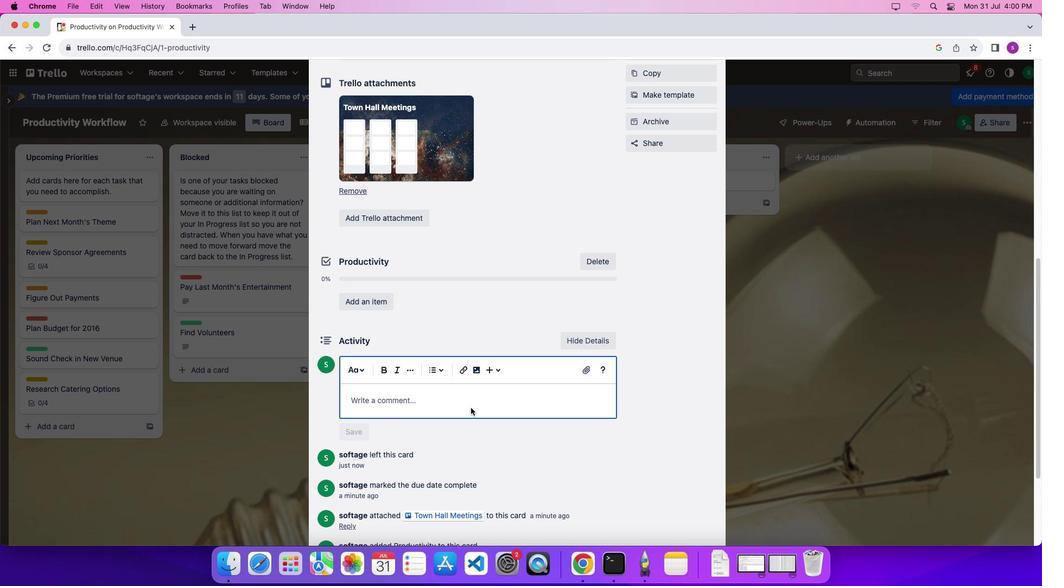 
Action: Key pressed Key.shift'b'Key.backspaceKey.shift'B''y'Key.spaceKey.shift'B''r''y''a''n'Key.spaceKey.shift'Y''e''.'
Screenshot: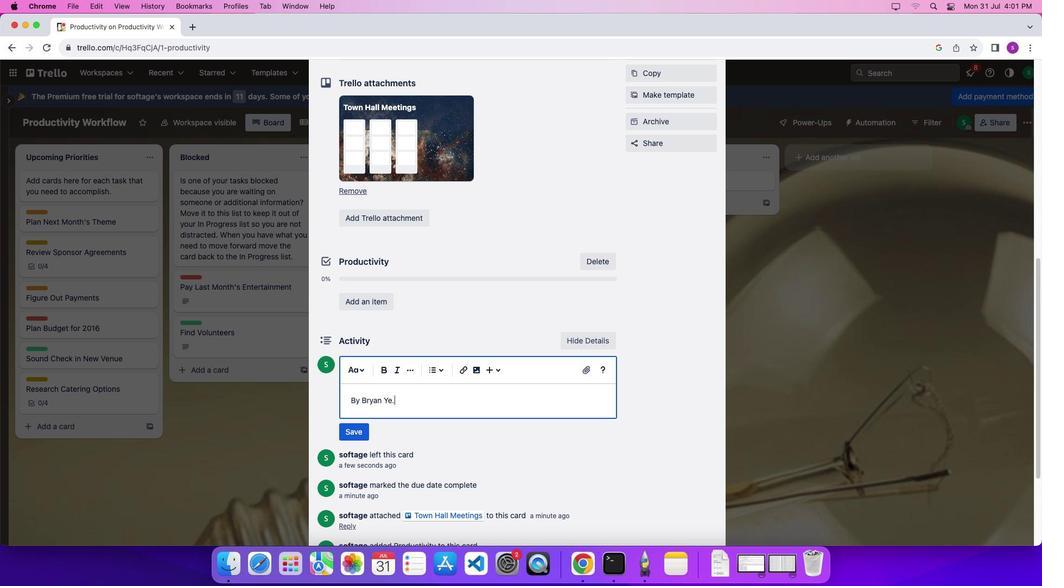 
Action: Mouse moved to (361, 435)
Screenshot: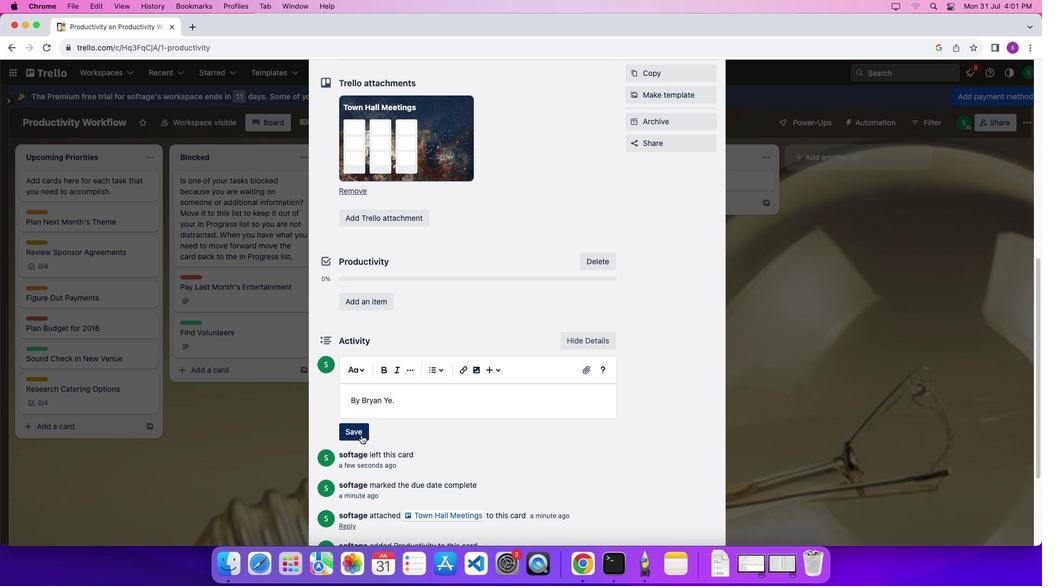 
Action: Mouse pressed left at (361, 435)
Screenshot: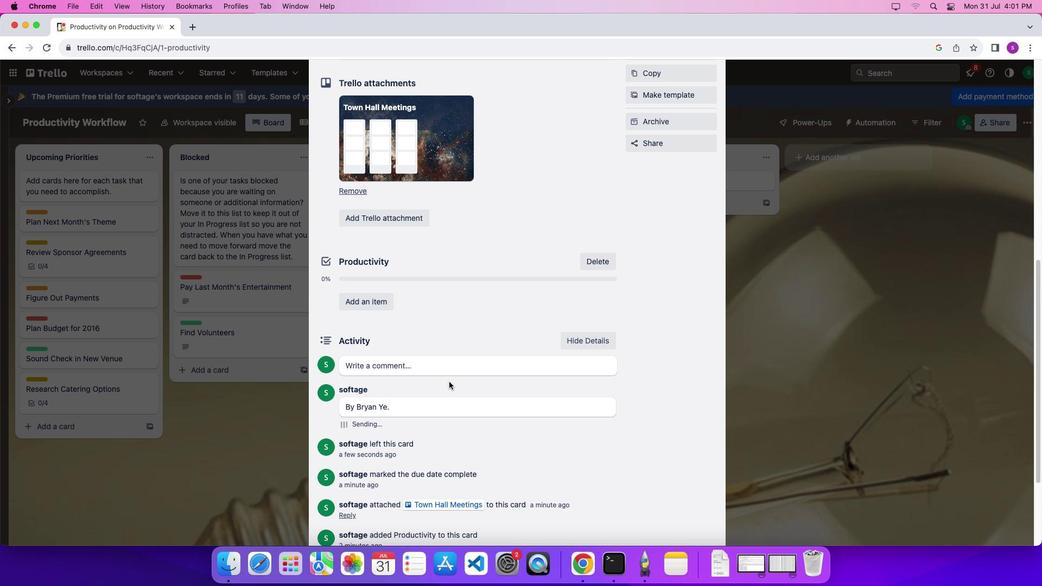 
Action: Mouse moved to (468, 373)
Screenshot: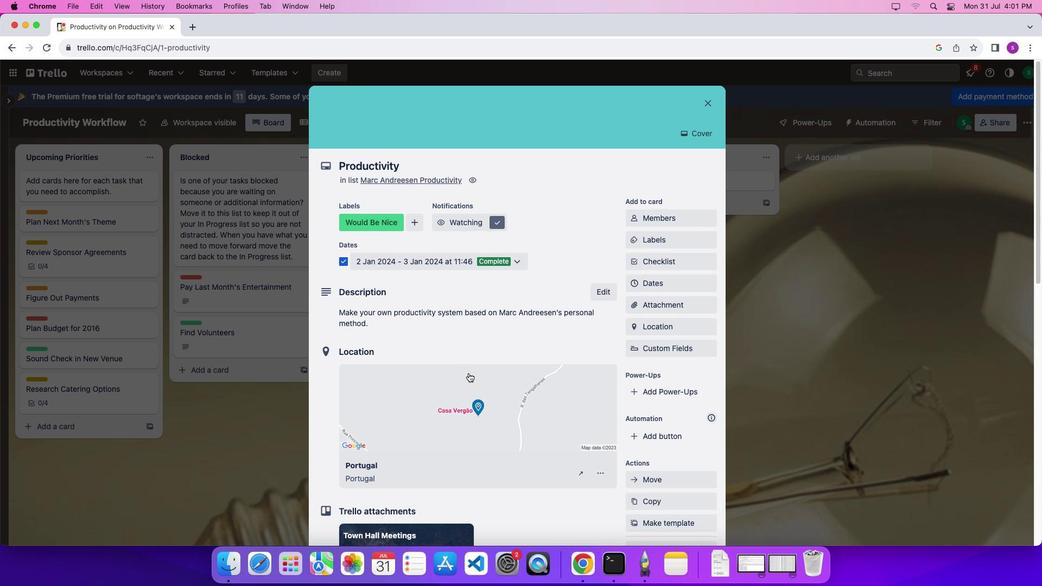 
Action: Mouse scrolled (468, 373) with delta (0, 0)
Screenshot: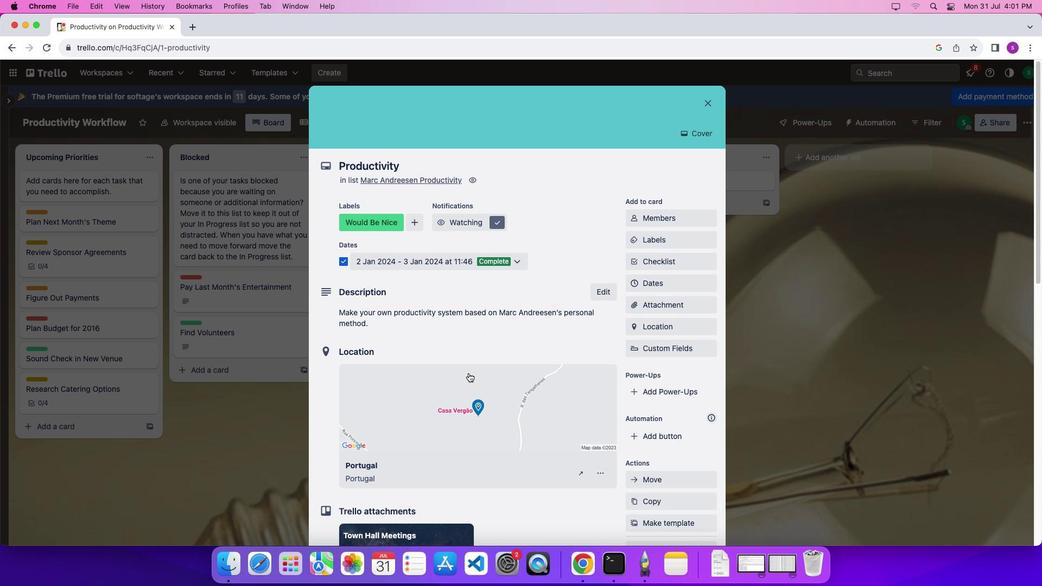 
Action: Mouse scrolled (468, 373) with delta (0, 0)
Screenshot: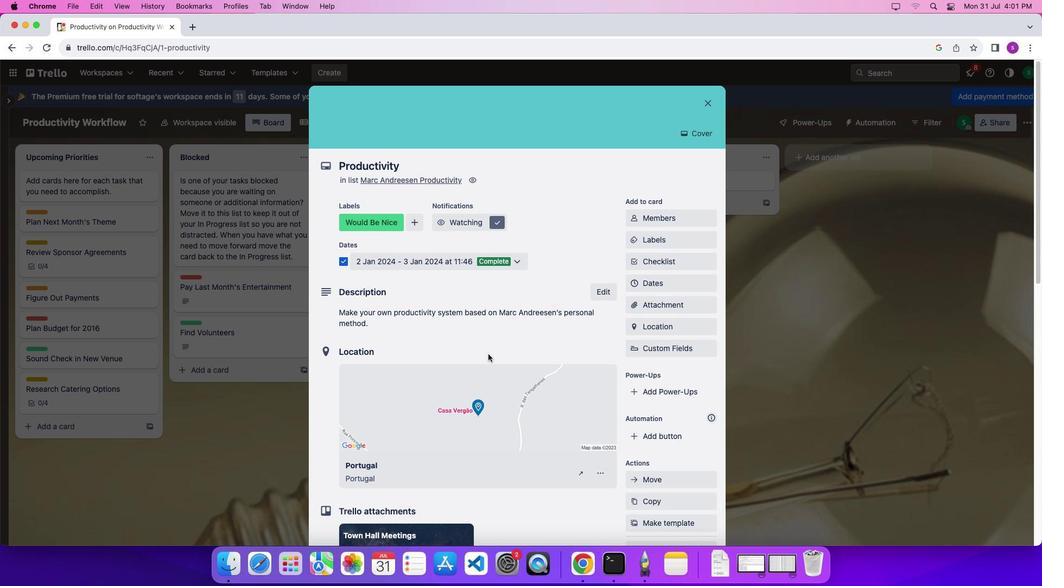 
Action: Mouse scrolled (468, 373) with delta (0, 4)
Screenshot: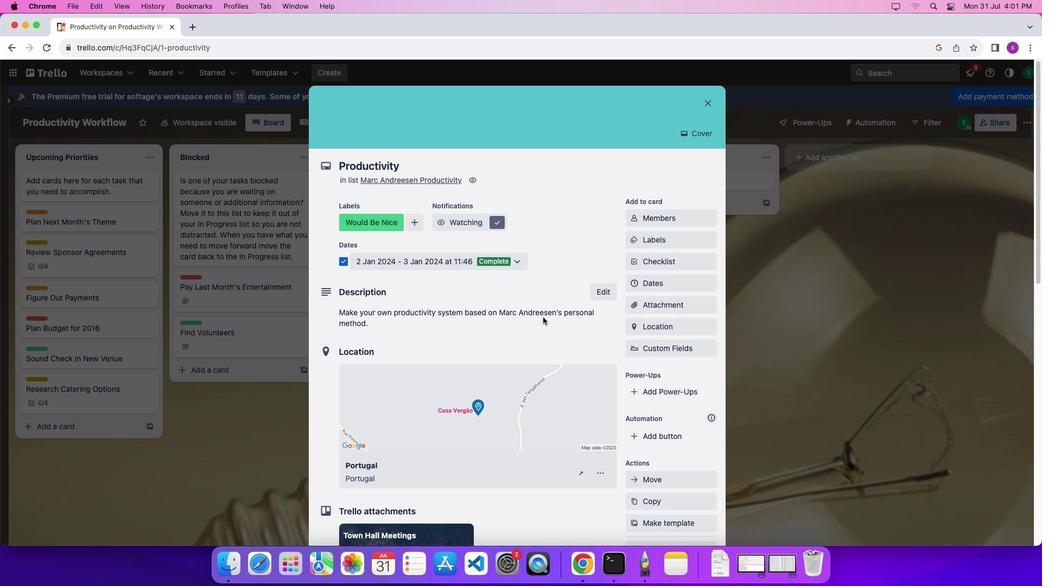 
Action: Mouse scrolled (468, 373) with delta (0, 6)
Screenshot: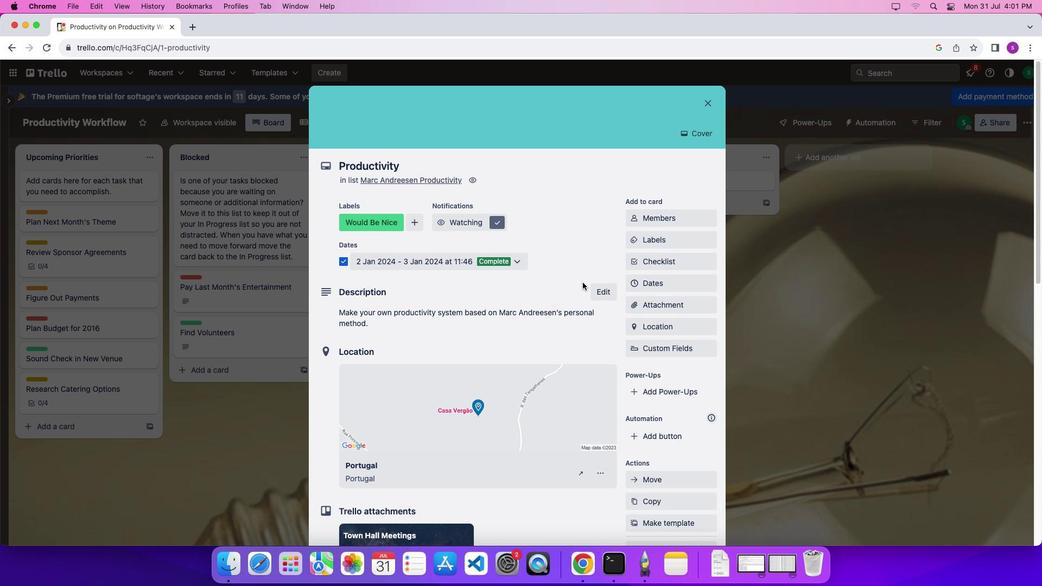 
Action: Mouse scrolled (468, 373) with delta (0, 7)
Screenshot: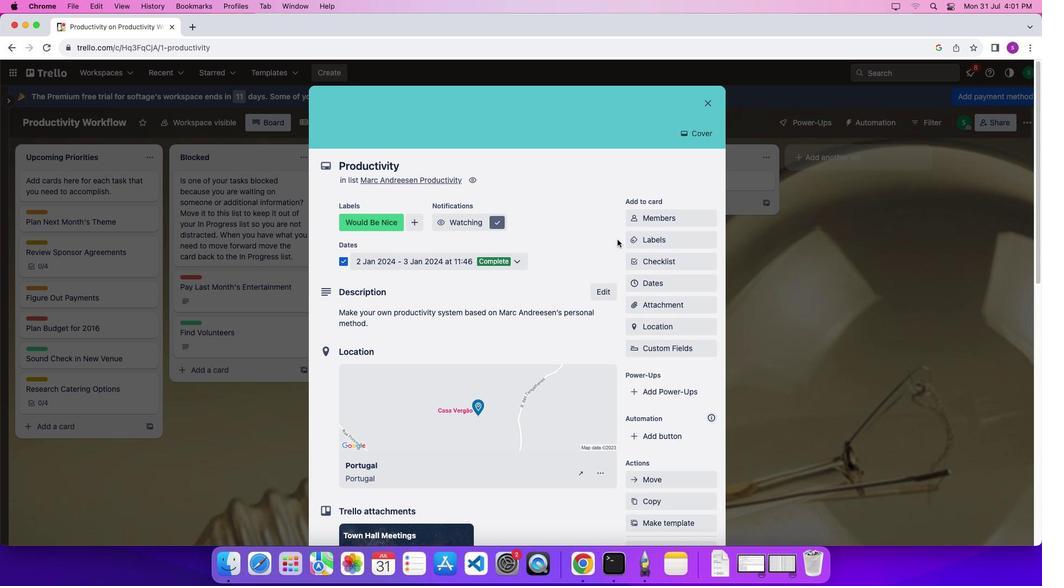 
Action: Mouse moved to (708, 102)
Screenshot: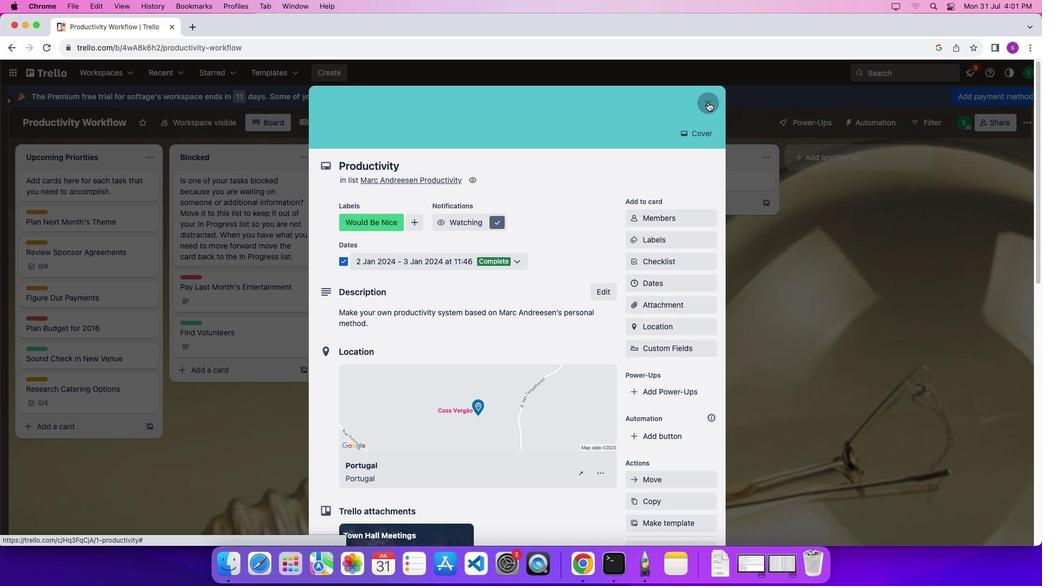 
Action: Mouse pressed left at (708, 102)
Screenshot: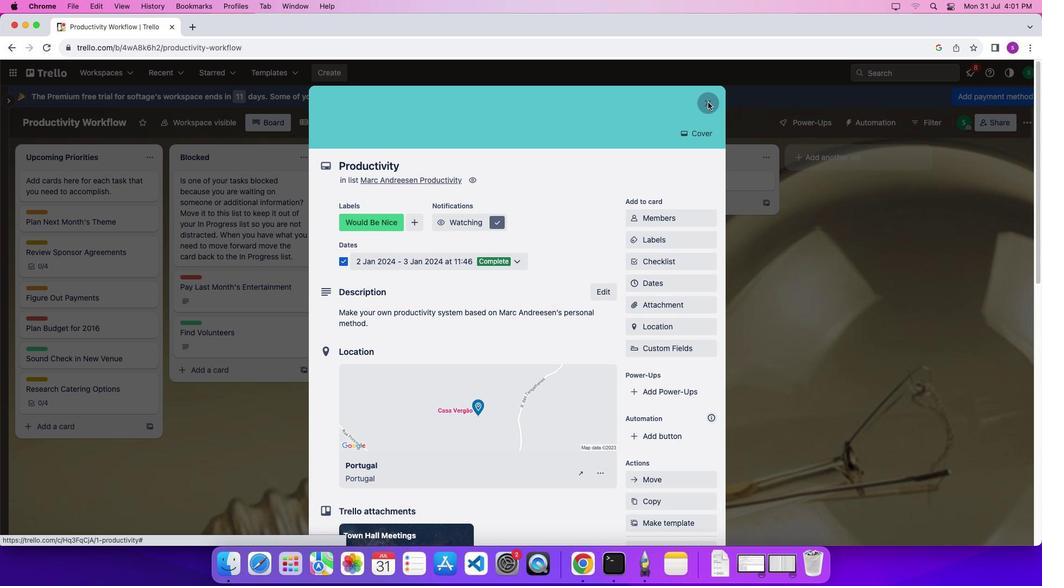 
Action: Mouse moved to (670, 183)
Screenshot: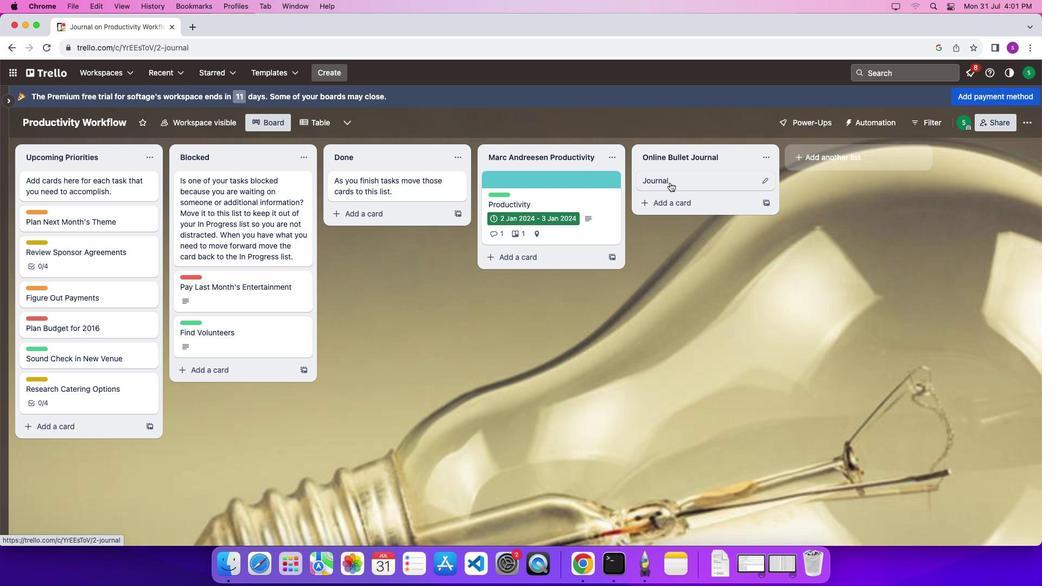 
Action: Mouse pressed left at (670, 183)
Screenshot: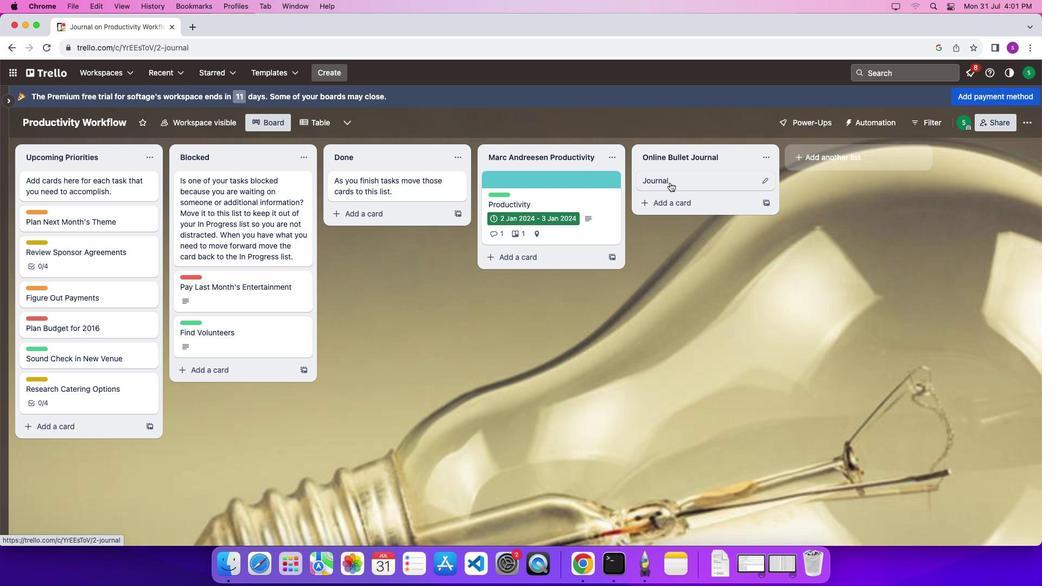 
Action: Mouse moved to (359, 158)
Screenshot: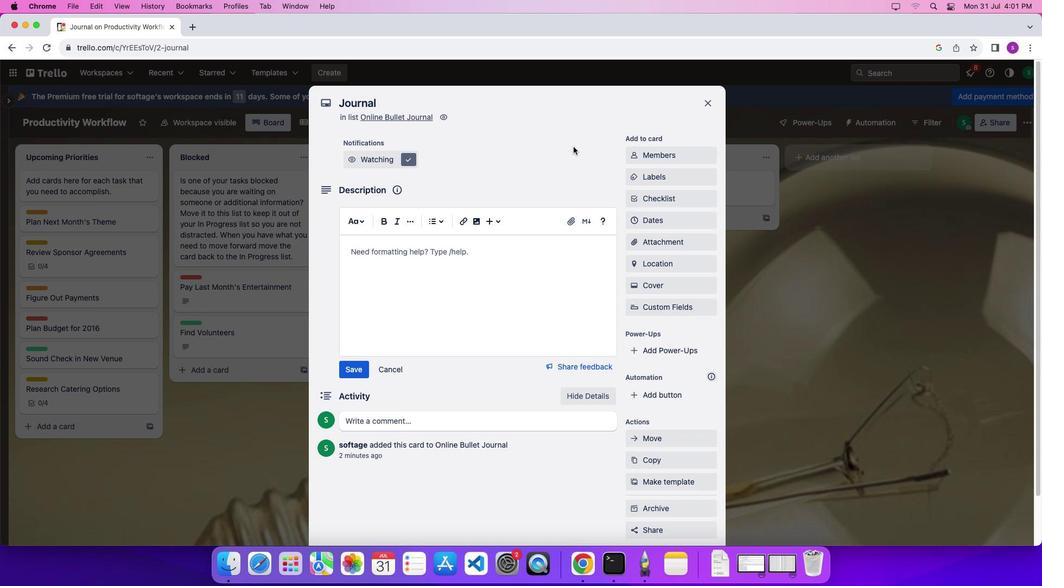 
Action: Mouse pressed left at (359, 158)
Screenshot: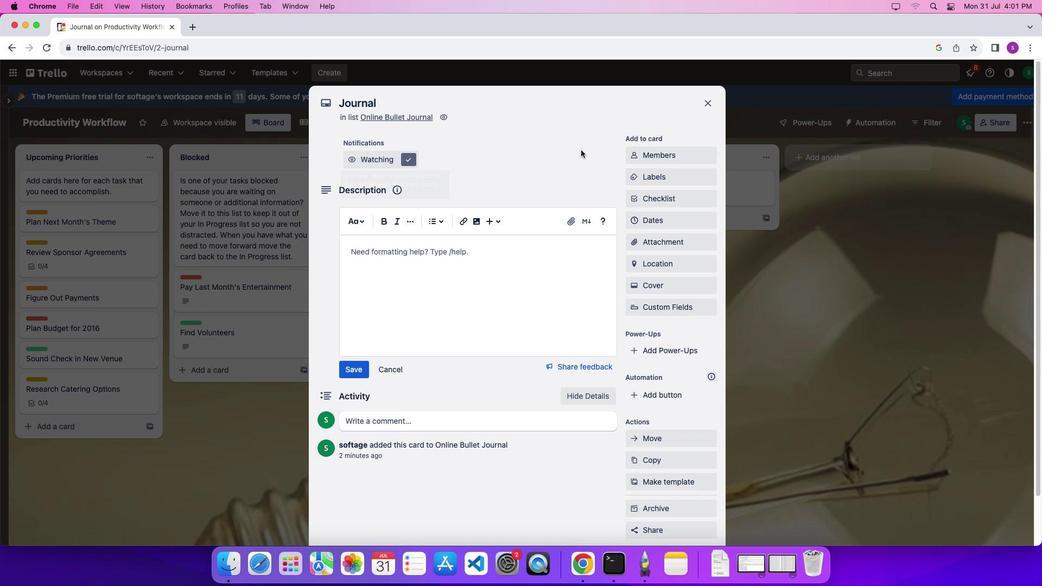 
Action: Mouse moved to (632, 154)
Screenshot: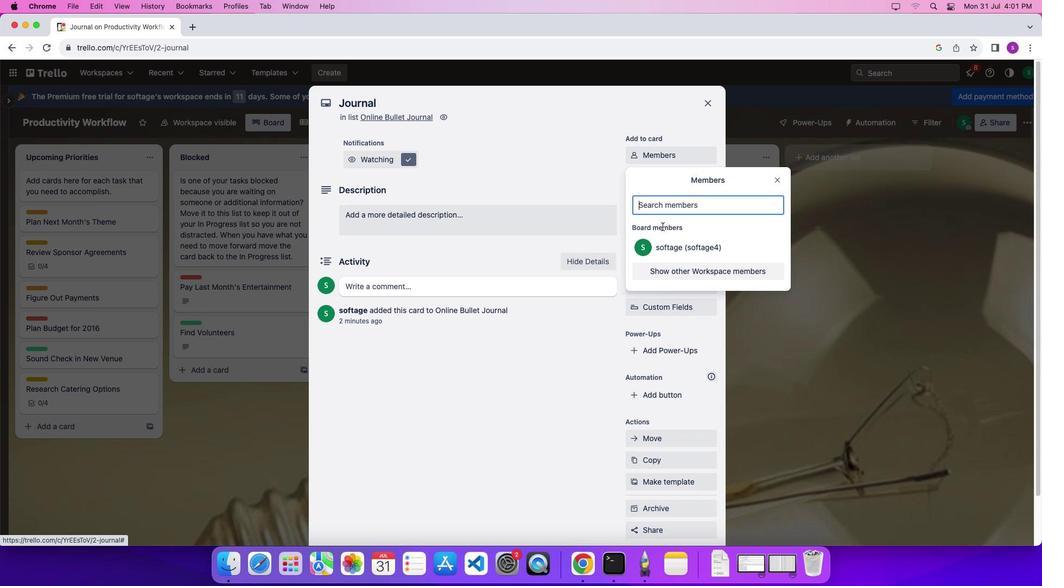 
Action: Mouse pressed left at (632, 154)
Screenshot: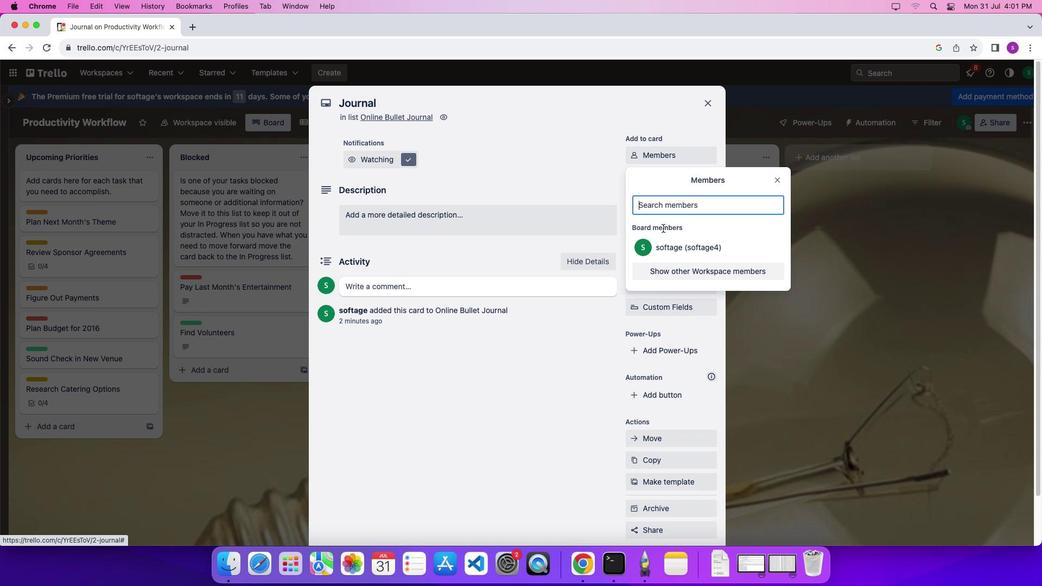 
Action: Mouse moved to (665, 243)
Screenshot: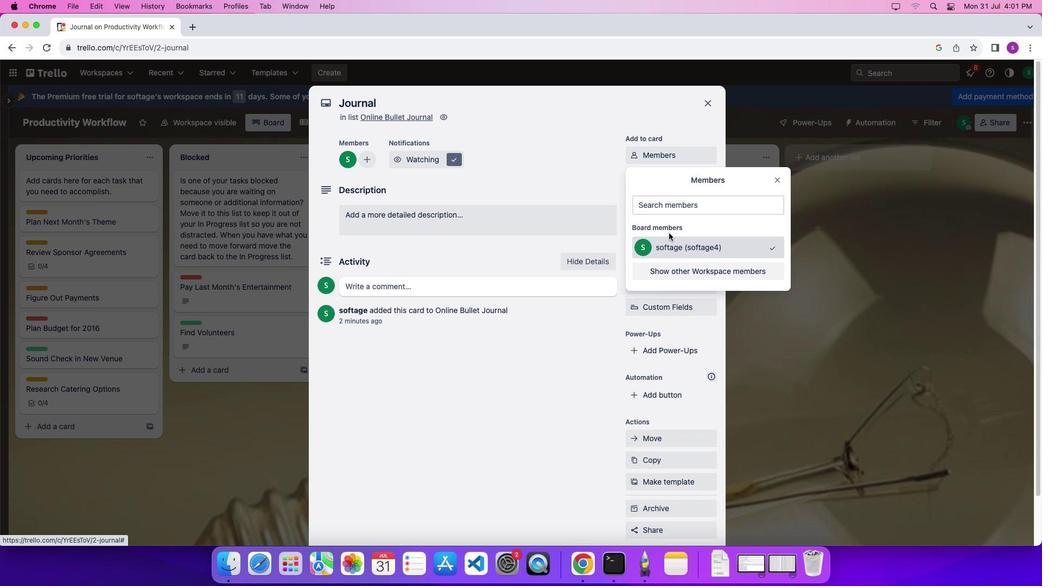 
Action: Mouse pressed left at (665, 243)
Screenshot: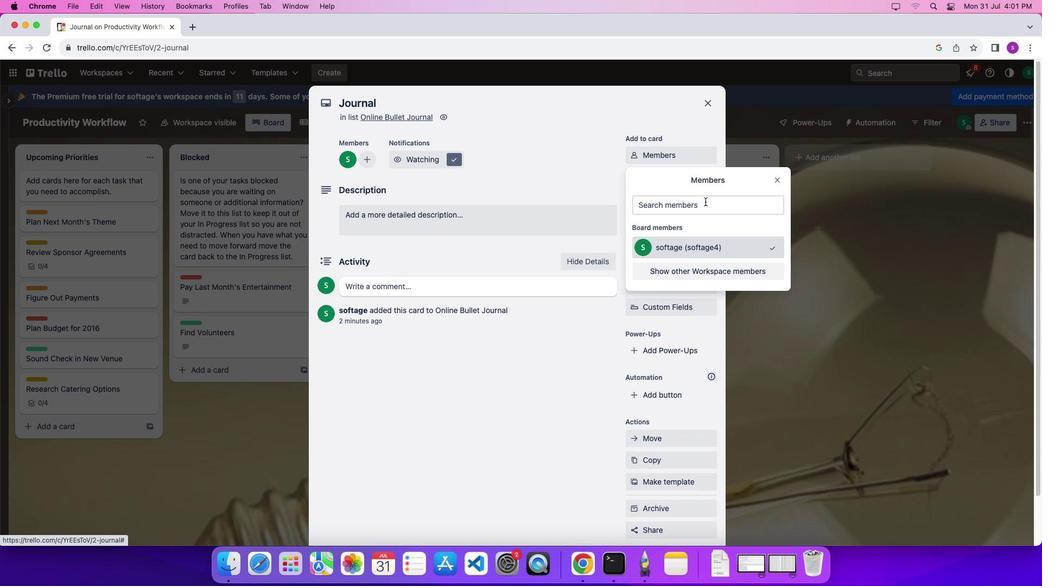 
Action: Mouse moved to (774, 178)
Screenshot: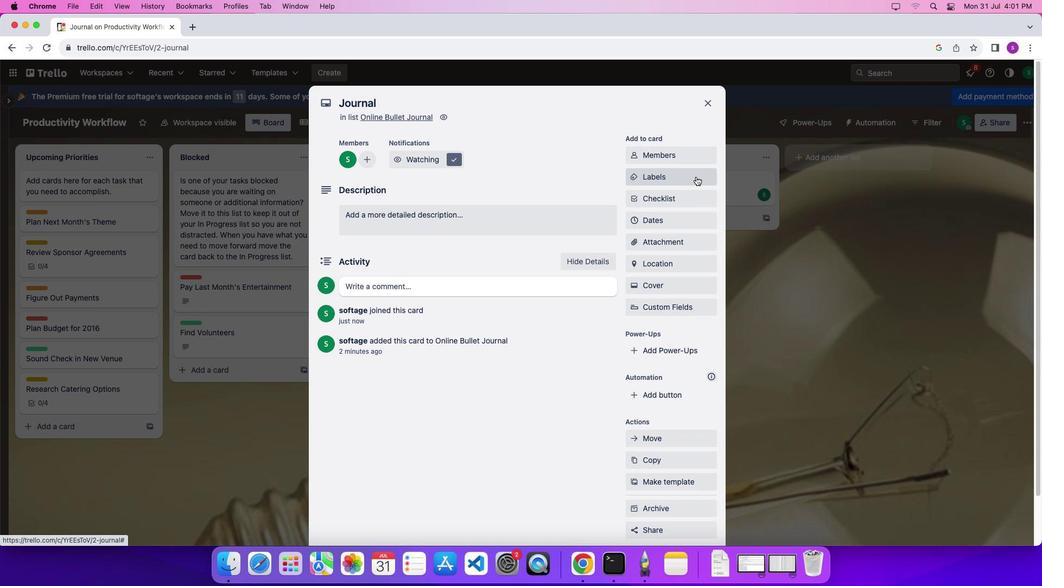 
Action: Mouse pressed left at (774, 178)
Screenshot: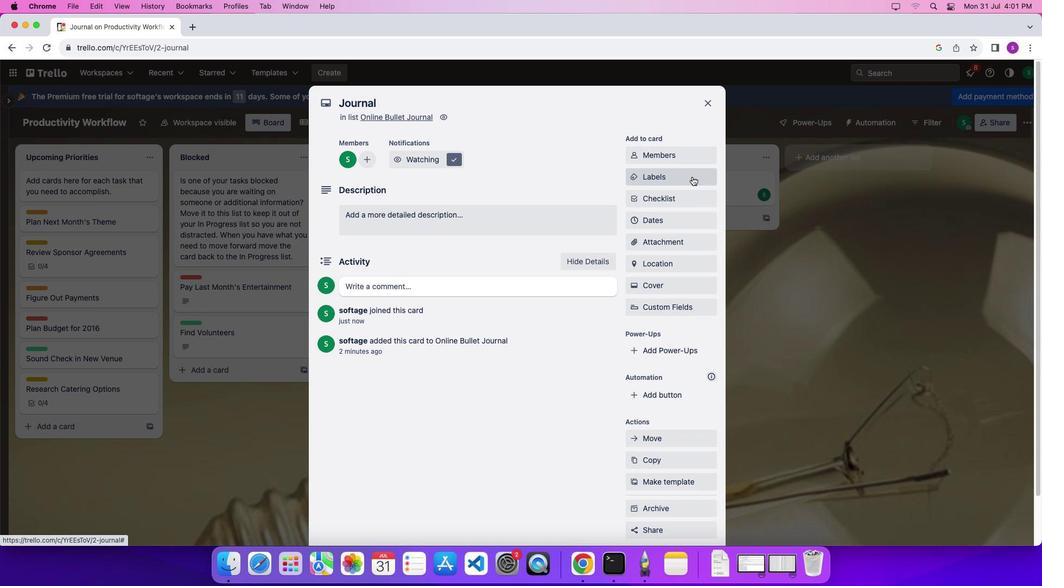 
Action: Mouse moved to (681, 180)
Screenshot: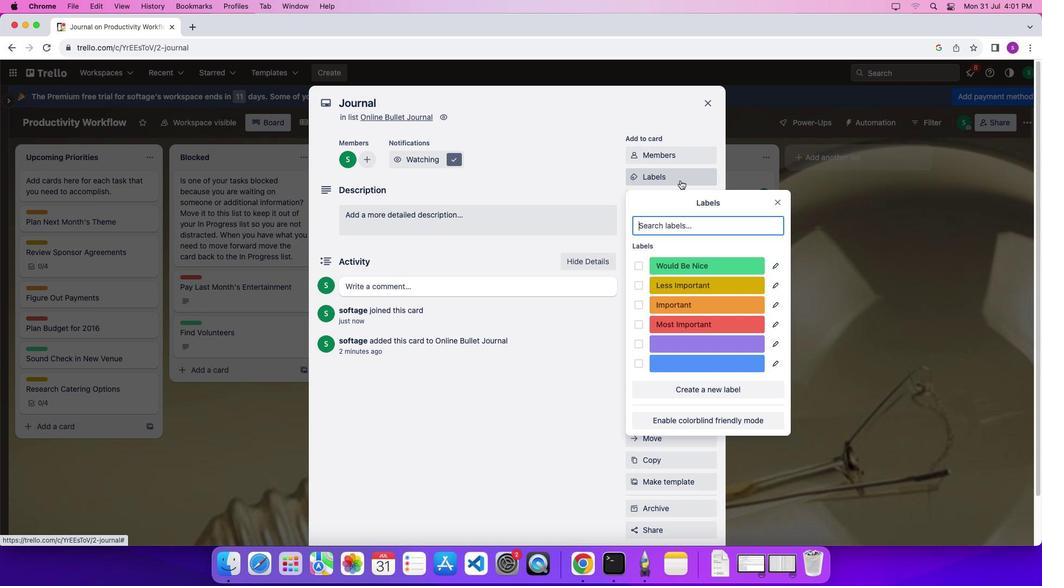 
Action: Mouse pressed left at (681, 180)
Screenshot: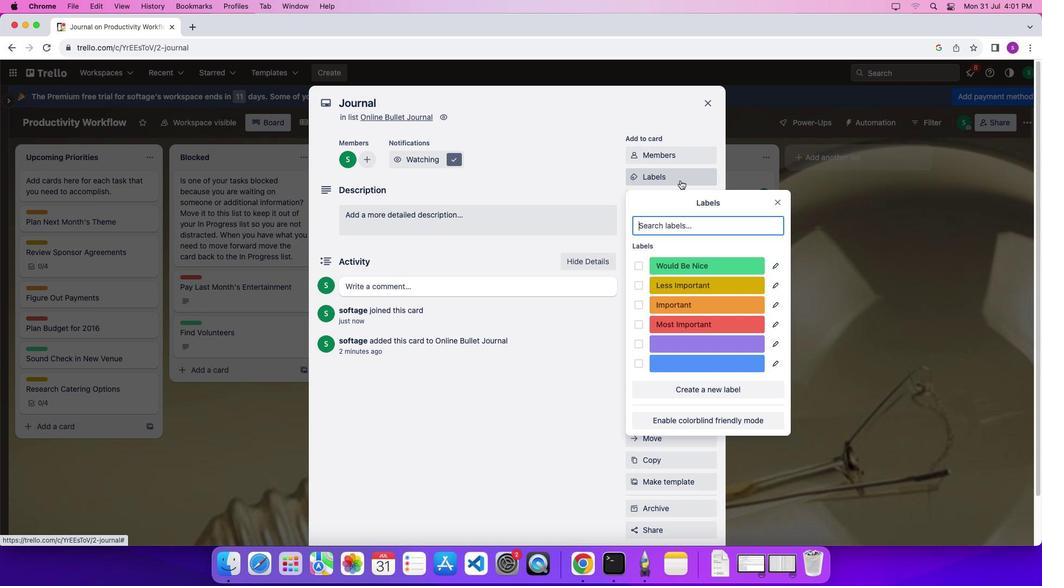 
Action: Mouse moved to (693, 262)
Screenshot: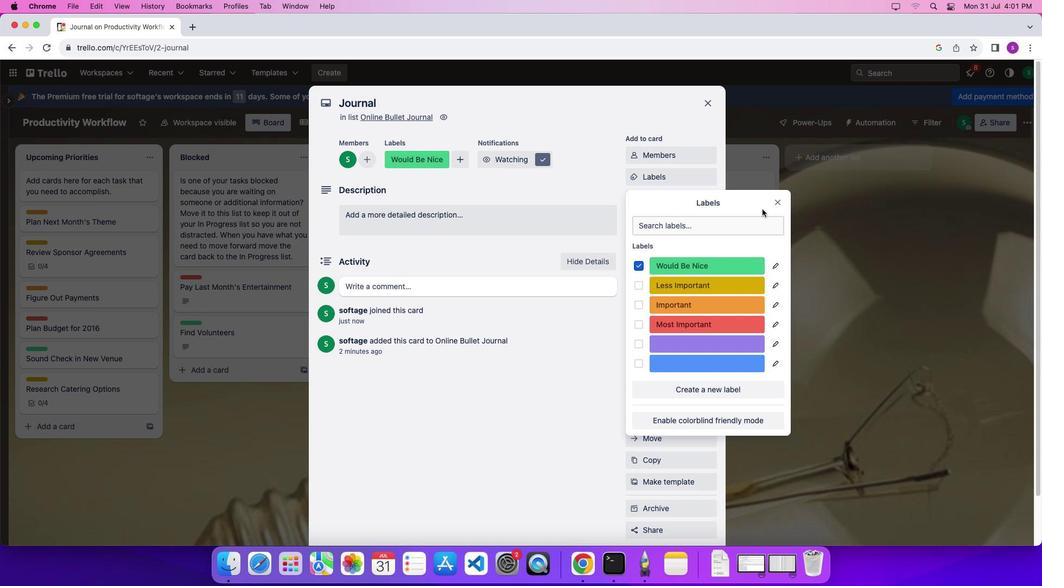 
Action: Mouse pressed left at (693, 262)
Screenshot: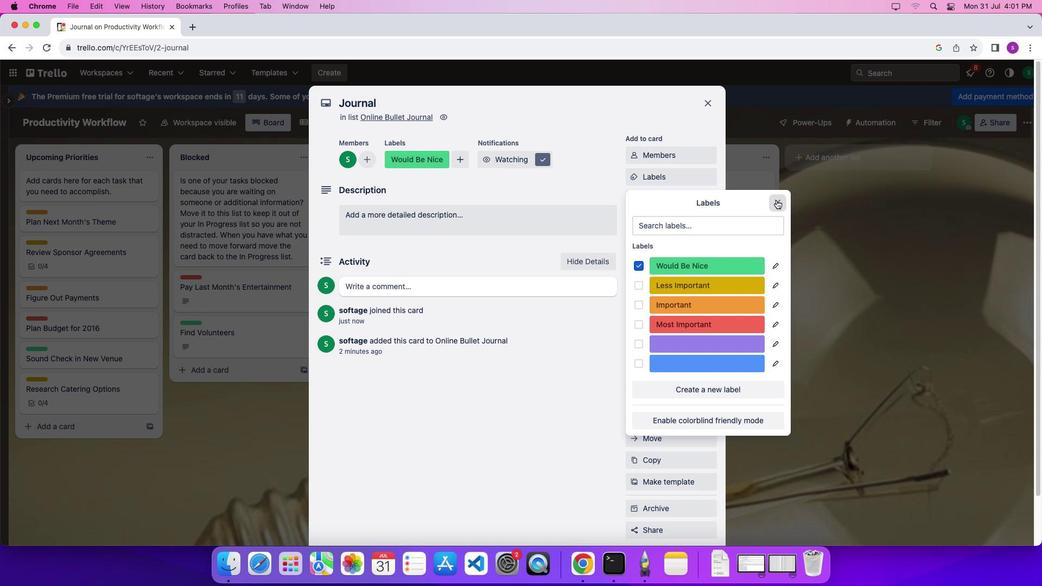 
Action: Mouse moved to (781, 198)
Screenshot: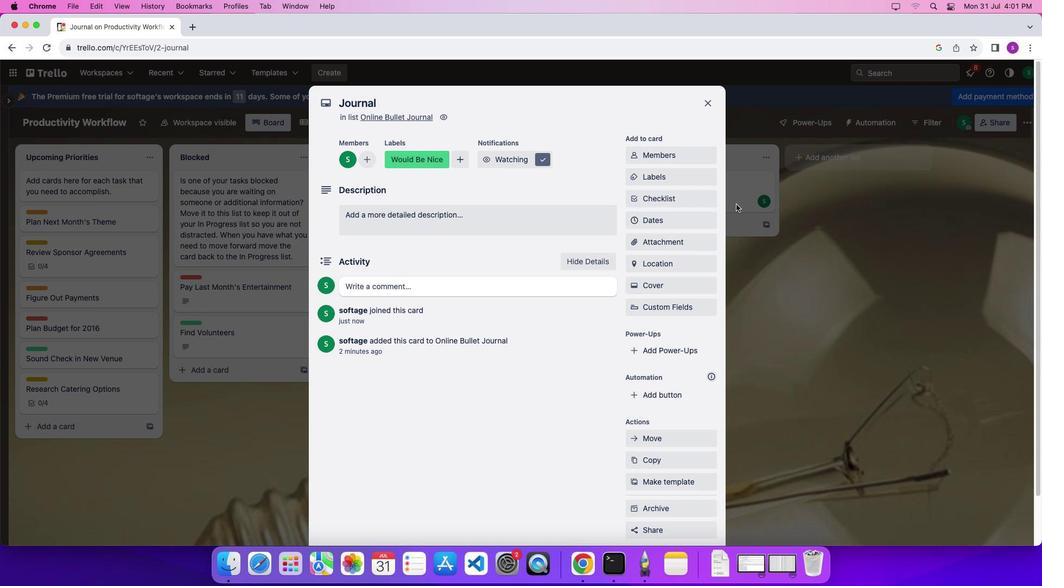 
Action: Mouse pressed left at (781, 198)
Screenshot: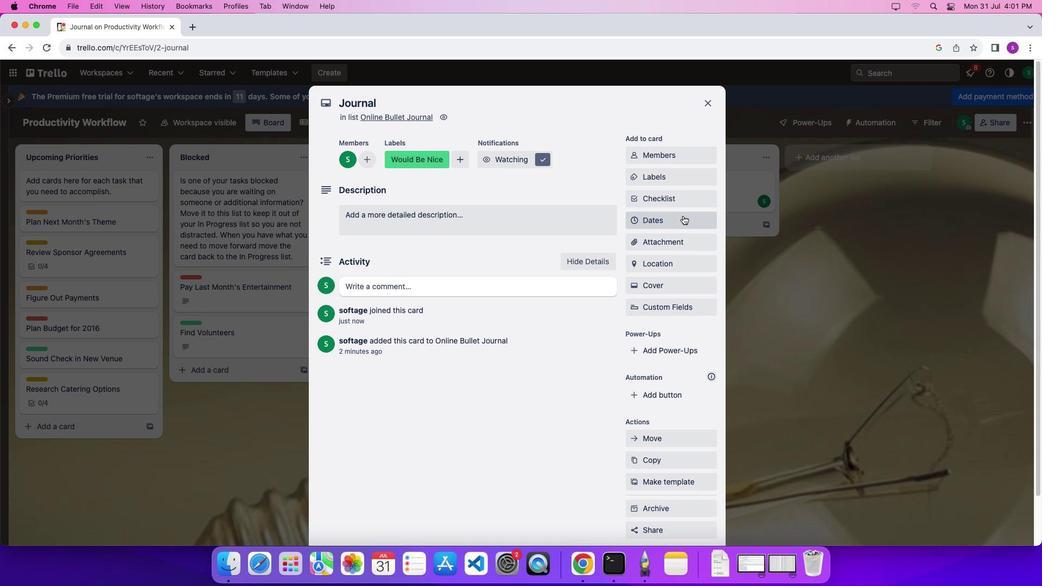
Action: Mouse moved to (679, 206)
Screenshot: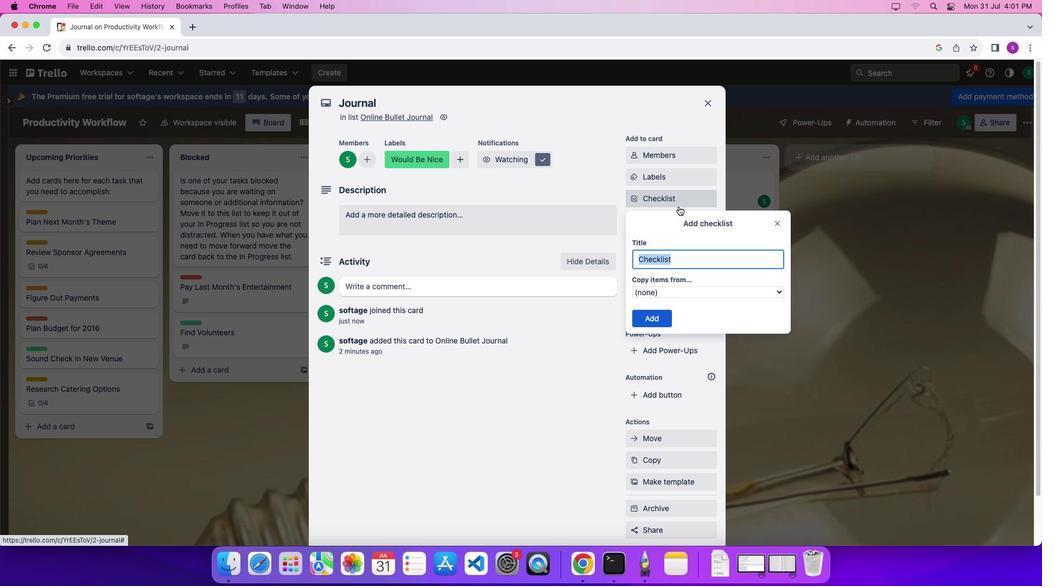 
Action: Mouse pressed left at (679, 206)
Screenshot: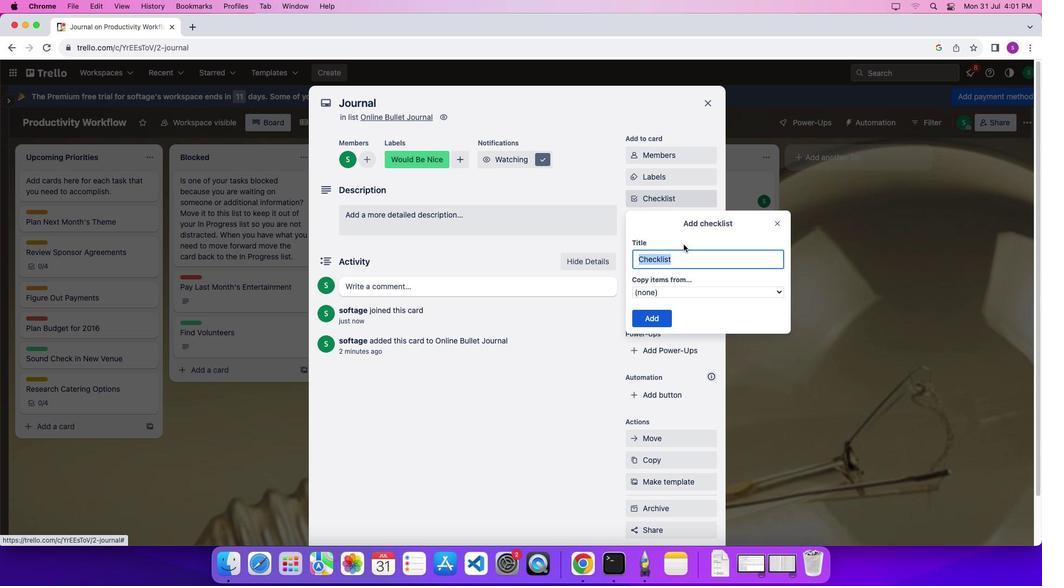 
Action: Mouse moved to (638, 322)
Screenshot: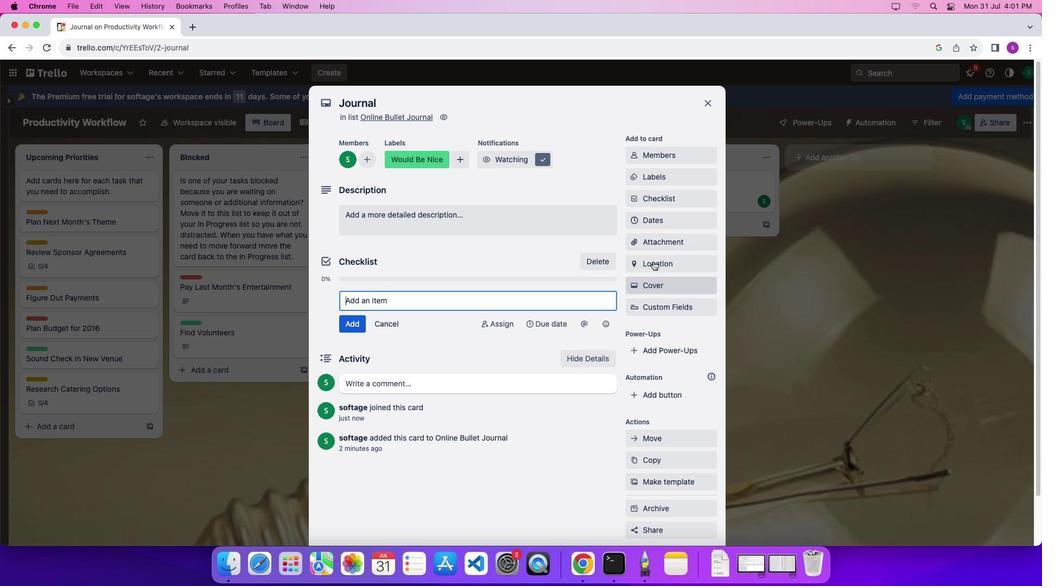 
Action: Mouse pressed left at (638, 322)
Screenshot: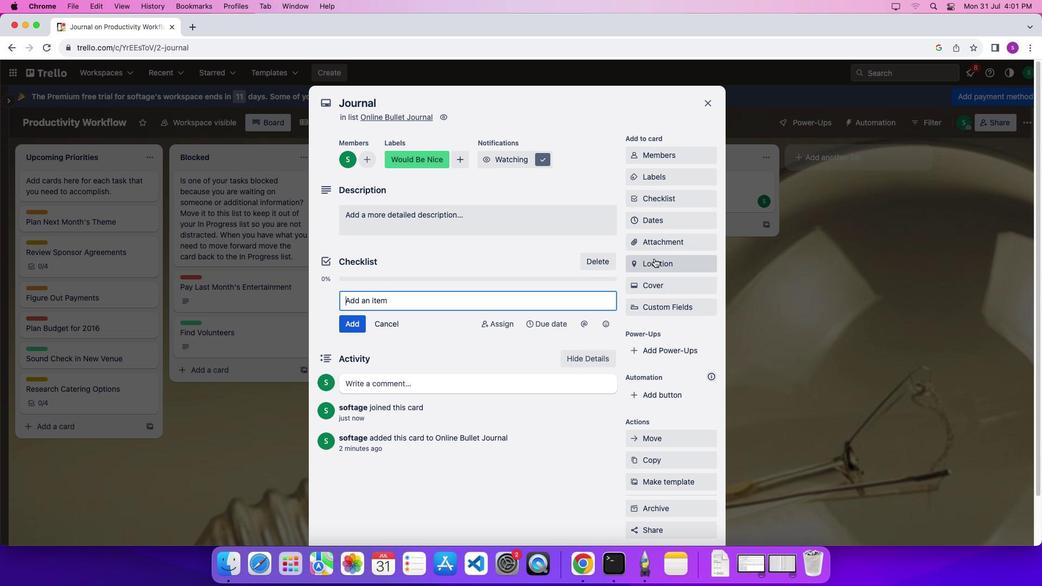 
Action: Mouse moved to (656, 221)
Screenshot: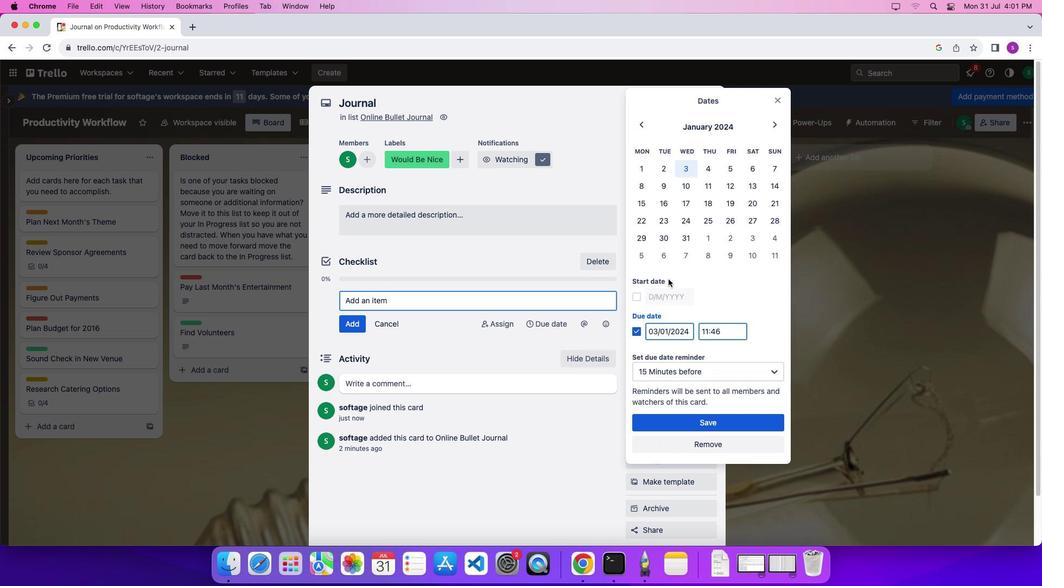 
Action: Mouse pressed left at (656, 221)
Screenshot: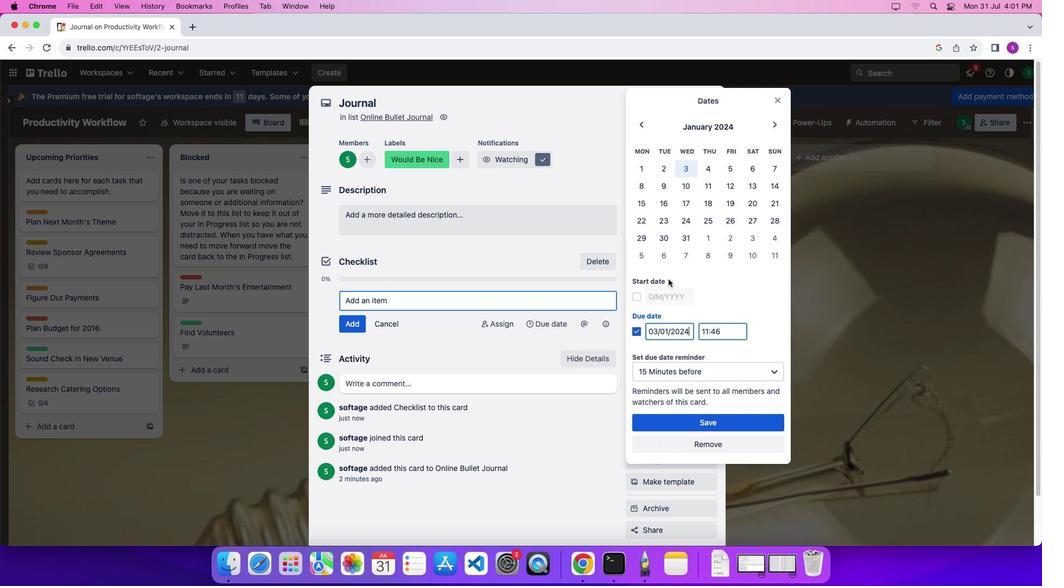
Action: Mouse moved to (669, 248)
Screenshot: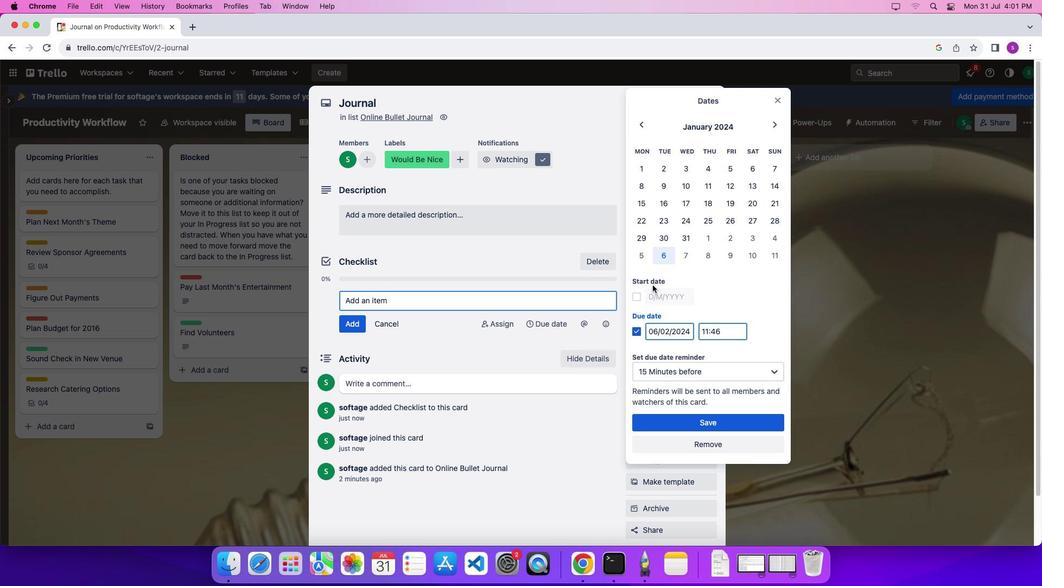 
Action: Mouse pressed left at (669, 248)
Screenshot: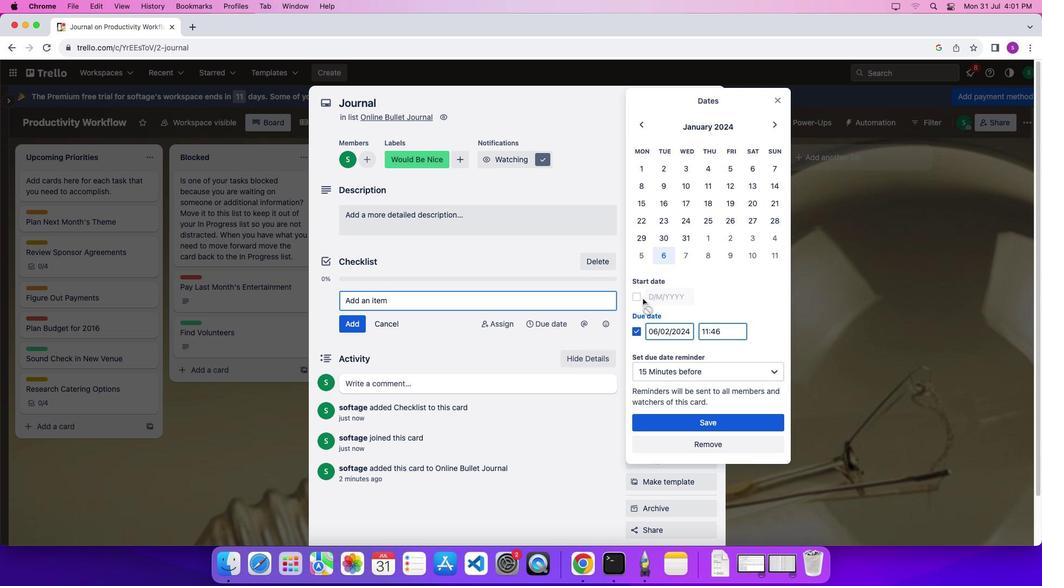 
Action: Mouse moved to (638, 292)
Screenshot: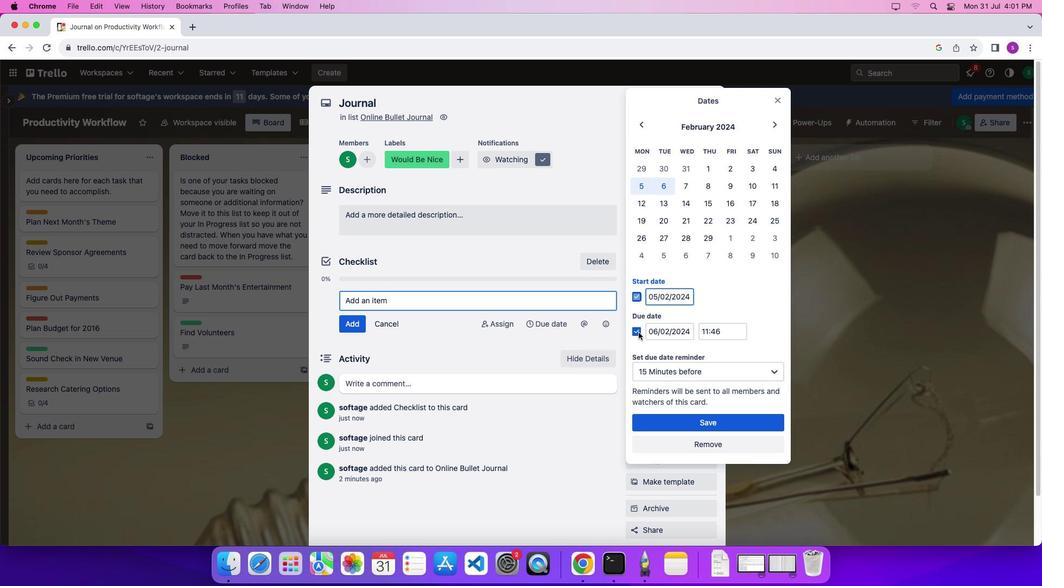 
Action: Mouse pressed left at (638, 292)
Screenshot: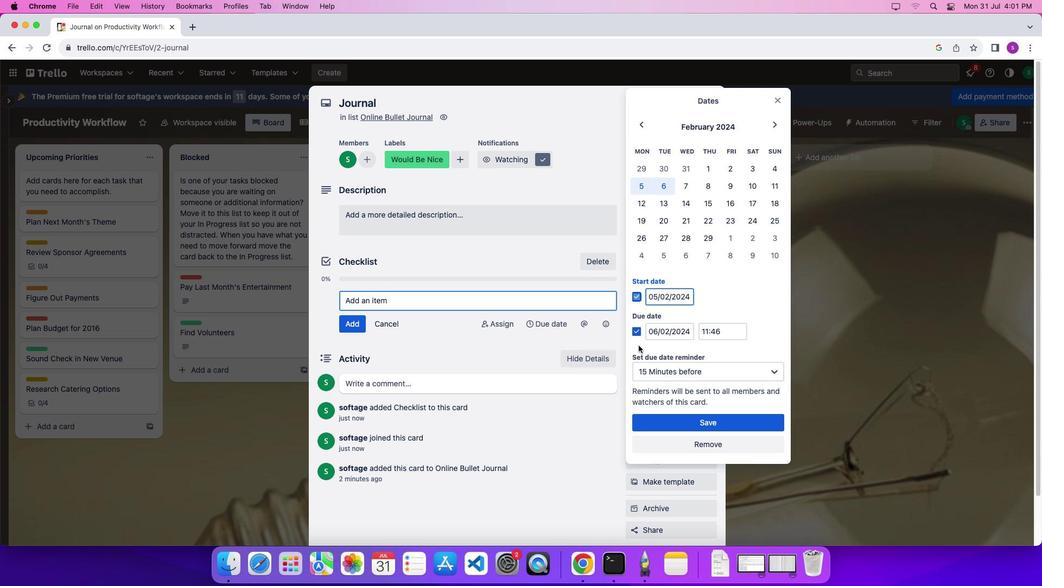 
Action: Mouse moved to (642, 418)
Screenshot: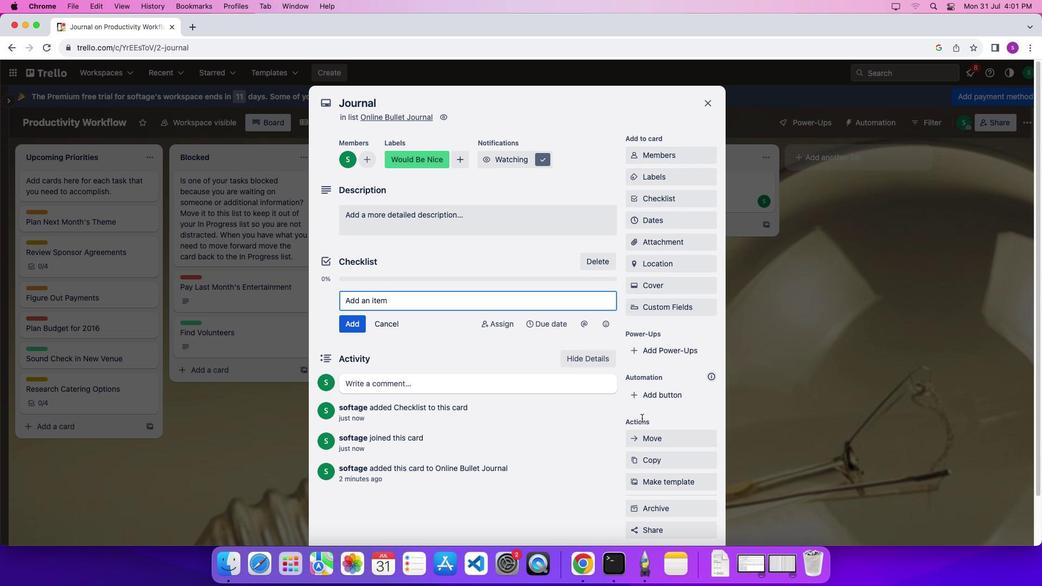 
Action: Mouse pressed left at (642, 418)
Screenshot: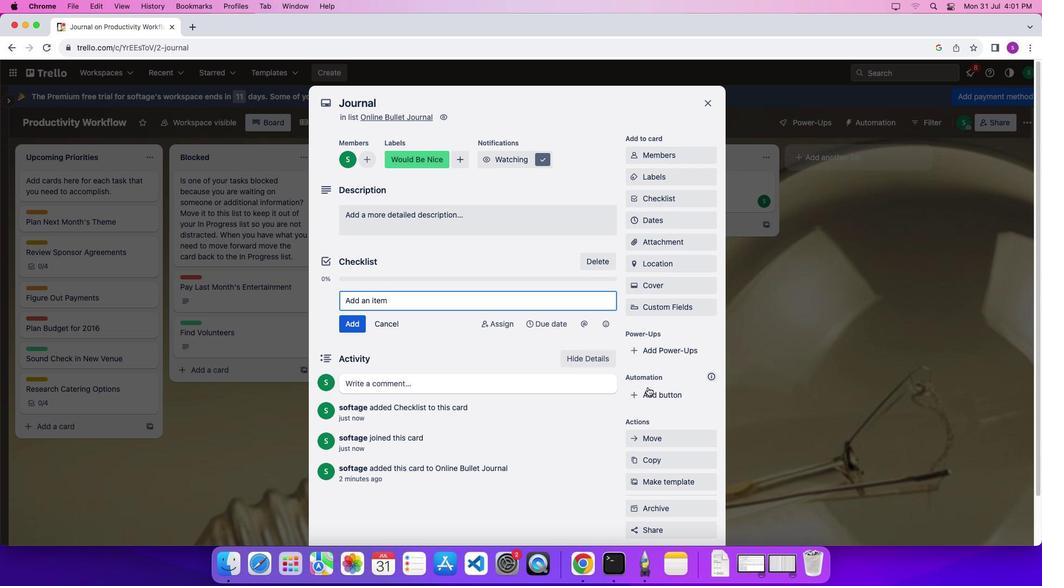 
Action: Mouse moved to (666, 247)
Screenshot: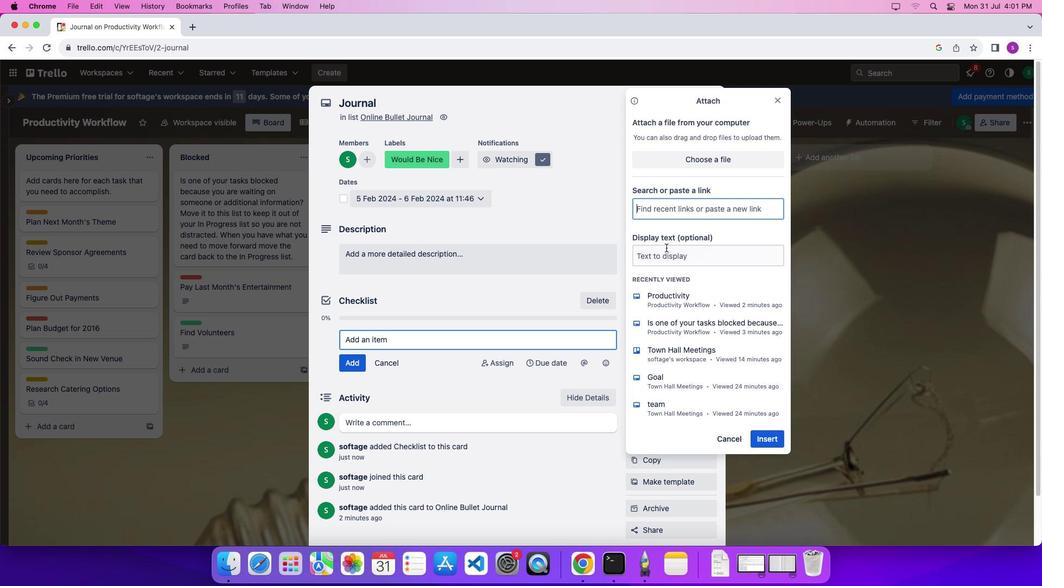 
Action: Mouse pressed left at (666, 247)
